 Task: Add the science museum you find fascinating in Chicago to your saved locations and also explore the gallery of the museum.
Action: Mouse moved to (182, 68)
Screenshot: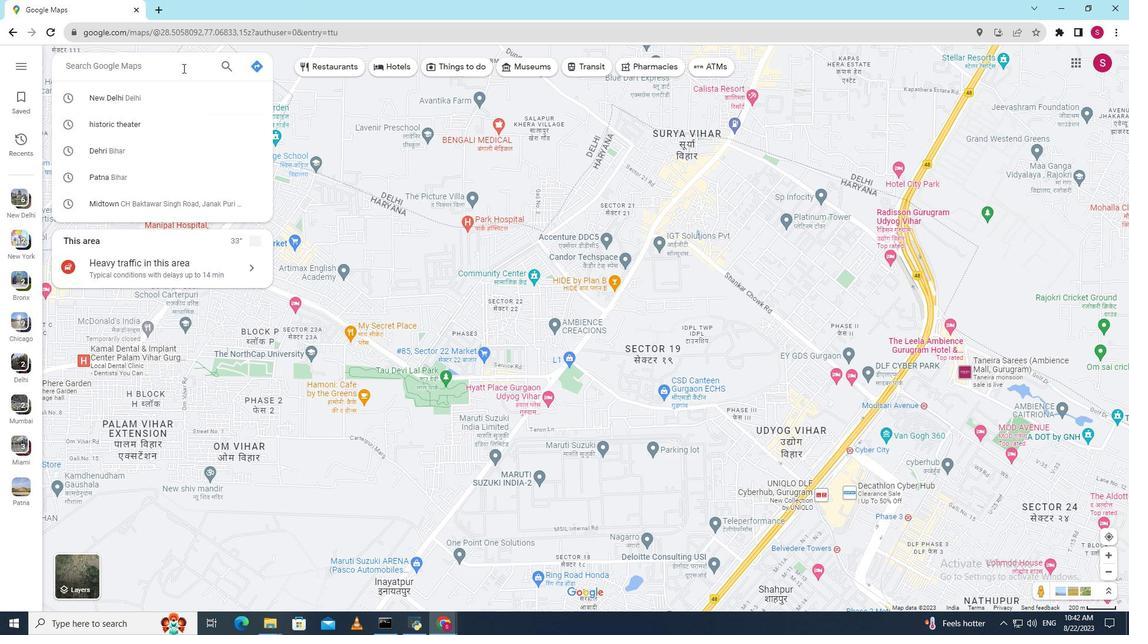 
Action: Mouse pressed left at (182, 68)
Screenshot: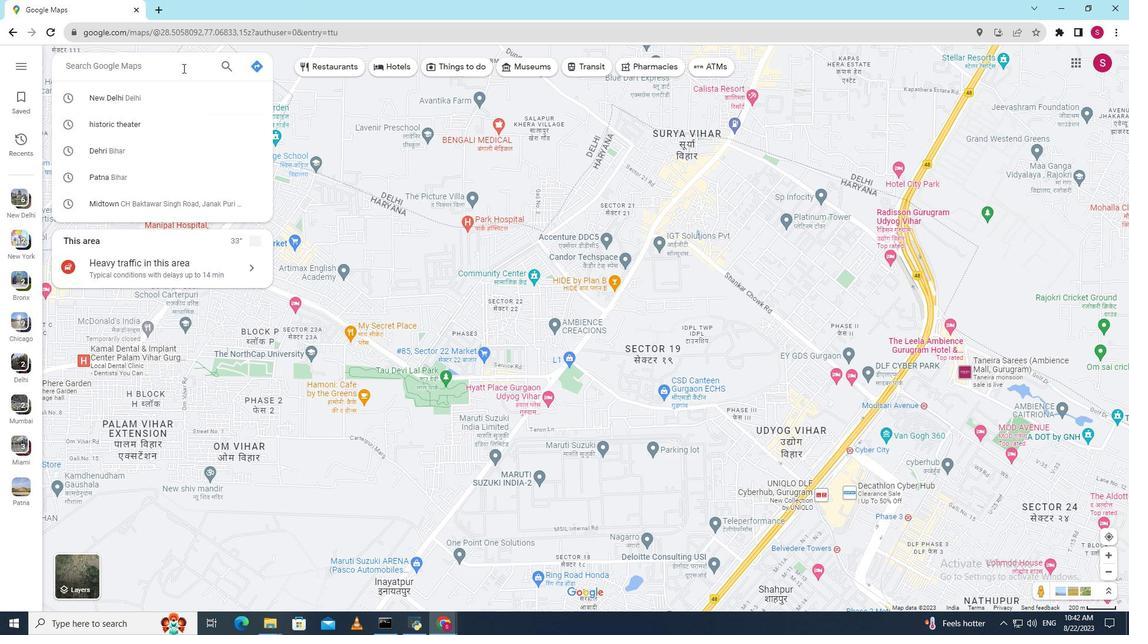 
Action: Key pressed <Key.shift>Science<Key.space><Key.shift><Key.shift><Key.shift><Key.shift><Key.shift><Key.shift><Key.shift><Key.shift>Museum<Key.space><Key.shift><Key.shift><Key.shift><Key.shift><Key.shift><Key.shift><Key.shift><Key.shift><Key.shift><Key.shift><Key.shift><Key.shift><Key.shift><Key.shift><Key.shift><Key.shift><Key.shift>in<Key.space><Key.shift>Chicago
Screenshot: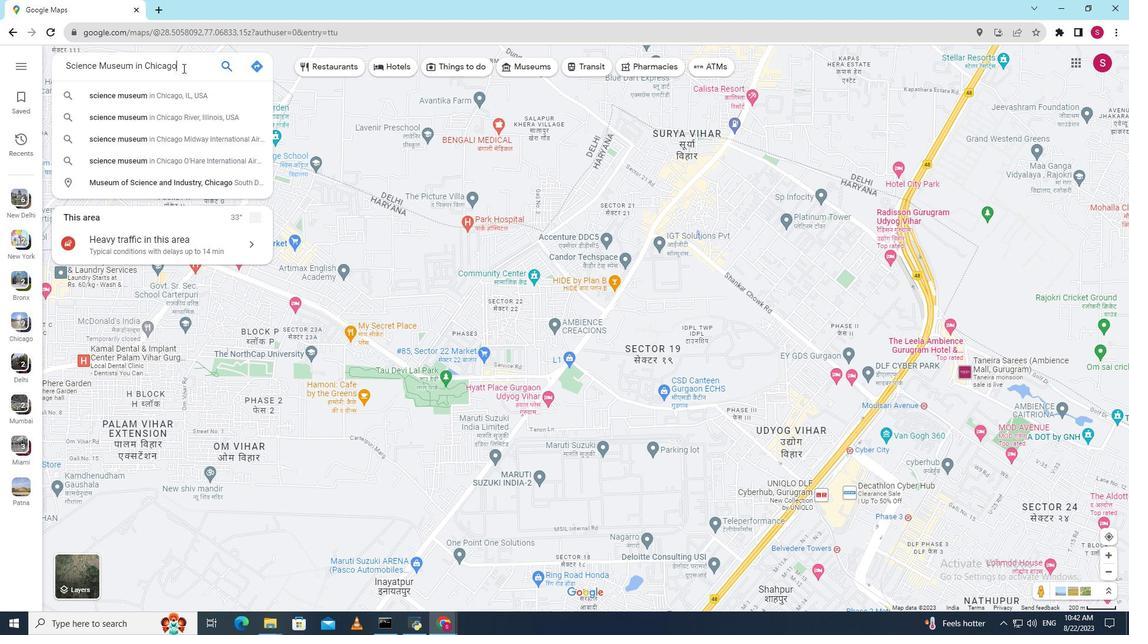 
Action: Mouse moved to (224, 65)
Screenshot: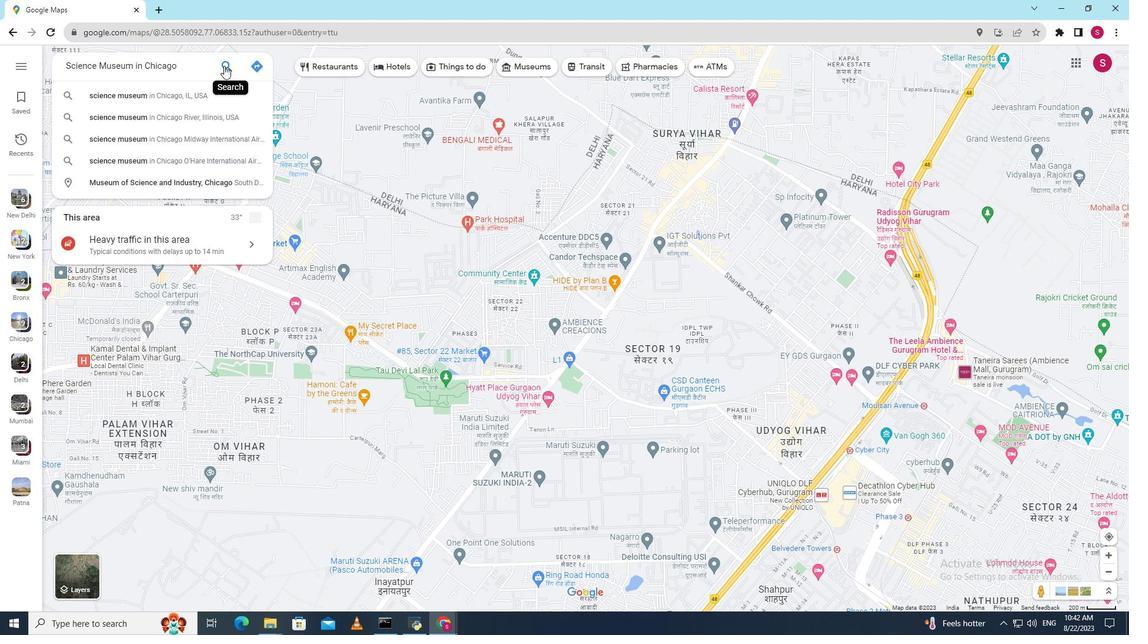
Action: Mouse pressed left at (224, 65)
Screenshot: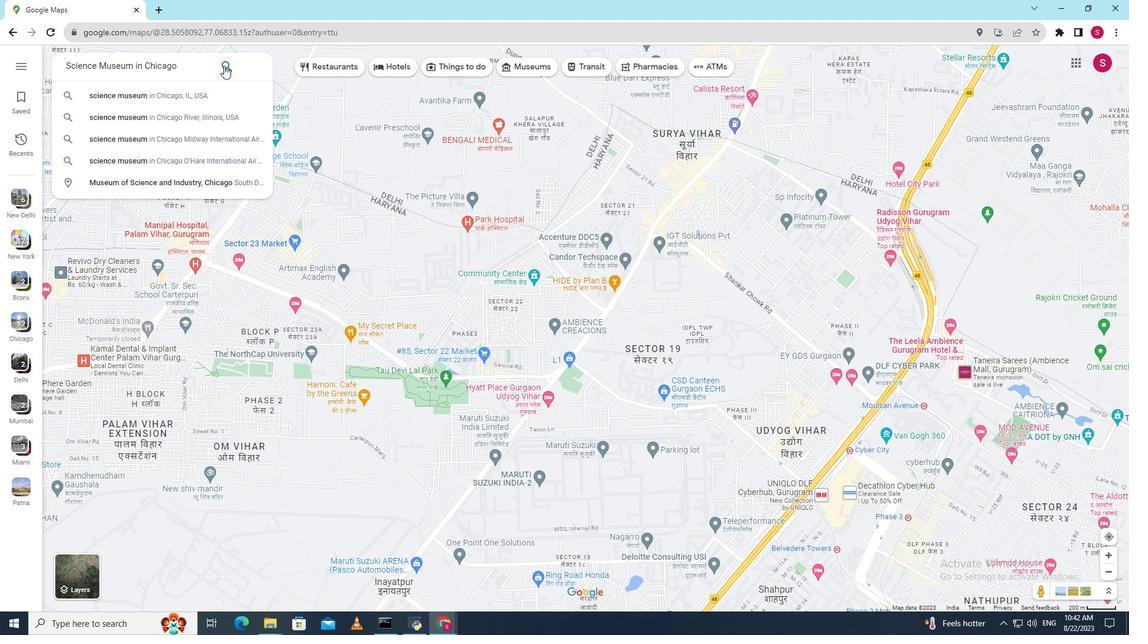 
Action: Mouse moved to (164, 392)
Screenshot: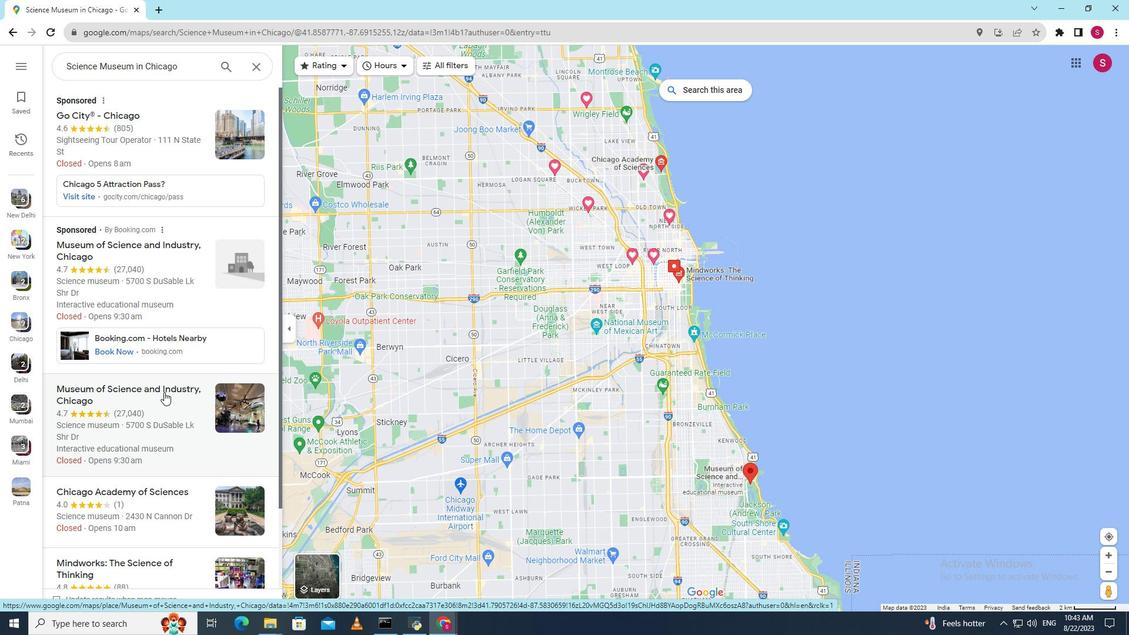 
Action: Mouse pressed left at (164, 392)
Screenshot: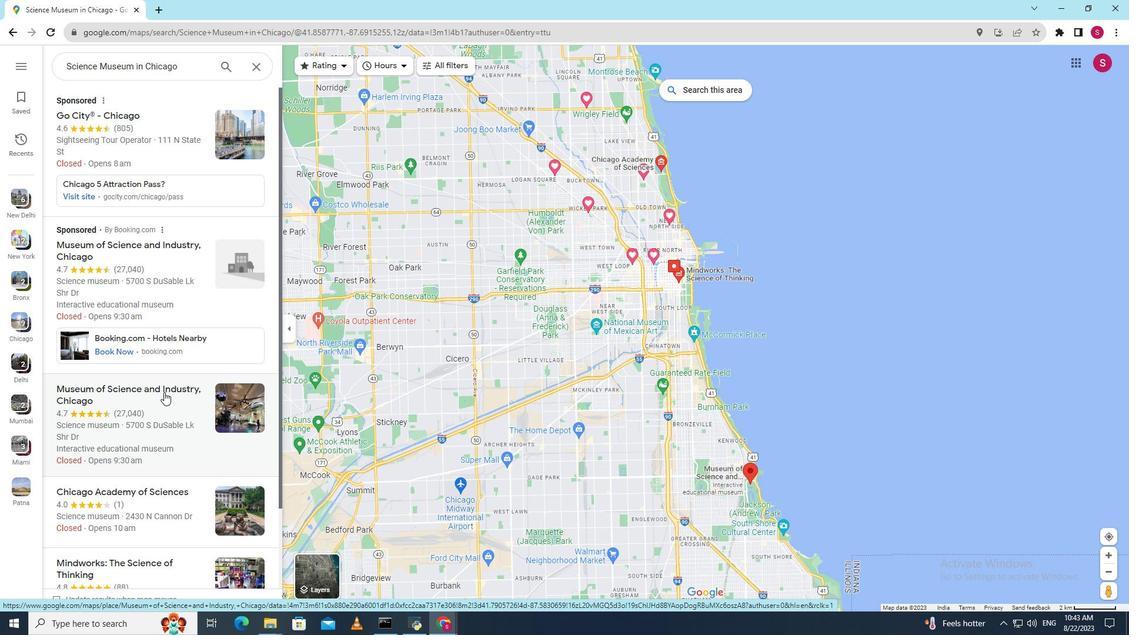 
Action: Mouse moved to (428, 181)
Screenshot: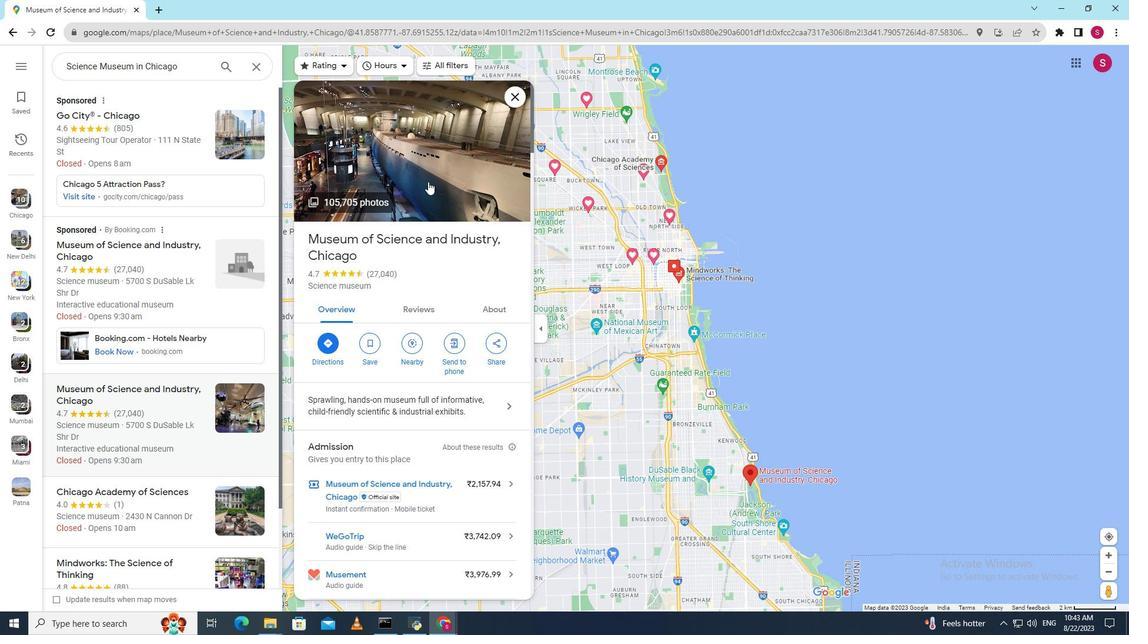 
Action: Mouse pressed left at (428, 181)
Screenshot: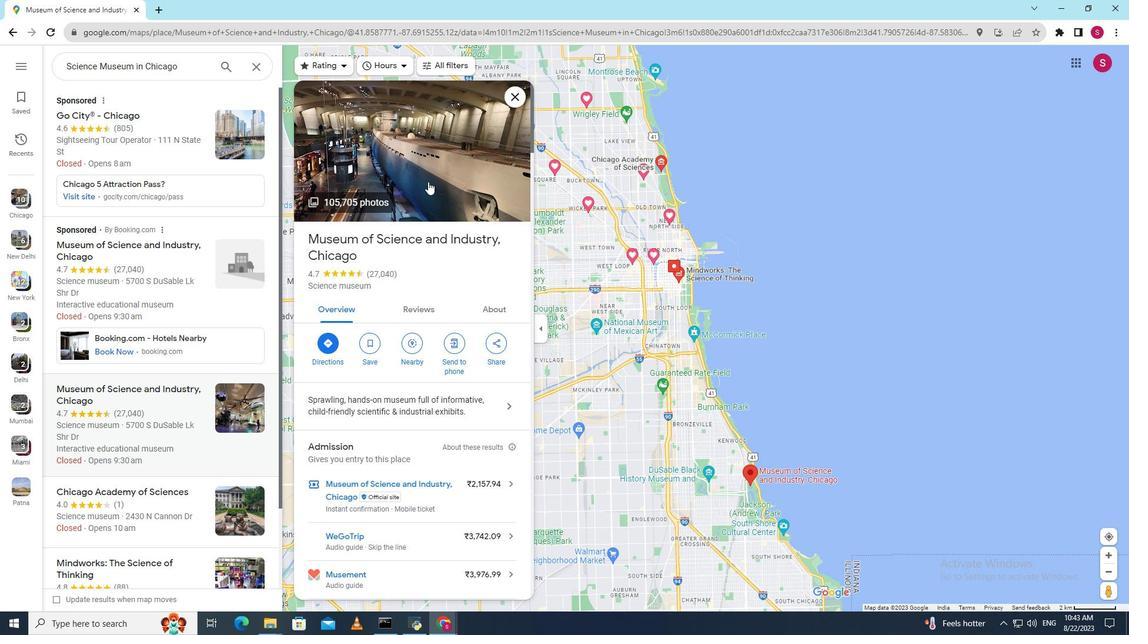 
Action: Mouse moved to (721, 523)
Screenshot: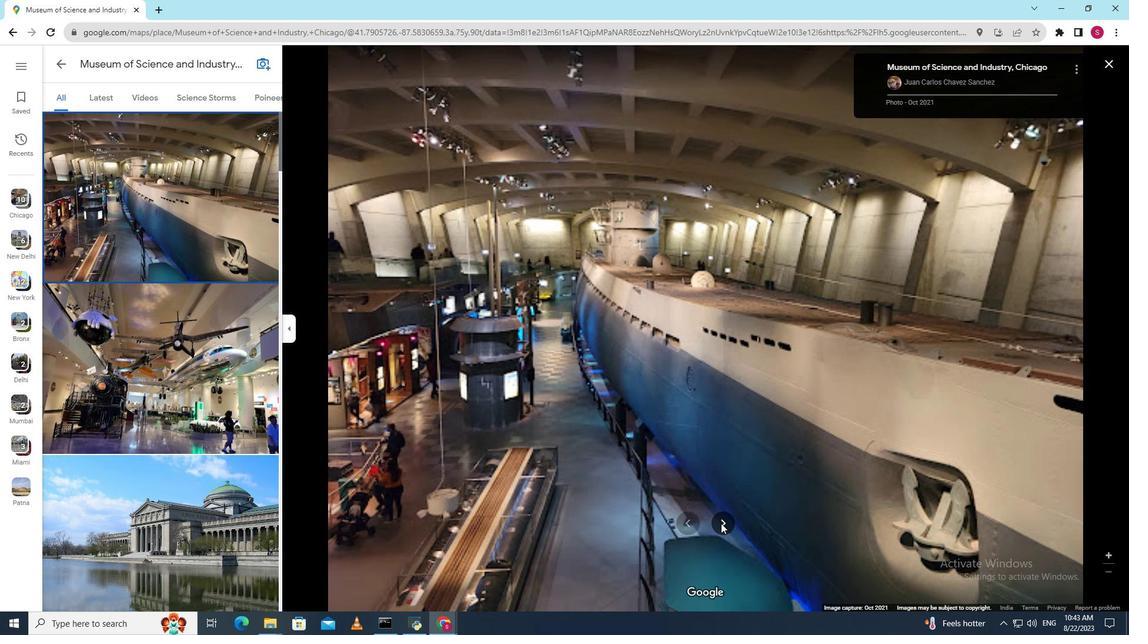 
Action: Mouse pressed left at (721, 523)
Screenshot: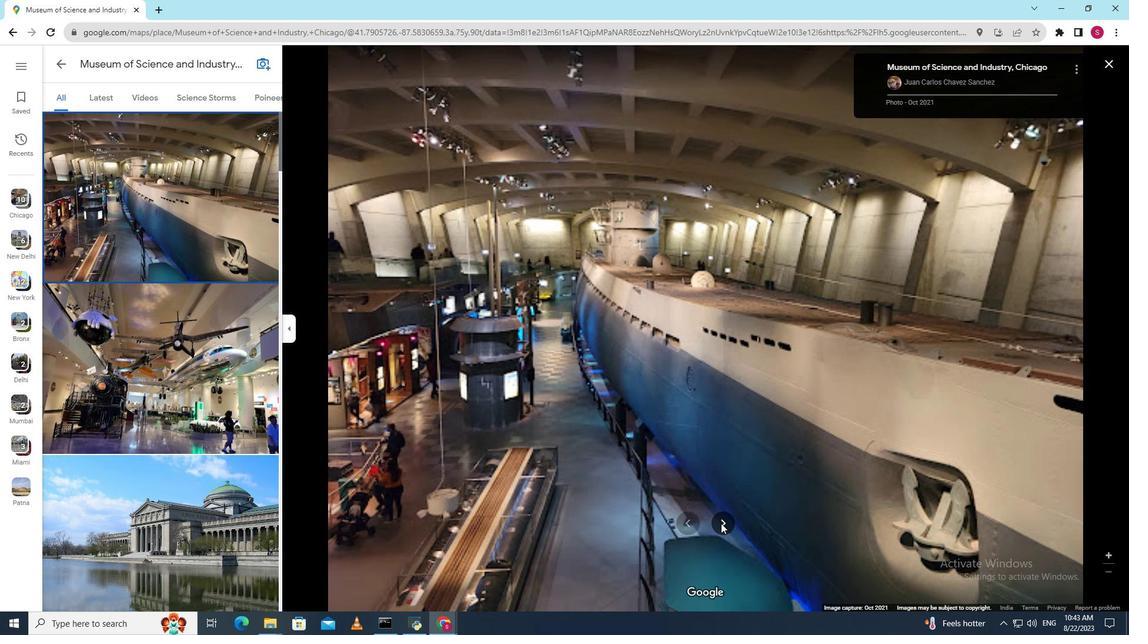 
Action: Mouse pressed left at (721, 523)
Screenshot: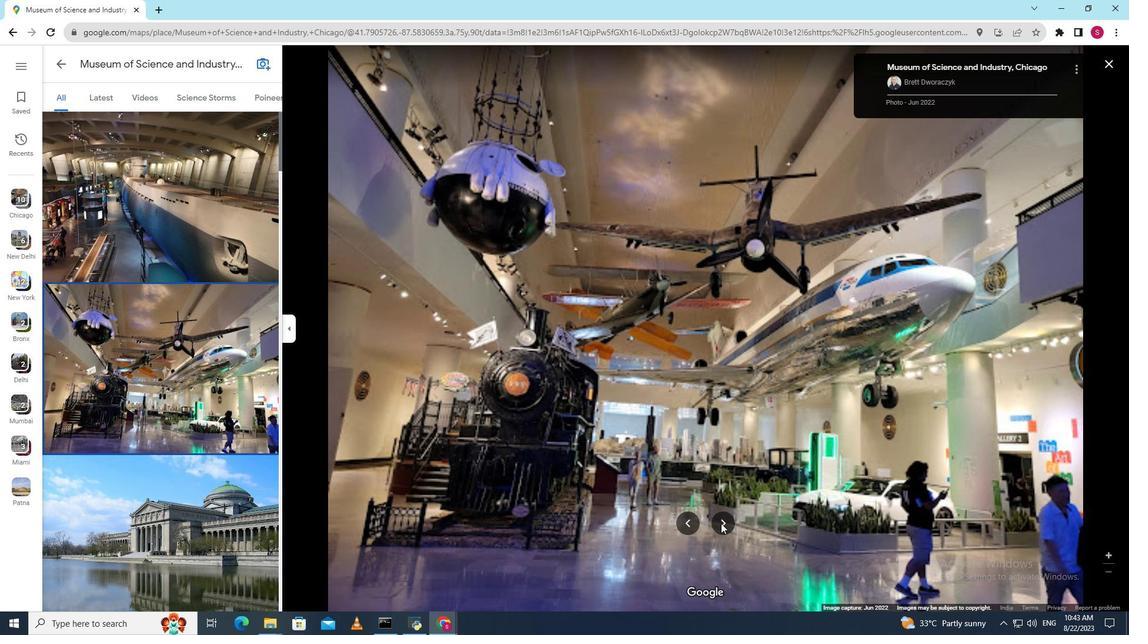 
Action: Mouse pressed left at (721, 523)
Screenshot: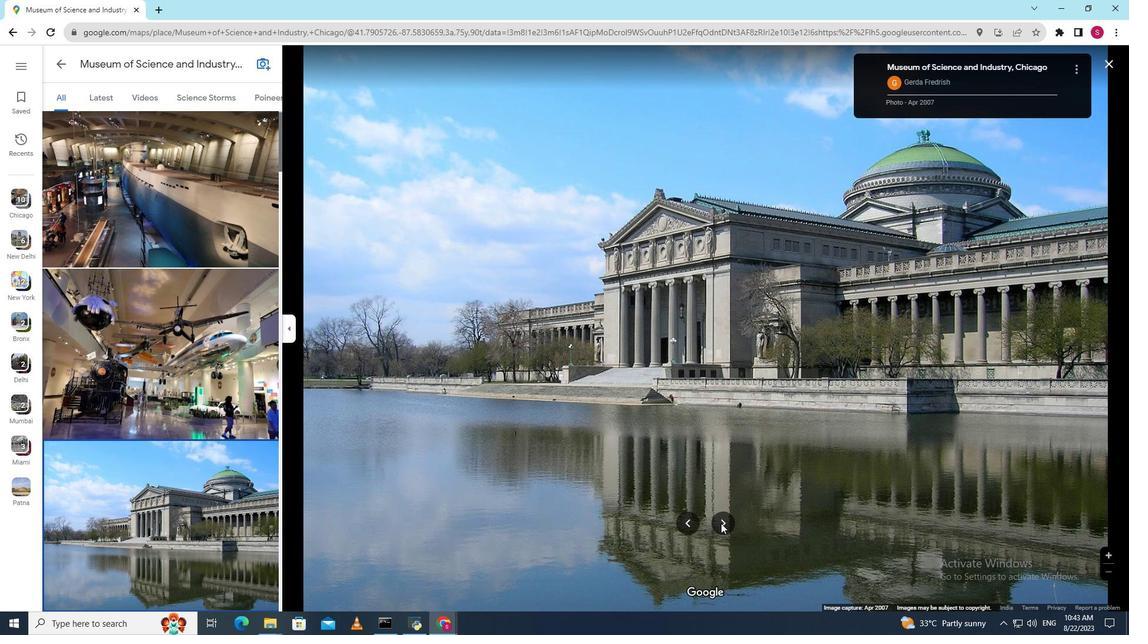
Action: Mouse pressed left at (721, 523)
Screenshot: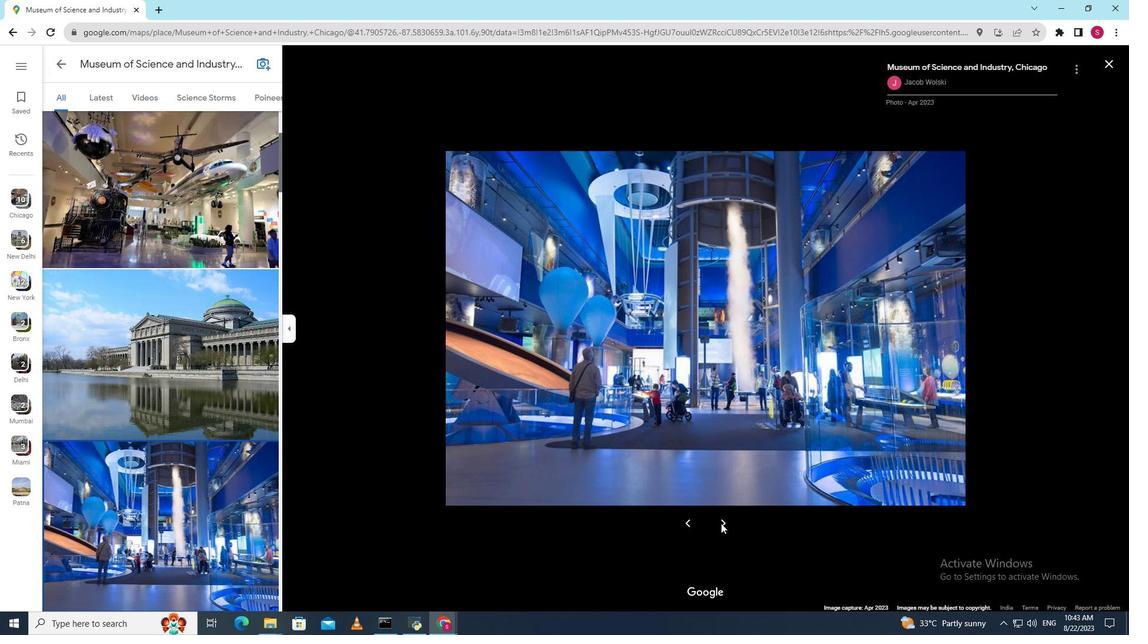 
Action: Mouse pressed left at (721, 523)
Screenshot: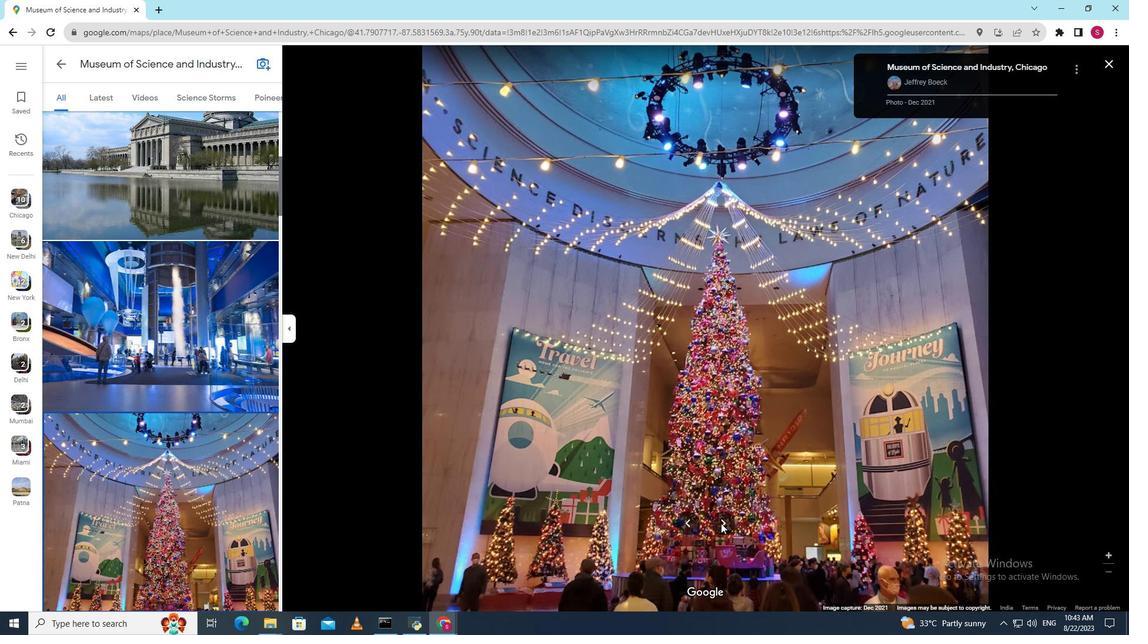 
Action: Mouse pressed left at (721, 523)
Screenshot: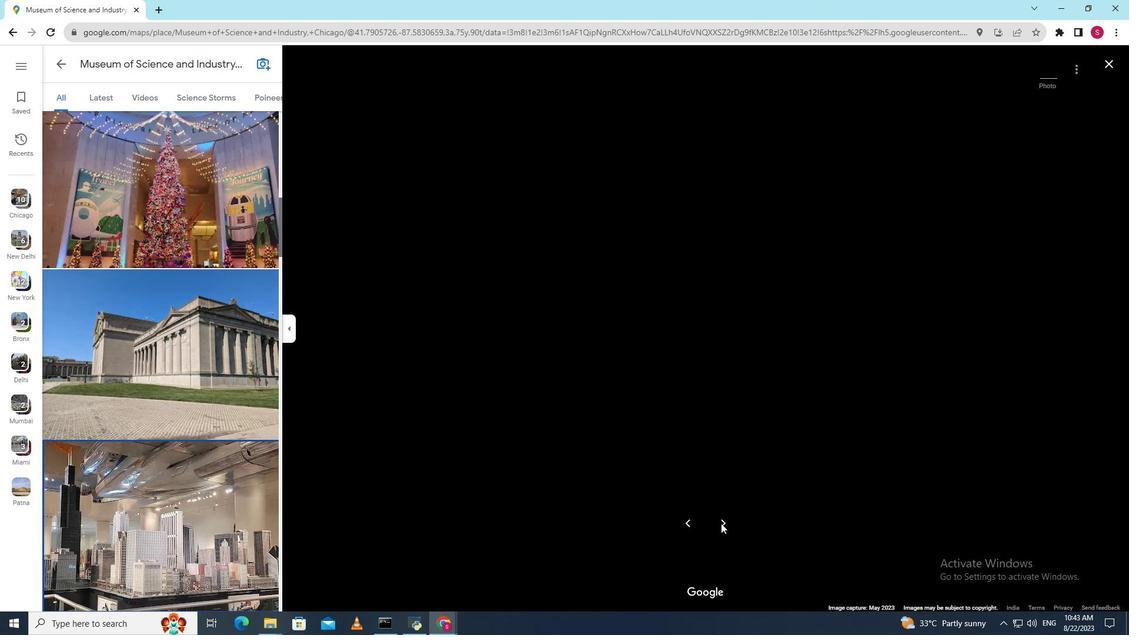 
Action: Mouse pressed left at (721, 523)
Screenshot: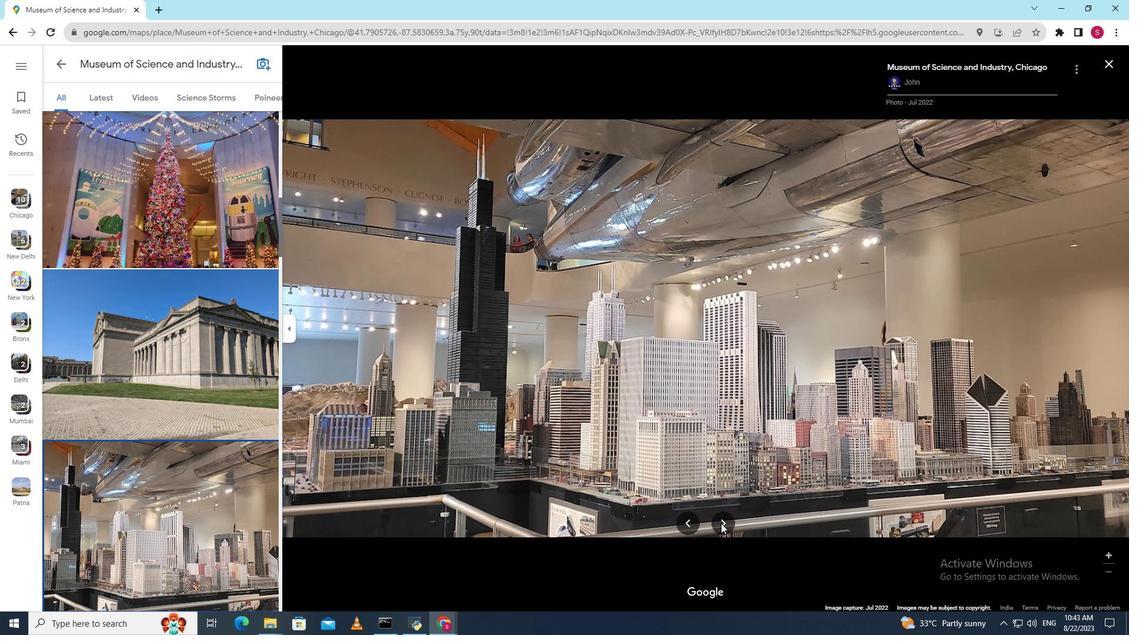 
Action: Mouse pressed left at (721, 523)
Screenshot: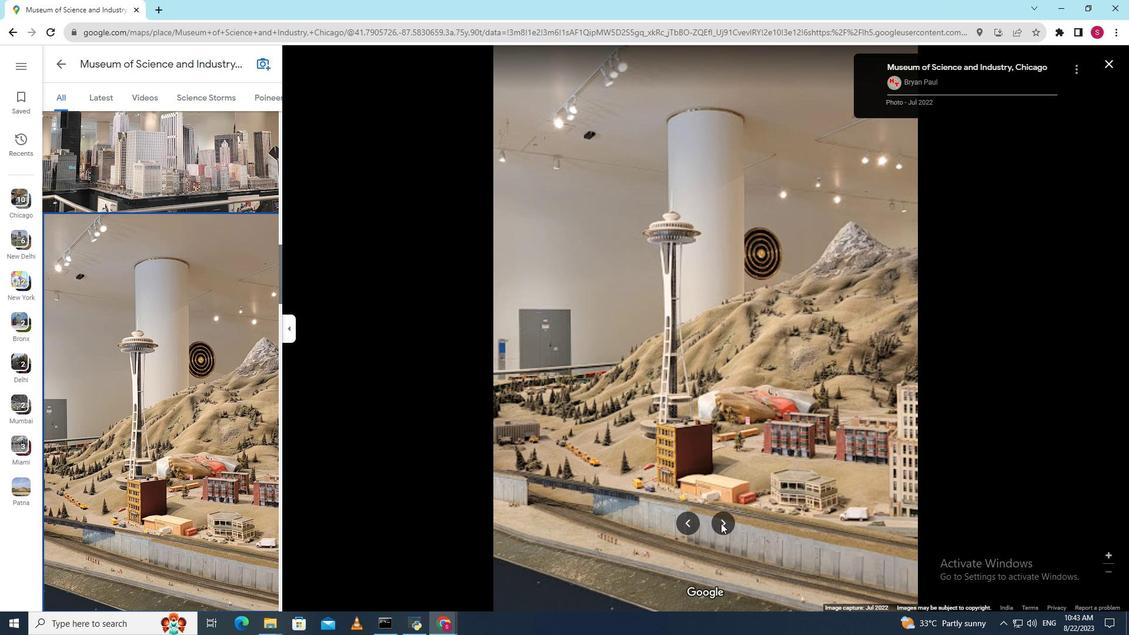 
Action: Mouse pressed left at (721, 523)
Screenshot: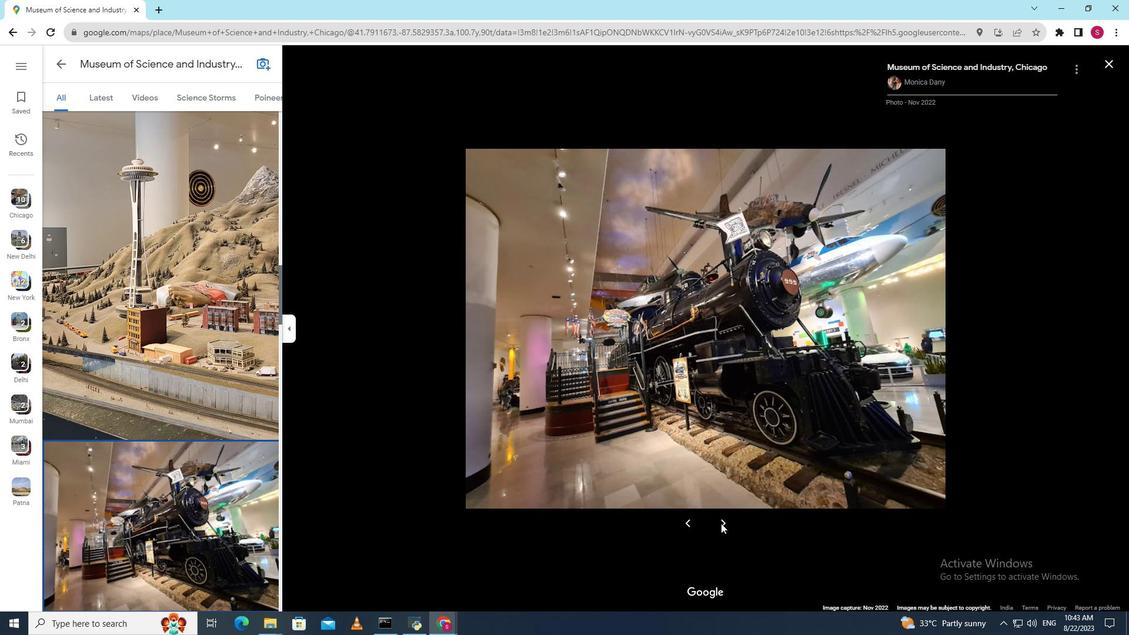 
Action: Mouse moved to (722, 522)
Screenshot: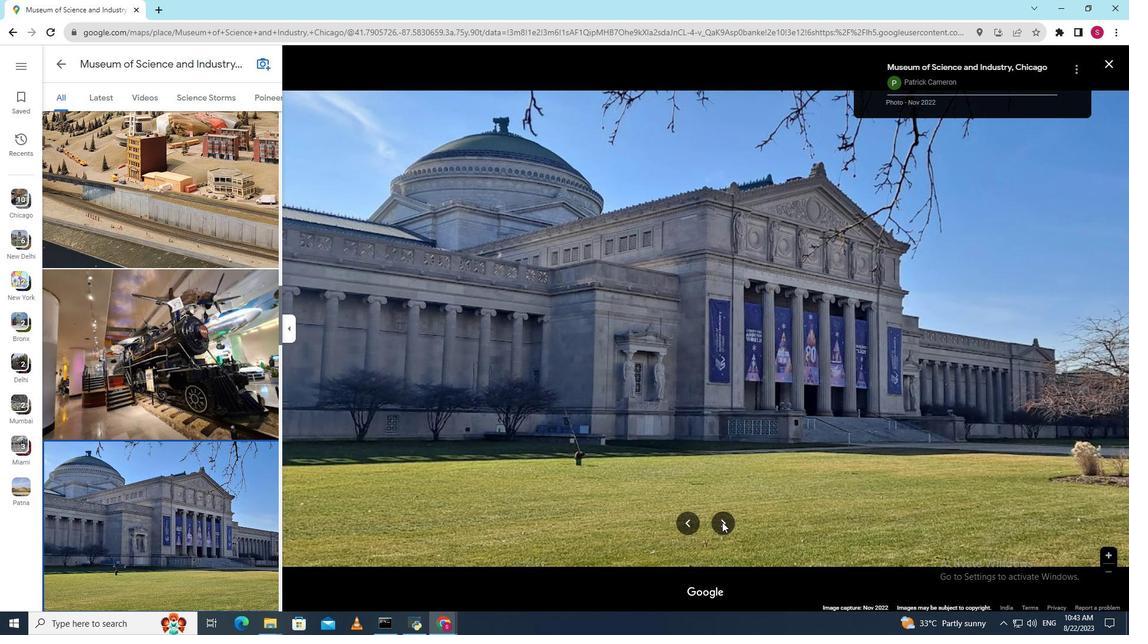 
Action: Mouse pressed left at (722, 522)
Screenshot: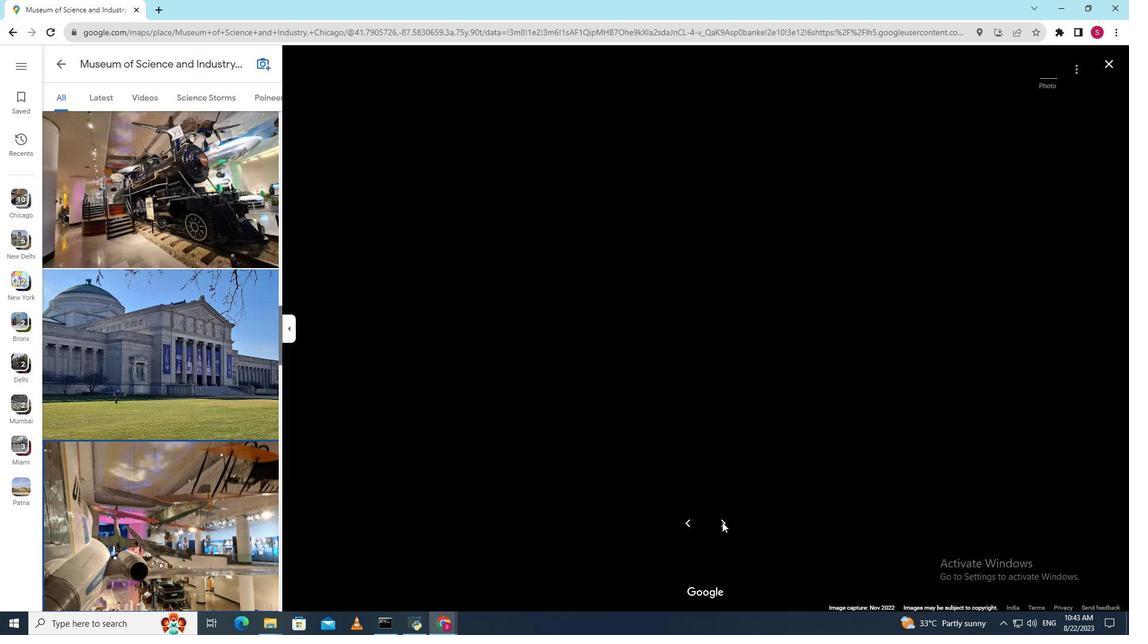 
Action: Mouse pressed left at (722, 522)
Screenshot: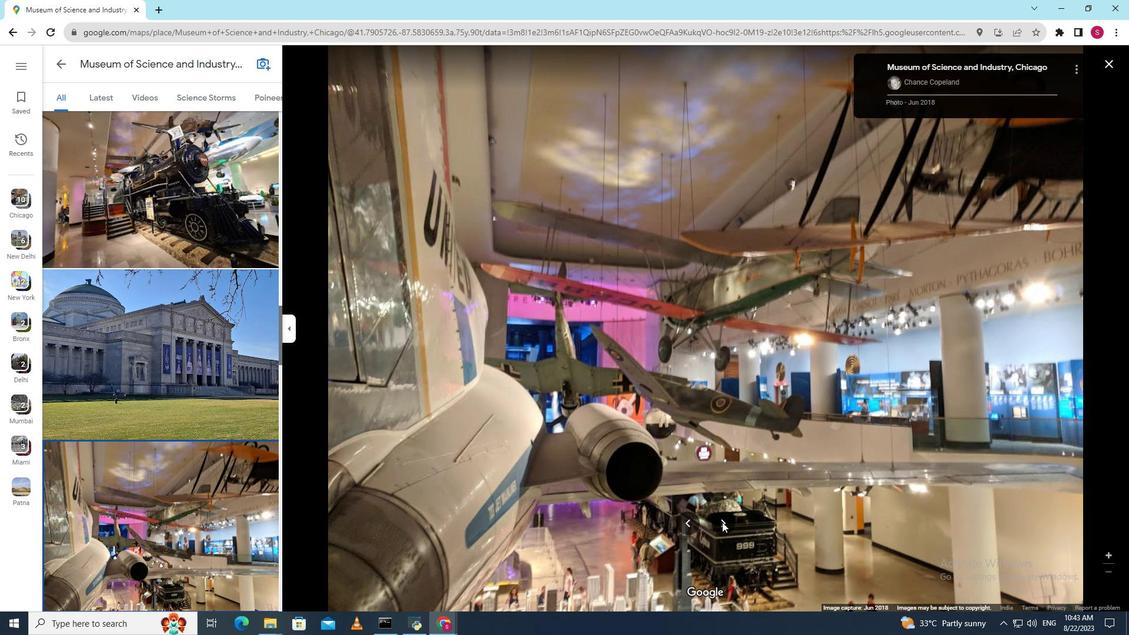 
Action: Mouse pressed left at (722, 522)
Screenshot: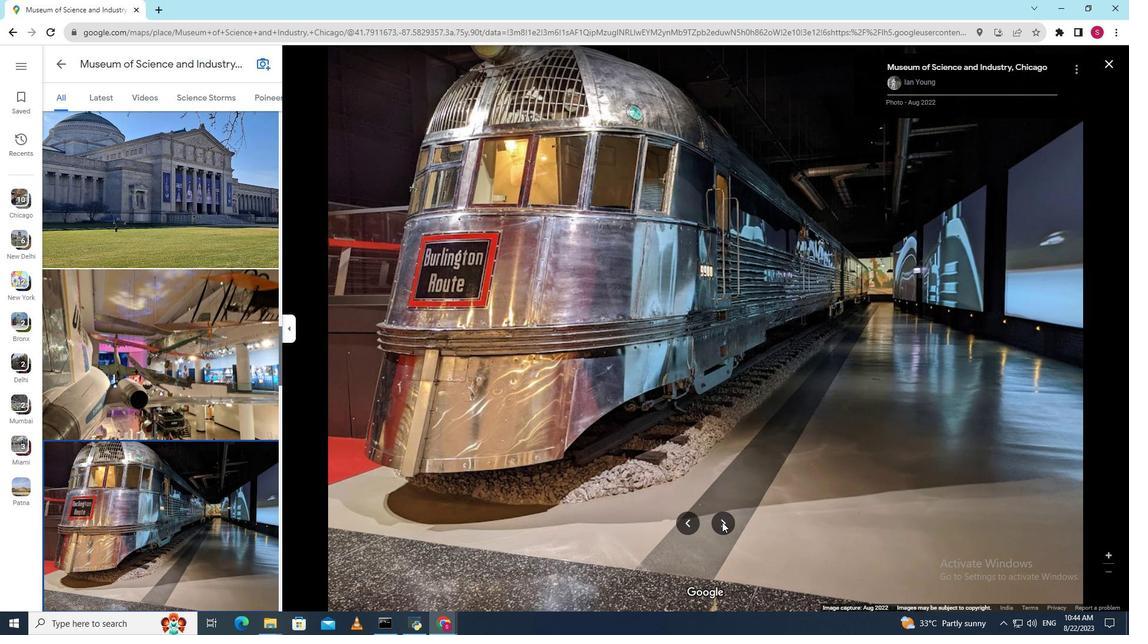 
Action: Mouse pressed left at (722, 522)
Screenshot: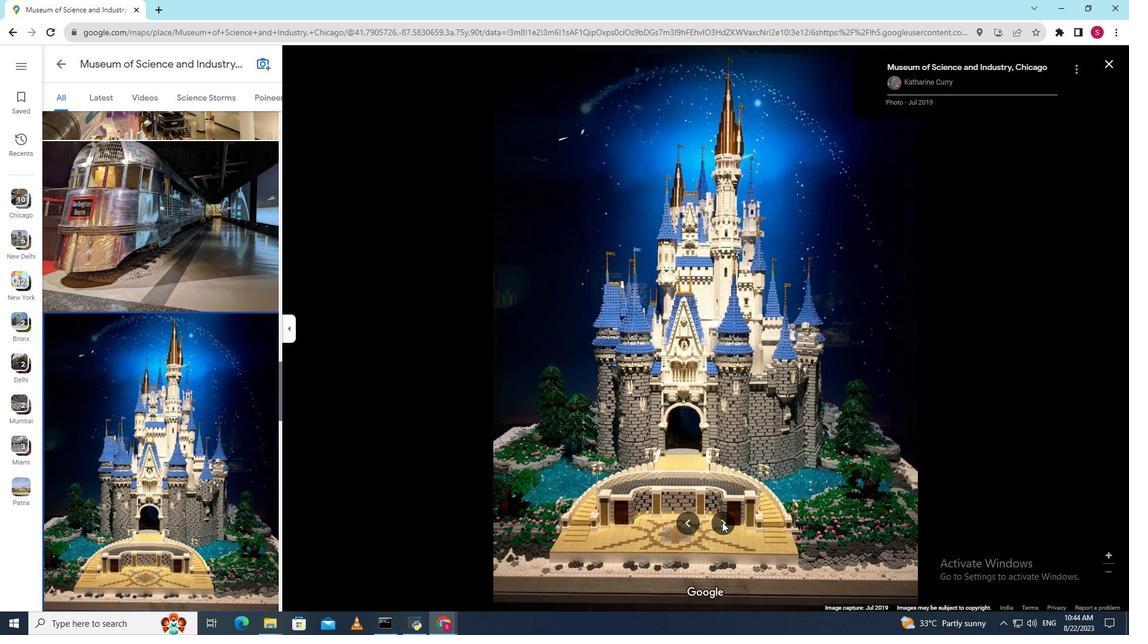 
Action: Mouse pressed left at (722, 522)
Screenshot: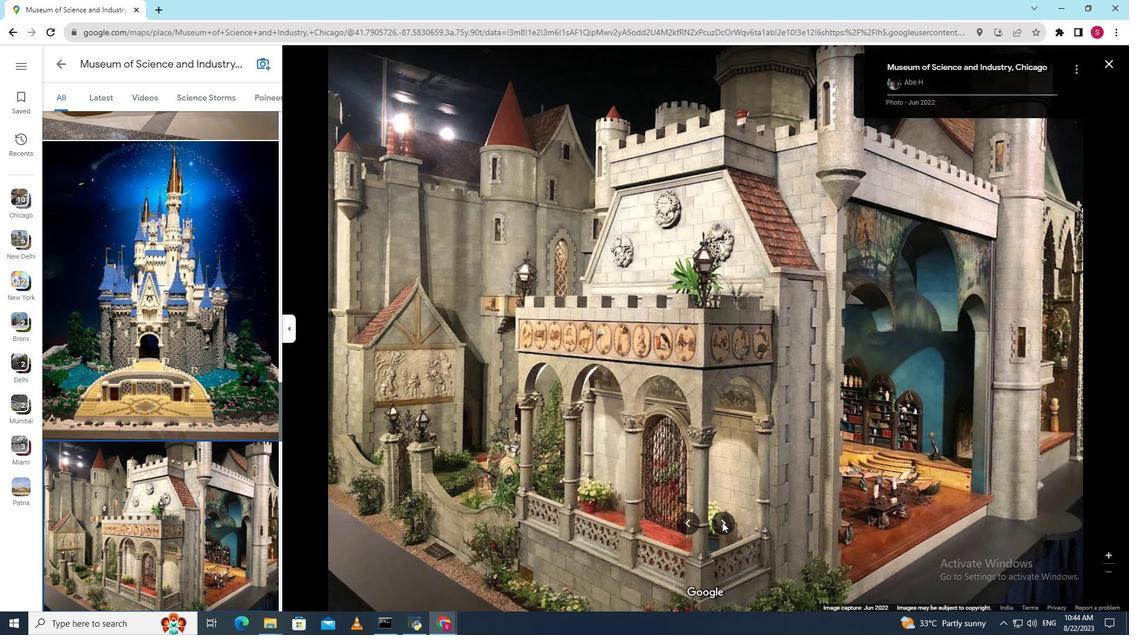 
Action: Mouse pressed left at (722, 522)
Screenshot: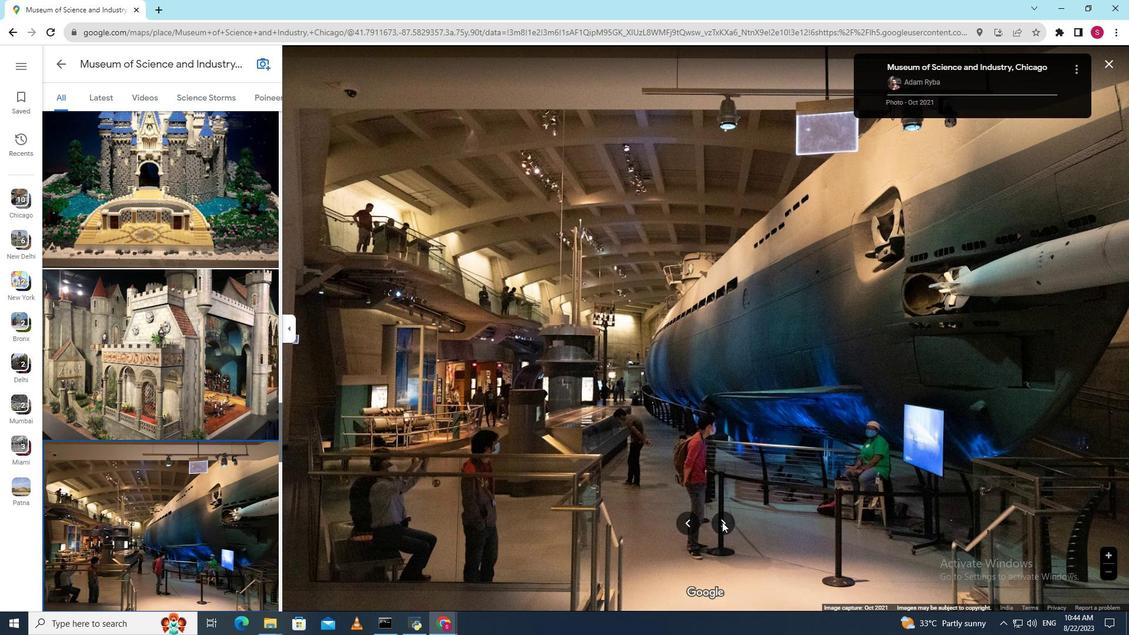 
Action: Mouse pressed left at (722, 522)
Screenshot: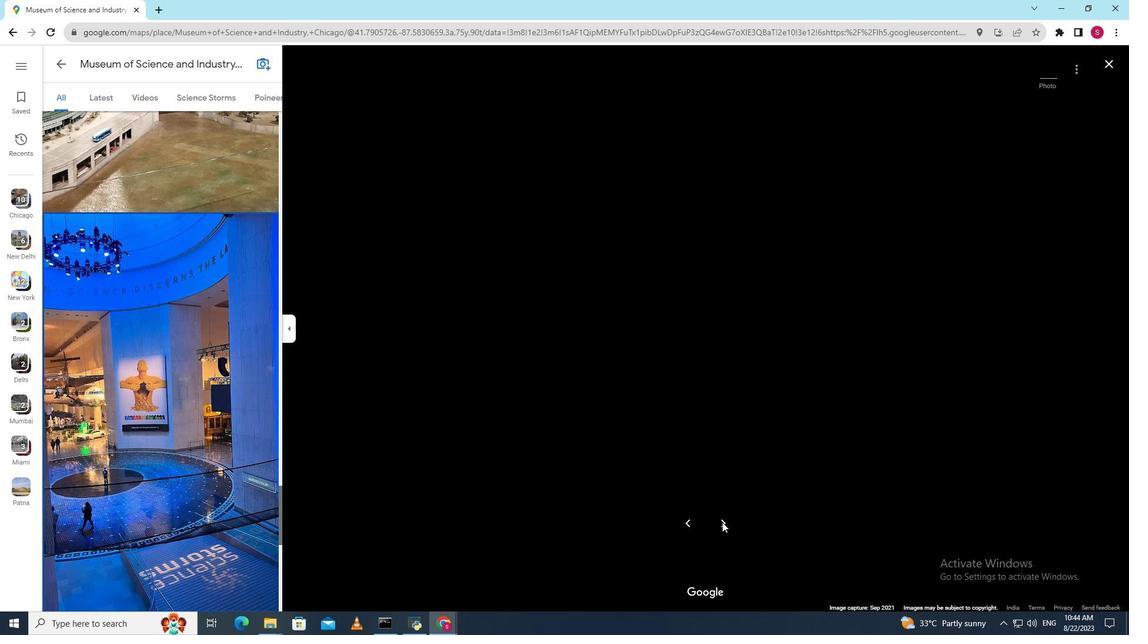 
Action: Mouse pressed left at (722, 522)
Screenshot: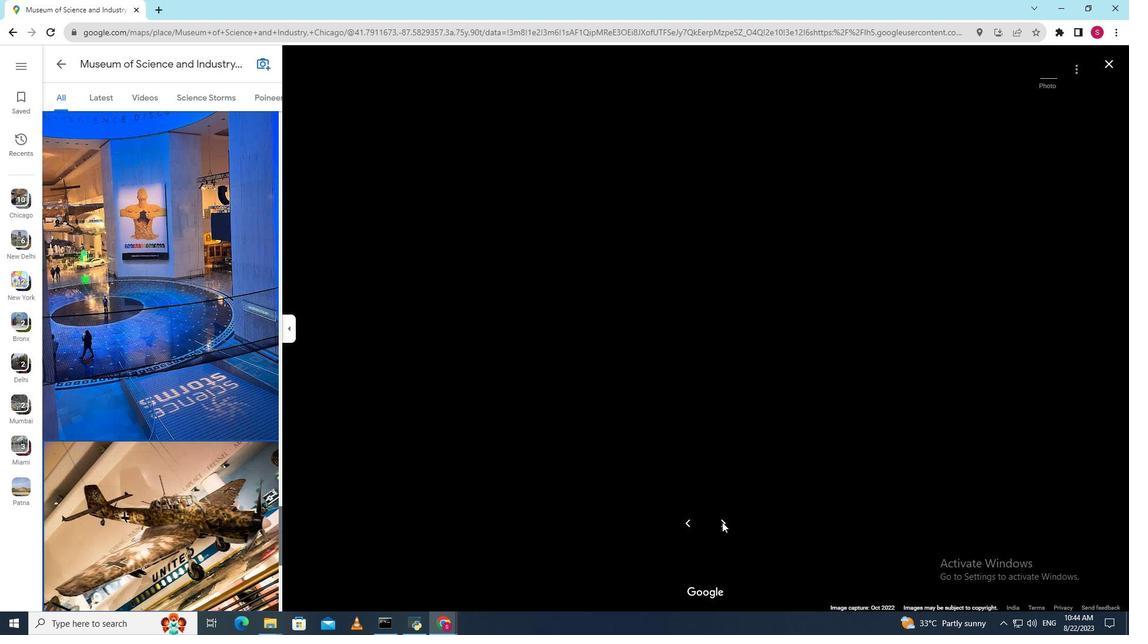 
Action: Mouse pressed left at (722, 522)
Screenshot: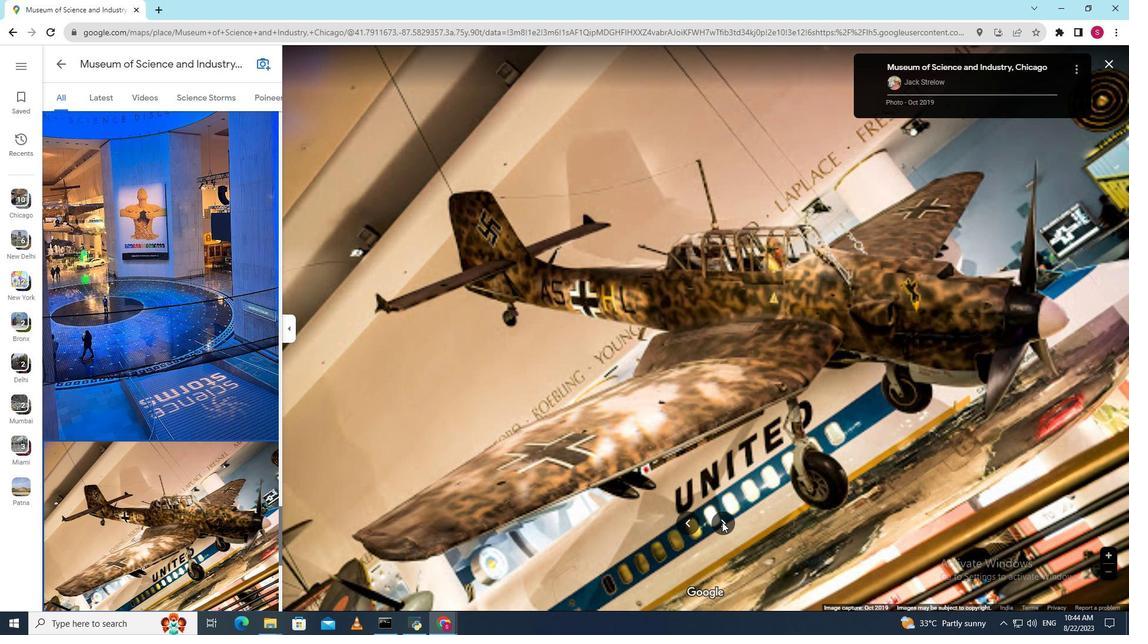 
Action: Mouse pressed left at (722, 522)
Screenshot: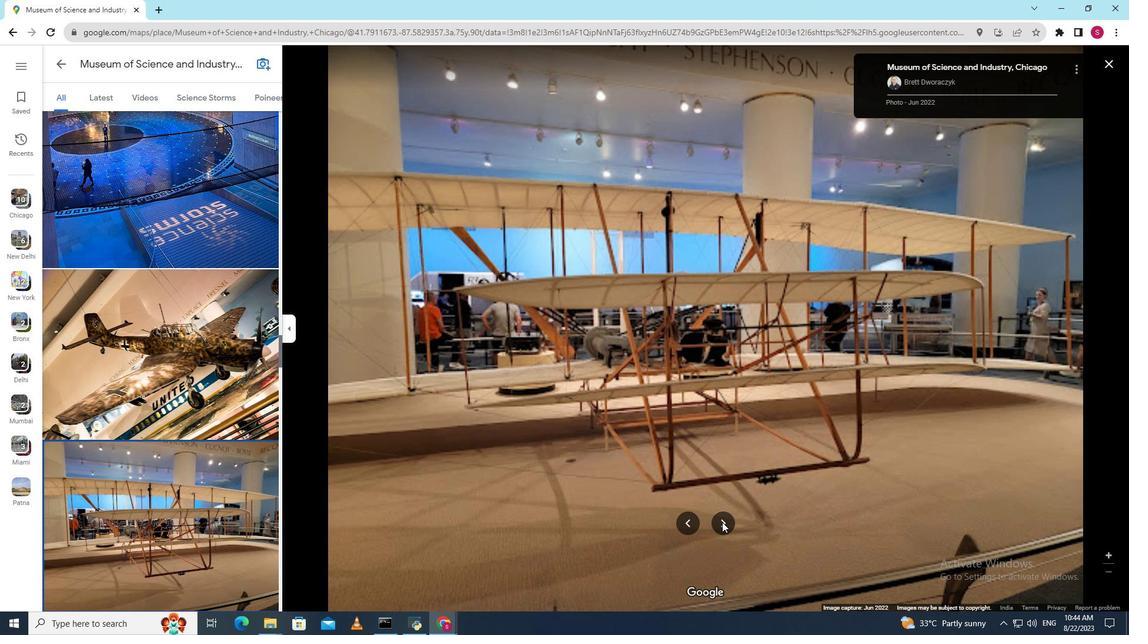 
Action: Mouse pressed left at (722, 522)
Screenshot: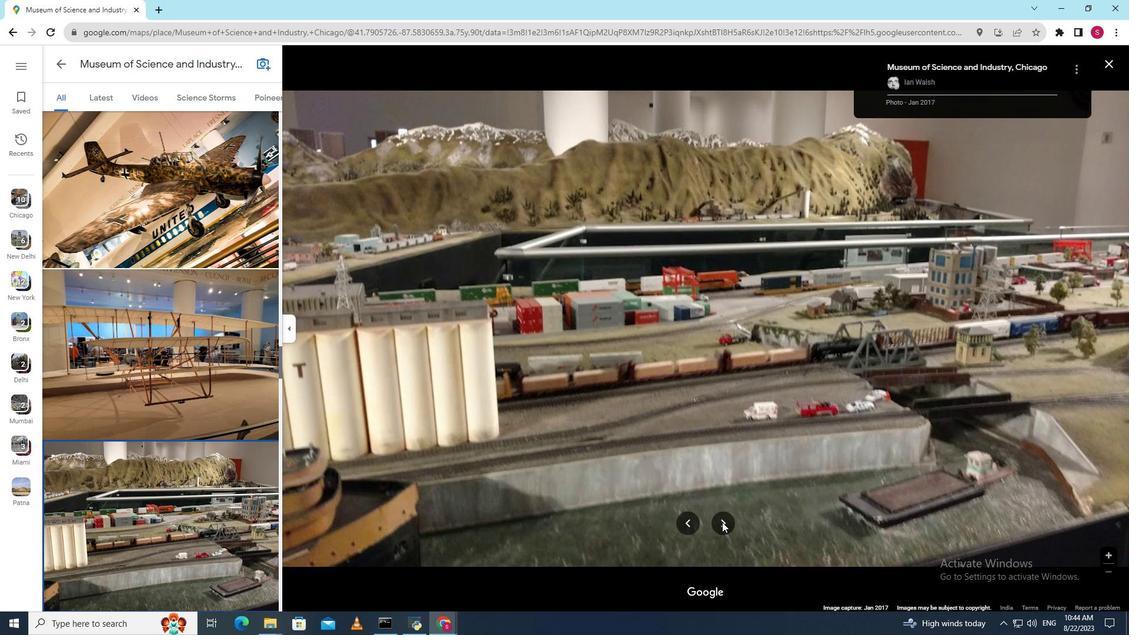 
Action: Mouse pressed left at (722, 522)
Screenshot: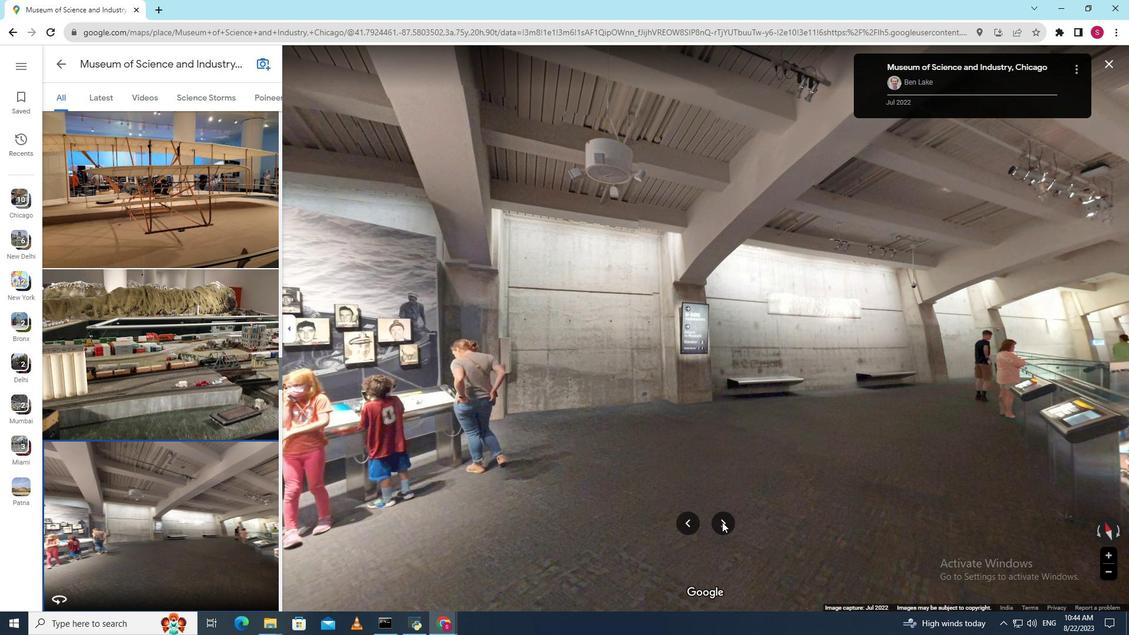 
Action: Mouse pressed left at (722, 522)
Screenshot: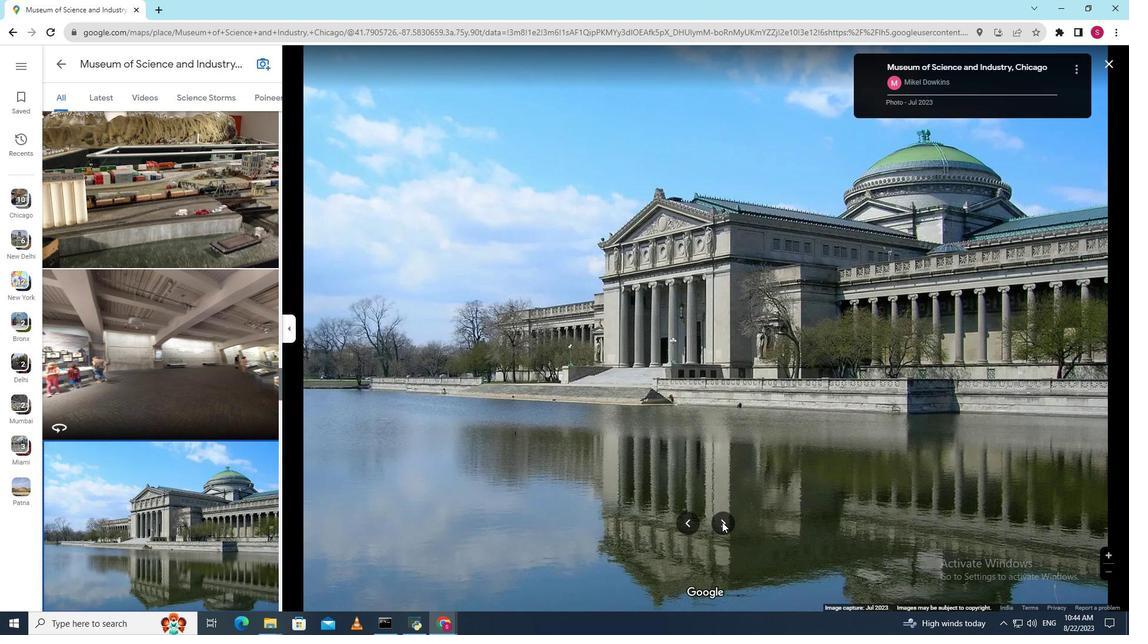 
Action: Mouse pressed left at (722, 522)
Screenshot: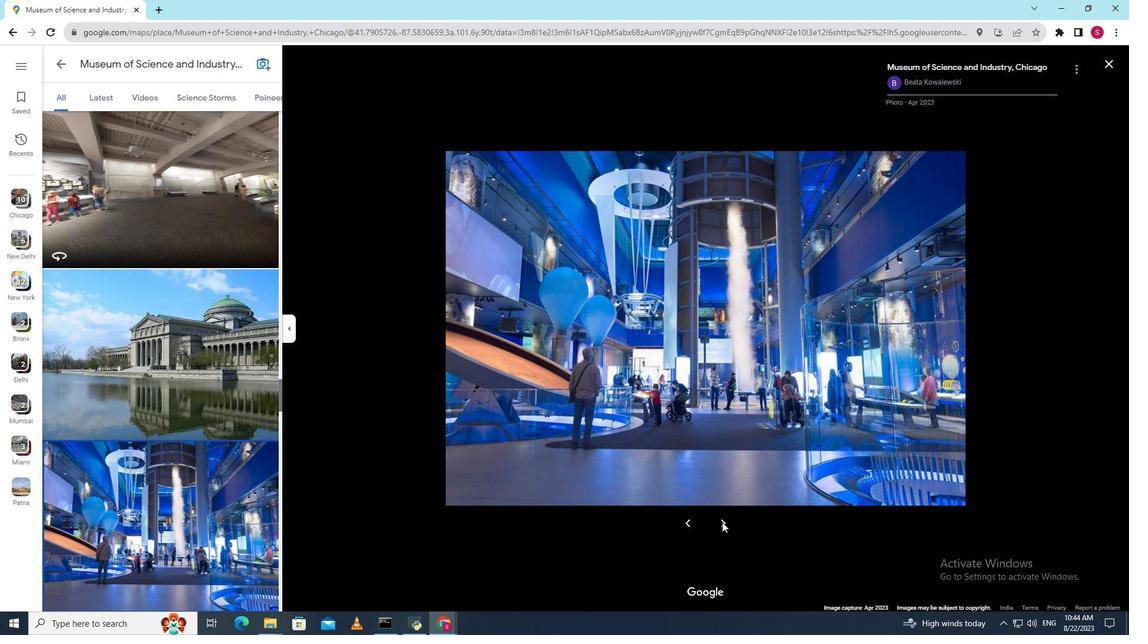 
Action: Mouse pressed left at (722, 522)
Screenshot: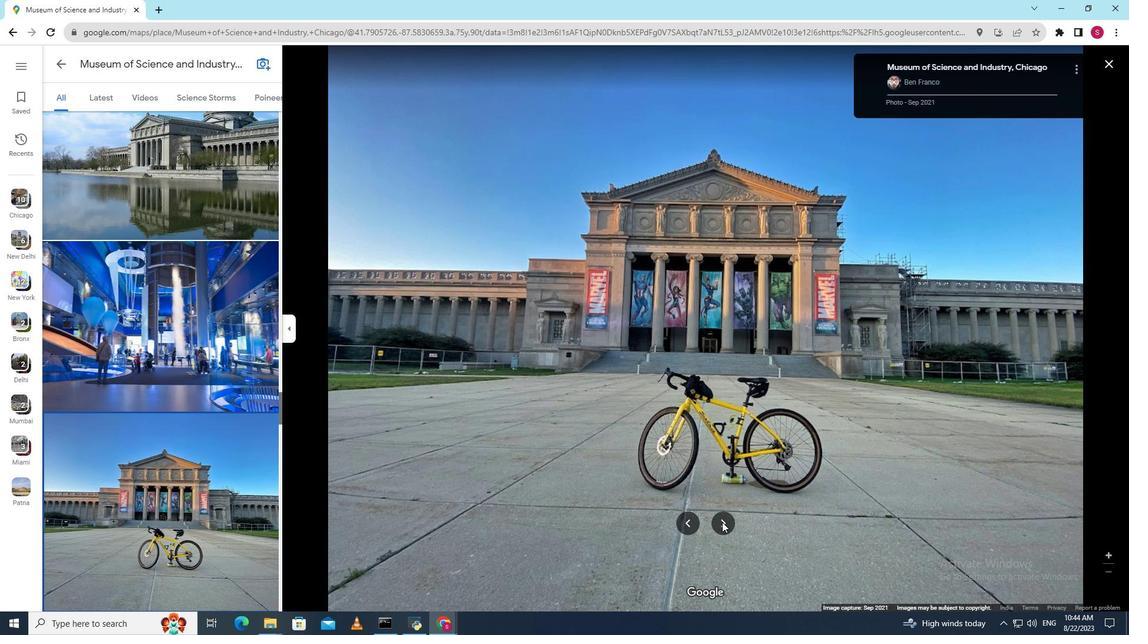 
Action: Mouse moved to (687, 522)
Screenshot: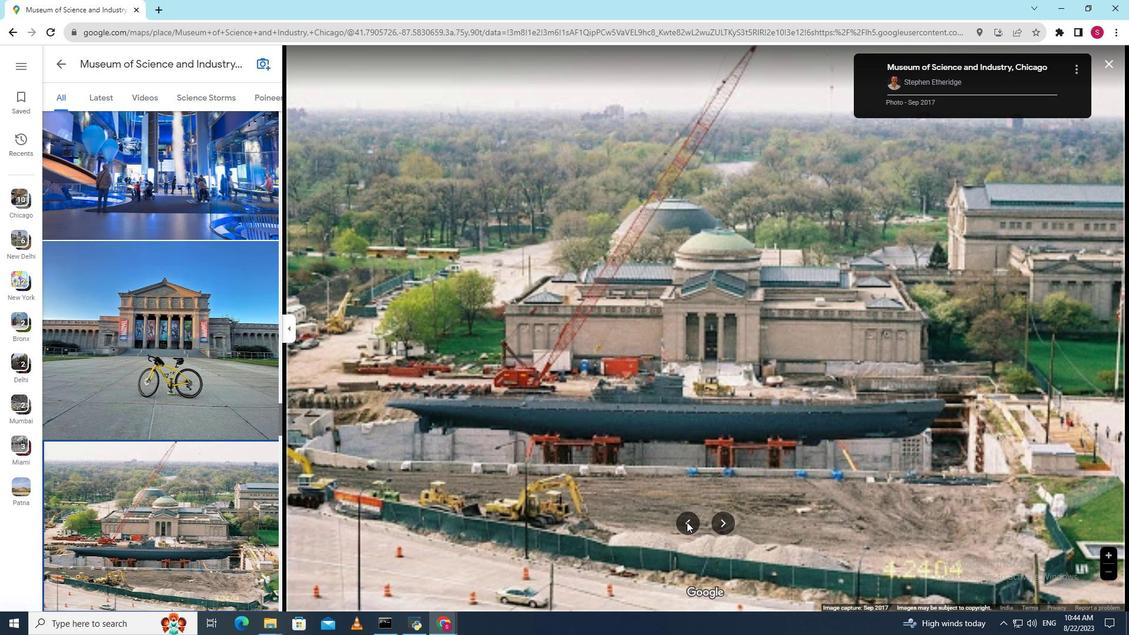 
Action: Mouse pressed left at (687, 522)
Screenshot: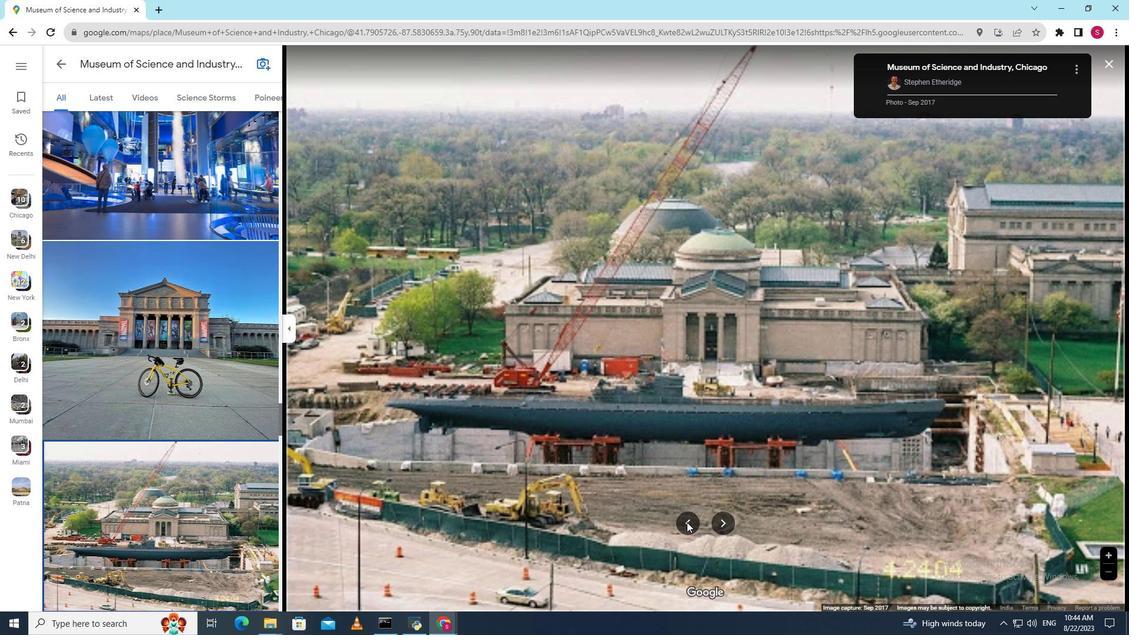 
Action: Mouse moved to (669, 399)
Screenshot: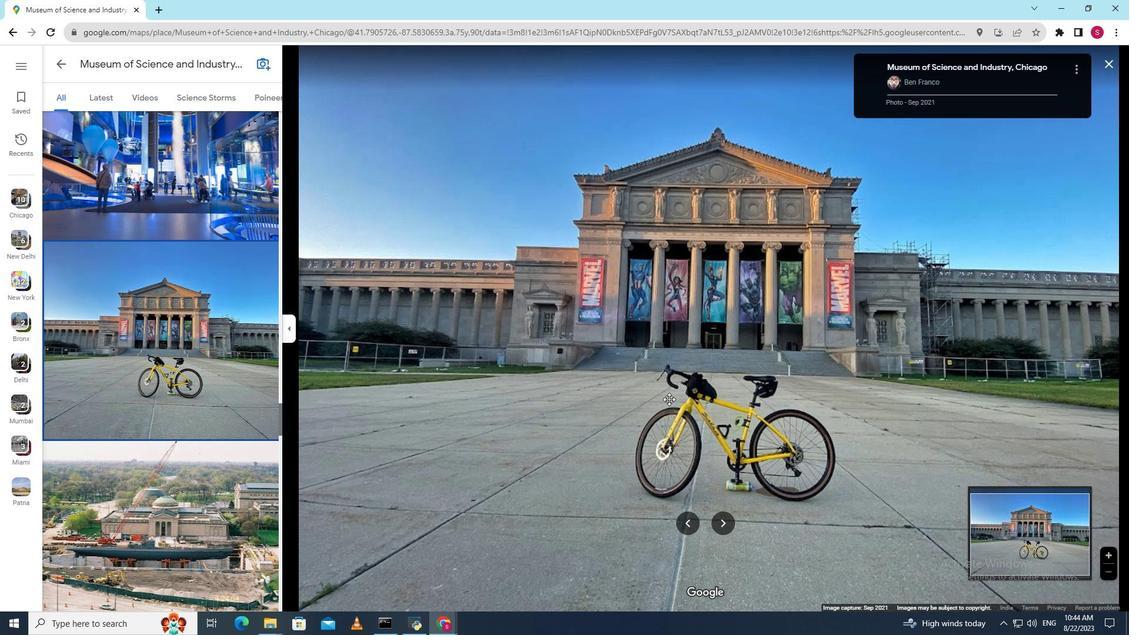 
Action: Mouse scrolled (669, 400) with delta (0, 0)
Screenshot: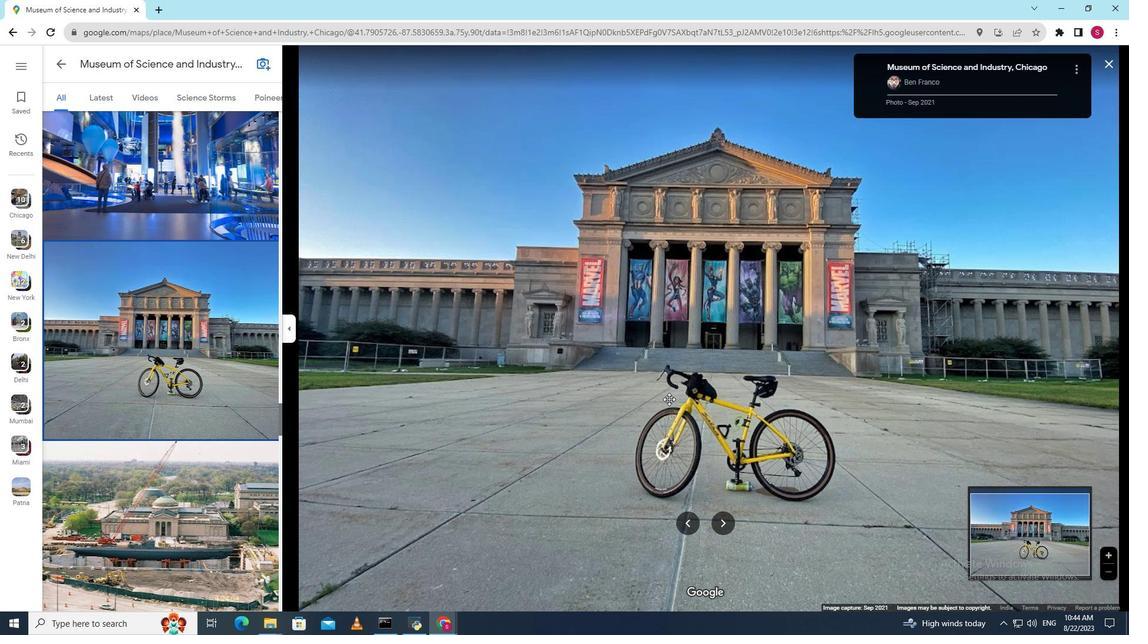 
Action: Mouse scrolled (669, 400) with delta (0, 0)
Screenshot: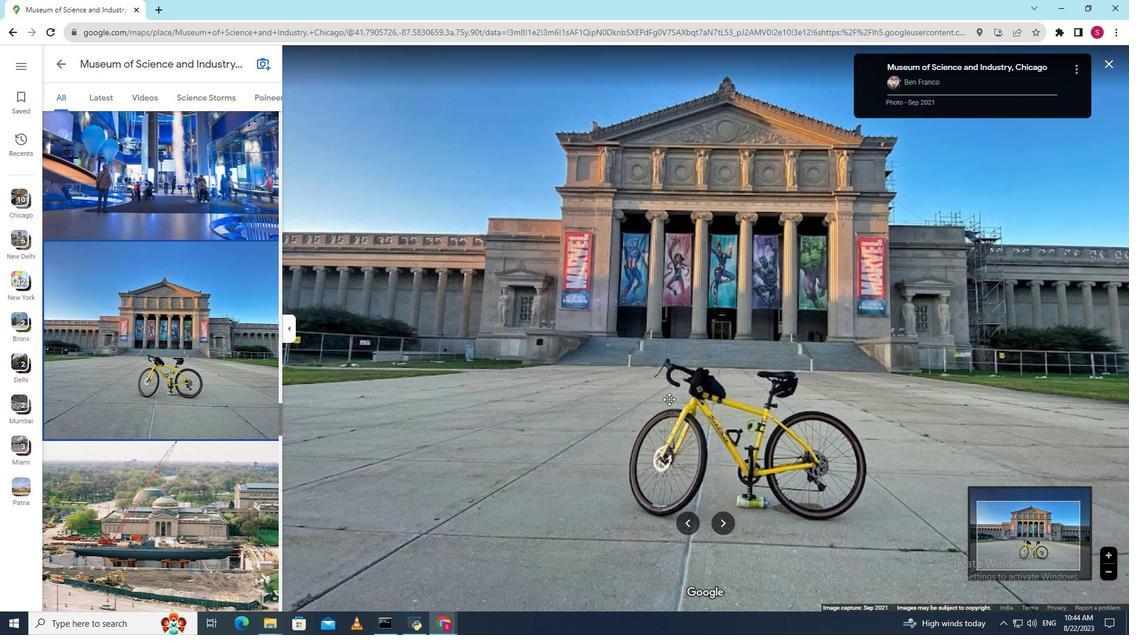 
Action: Mouse scrolled (669, 400) with delta (0, 0)
Screenshot: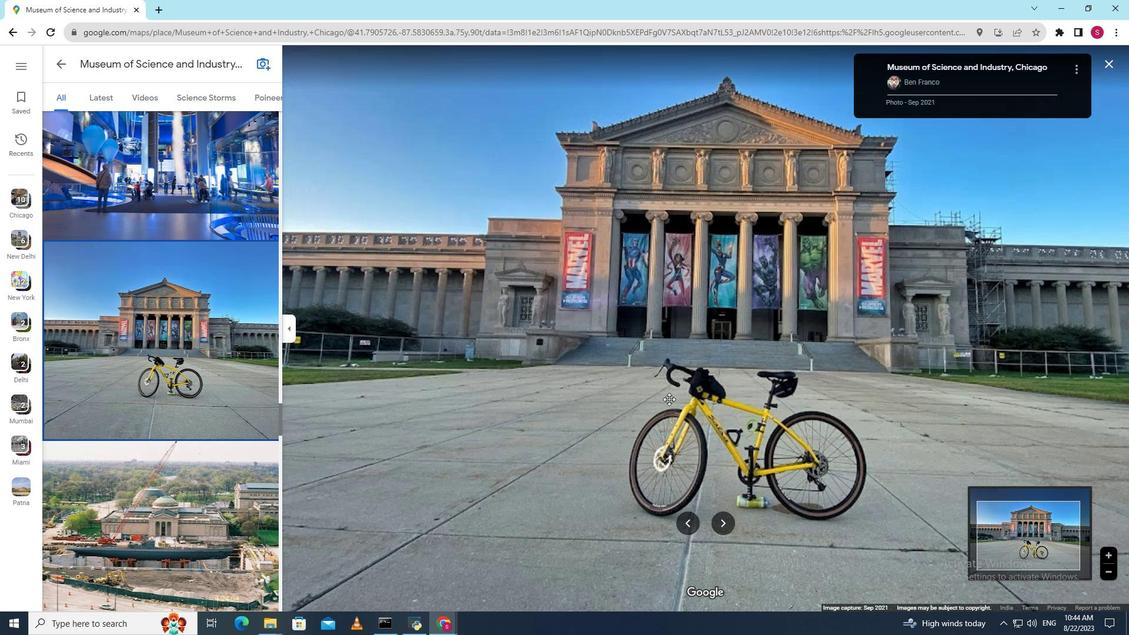 
Action: Mouse scrolled (669, 400) with delta (0, 0)
Screenshot: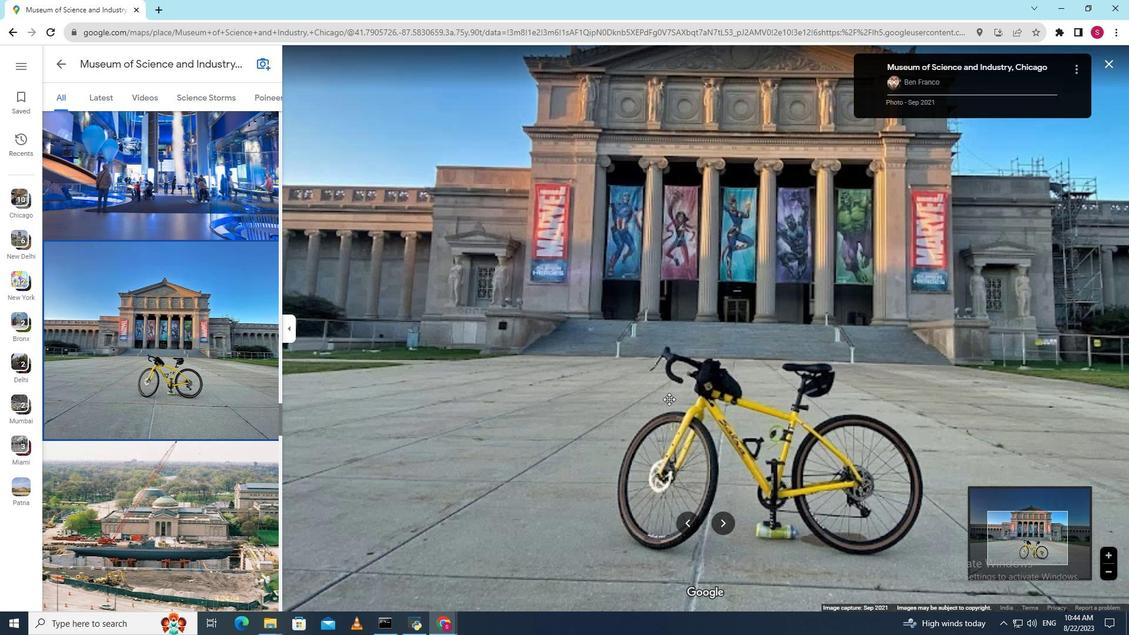 
Action: Mouse scrolled (669, 398) with delta (0, 0)
Screenshot: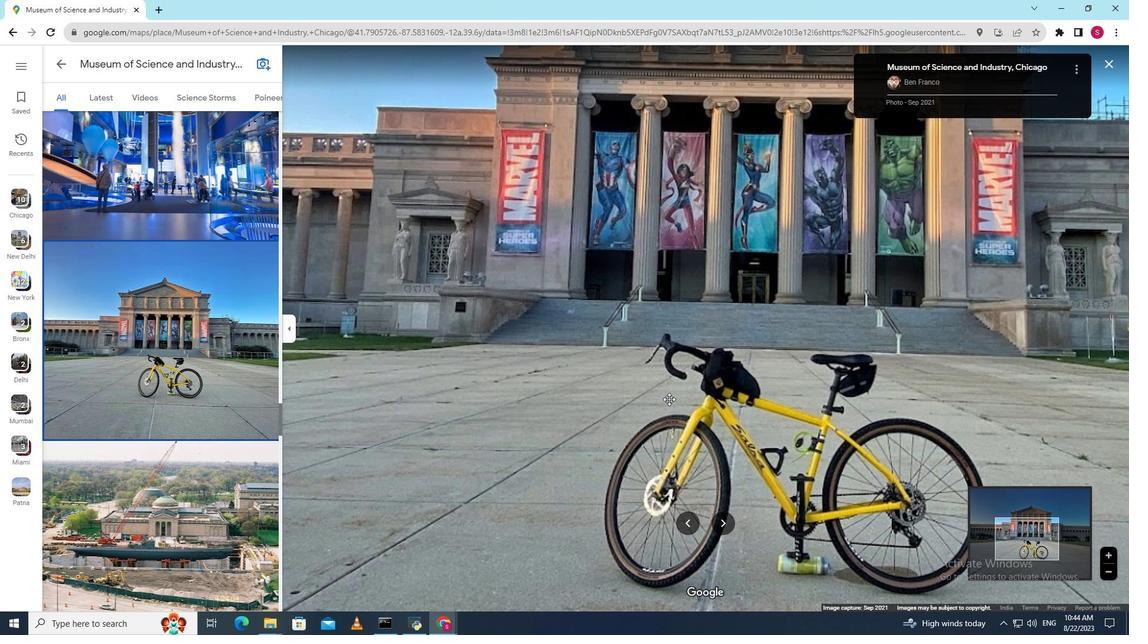 
Action: Mouse scrolled (669, 398) with delta (0, 0)
Screenshot: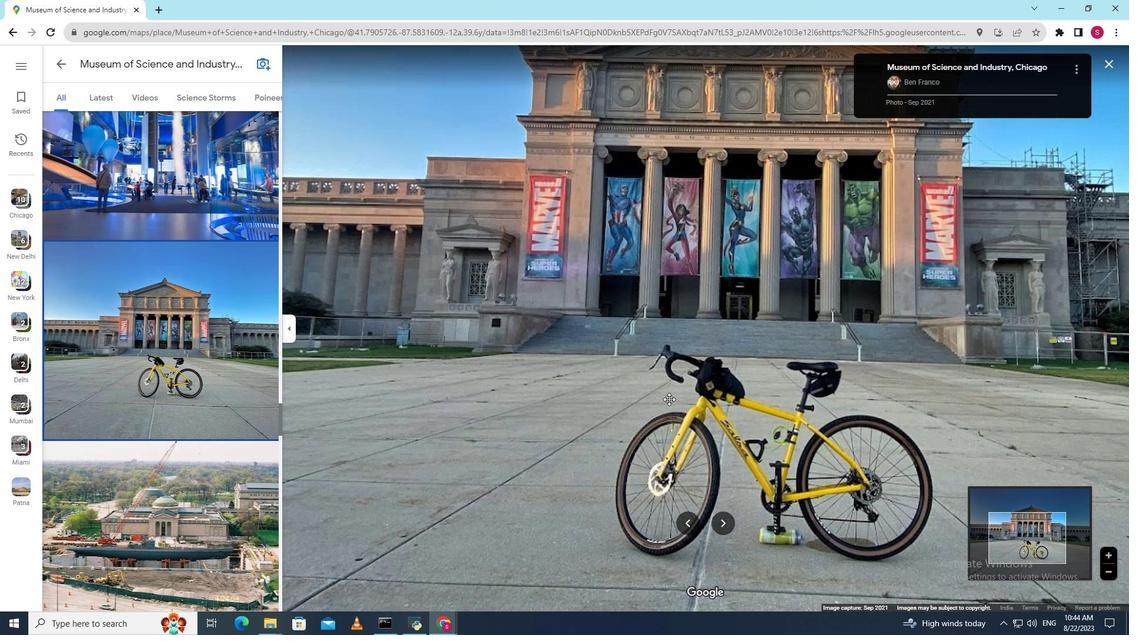 
Action: Mouse scrolled (669, 398) with delta (0, 0)
Screenshot: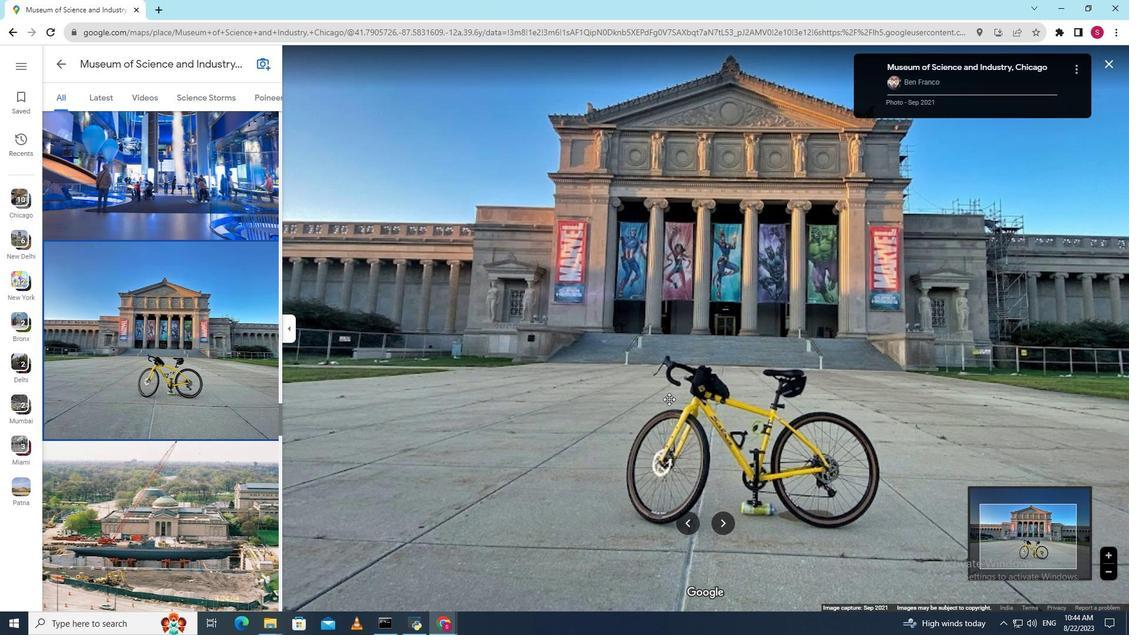 
Action: Mouse scrolled (669, 398) with delta (0, 0)
Screenshot: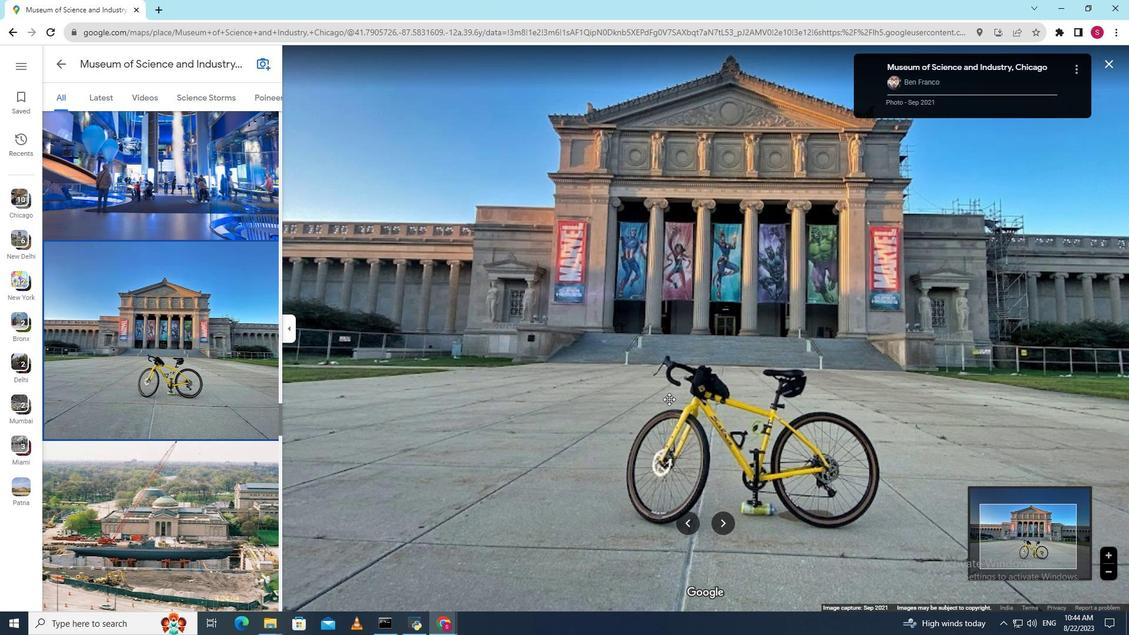 
Action: Mouse moved to (722, 522)
Screenshot: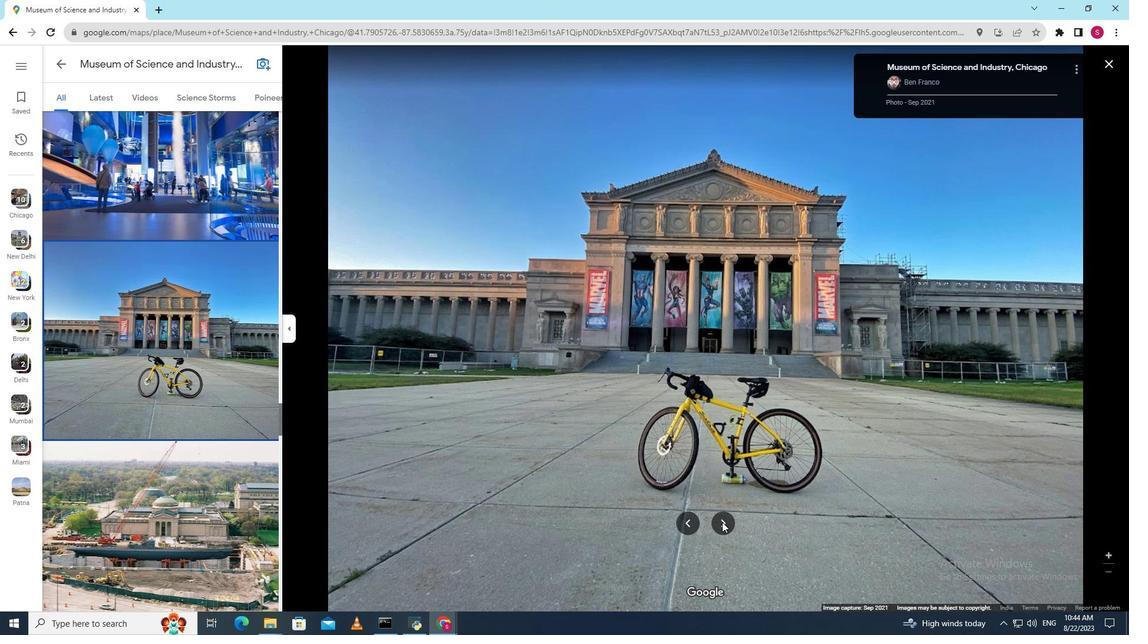 
Action: Mouse pressed left at (722, 522)
Screenshot: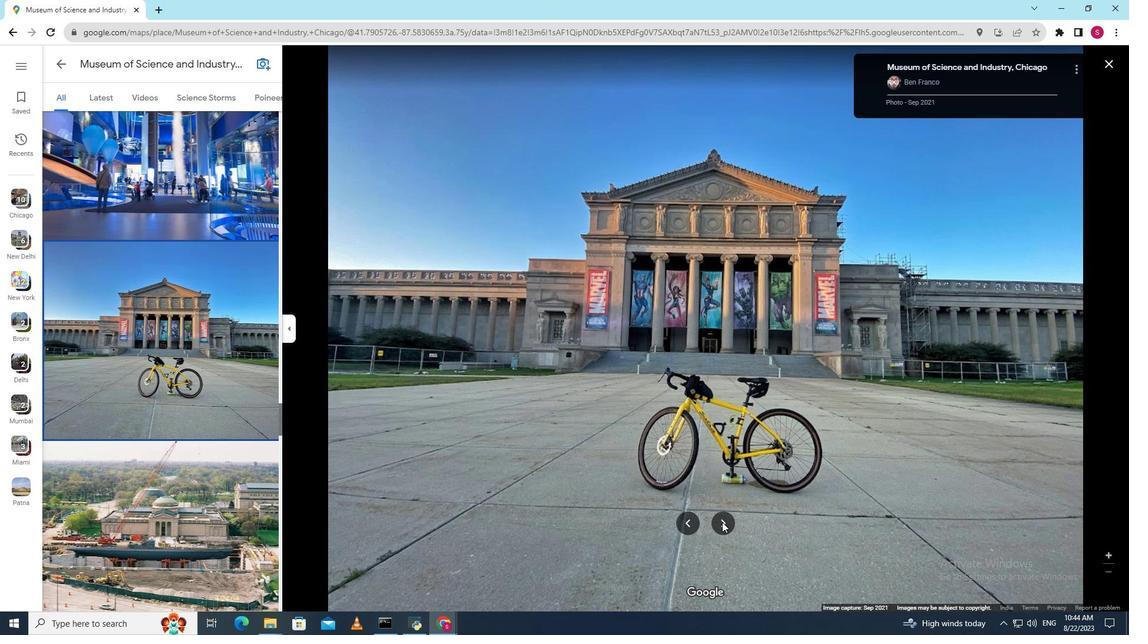 
Action: Mouse pressed left at (722, 522)
Screenshot: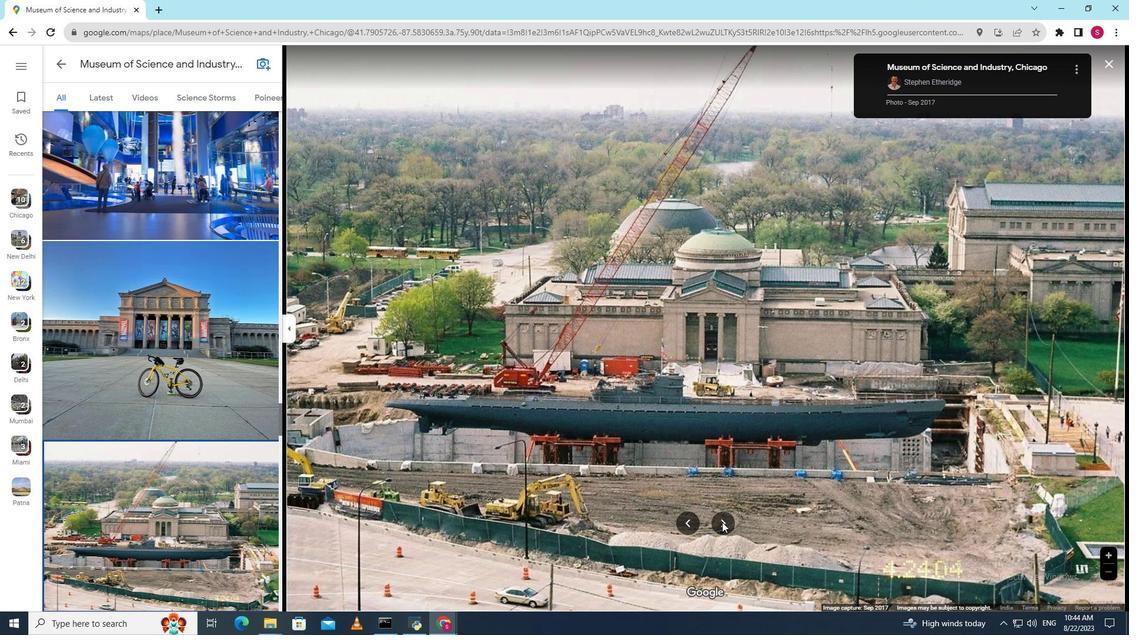 
Action: Mouse pressed left at (722, 522)
Screenshot: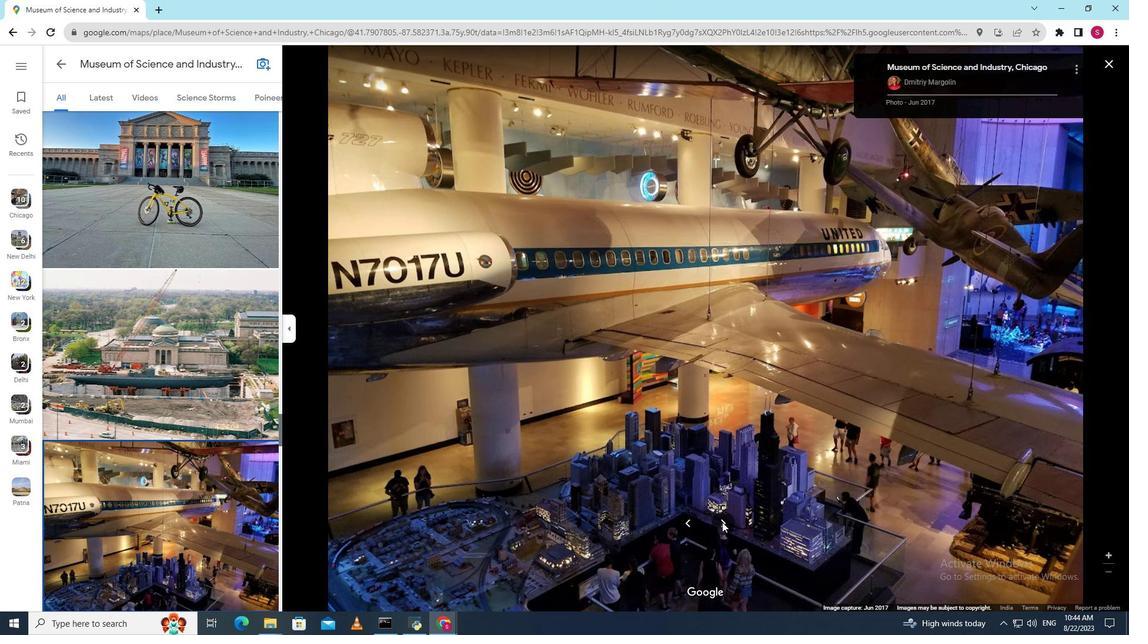 
Action: Mouse moved to (724, 521)
Screenshot: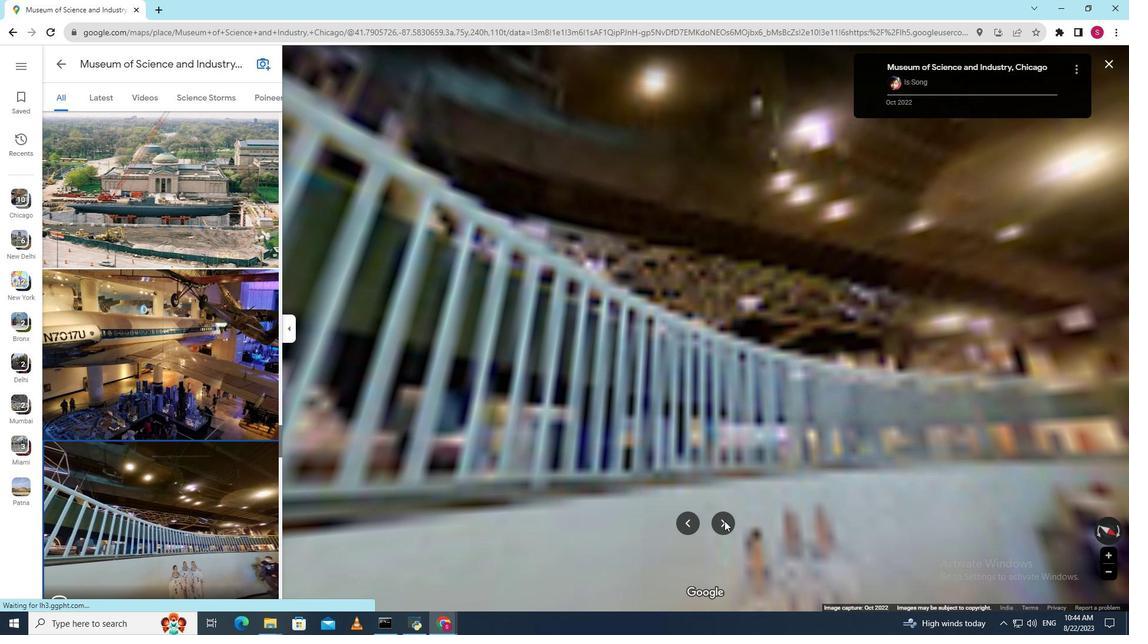 
Action: Mouse pressed left at (724, 521)
Screenshot: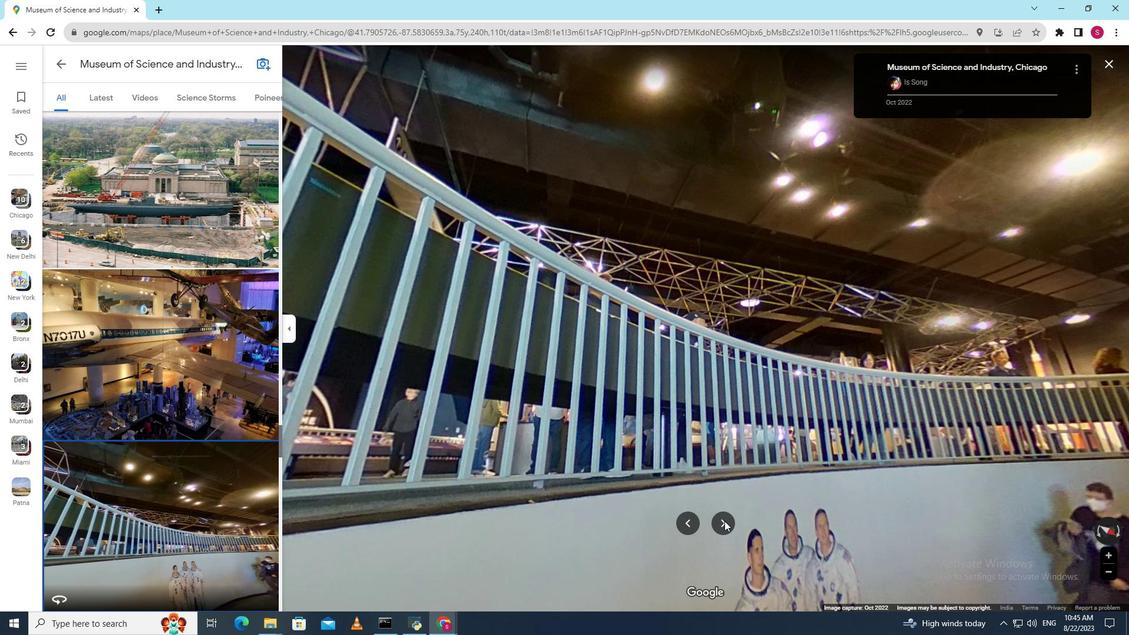
Action: Mouse pressed left at (724, 521)
Screenshot: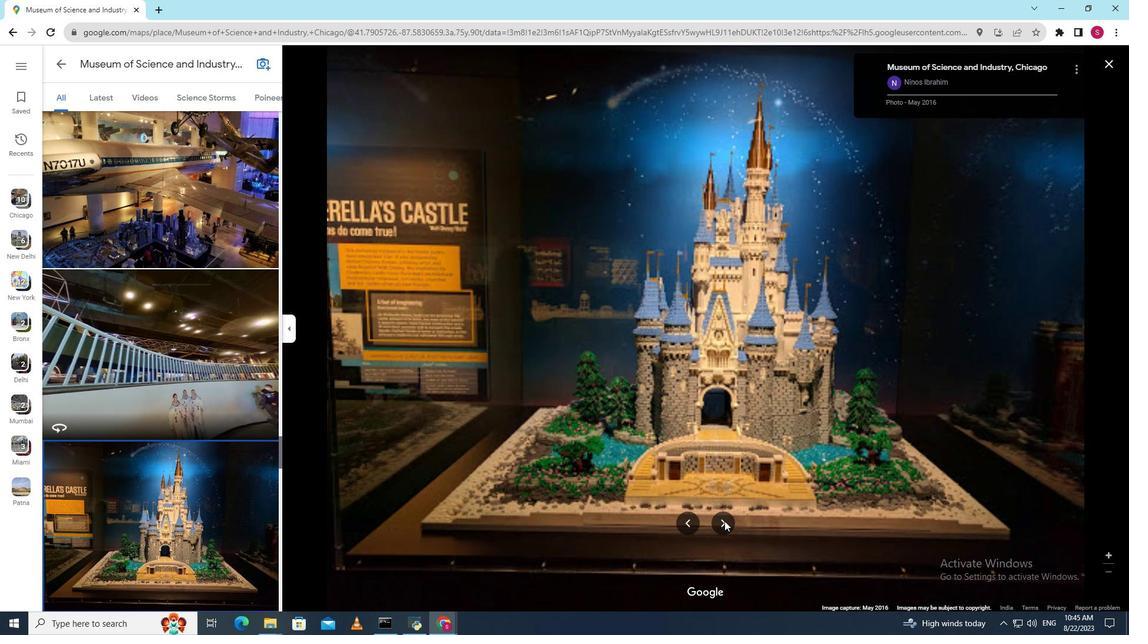 
Action: Mouse pressed left at (724, 521)
Screenshot: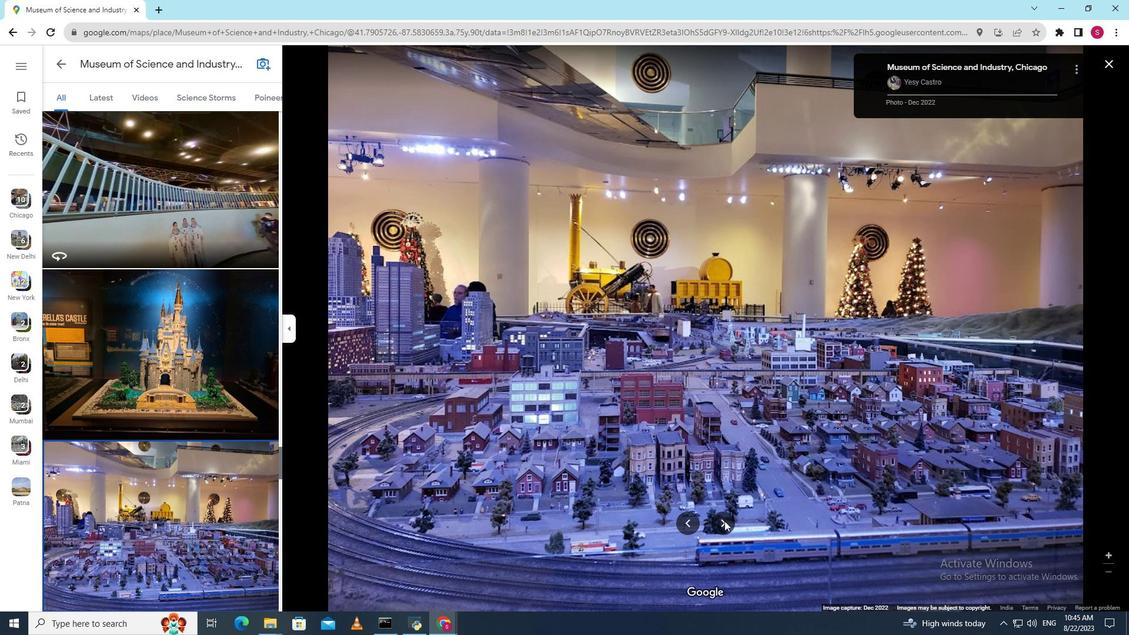 
Action: Mouse pressed left at (724, 521)
Screenshot: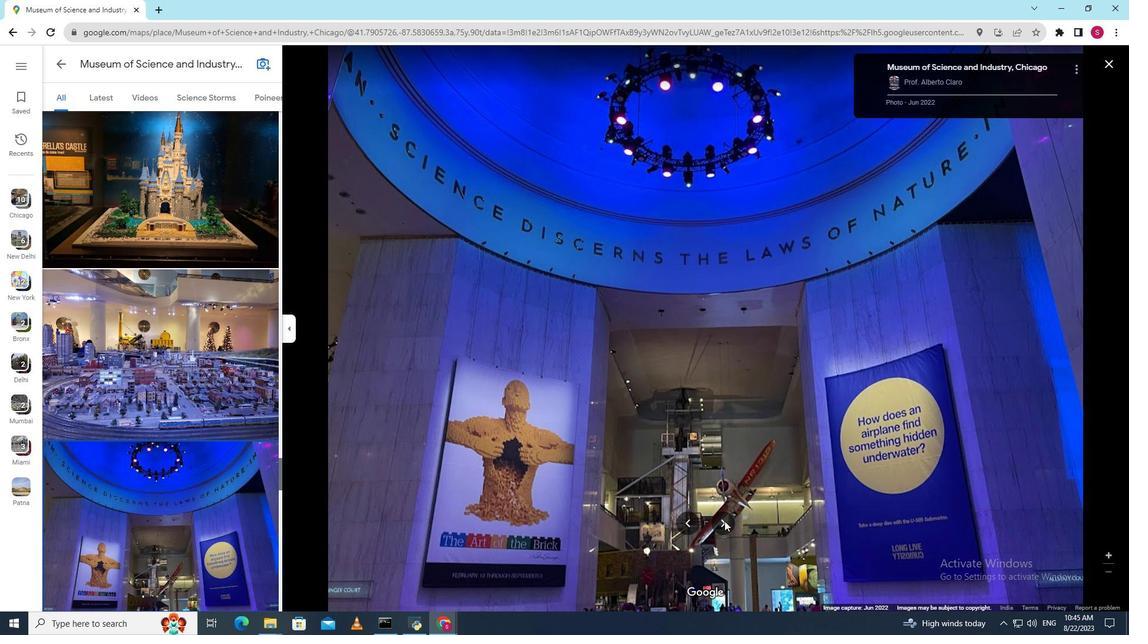 
Action: Mouse moved to (721, 521)
Screenshot: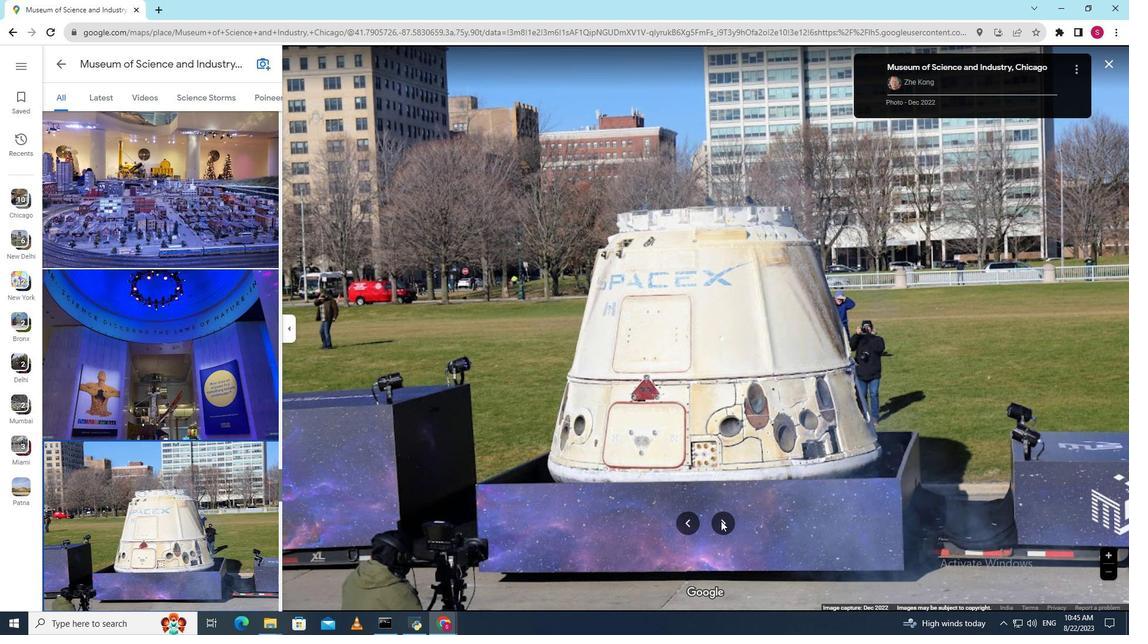 
Action: Mouse pressed left at (721, 521)
Screenshot: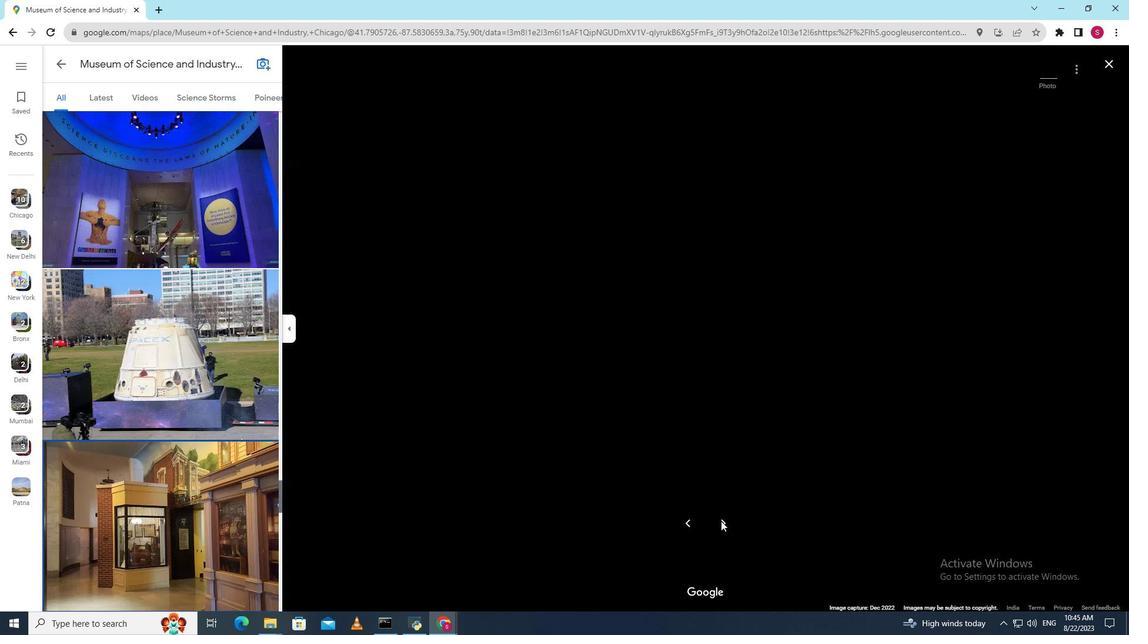 
Action: Mouse pressed left at (721, 521)
Screenshot: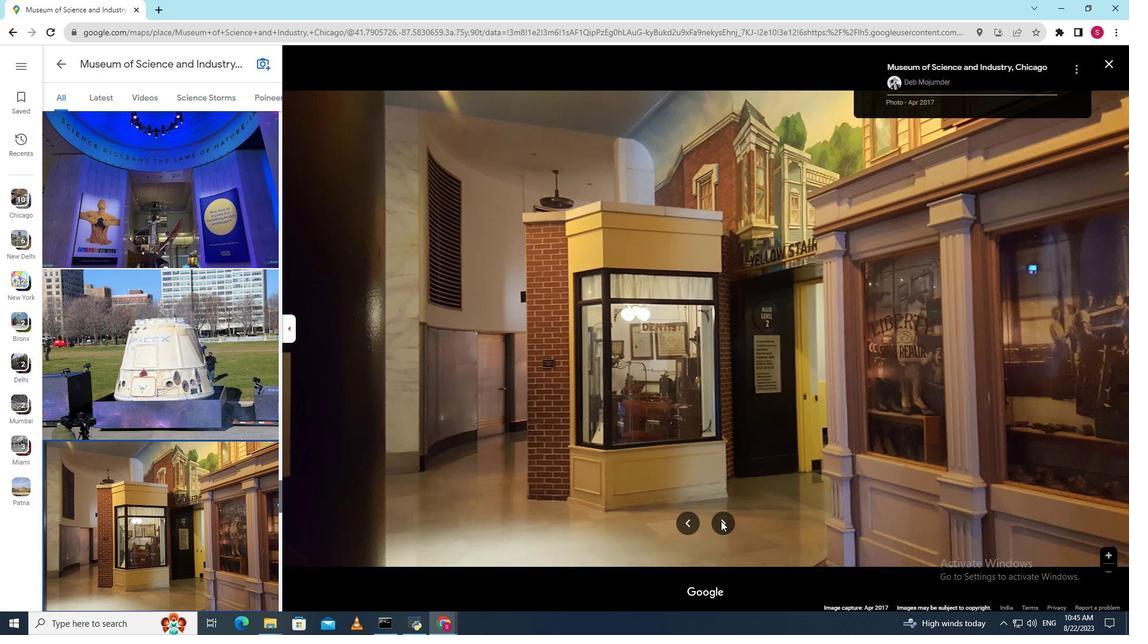 
Action: Mouse pressed left at (721, 521)
Screenshot: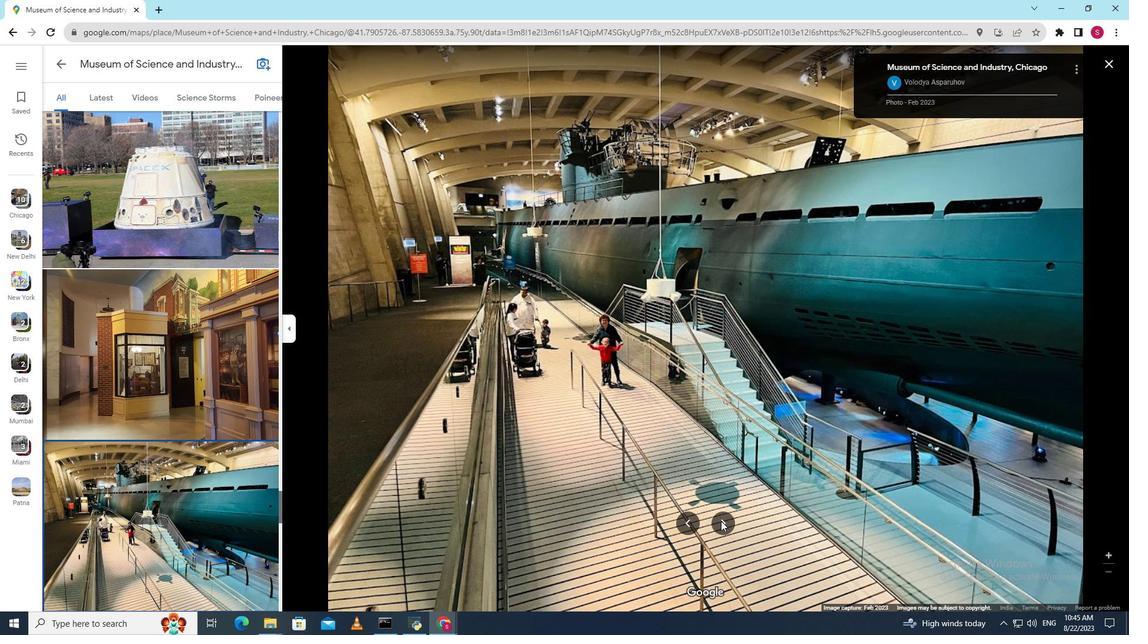 
Action: Mouse pressed left at (721, 521)
Screenshot: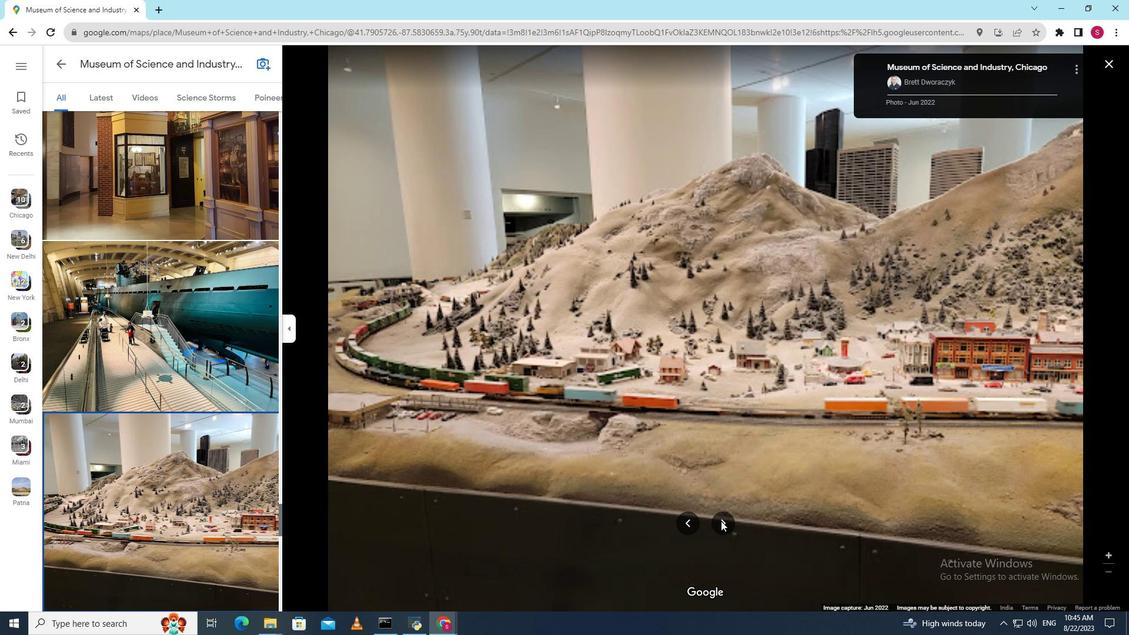 
Action: Mouse pressed left at (721, 521)
Screenshot: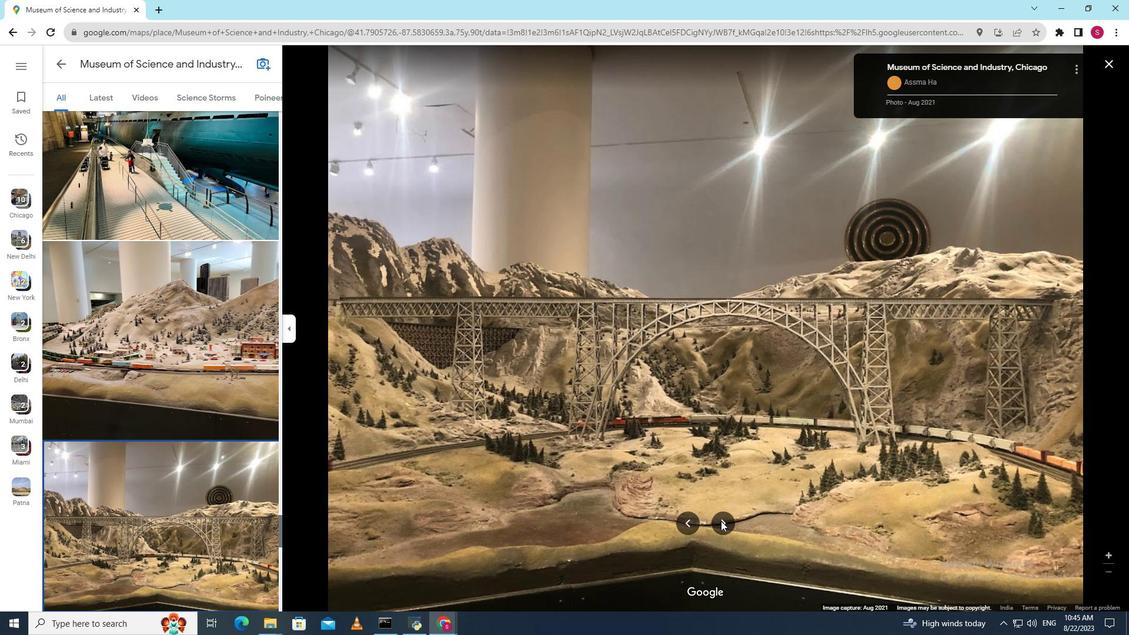
Action: Mouse pressed left at (721, 521)
Screenshot: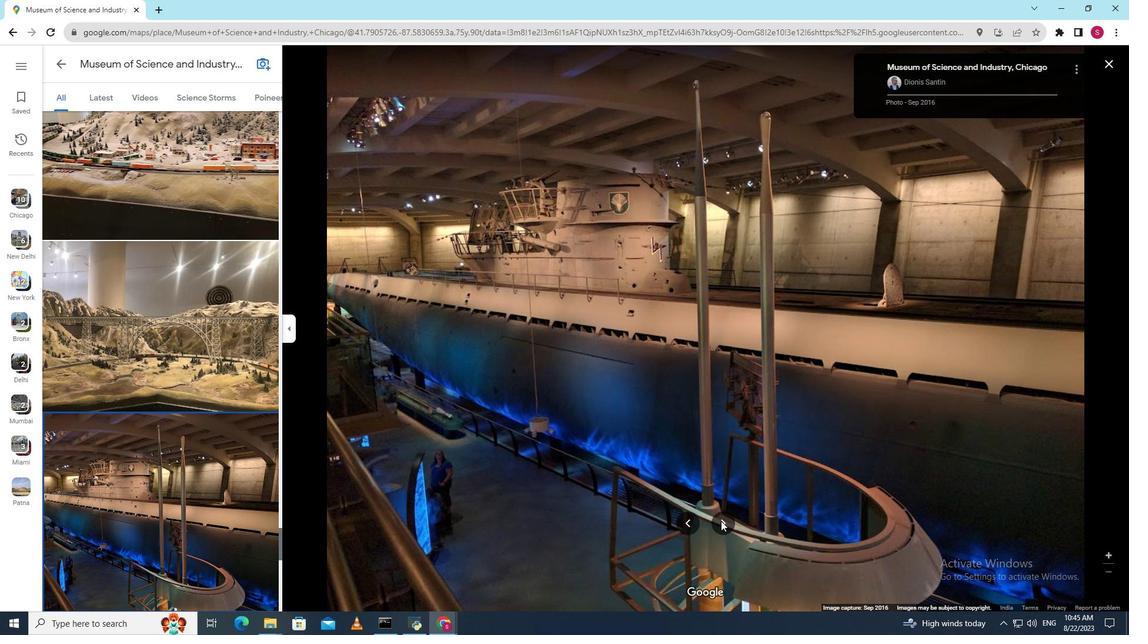 
Action: Mouse pressed left at (721, 521)
Screenshot: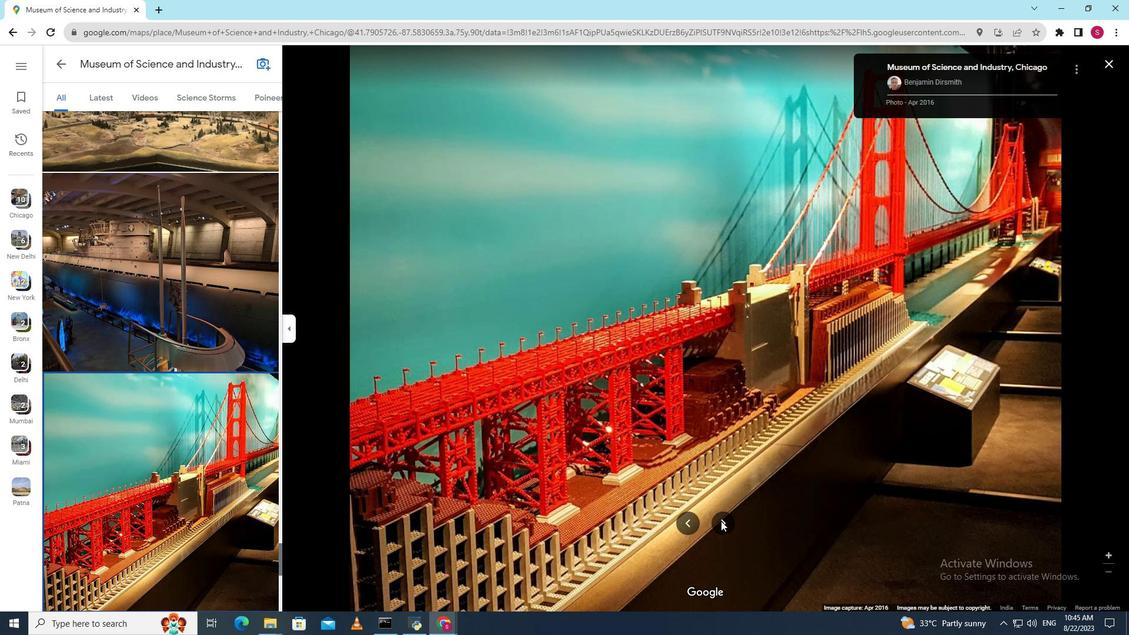 
Action: Mouse pressed left at (721, 521)
Screenshot: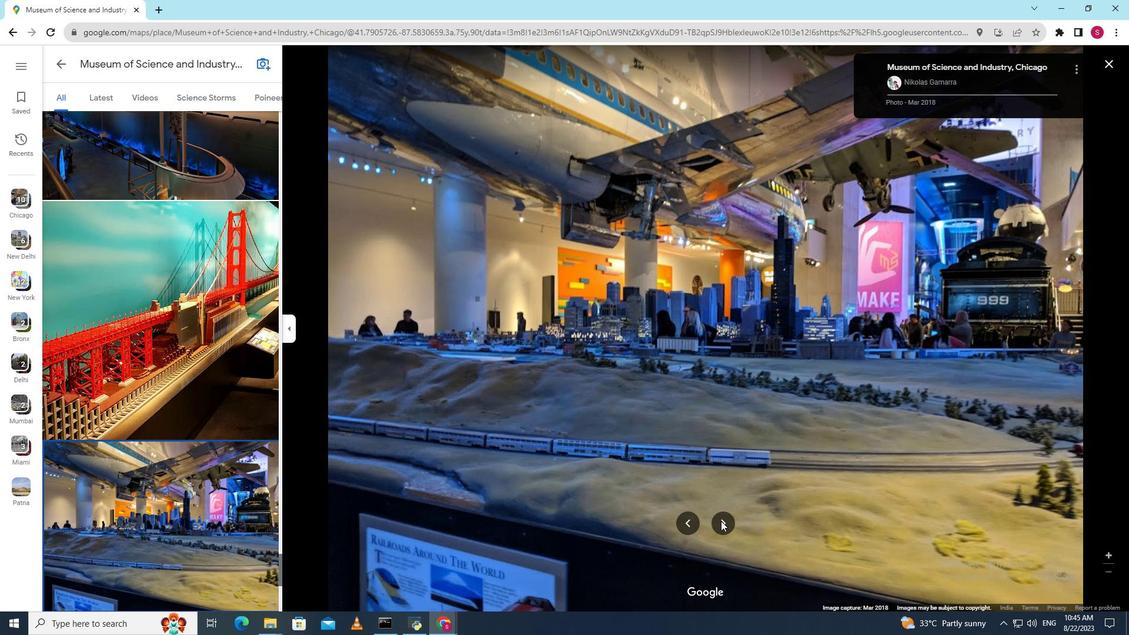 
Action: Mouse pressed left at (721, 521)
Screenshot: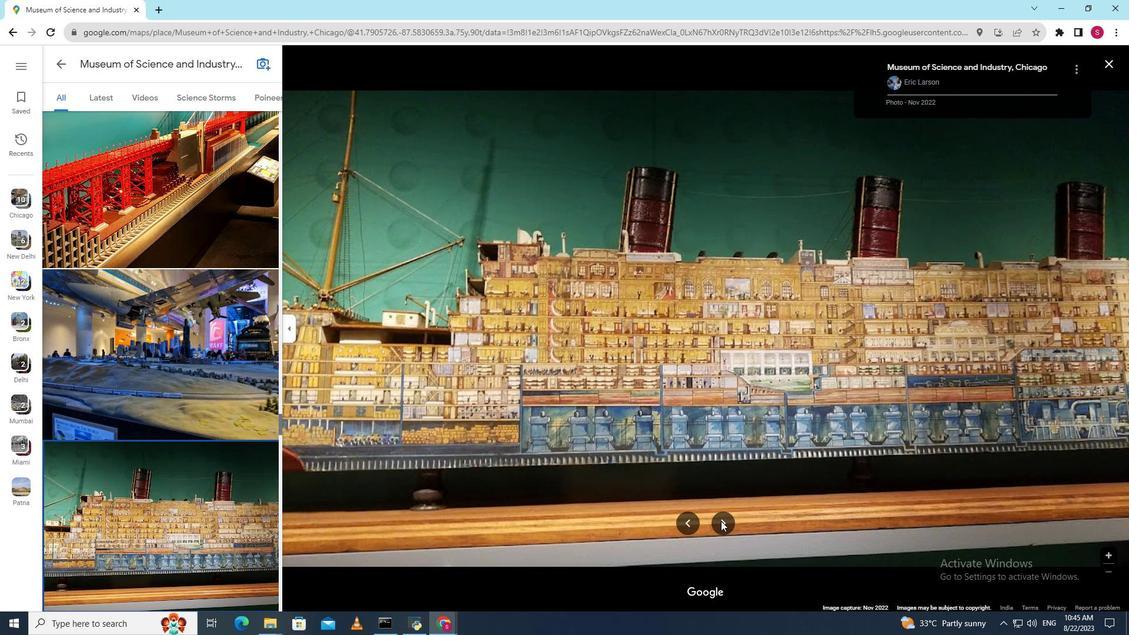 
Action: Mouse pressed left at (721, 521)
Screenshot: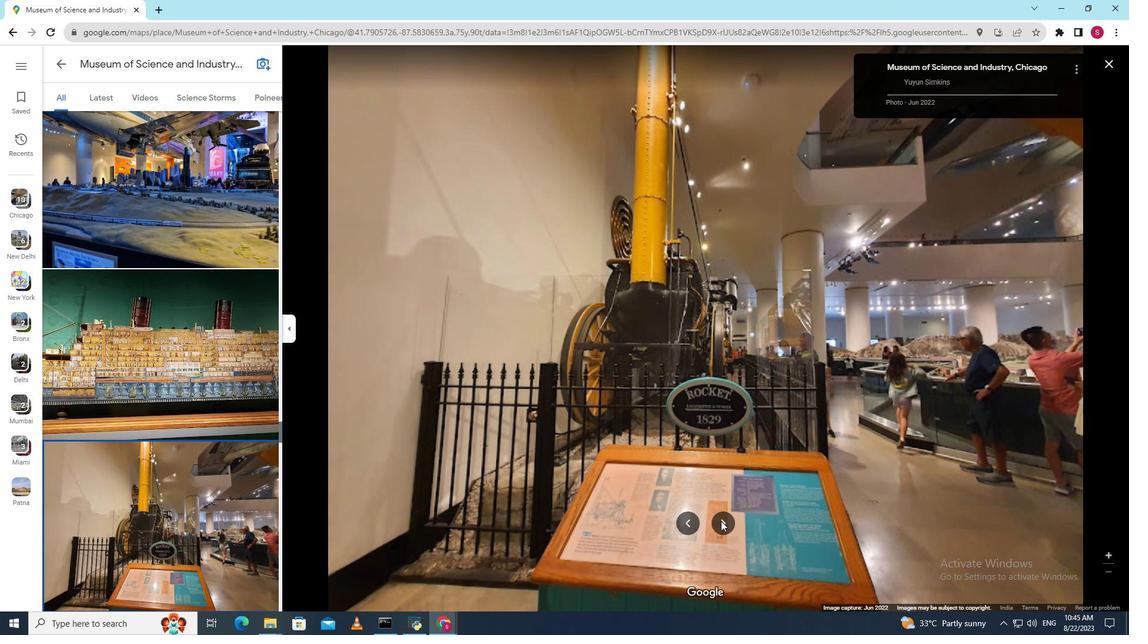 
Action: Mouse pressed left at (721, 521)
Screenshot: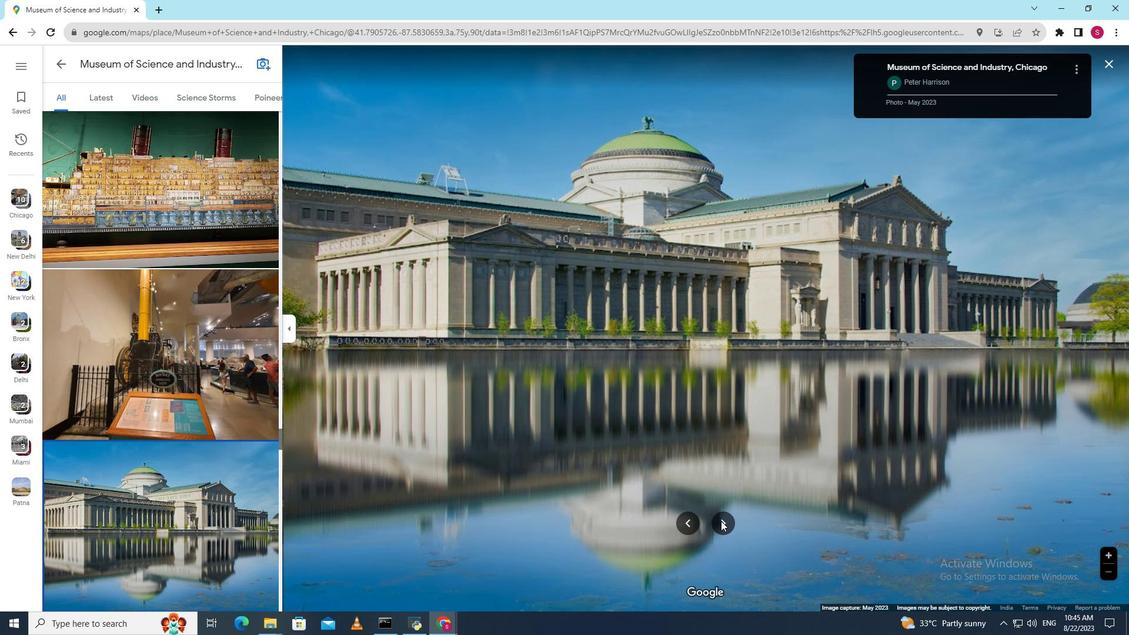 
Action: Mouse pressed left at (721, 521)
Screenshot: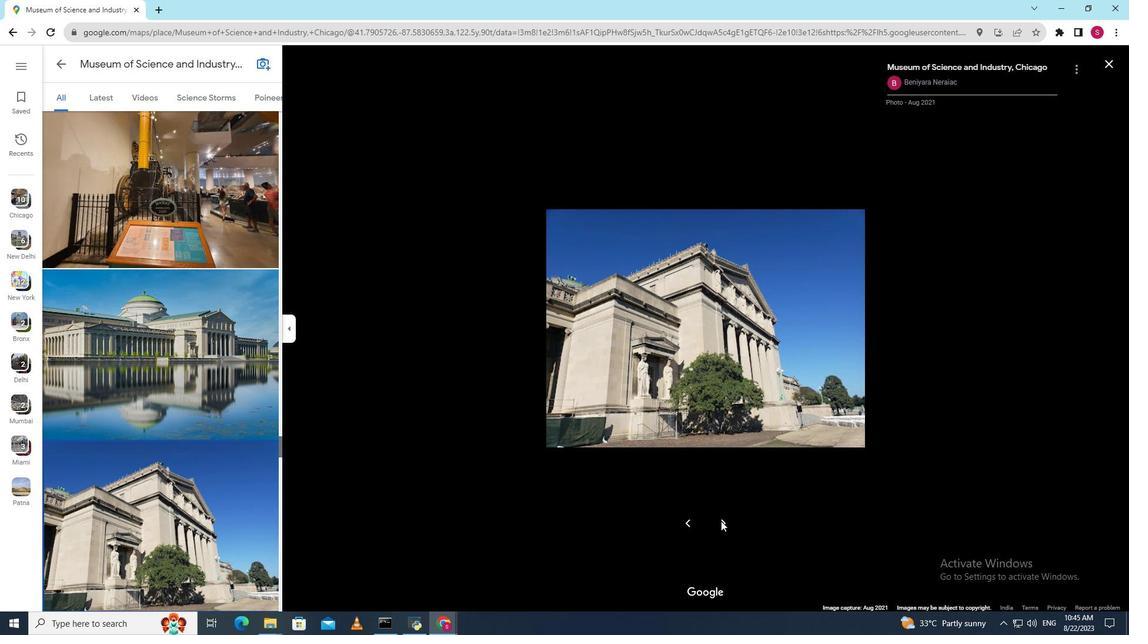 
Action: Mouse pressed left at (721, 521)
Screenshot: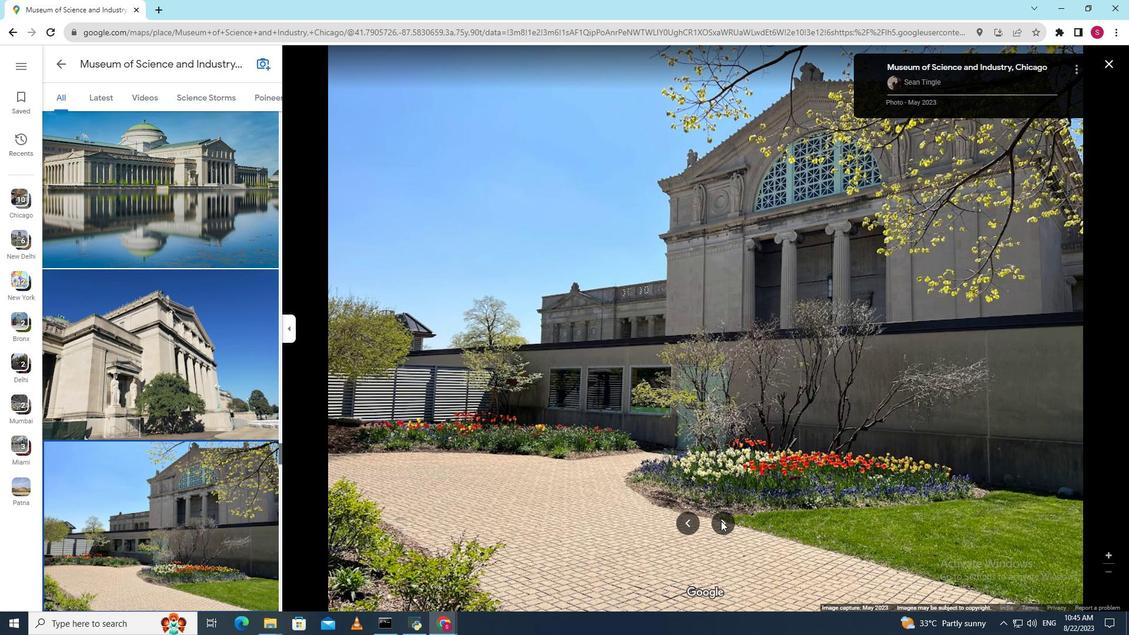 
Action: Mouse pressed left at (721, 521)
Screenshot: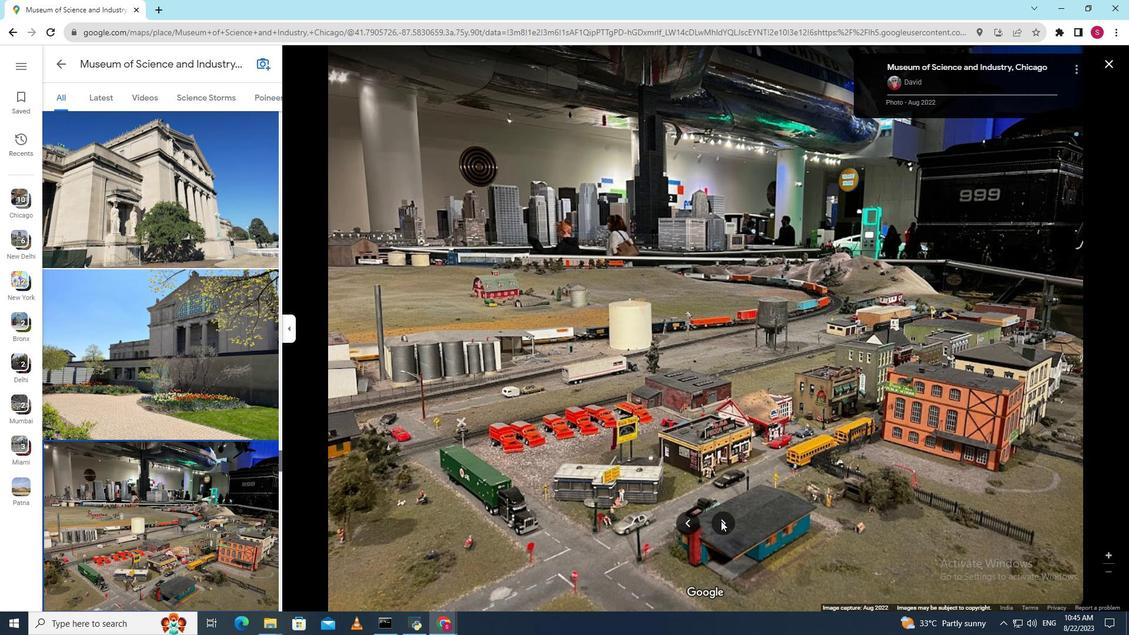 
Action: Mouse pressed left at (721, 521)
Screenshot: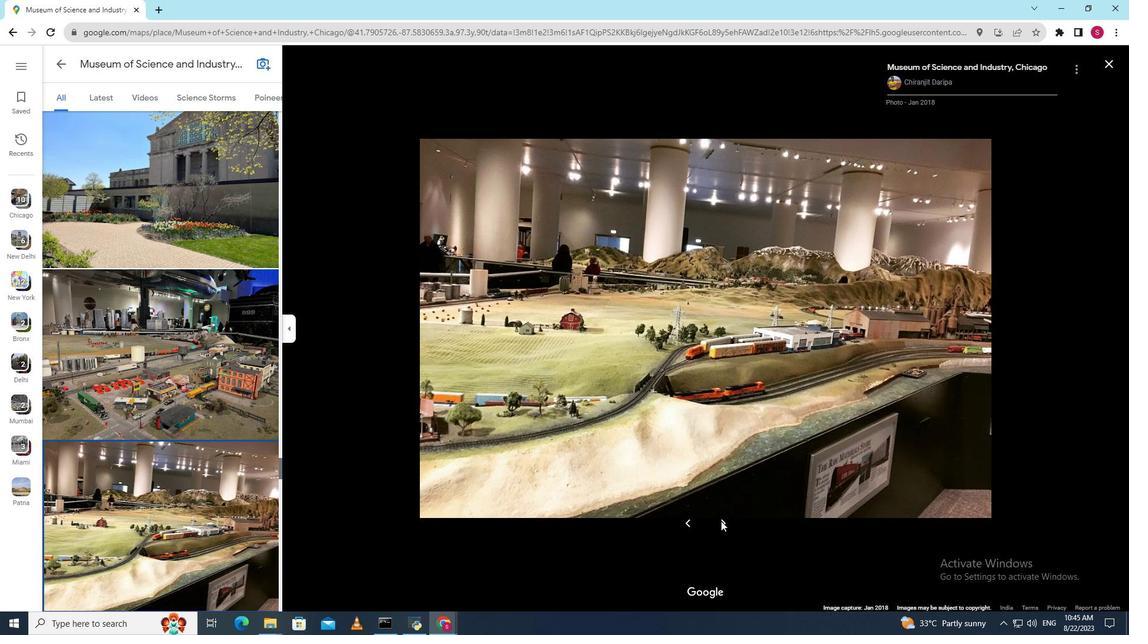 
Action: Mouse moved to (723, 521)
Screenshot: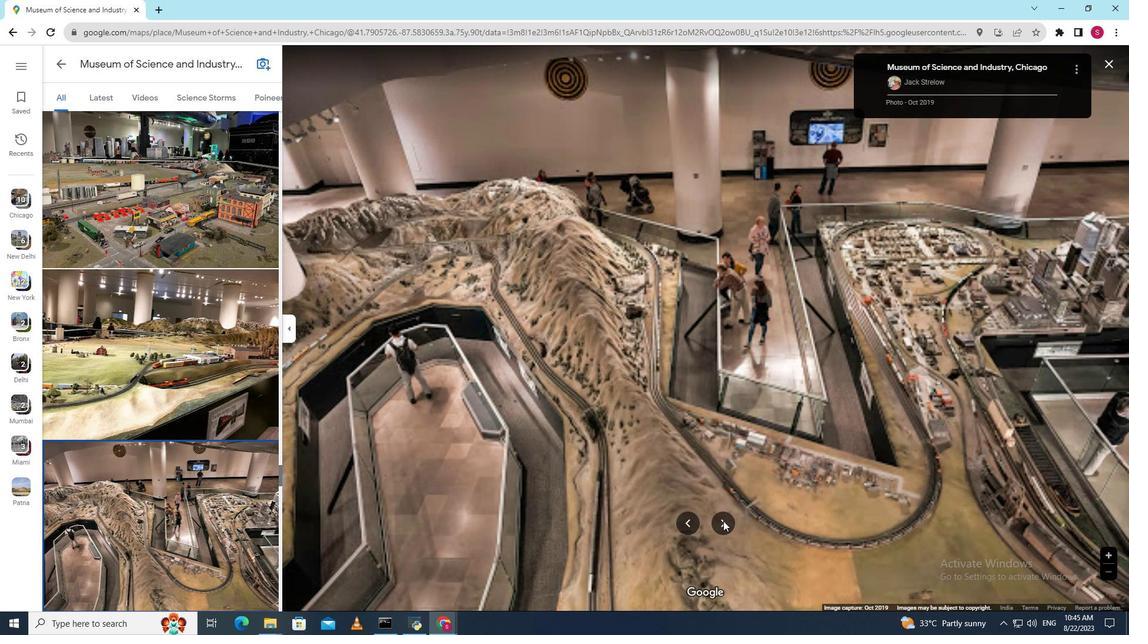 
Action: Mouse pressed left at (723, 521)
Screenshot: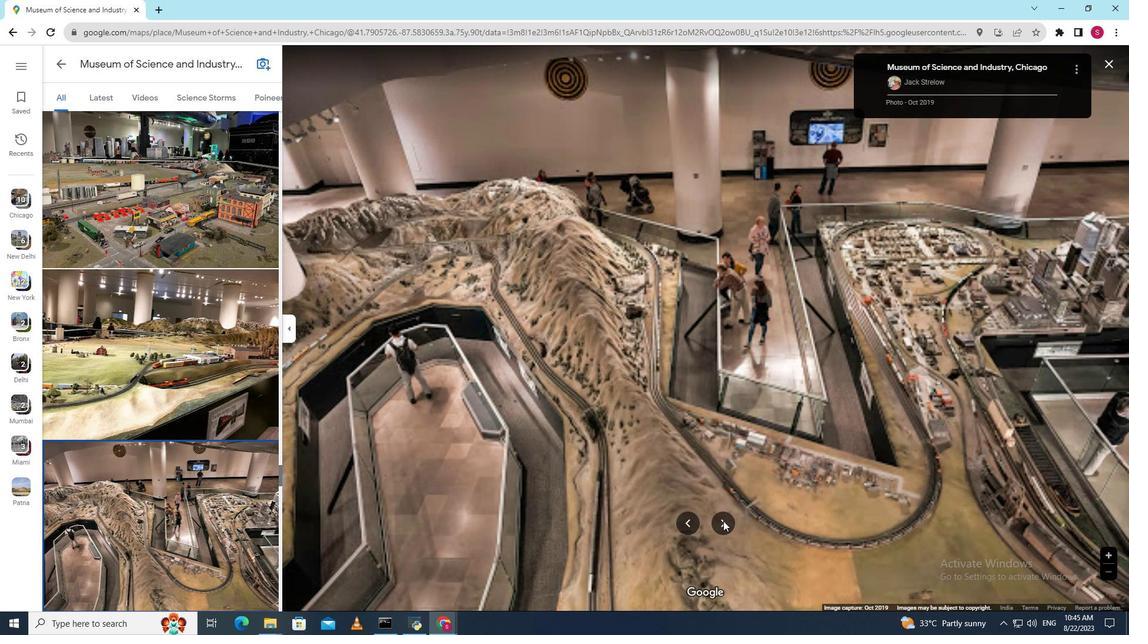 
Action: Mouse pressed left at (723, 521)
Screenshot: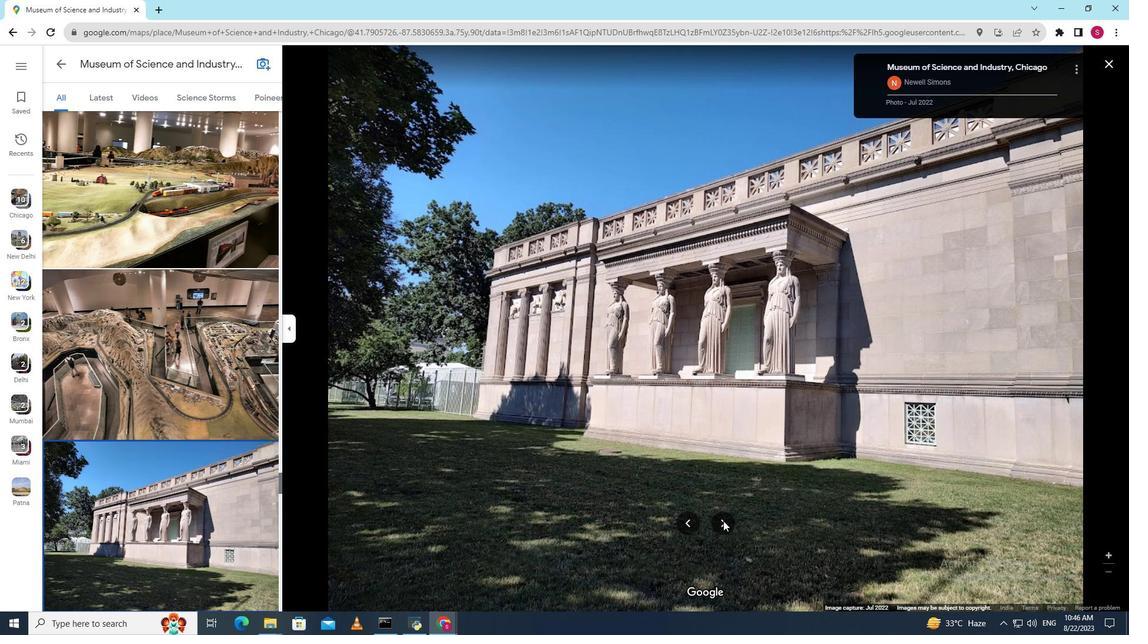 
Action: Mouse pressed left at (723, 521)
Screenshot: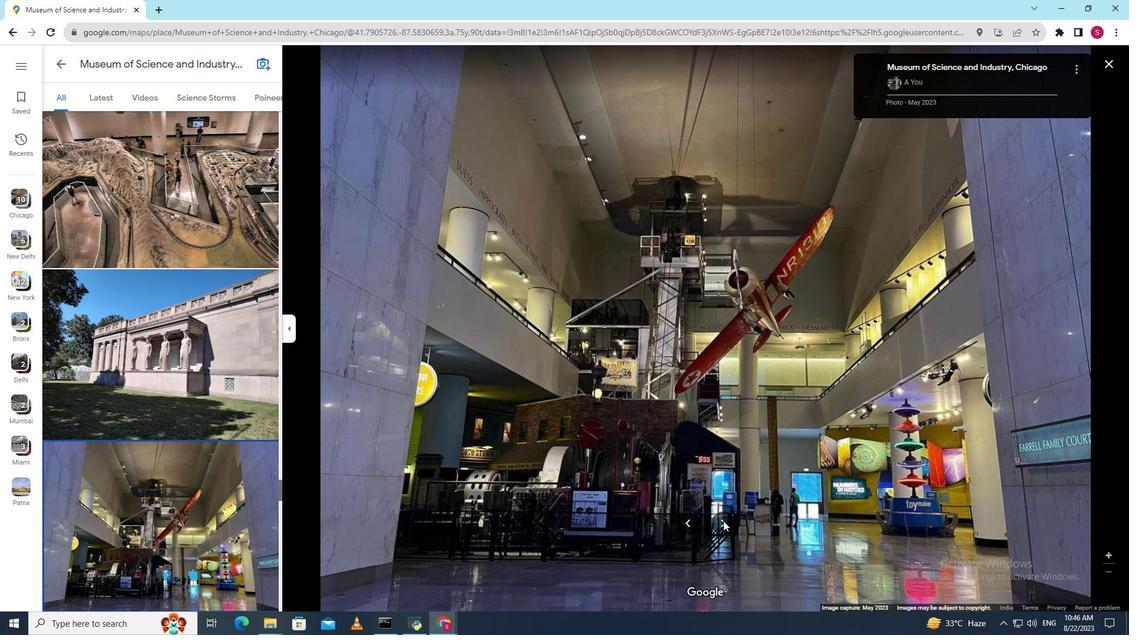 
Action: Mouse pressed left at (723, 521)
Screenshot: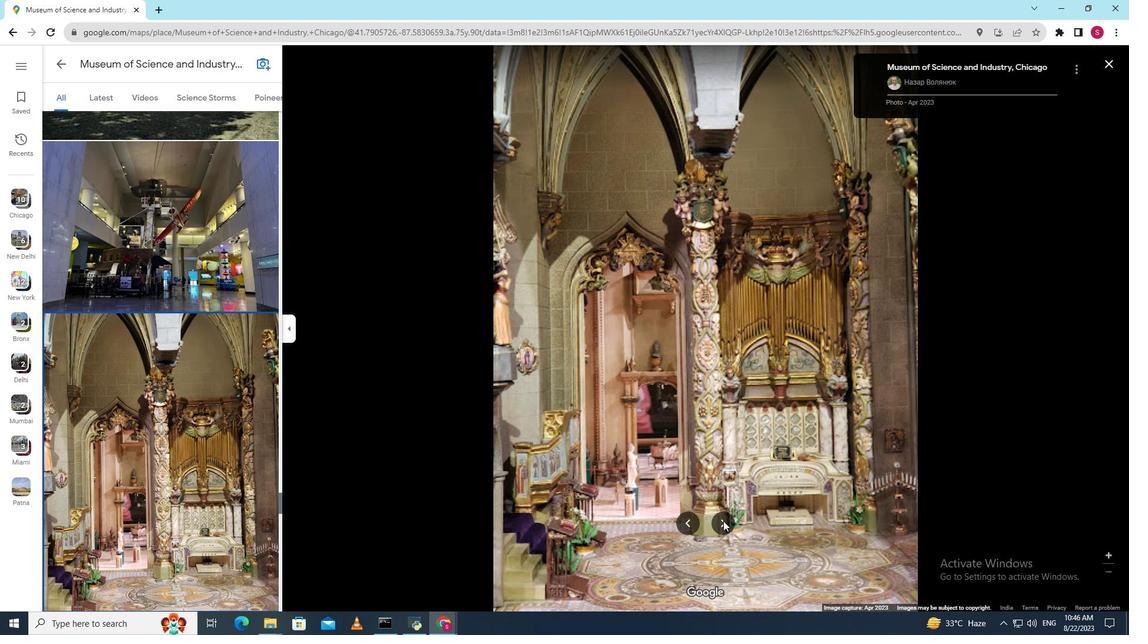 
Action: Mouse pressed left at (723, 521)
Screenshot: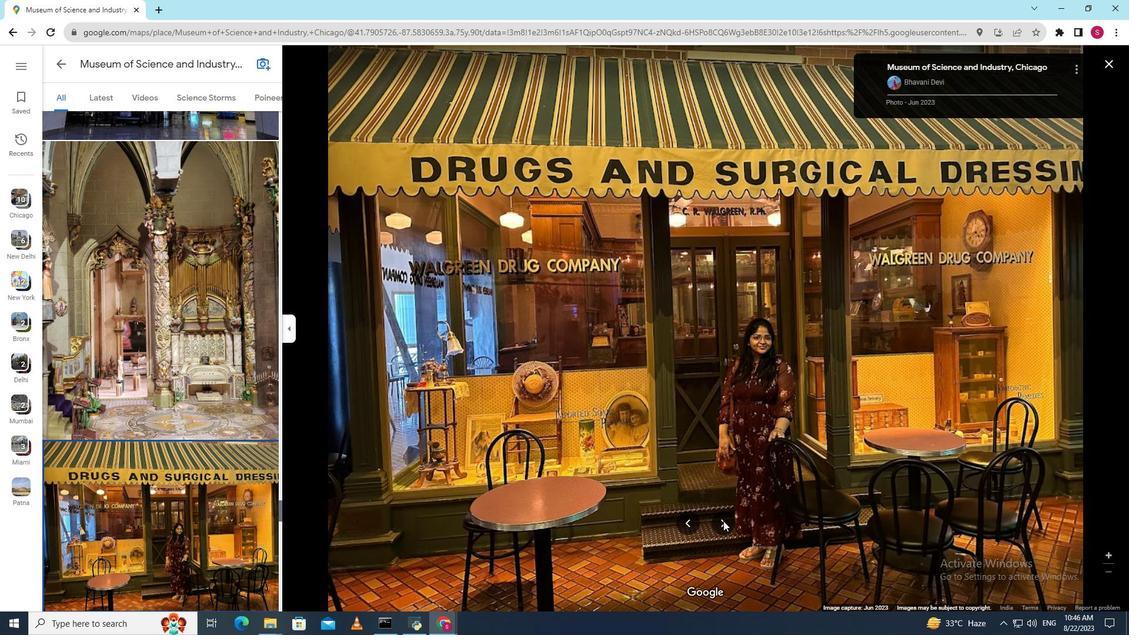 
Action: Mouse moved to (691, 521)
Screenshot: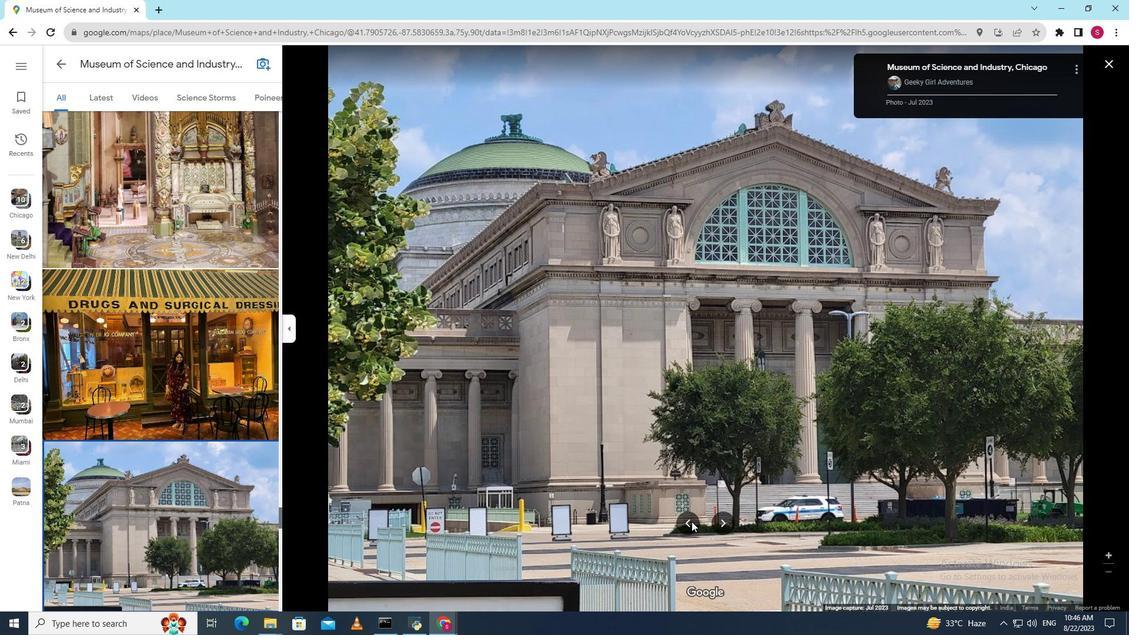 
Action: Mouse pressed left at (691, 521)
Screenshot: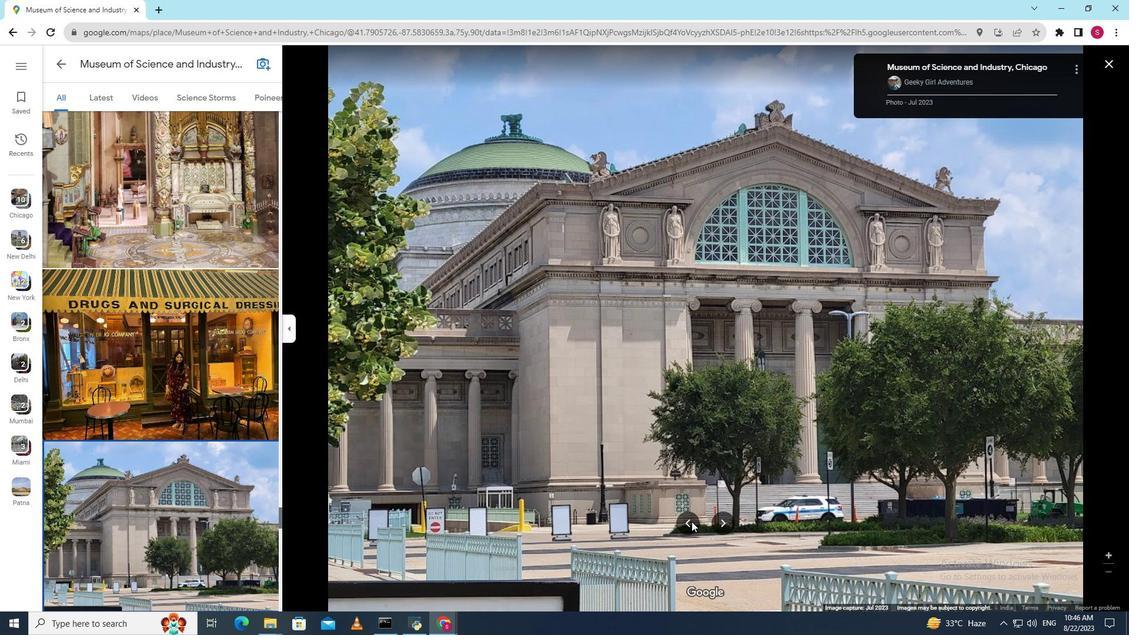
Action: Mouse moved to (724, 521)
Screenshot: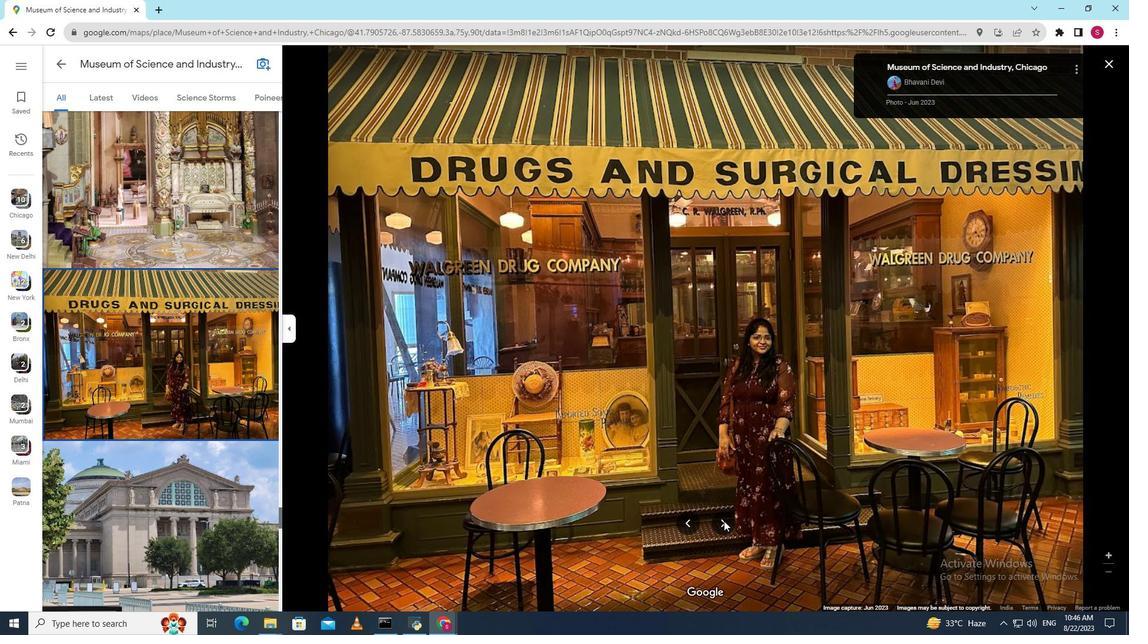 
Action: Mouse pressed left at (724, 521)
Screenshot: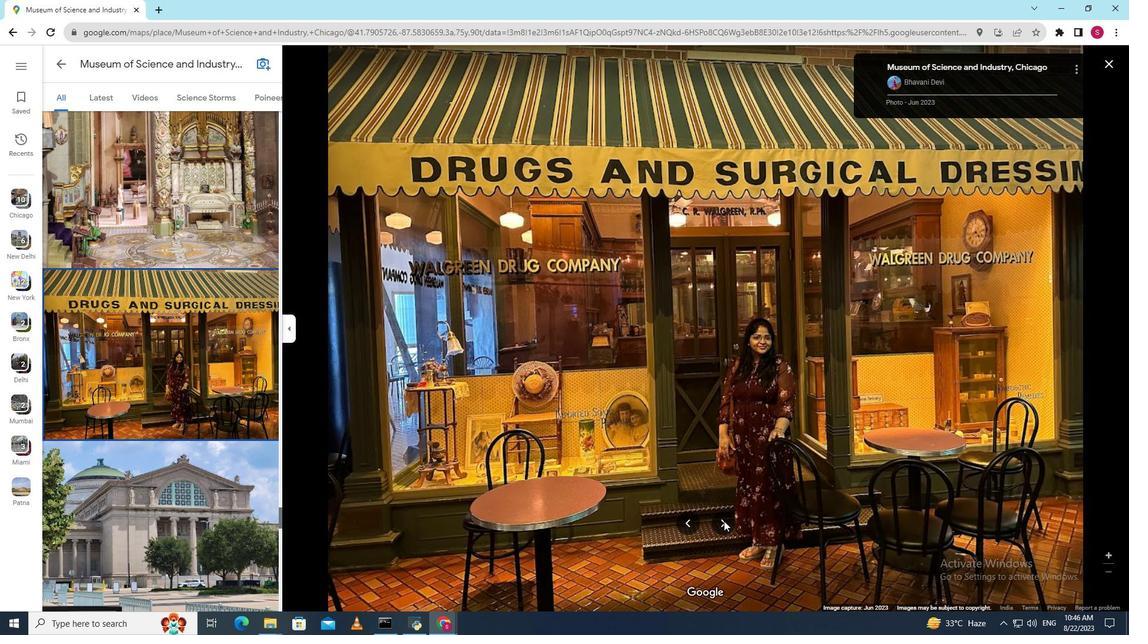 
Action: Mouse pressed left at (724, 521)
Screenshot: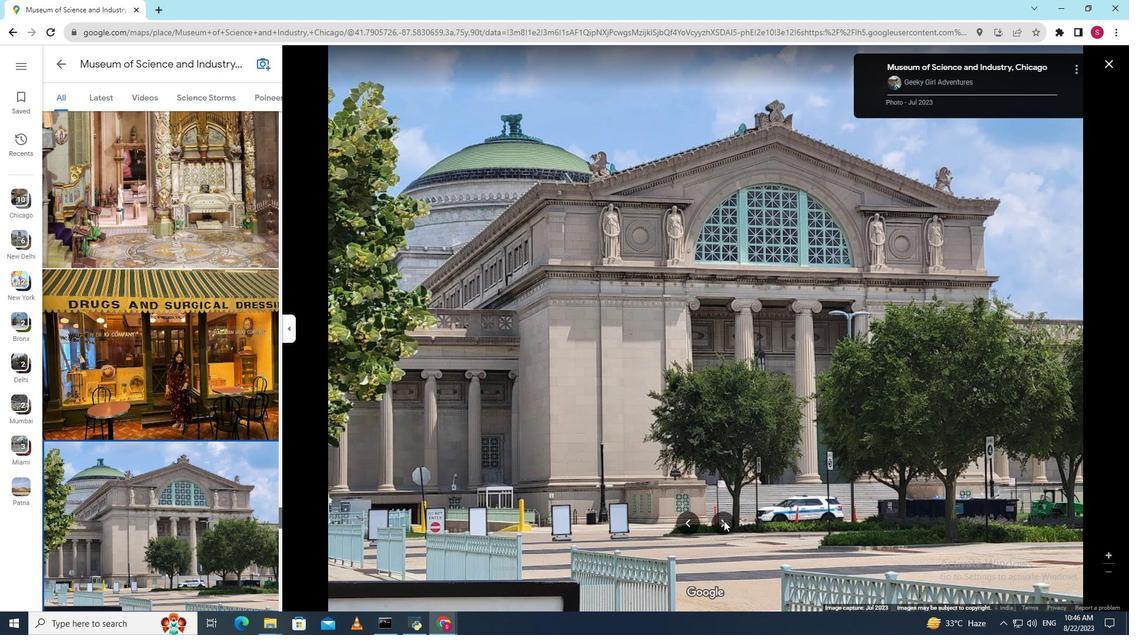 
Action: Mouse pressed left at (724, 521)
Screenshot: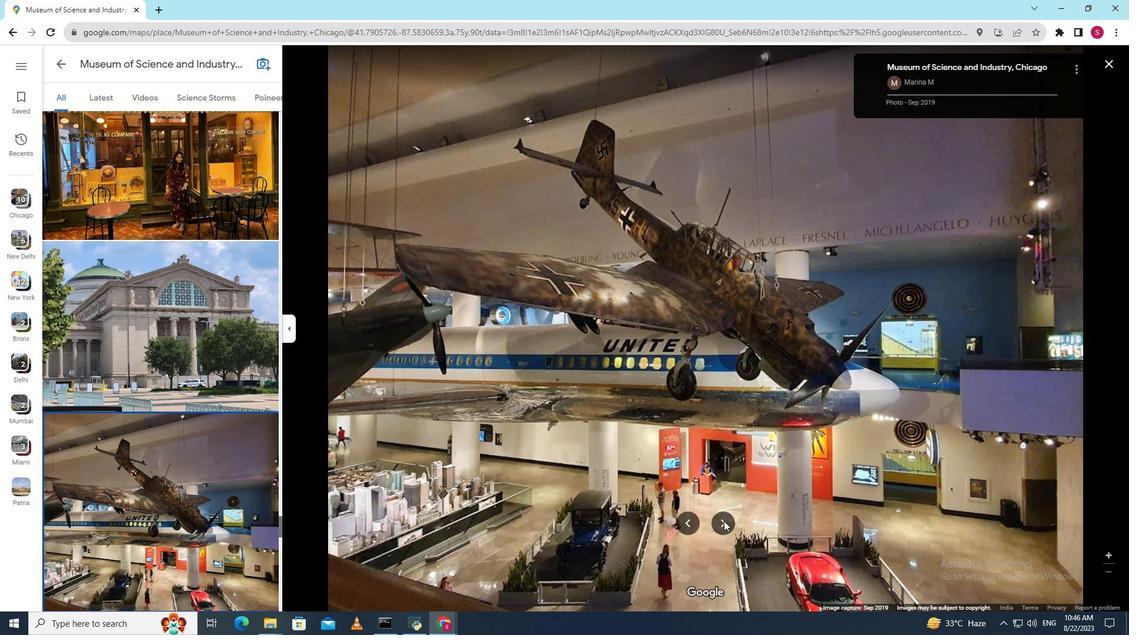 
Action: Mouse pressed left at (724, 521)
Screenshot: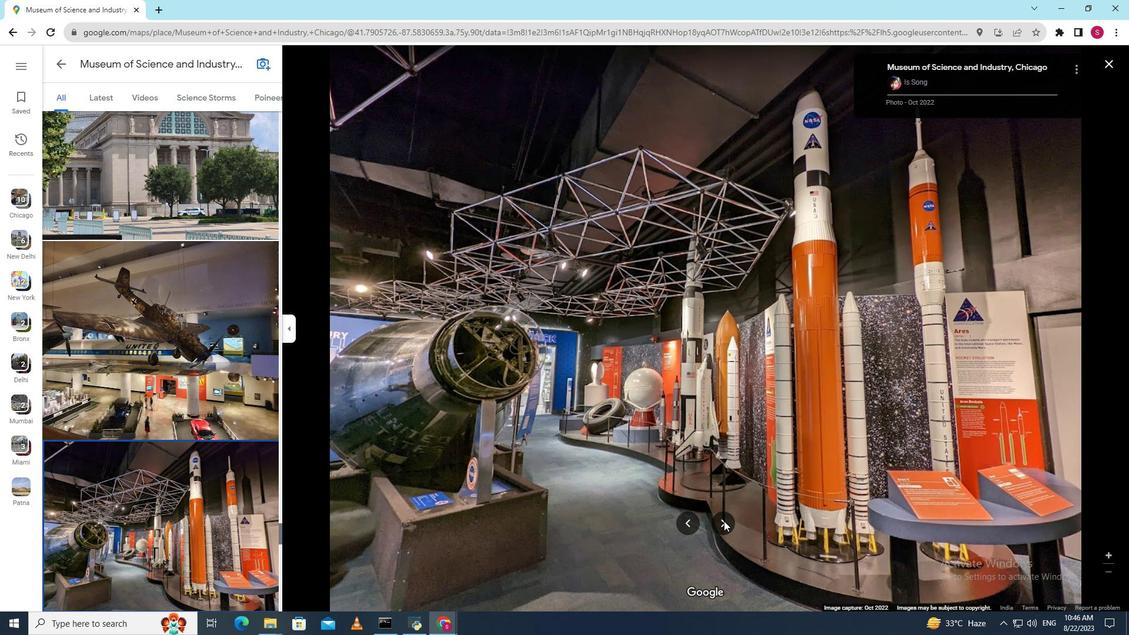 
Action: Mouse pressed left at (724, 521)
Screenshot: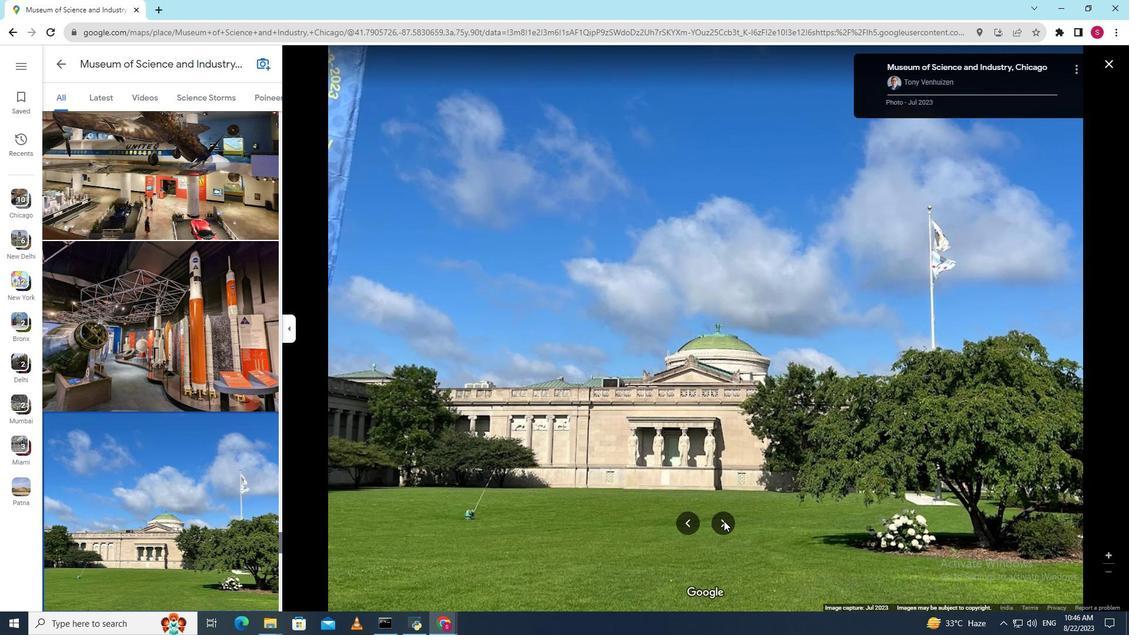 
Action: Mouse moved to (726, 520)
Screenshot: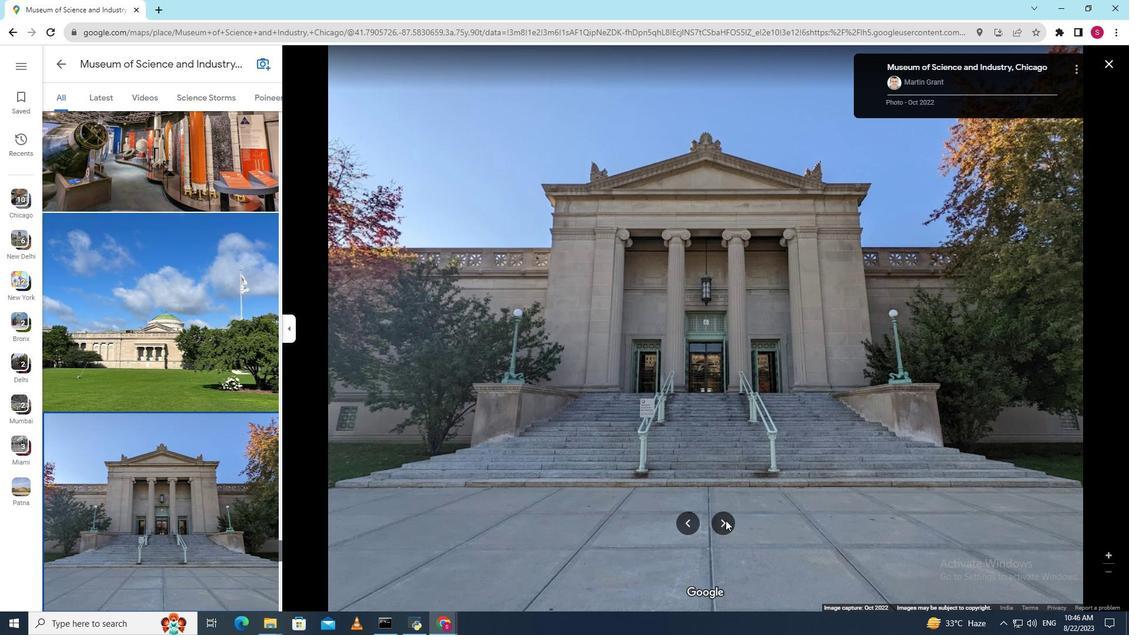 
Action: Mouse pressed left at (726, 520)
Screenshot: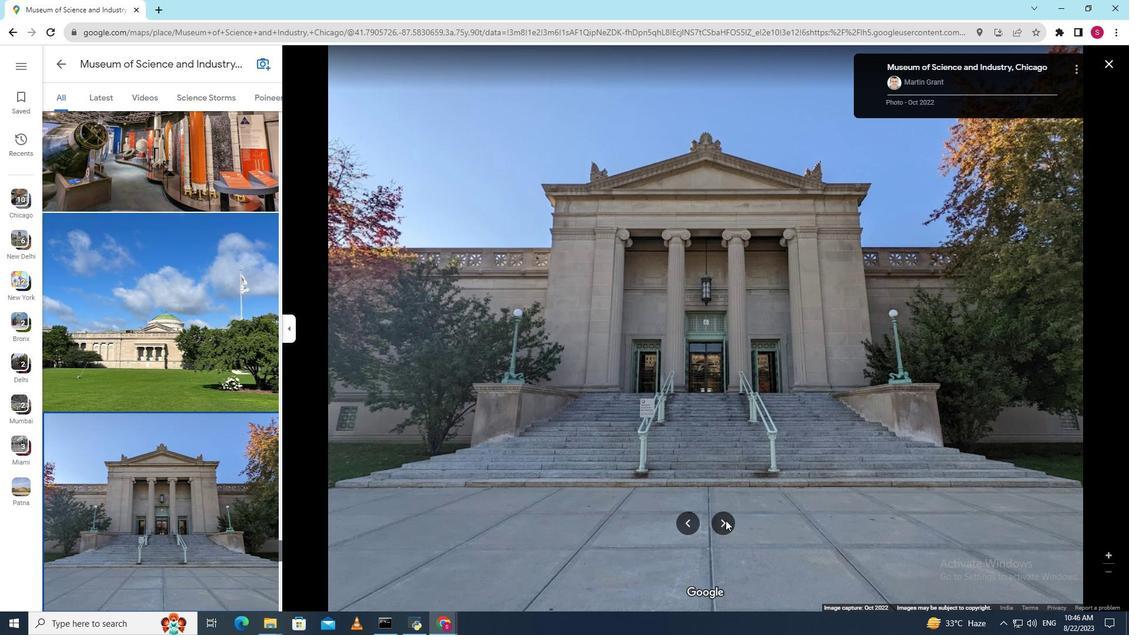 
Action: Mouse pressed left at (726, 520)
Screenshot: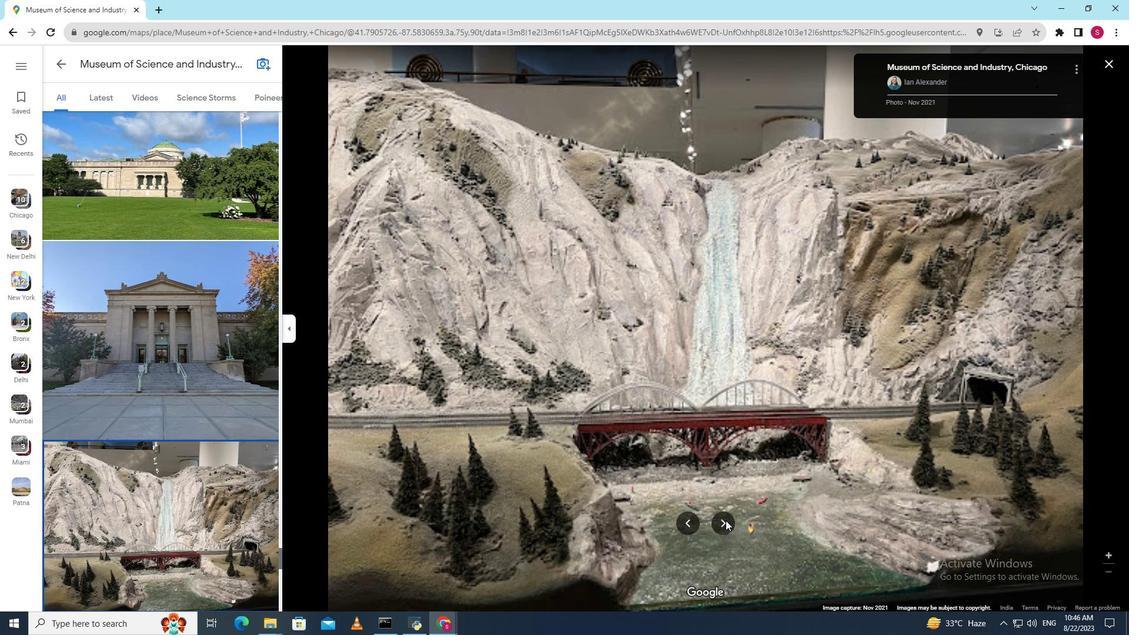 
Action: Mouse pressed left at (726, 520)
Screenshot: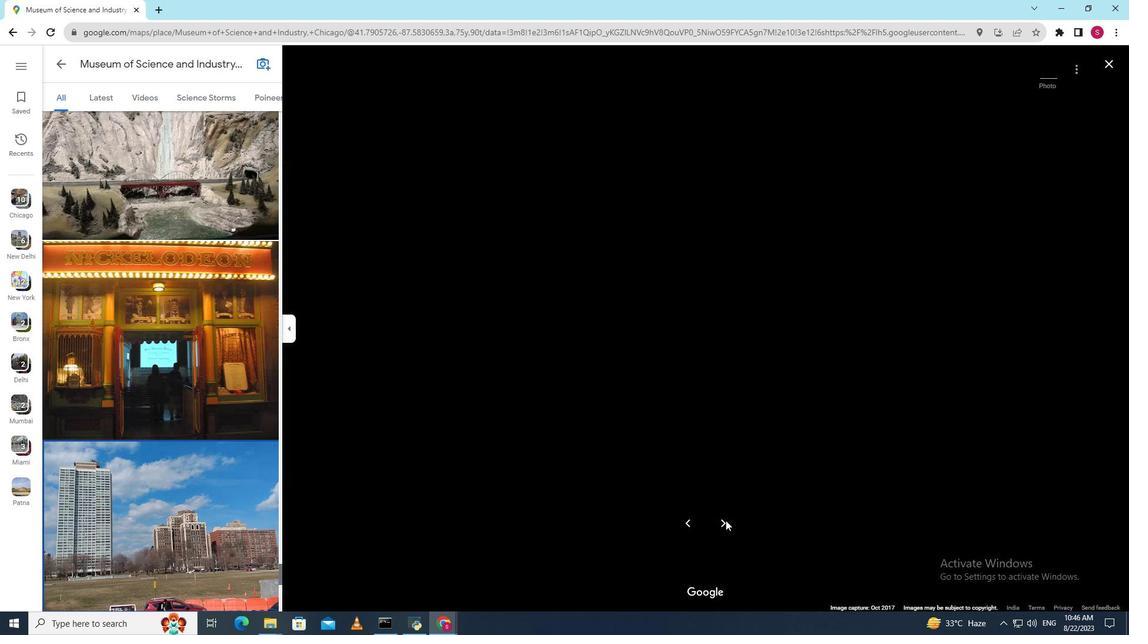 
Action: Mouse pressed left at (726, 520)
Screenshot: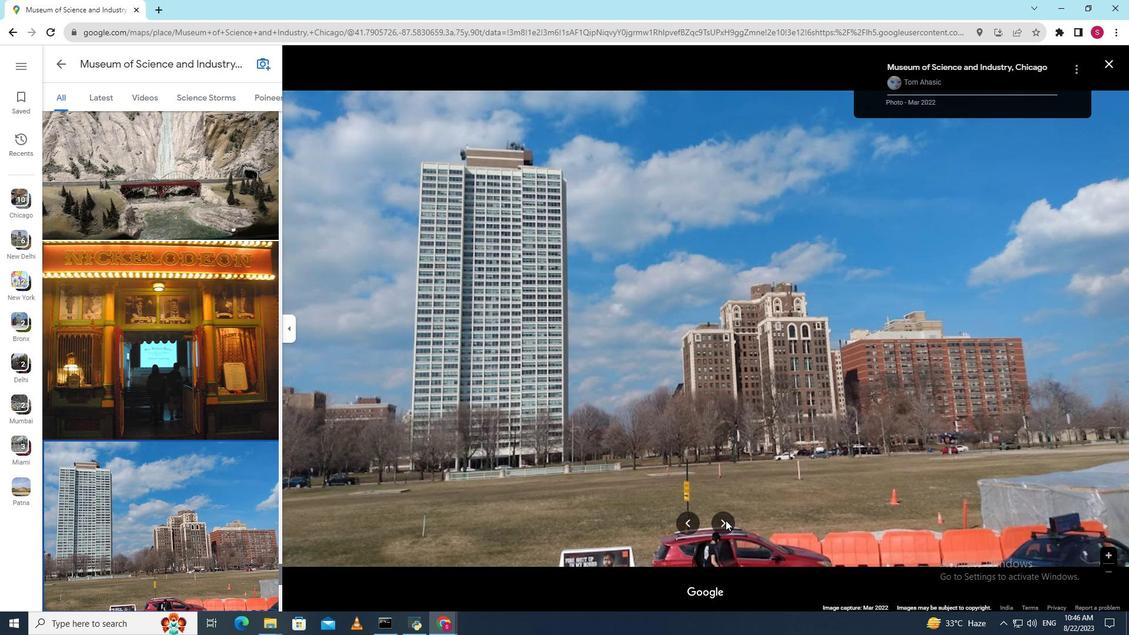 
Action: Mouse pressed left at (726, 520)
Screenshot: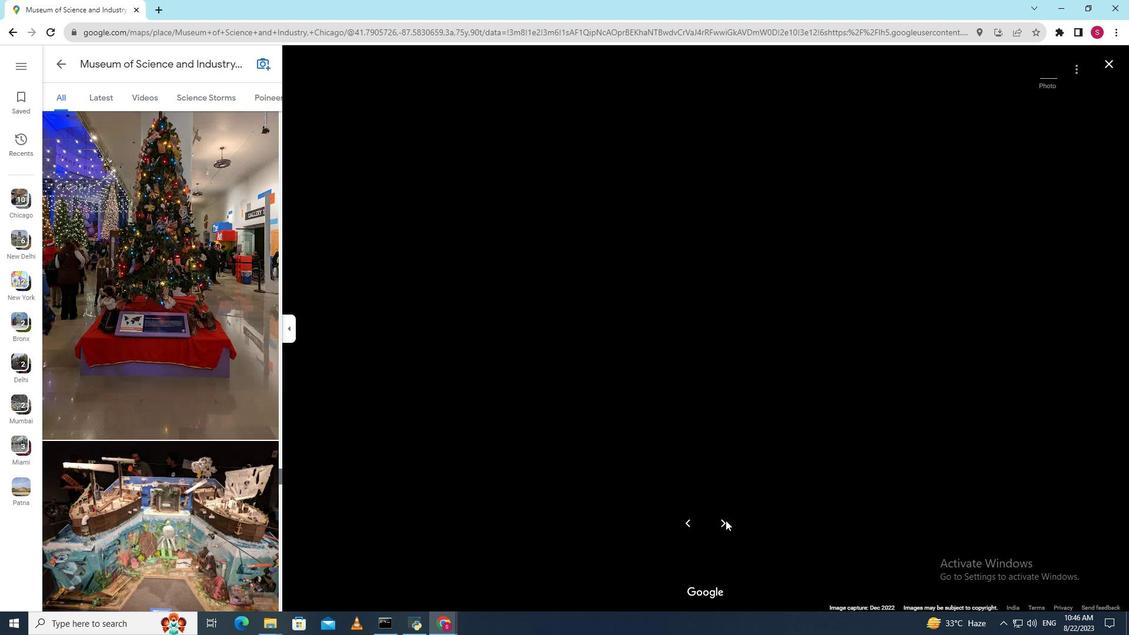 
Action: Mouse pressed left at (726, 520)
Screenshot: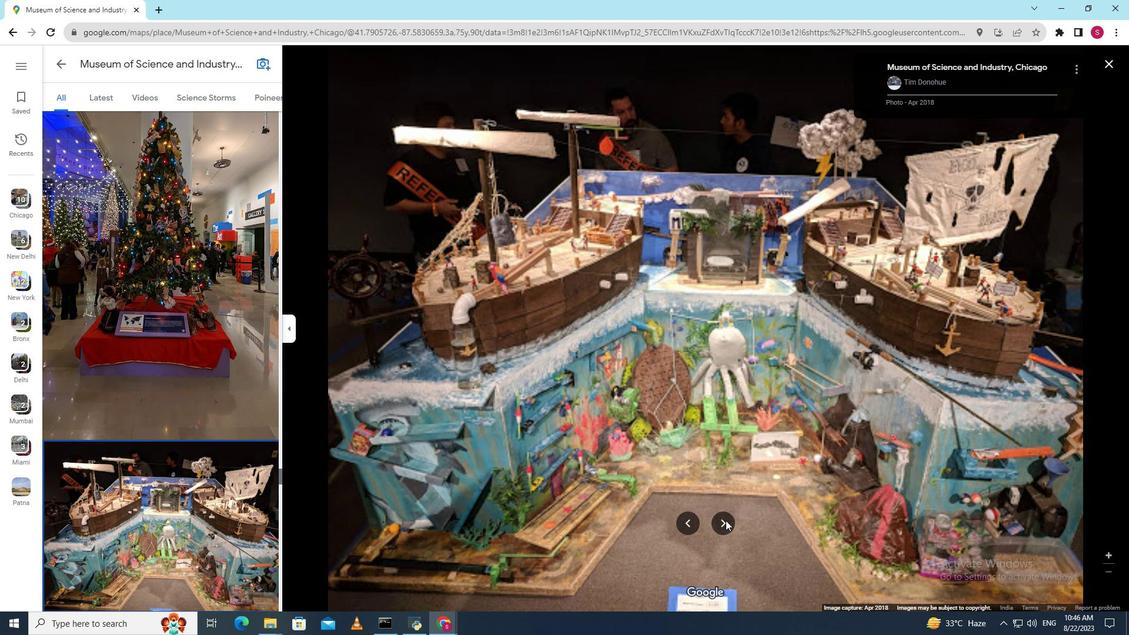 
Action: Mouse pressed left at (726, 520)
Screenshot: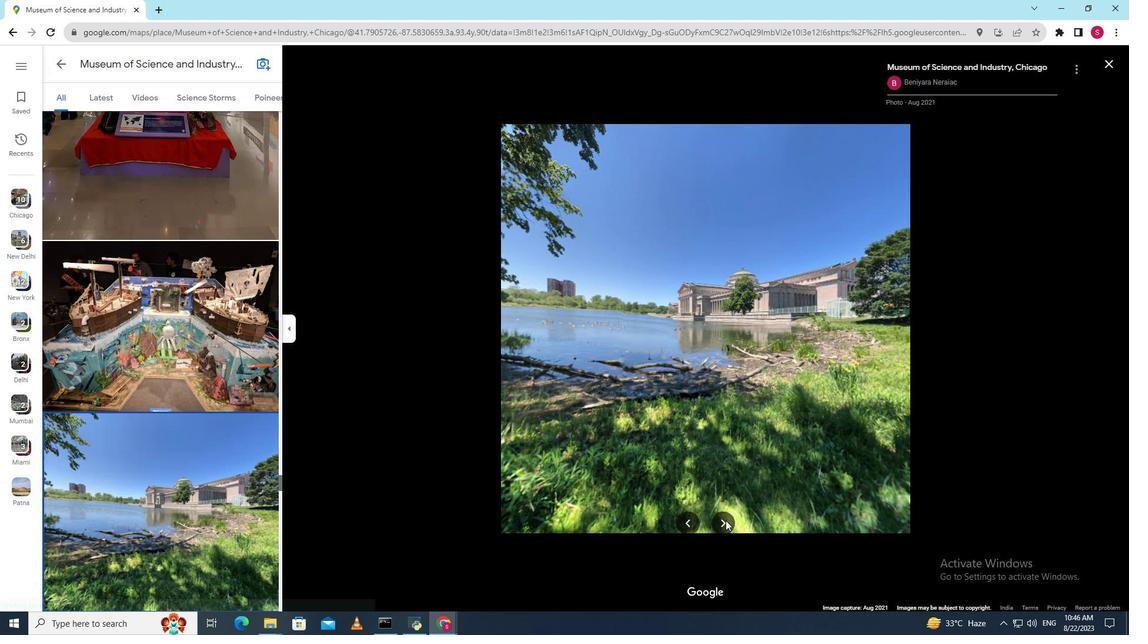 
Action: Mouse pressed left at (726, 520)
Screenshot: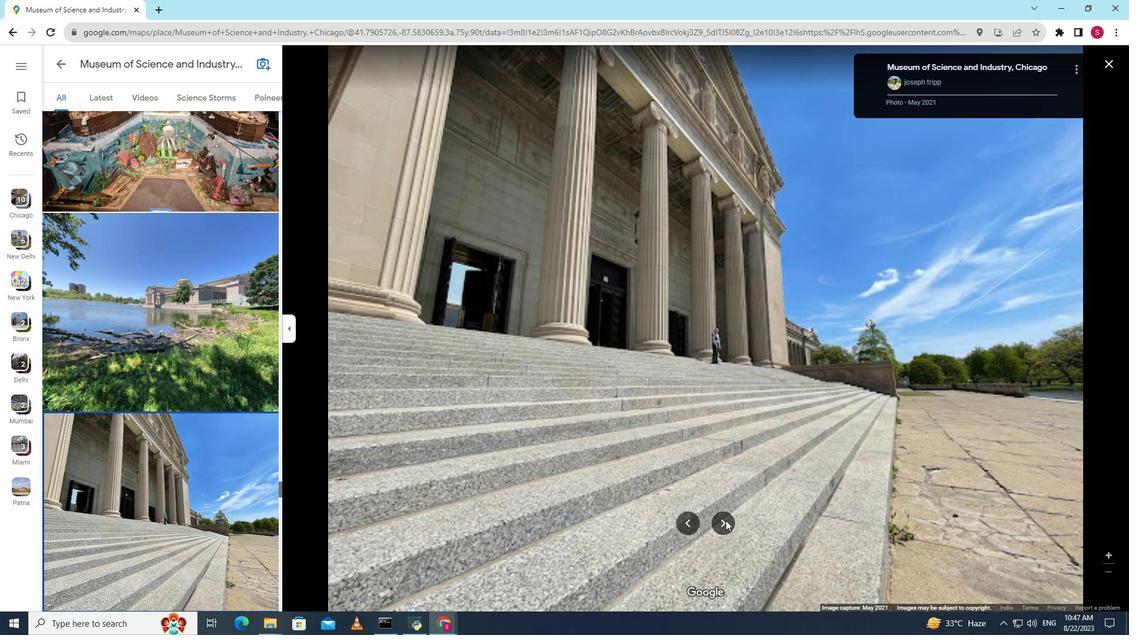 
Action: Mouse pressed left at (726, 520)
Screenshot: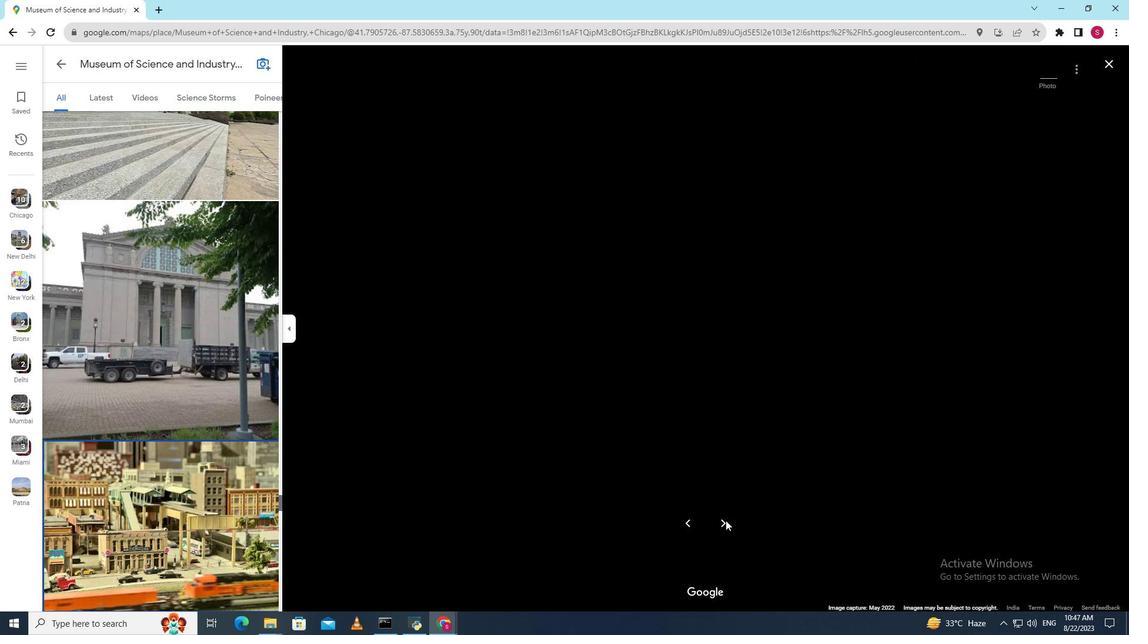 
Action: Mouse pressed left at (726, 520)
Screenshot: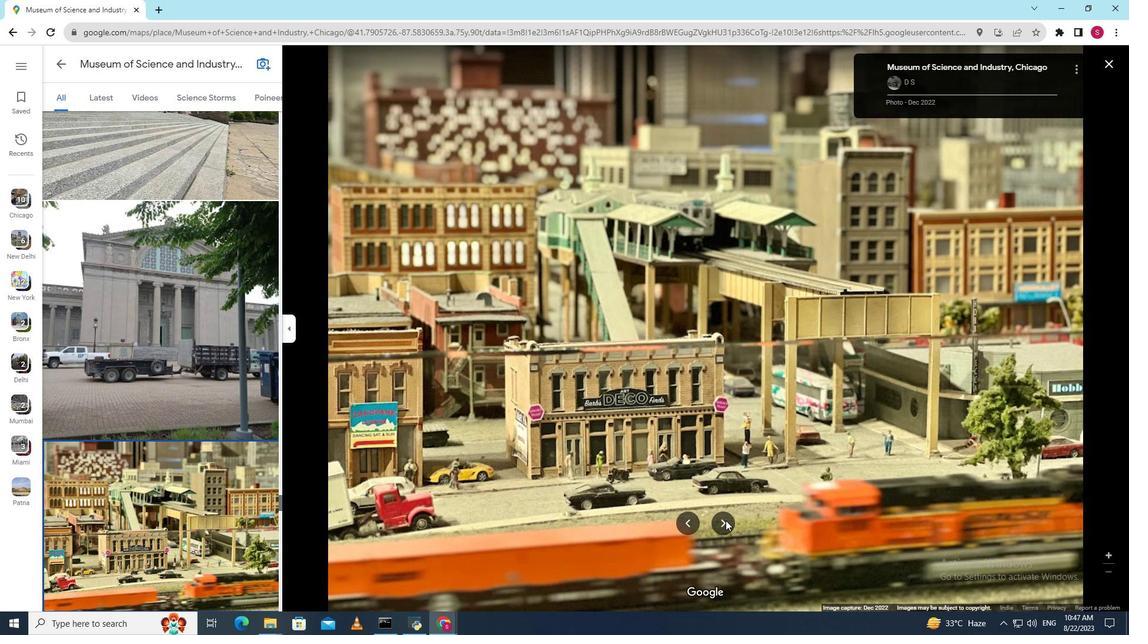 
Action: Mouse pressed left at (726, 520)
Screenshot: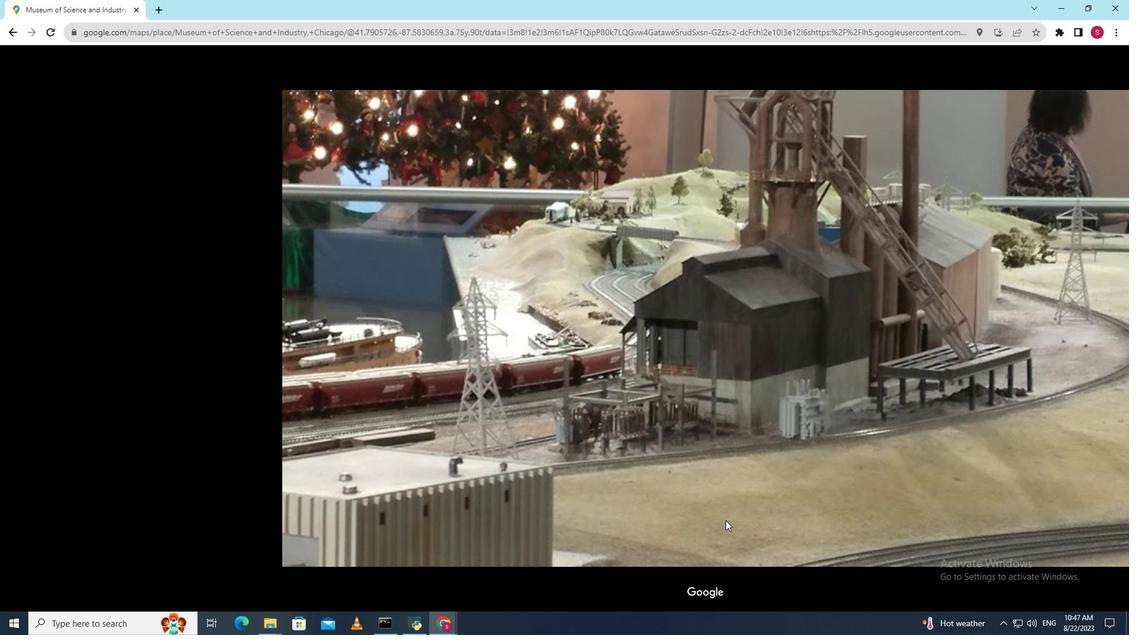 
Action: Mouse pressed left at (726, 520)
Screenshot: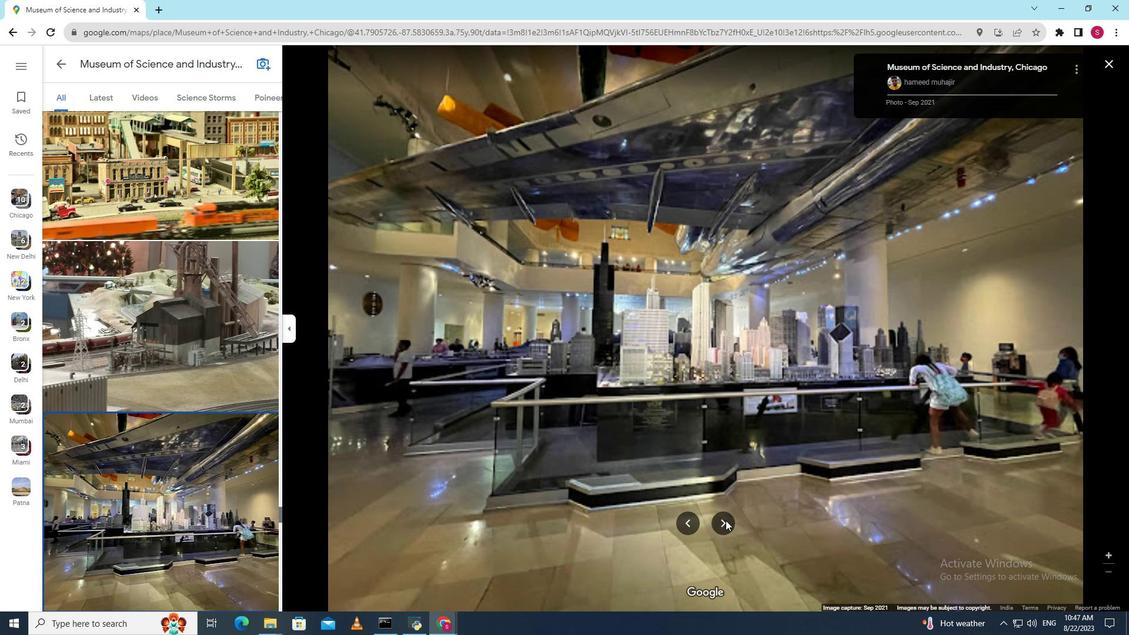 
Action: Mouse moved to (725, 522)
Screenshot: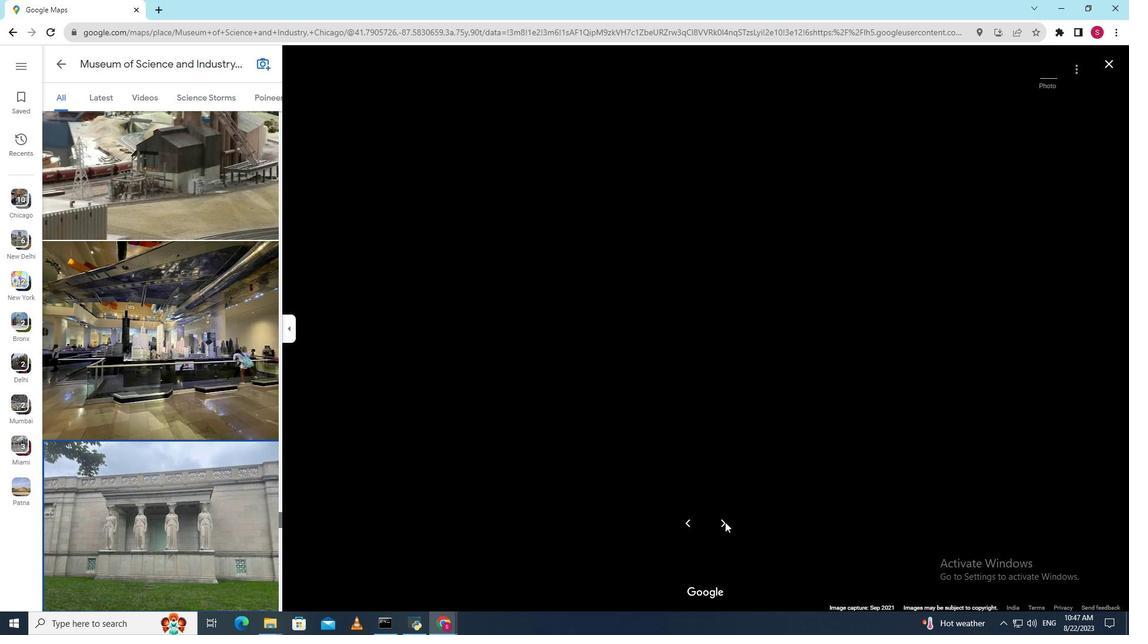 
Action: Mouse pressed left at (725, 522)
Screenshot: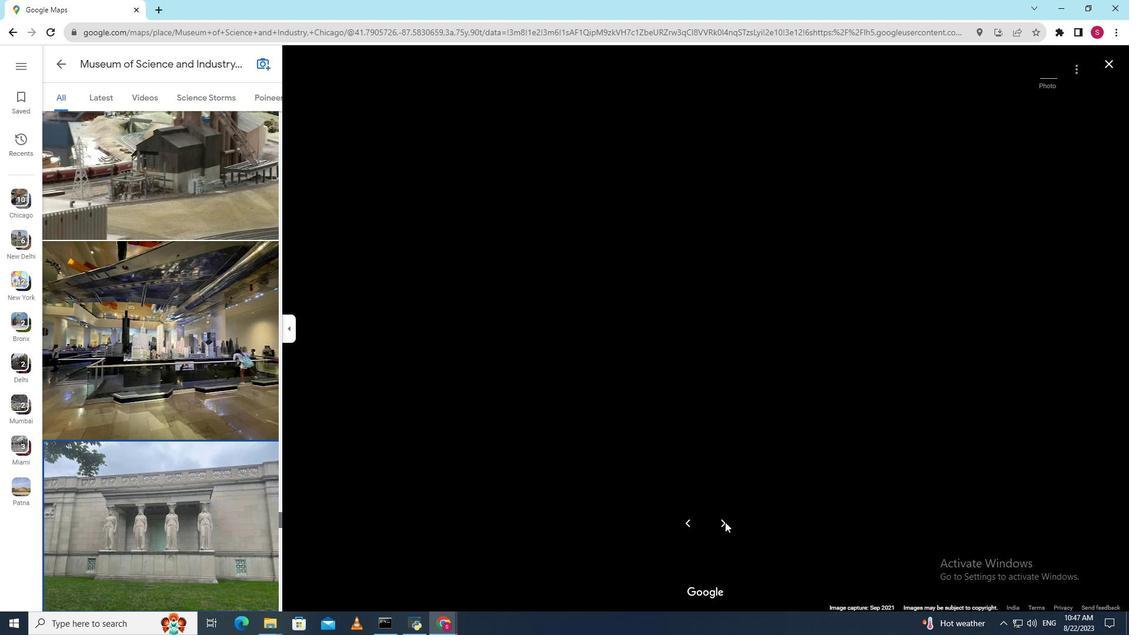 
Action: Mouse moved to (690, 525)
Screenshot: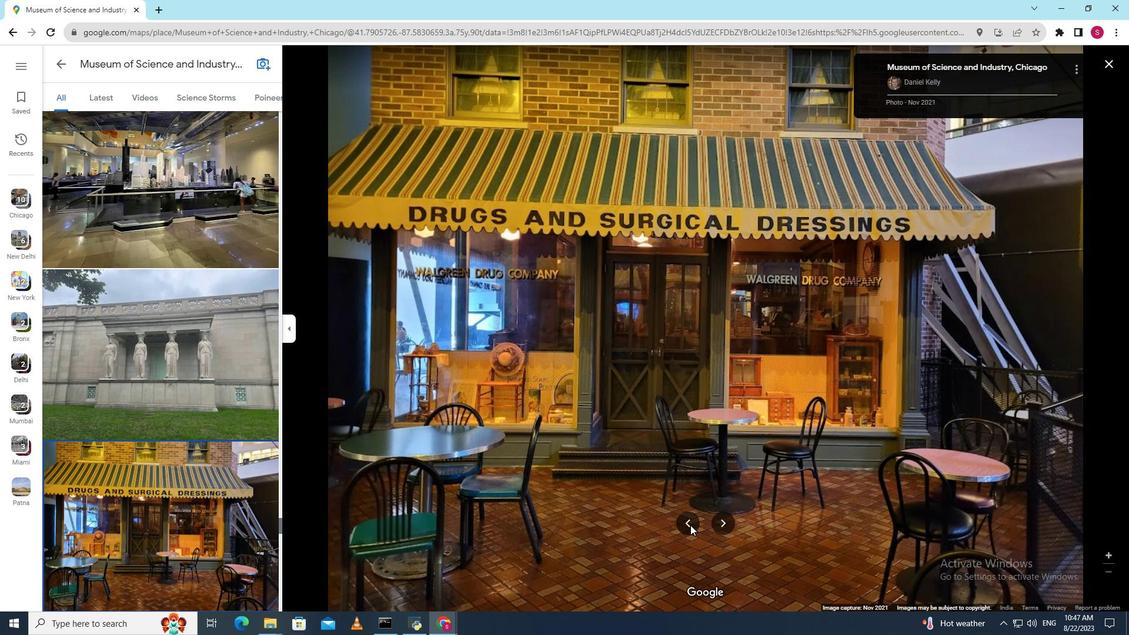 
Action: Mouse pressed left at (690, 525)
Screenshot: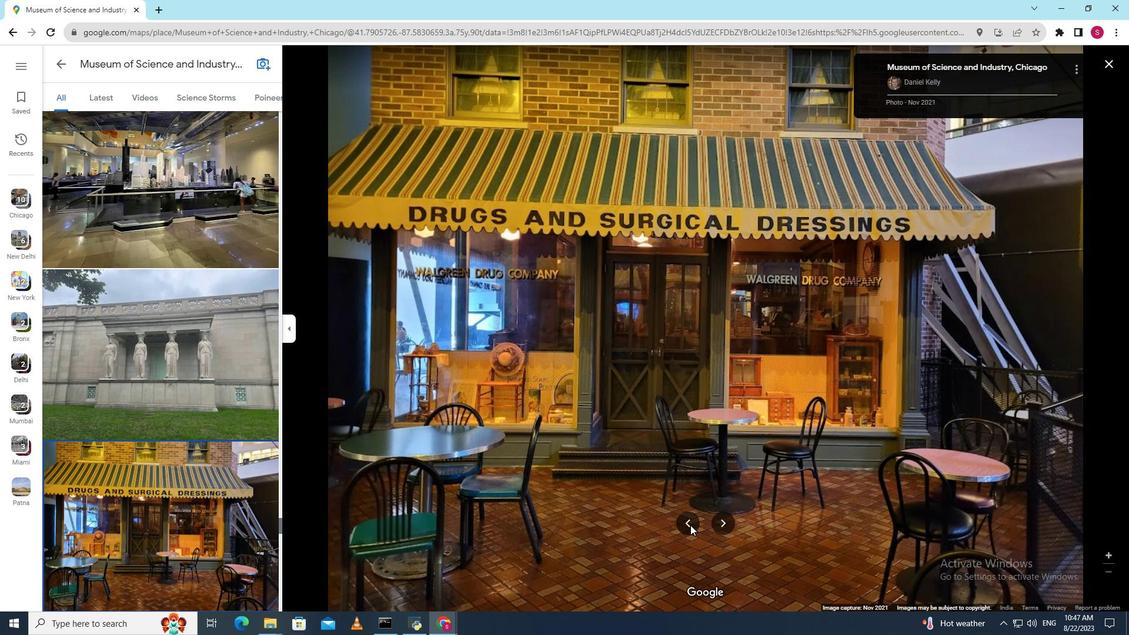 
Action: Mouse moved to (728, 523)
Screenshot: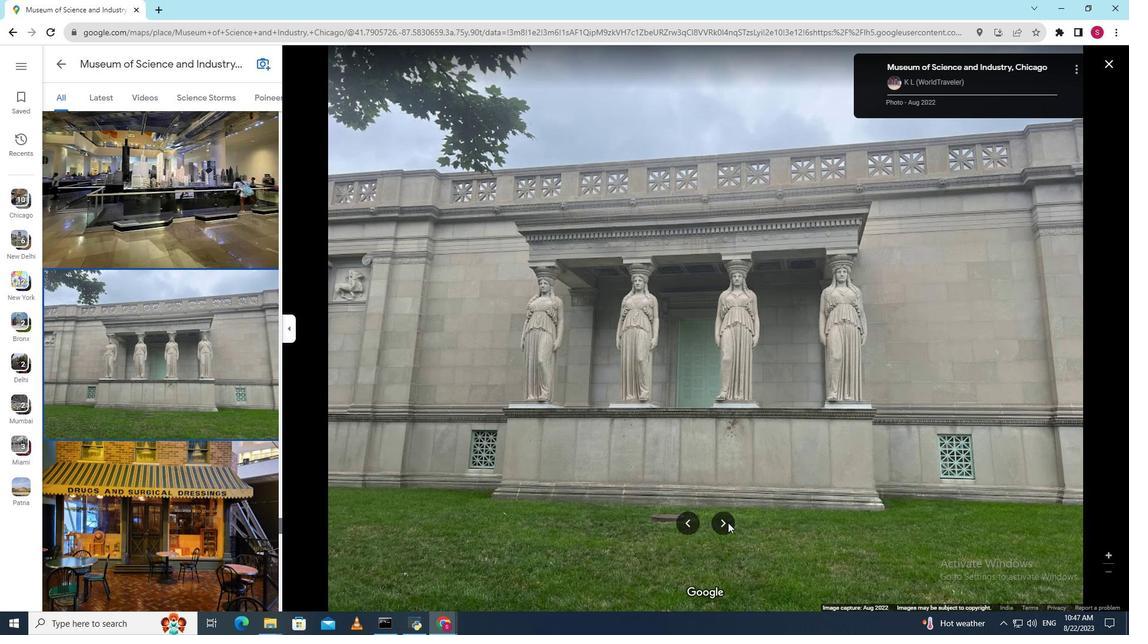 
Action: Mouse pressed left at (728, 523)
Screenshot: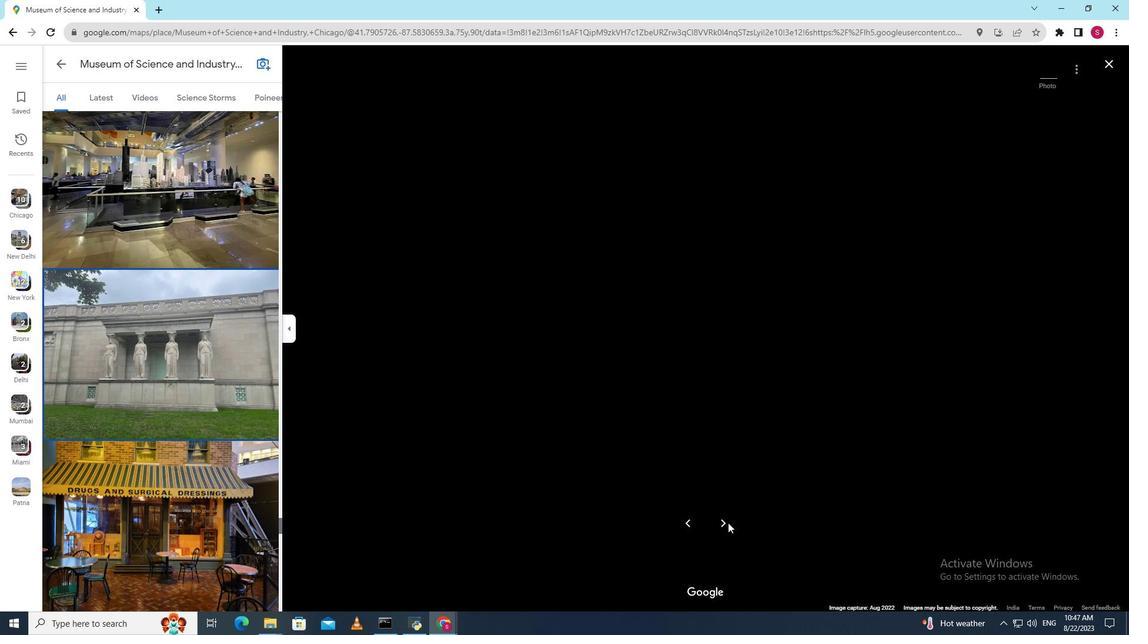 
Action: Mouse pressed left at (728, 523)
Screenshot: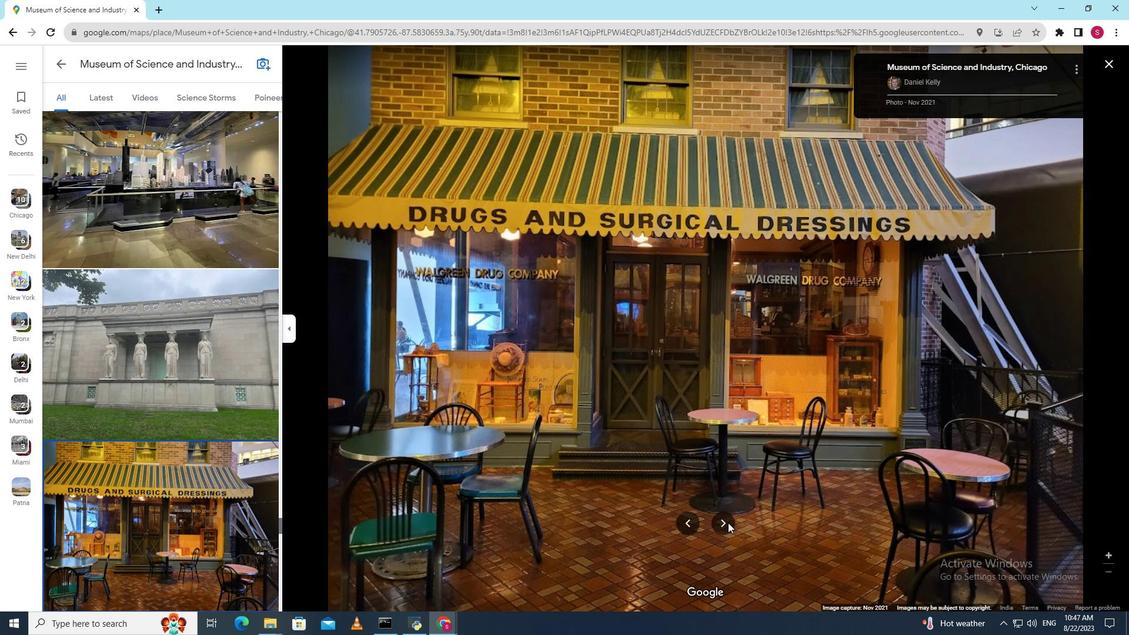 
Action: Mouse moved to (725, 522)
Screenshot: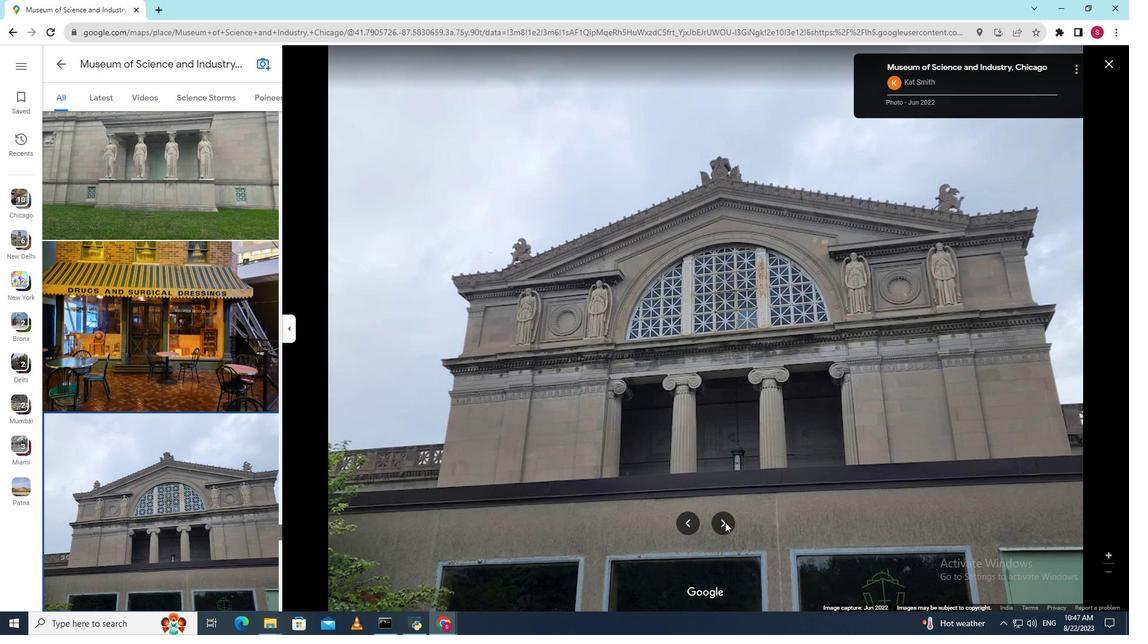 
Action: Mouse pressed left at (725, 522)
Screenshot: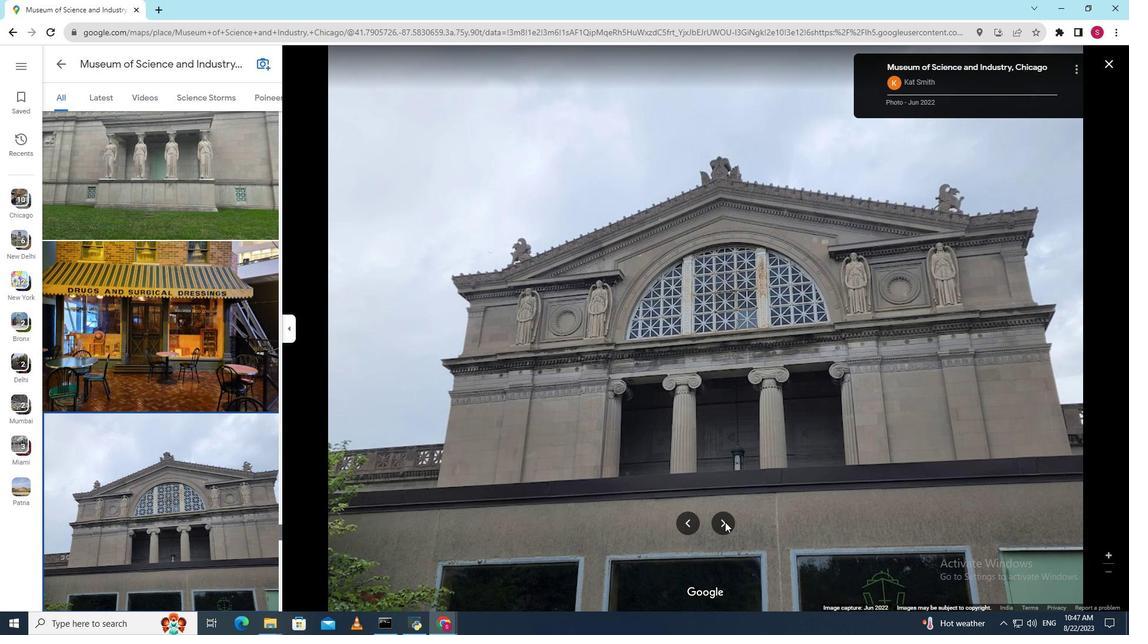 
Action: Mouse pressed left at (725, 522)
Screenshot: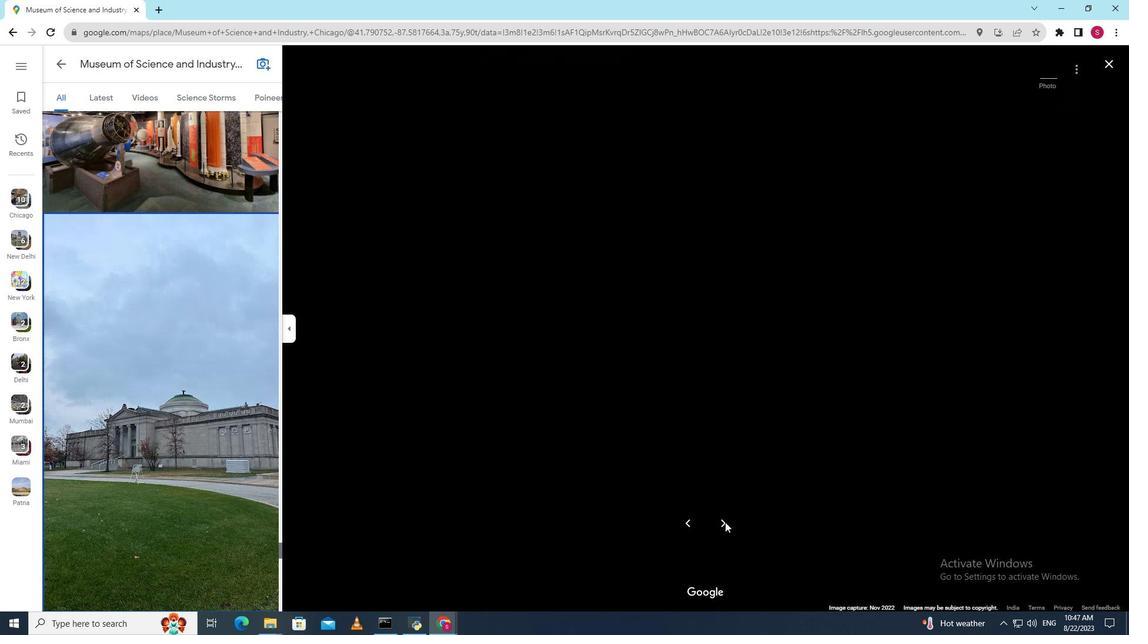 
Action: Mouse pressed left at (725, 522)
Screenshot: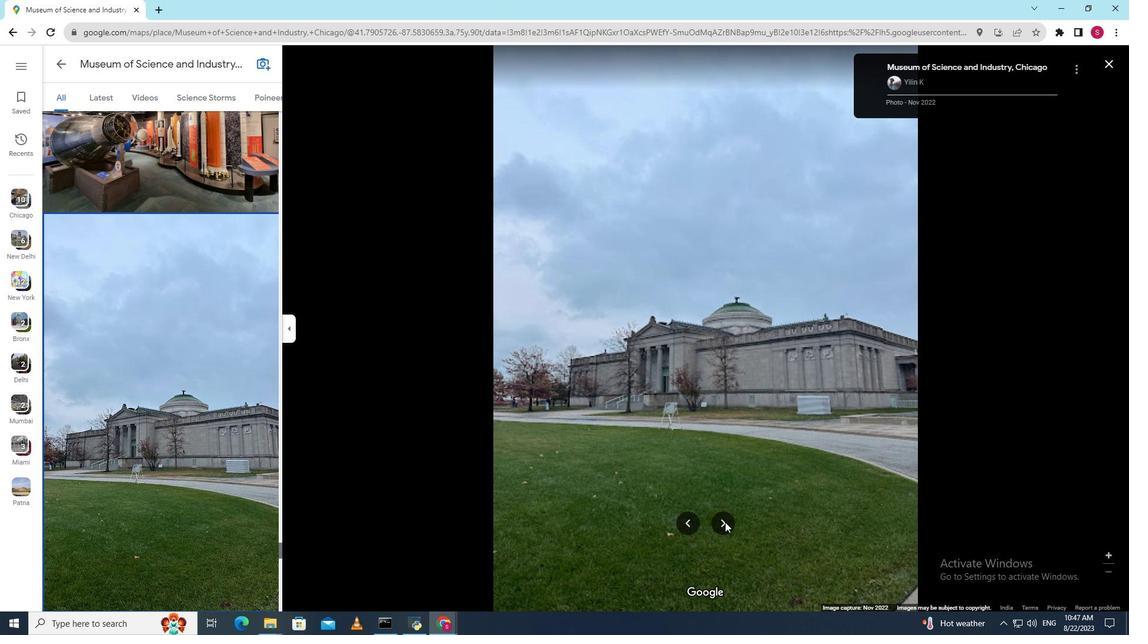 
Action: Mouse pressed left at (725, 522)
Screenshot: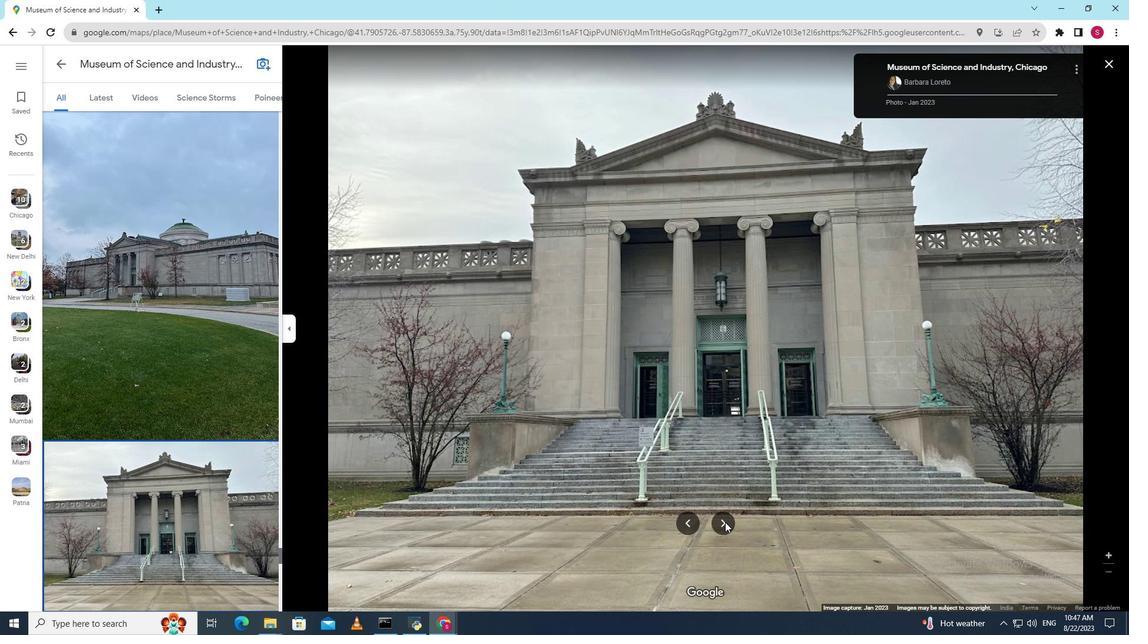 
Action: Mouse moved to (723, 522)
Screenshot: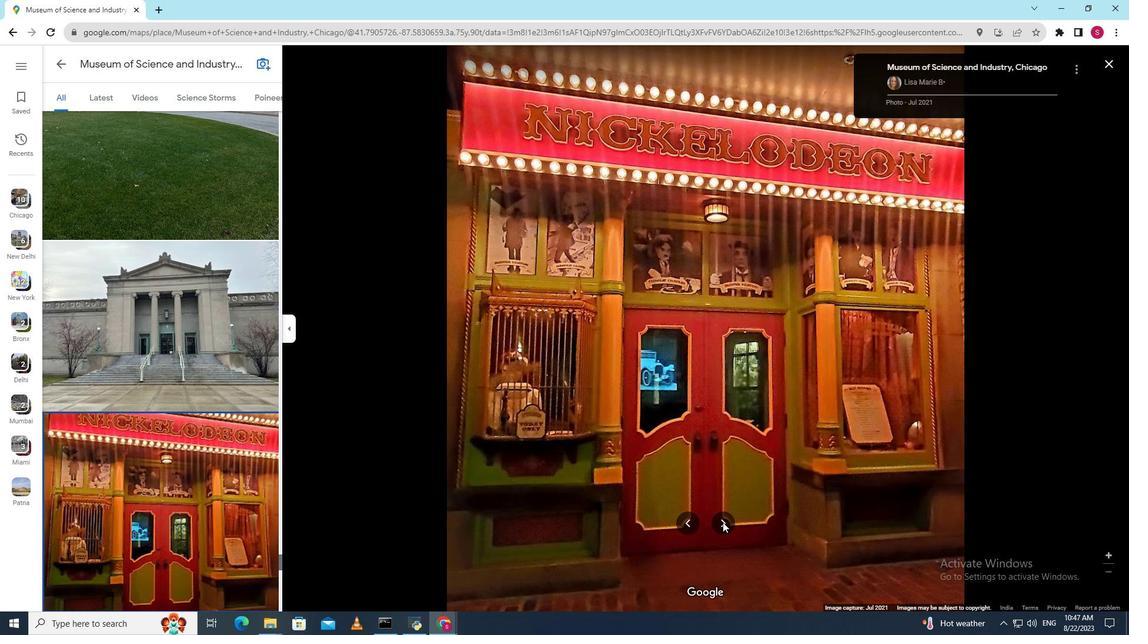 
Action: Mouse pressed left at (723, 522)
Screenshot: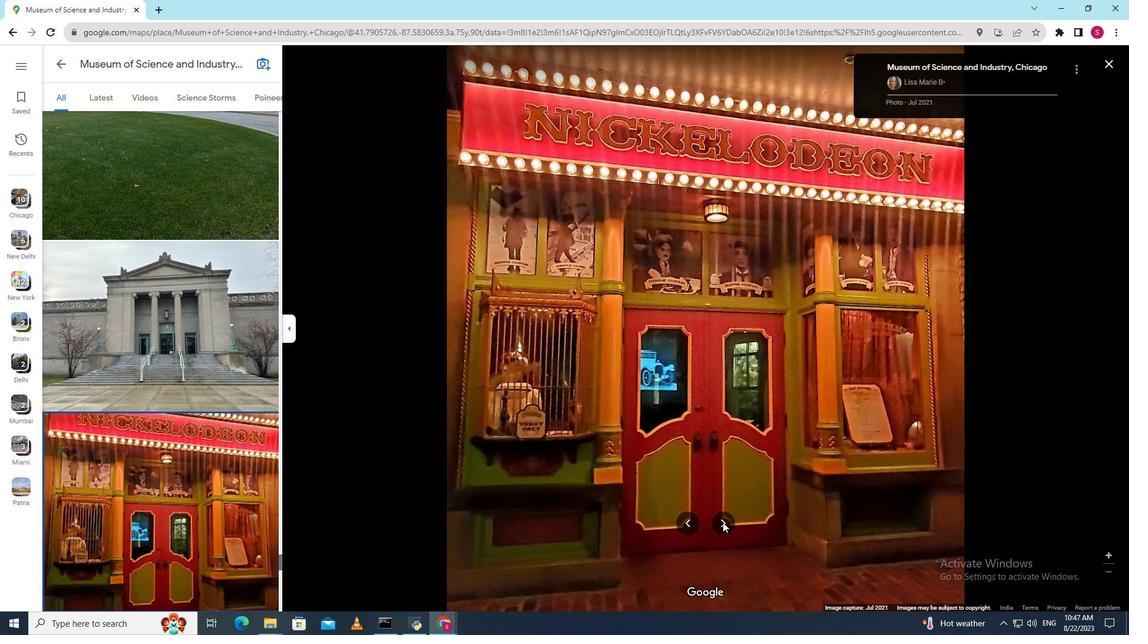 
Action: Mouse pressed left at (723, 522)
Screenshot: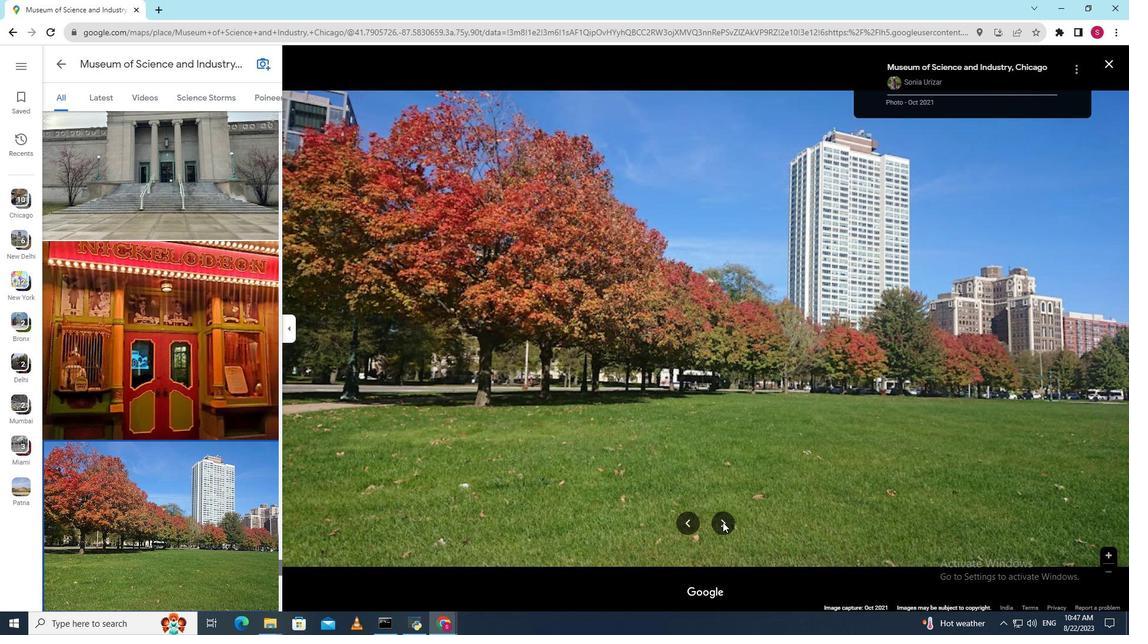 
Action: Mouse pressed left at (723, 522)
Screenshot: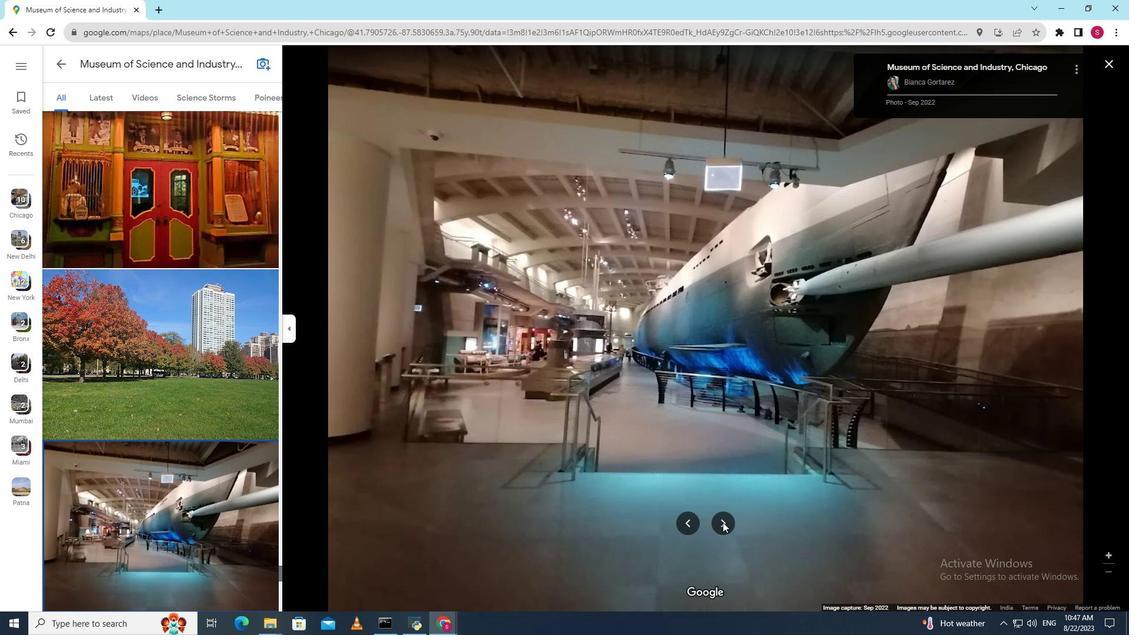 
Action: Mouse pressed left at (723, 522)
Screenshot: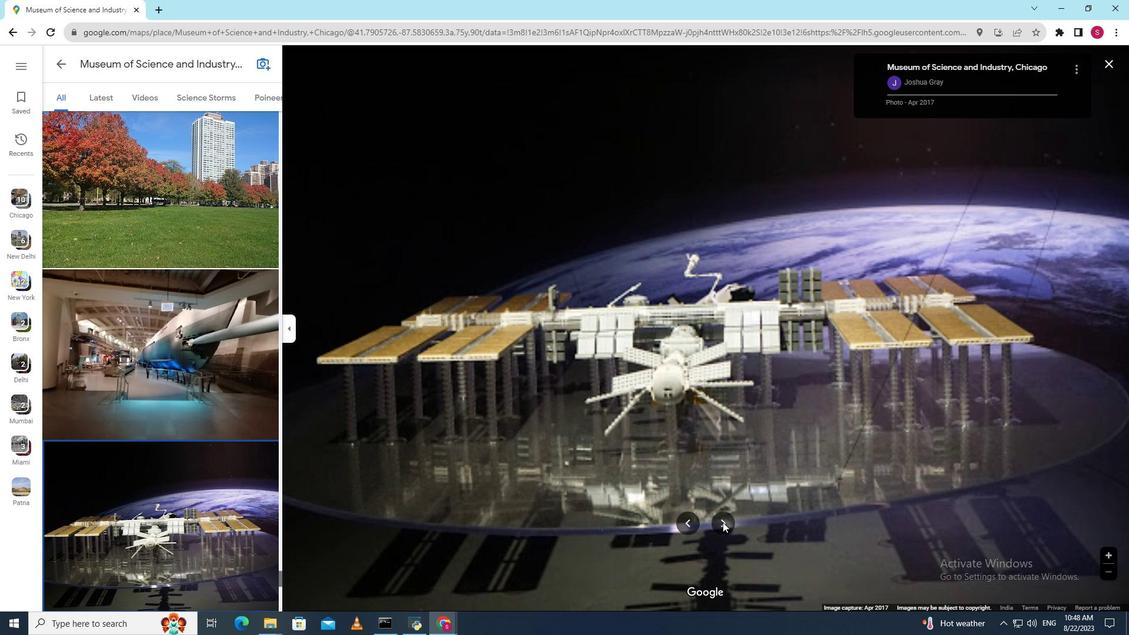 
Action: Mouse pressed left at (723, 522)
Screenshot: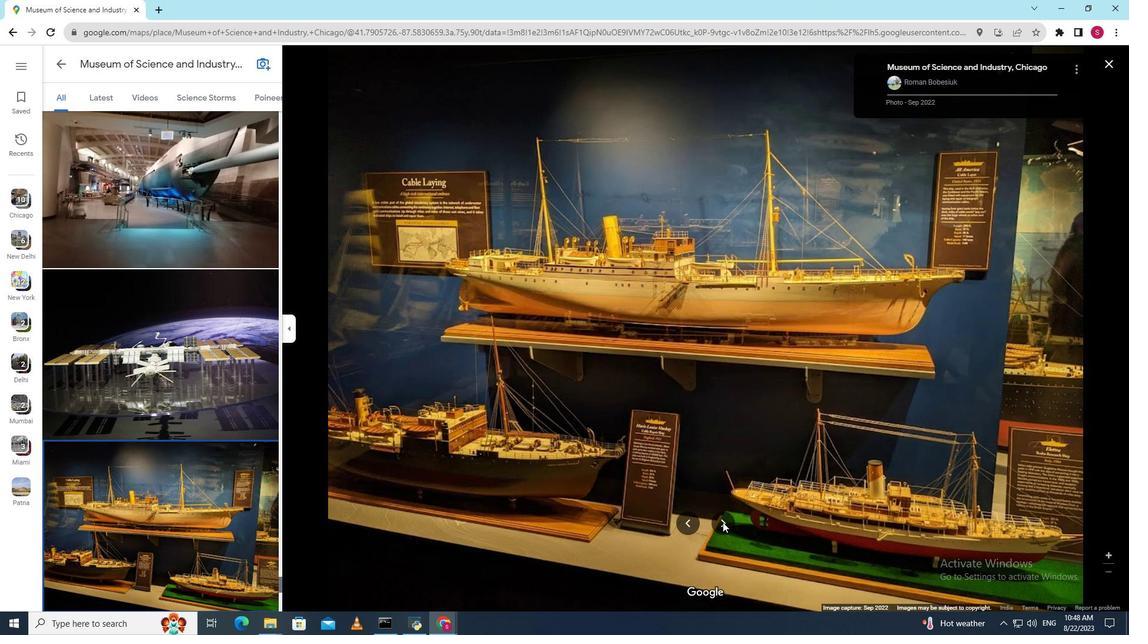 
Action: Mouse pressed left at (723, 522)
Screenshot: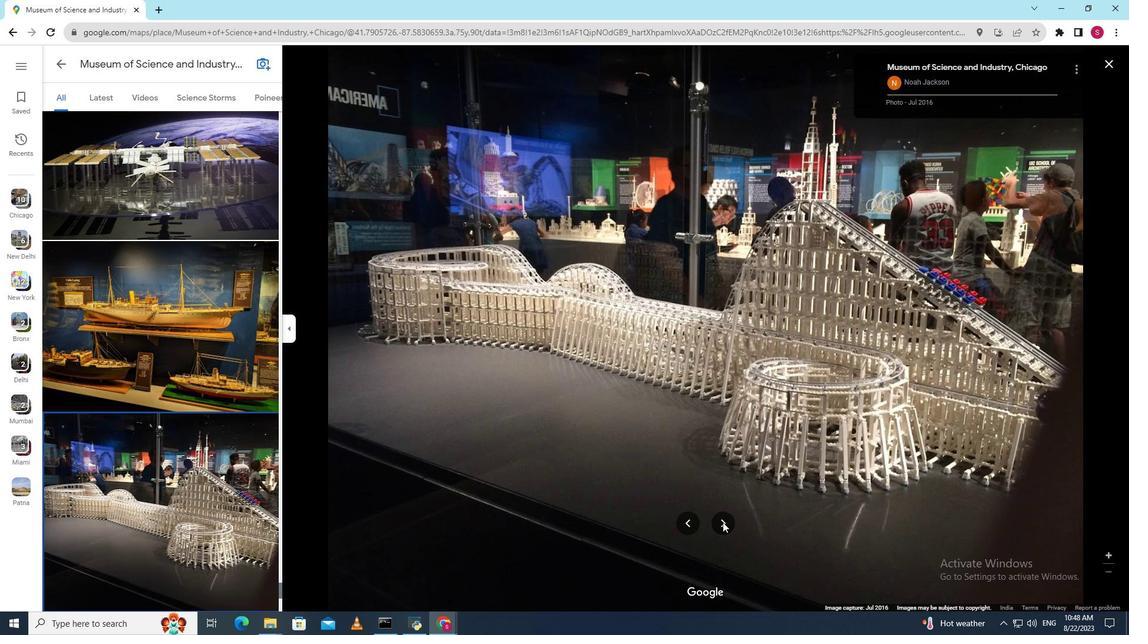 
Action: Mouse pressed left at (723, 522)
Screenshot: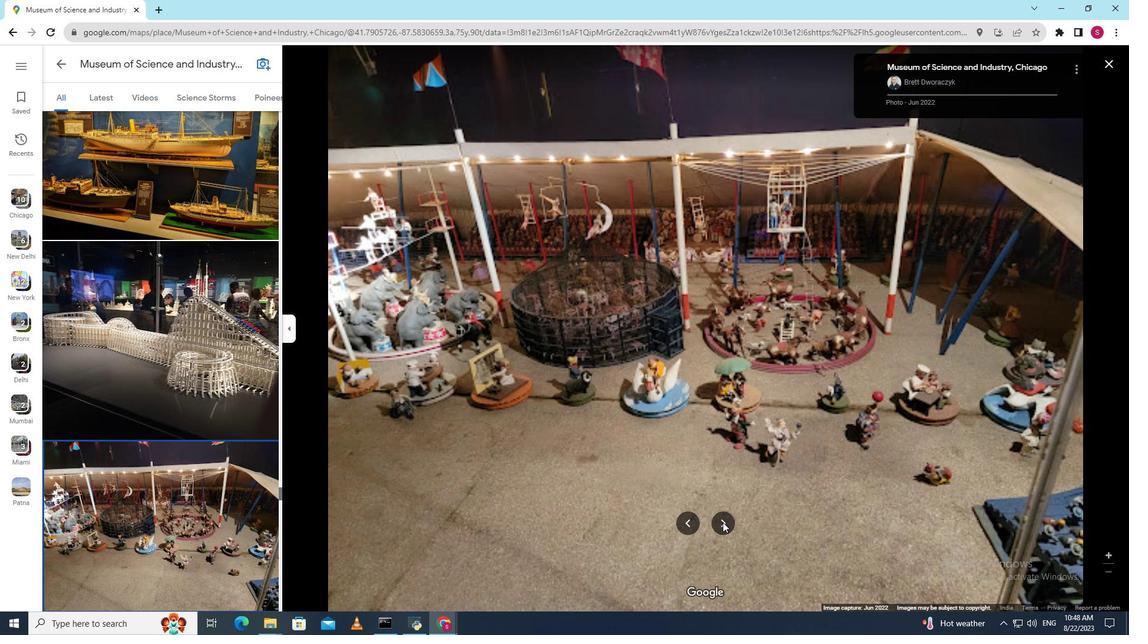 
Action: Mouse pressed left at (723, 522)
Screenshot: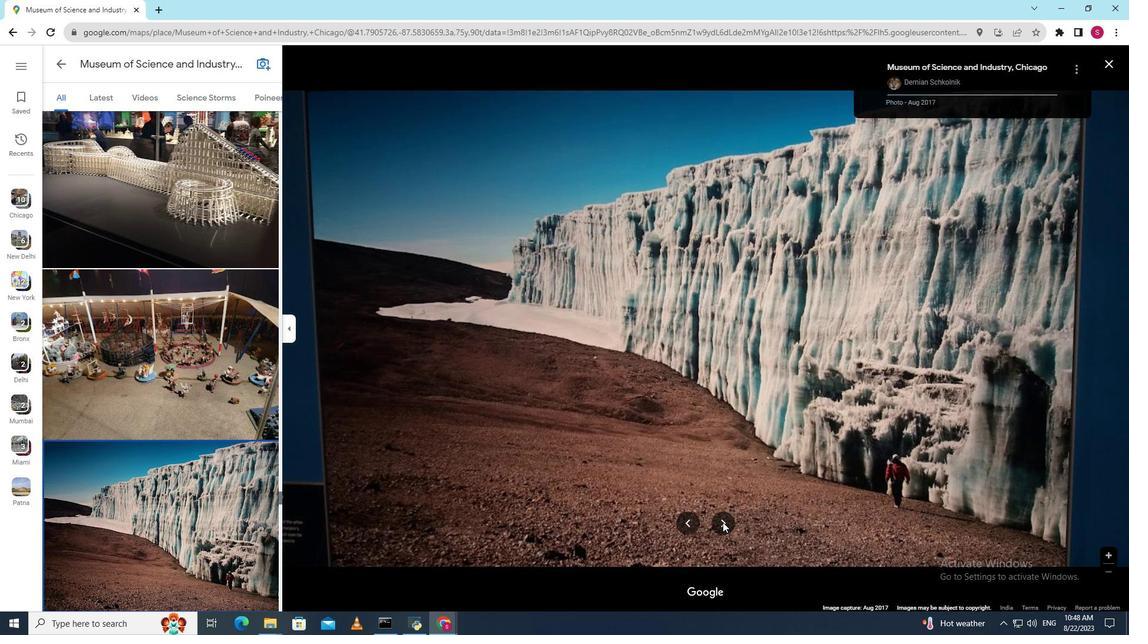 
Action: Mouse pressed left at (723, 522)
Screenshot: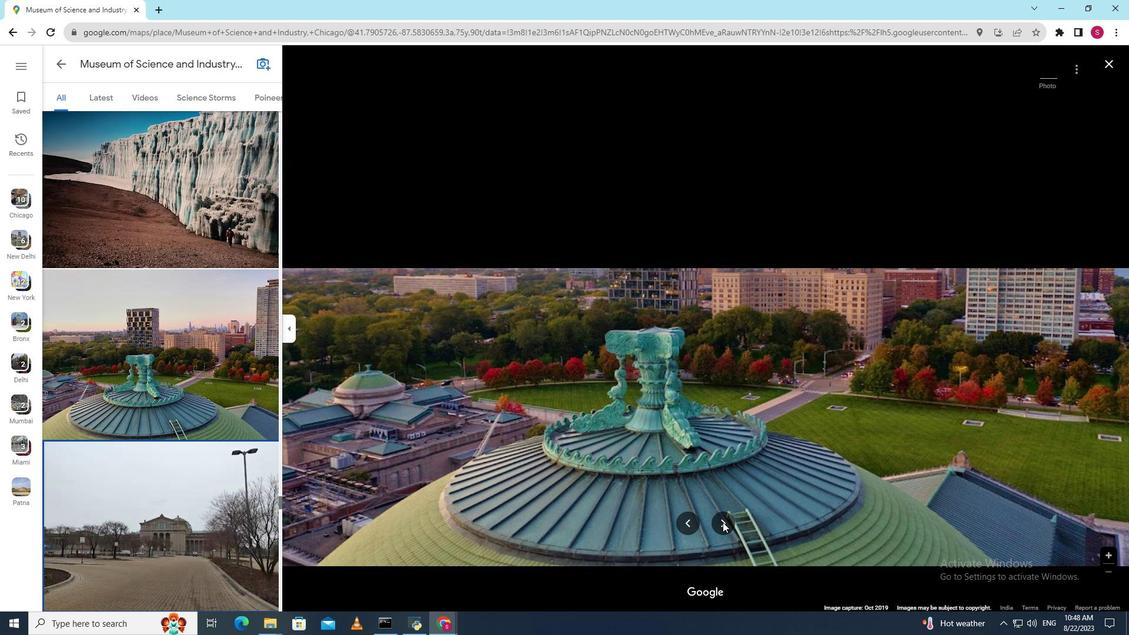 
Action: Mouse pressed left at (723, 522)
Screenshot: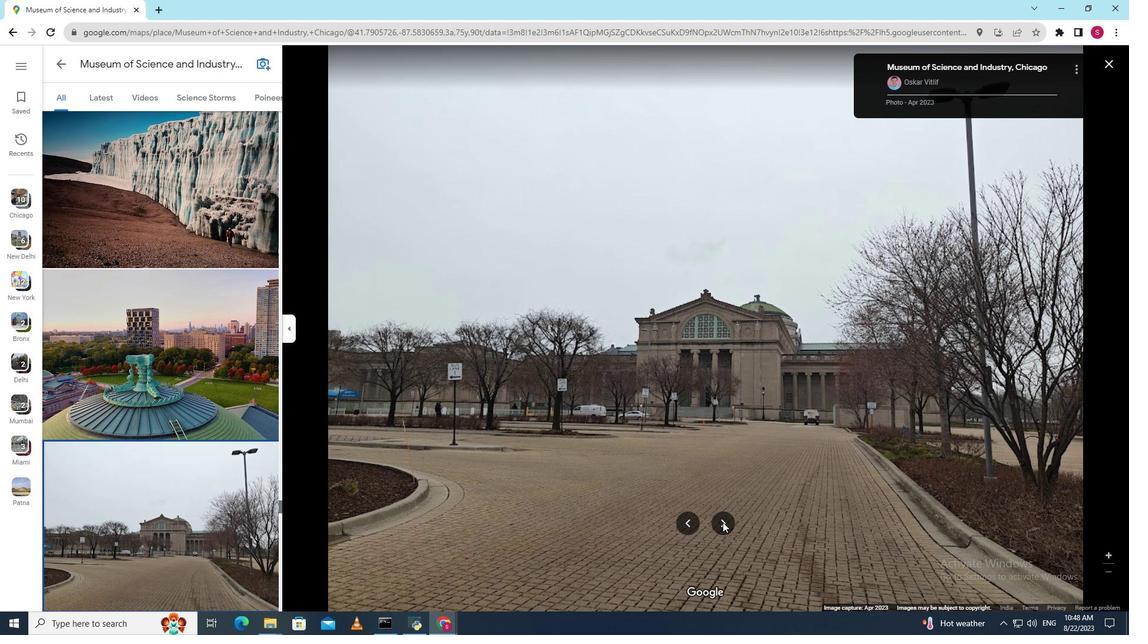 
Action: Mouse pressed left at (723, 522)
Screenshot: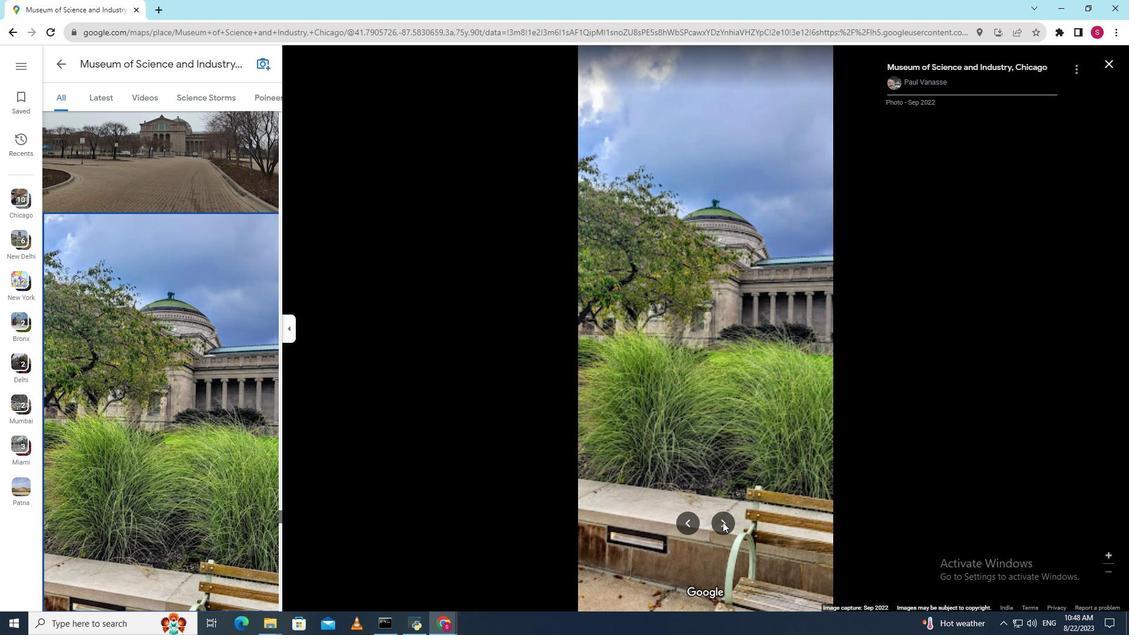 
Action: Mouse pressed left at (723, 522)
Screenshot: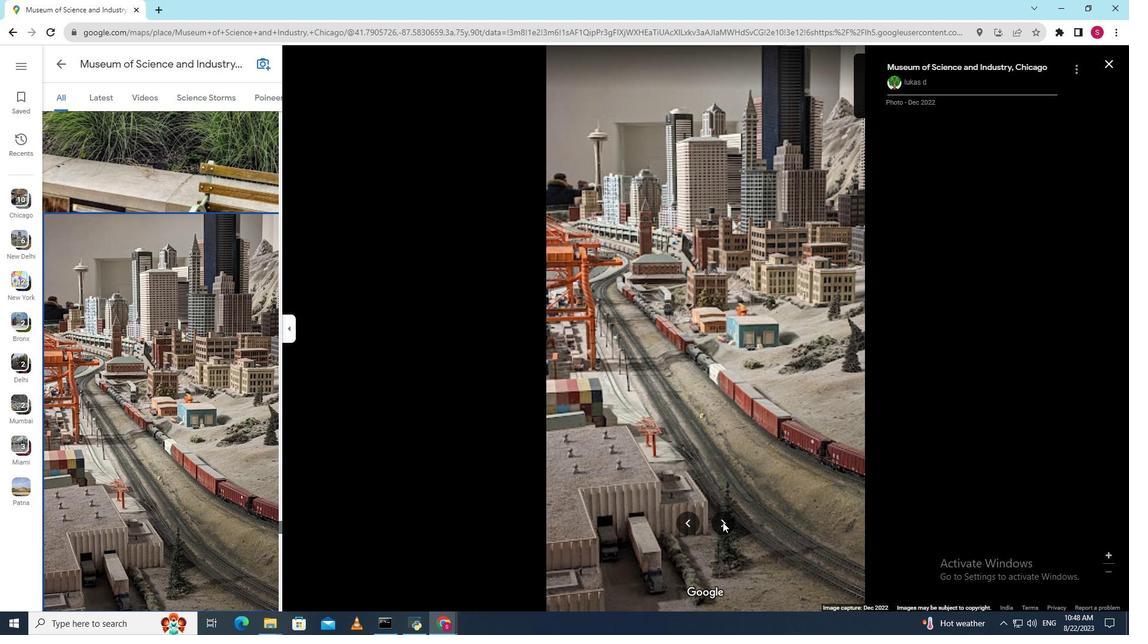 
Action: Mouse pressed left at (723, 522)
Screenshot: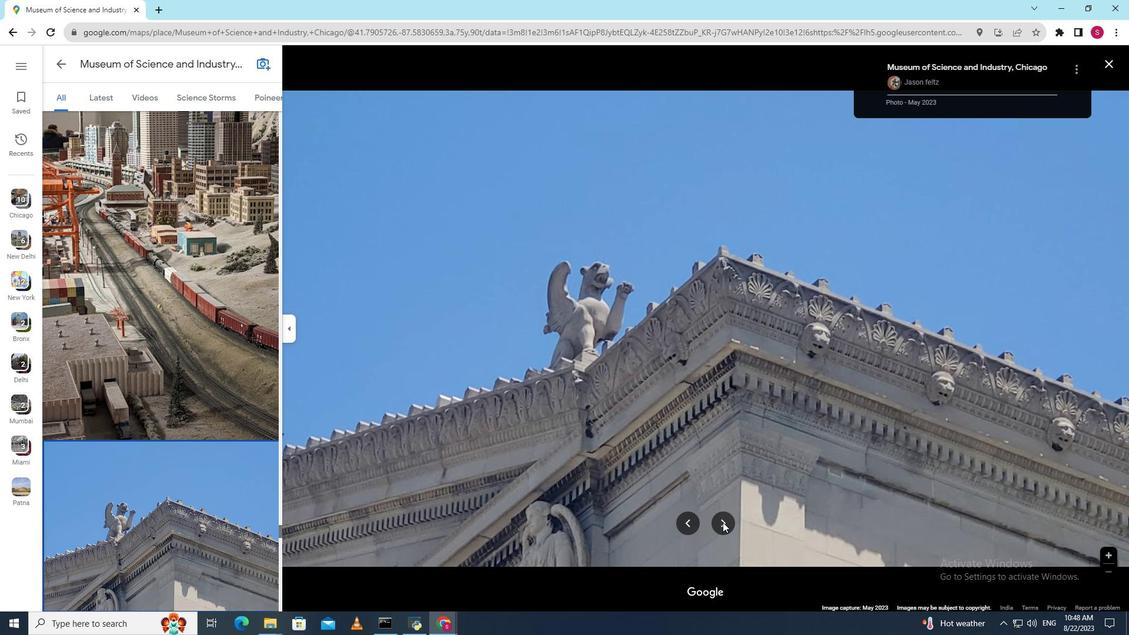 
Action: Mouse pressed left at (723, 522)
Screenshot: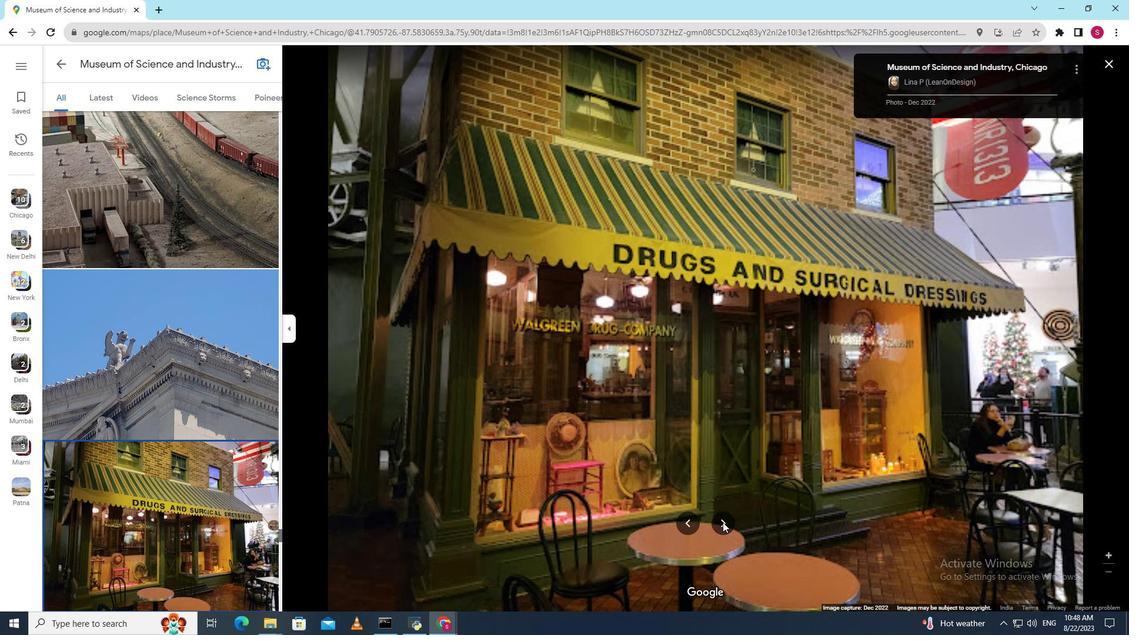 
Action: Mouse pressed left at (723, 522)
Screenshot: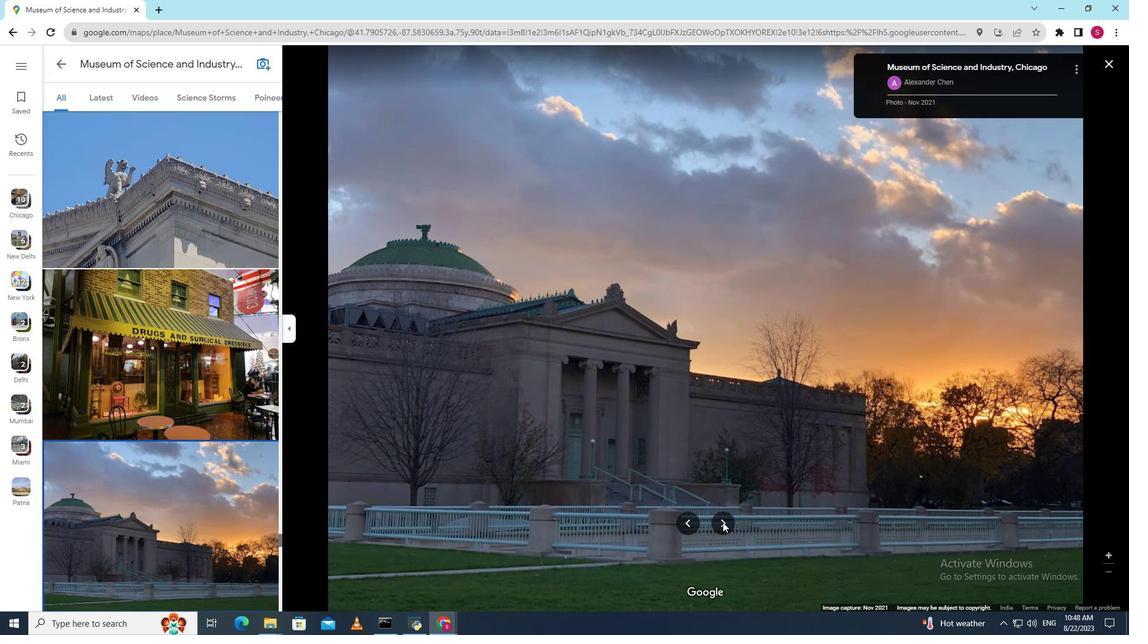 
Action: Mouse pressed left at (723, 522)
Screenshot: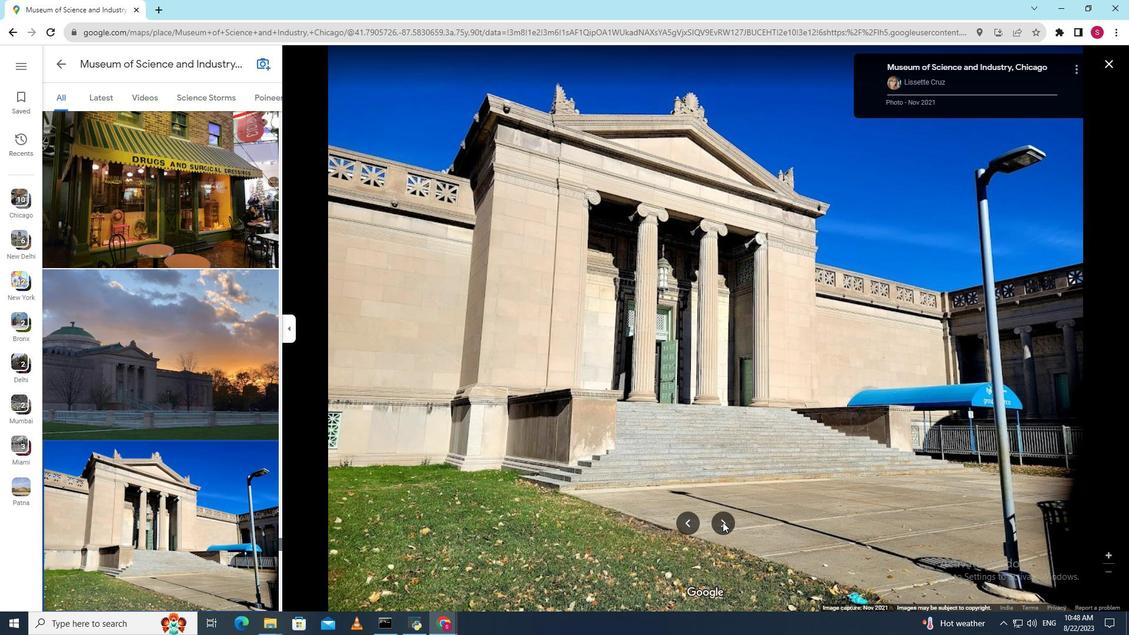 
Action: Mouse moved to (722, 523)
Screenshot: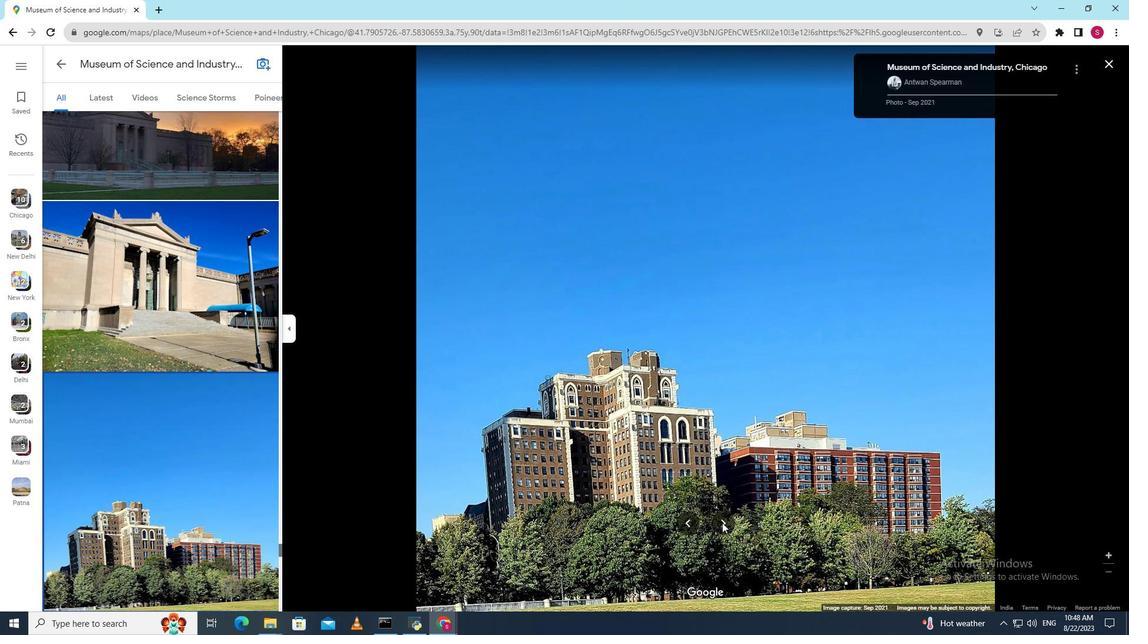 
Action: Mouse pressed left at (722, 523)
Screenshot: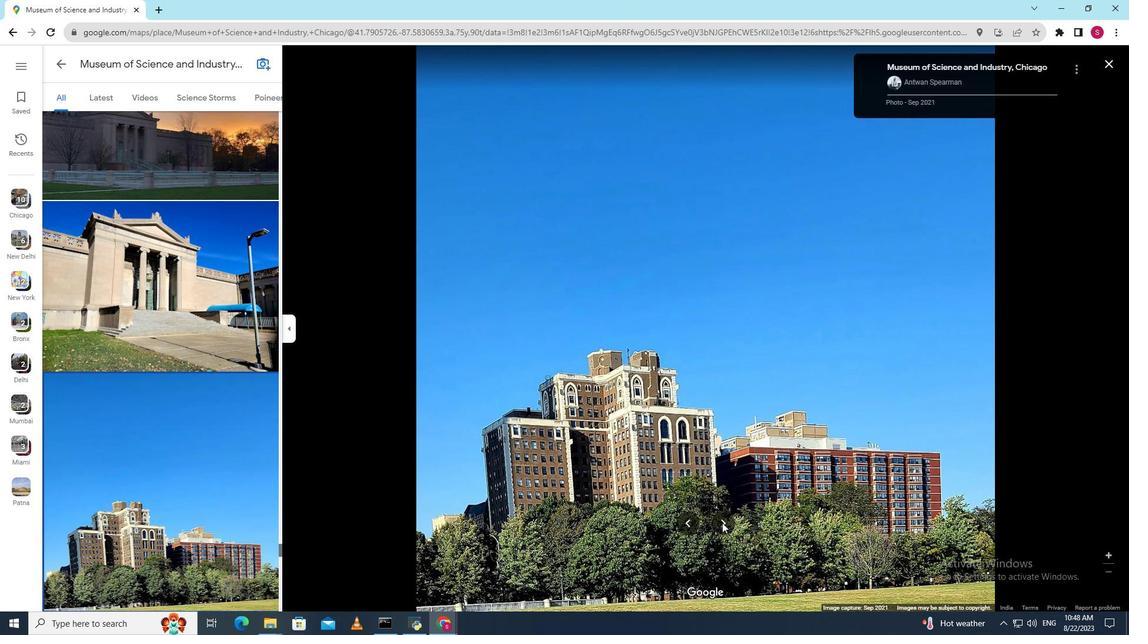 
Action: Mouse moved to (693, 524)
Screenshot: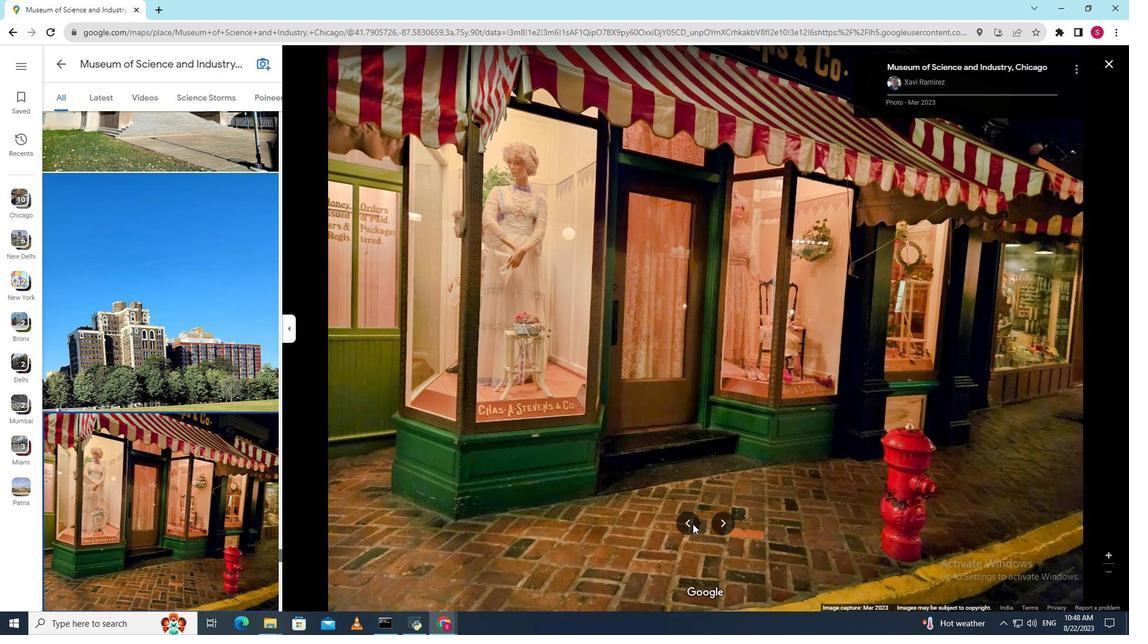 
Action: Mouse pressed left at (693, 524)
Screenshot: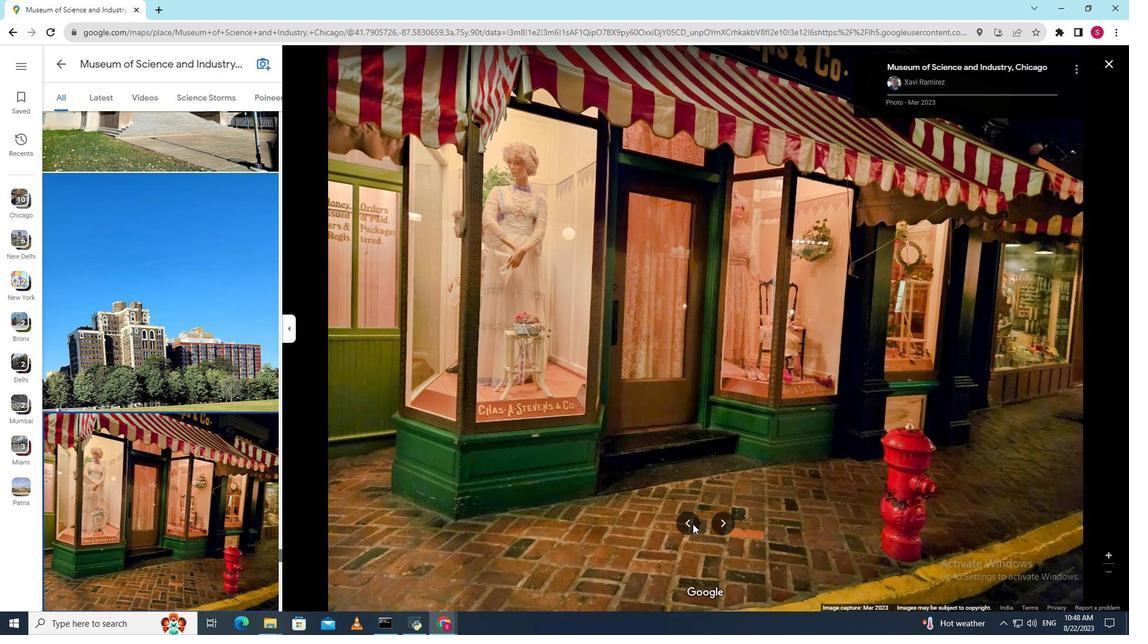 
Action: Mouse moved to (723, 521)
Screenshot: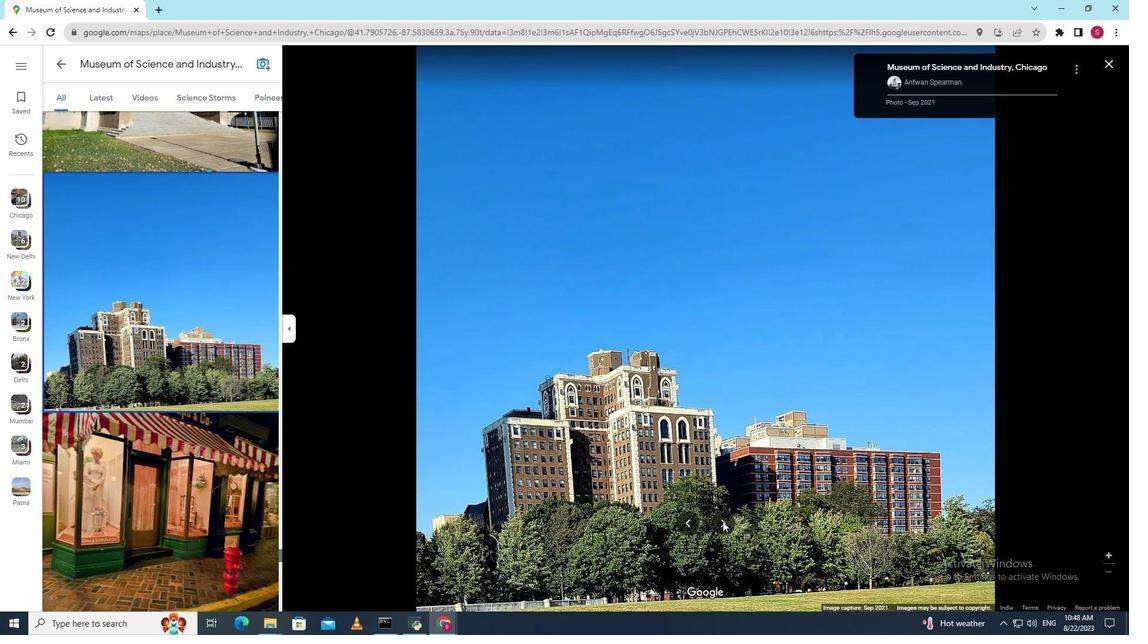 
Action: Mouse pressed left at (723, 521)
Screenshot: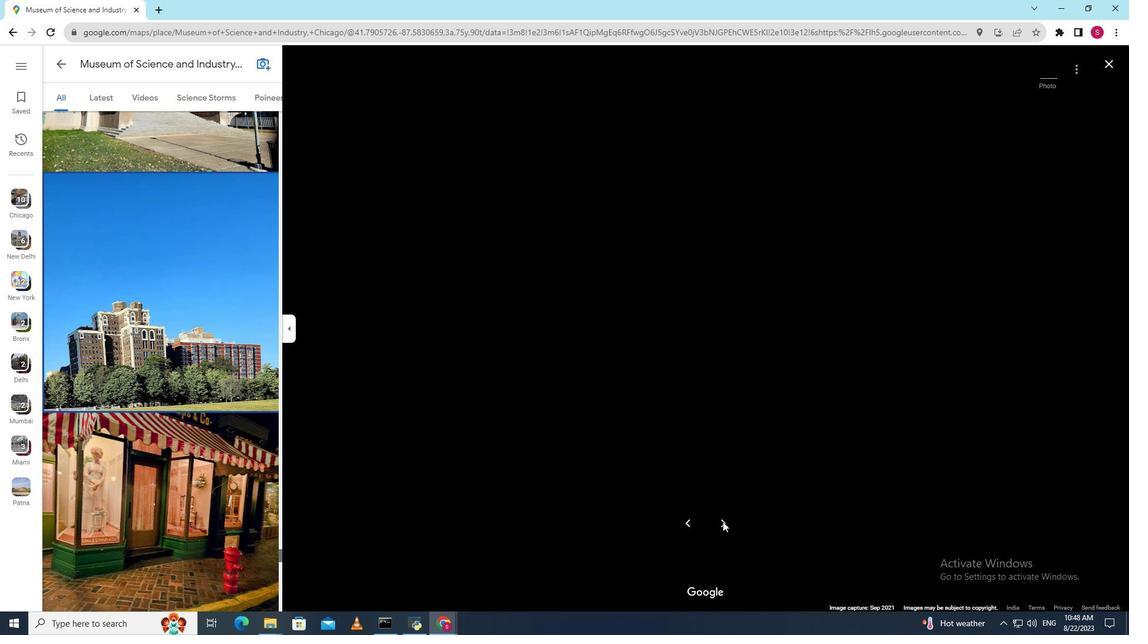 
Action: Mouse moved to (685, 524)
Screenshot: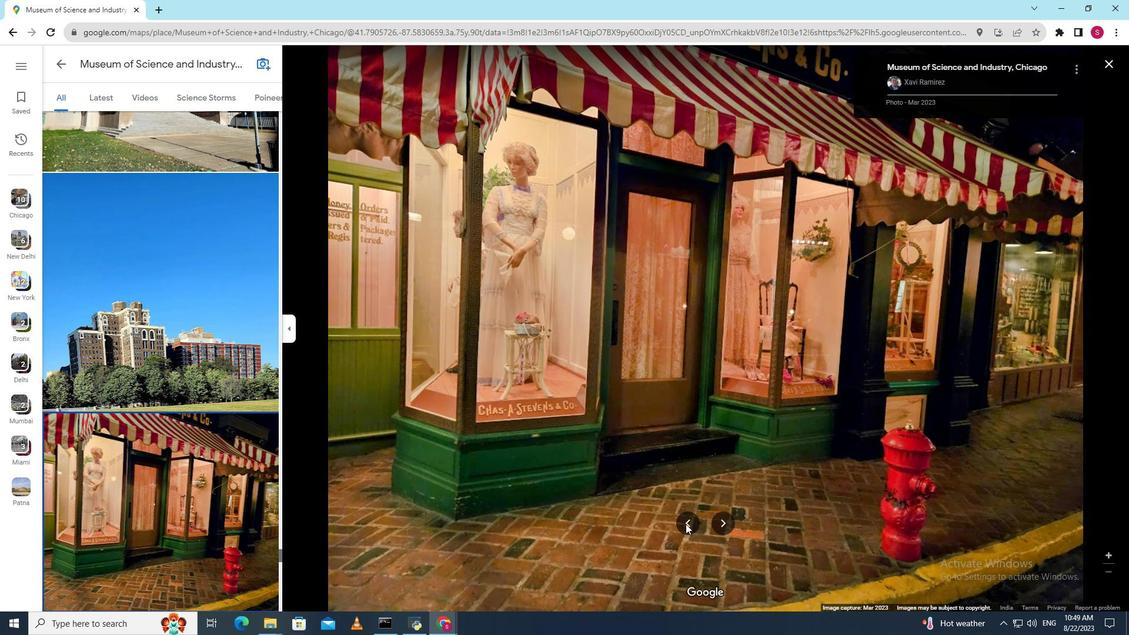 
Action: Mouse pressed left at (685, 524)
Screenshot: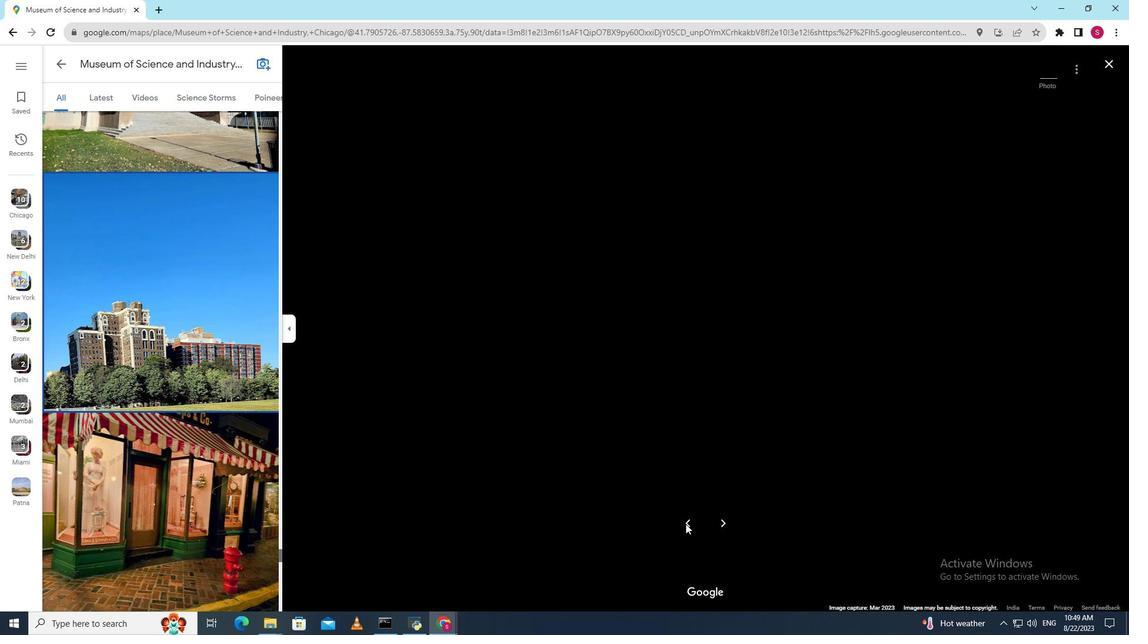 
Action: Mouse moved to (724, 522)
Screenshot: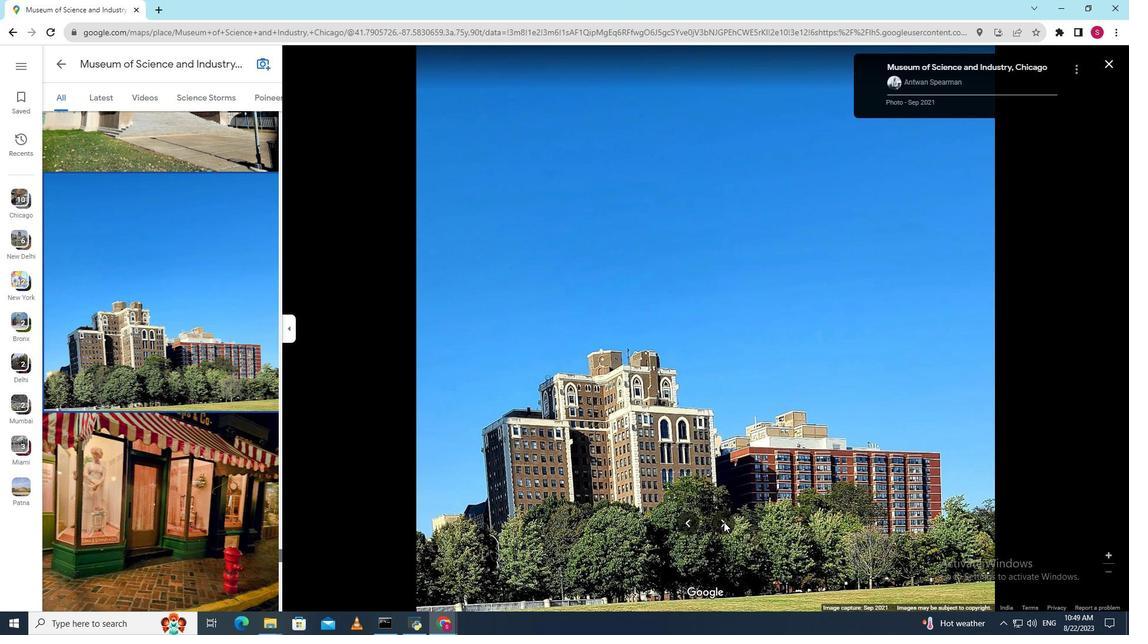 
Action: Mouse pressed left at (724, 522)
Screenshot: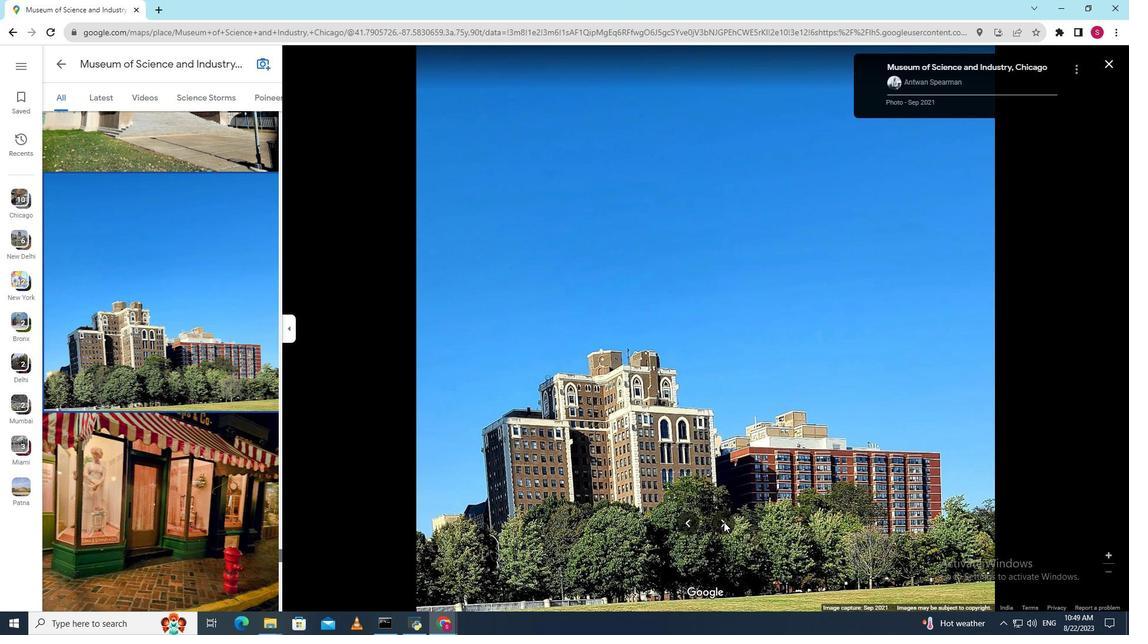 
Action: Mouse moved to (693, 520)
Screenshot: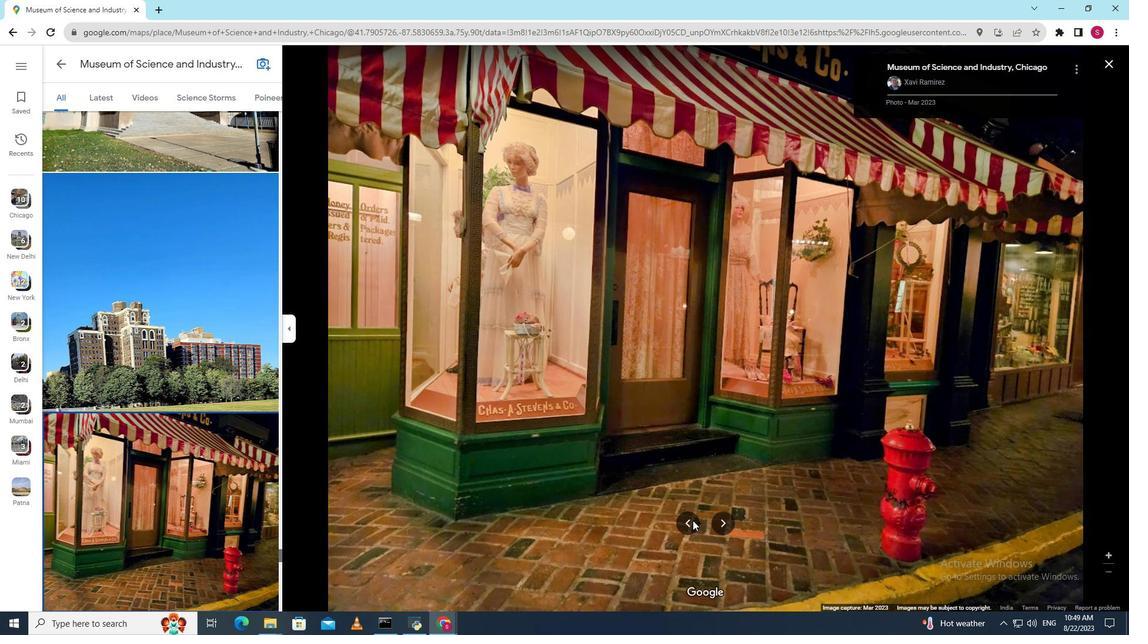 
Action: Mouse pressed left at (693, 520)
Screenshot: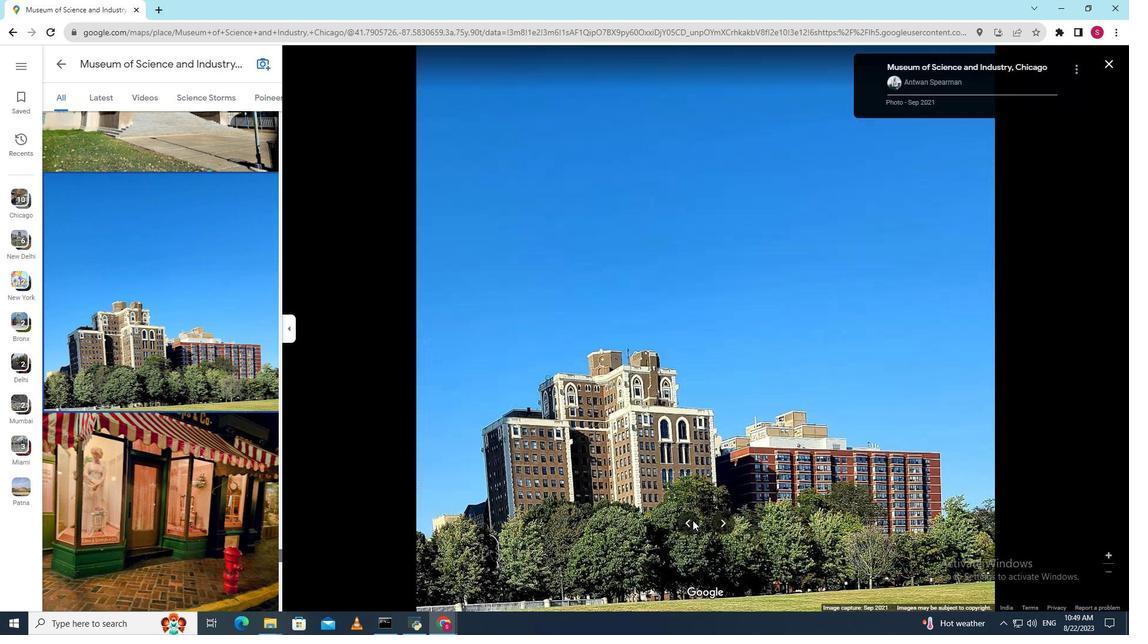
Action: Mouse moved to (723, 523)
Screenshot: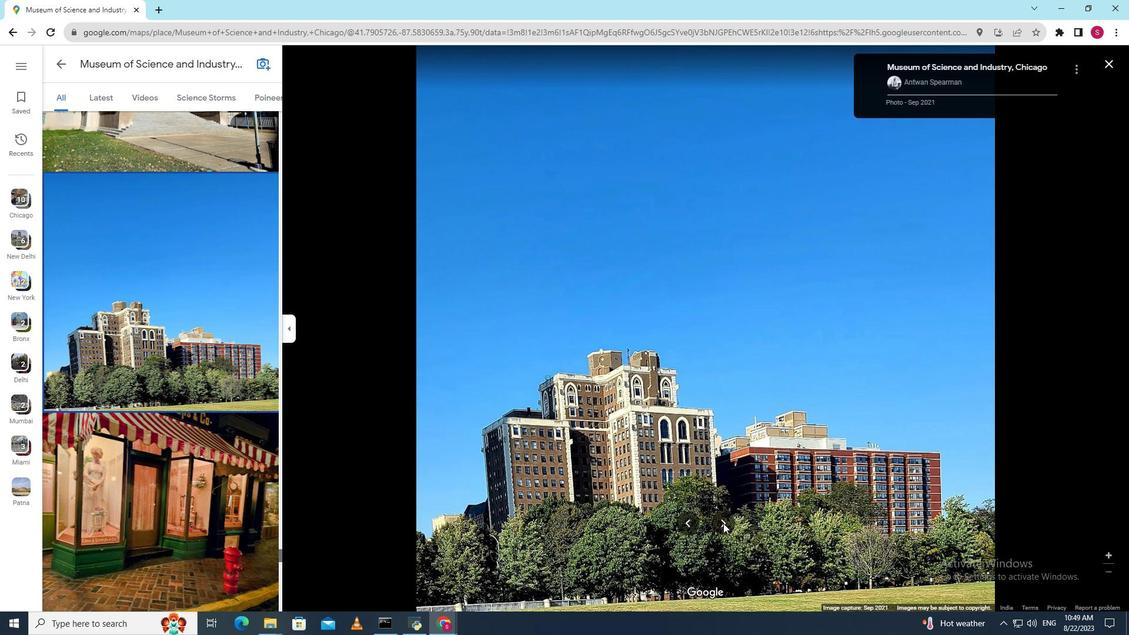 
Action: Mouse pressed left at (723, 523)
Screenshot: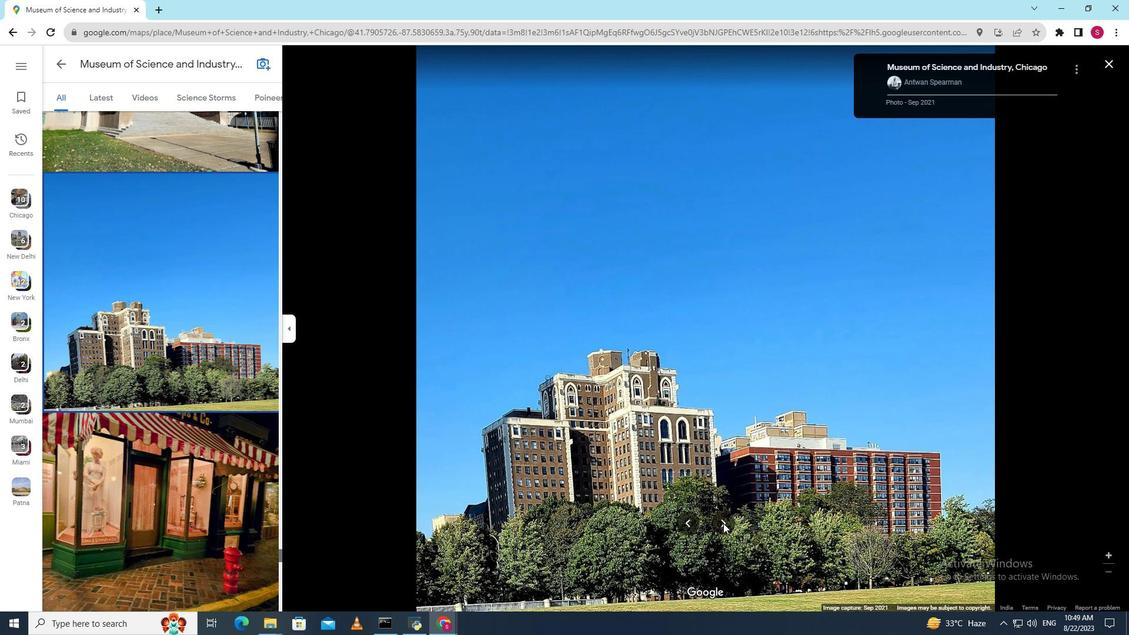 
Action: Mouse pressed left at (723, 523)
Screenshot: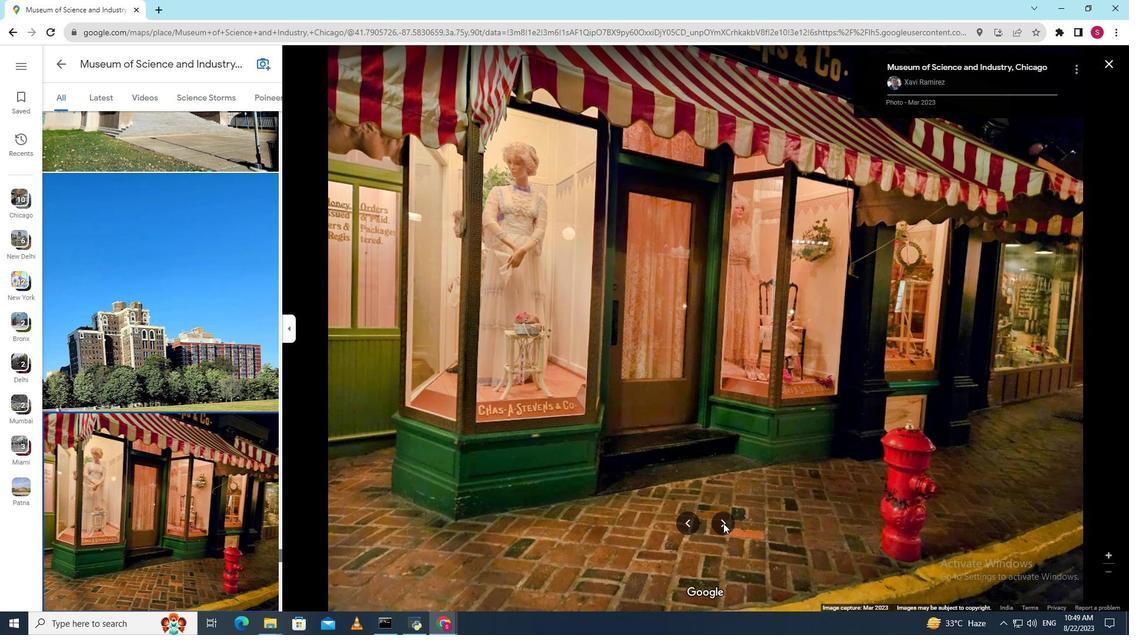 
Action: Mouse pressed left at (723, 523)
Screenshot: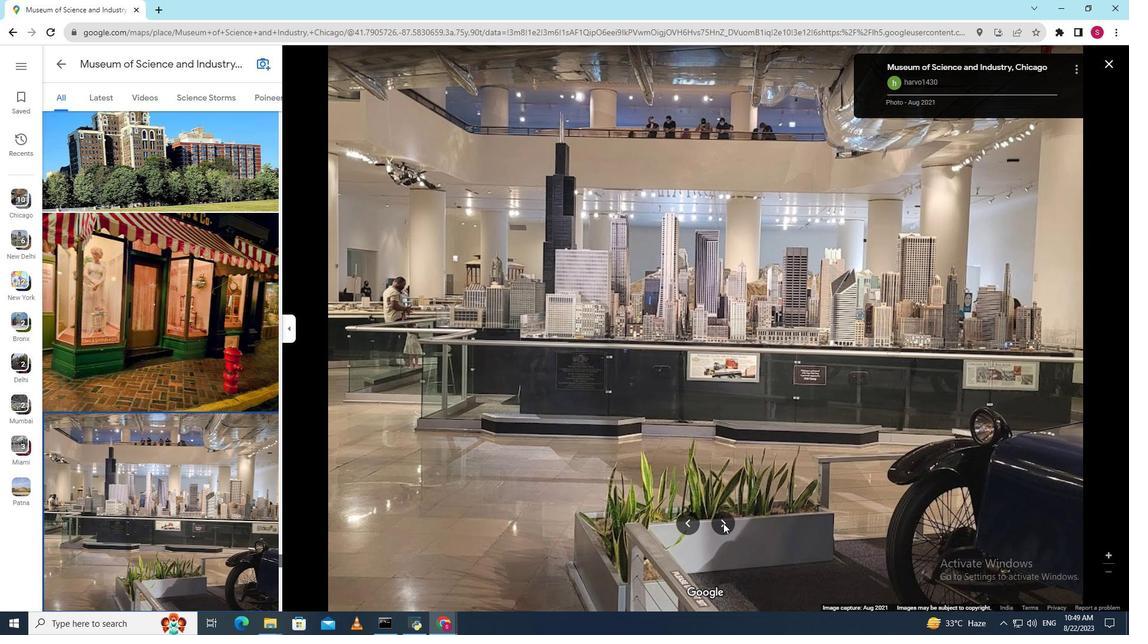 
Action: Mouse pressed left at (723, 523)
Screenshot: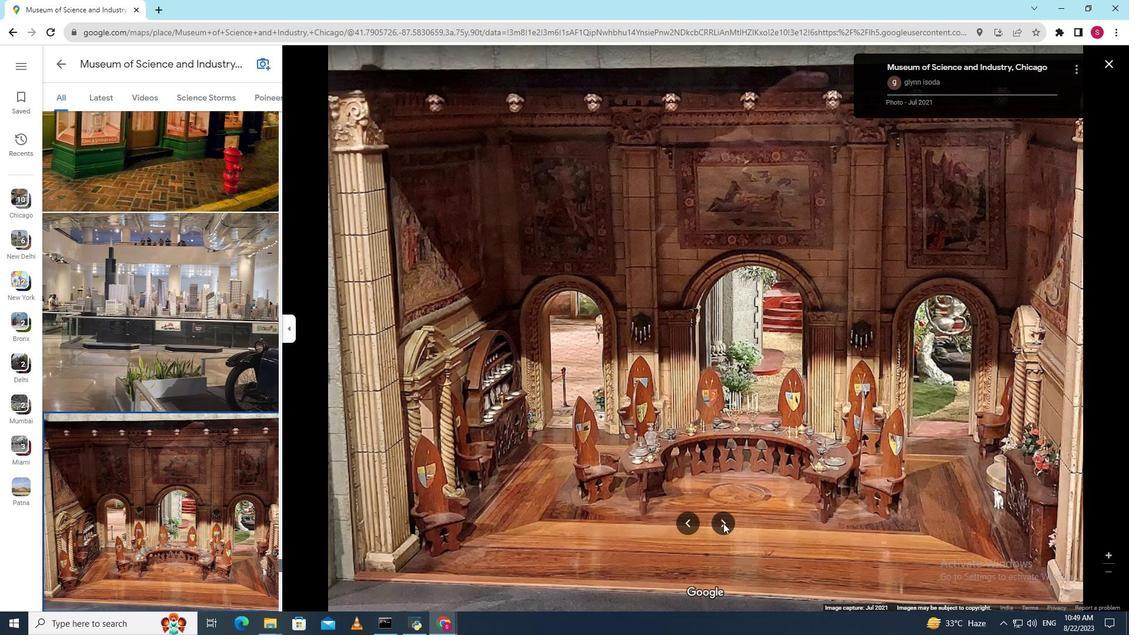 
Action: Mouse pressed left at (723, 523)
Screenshot: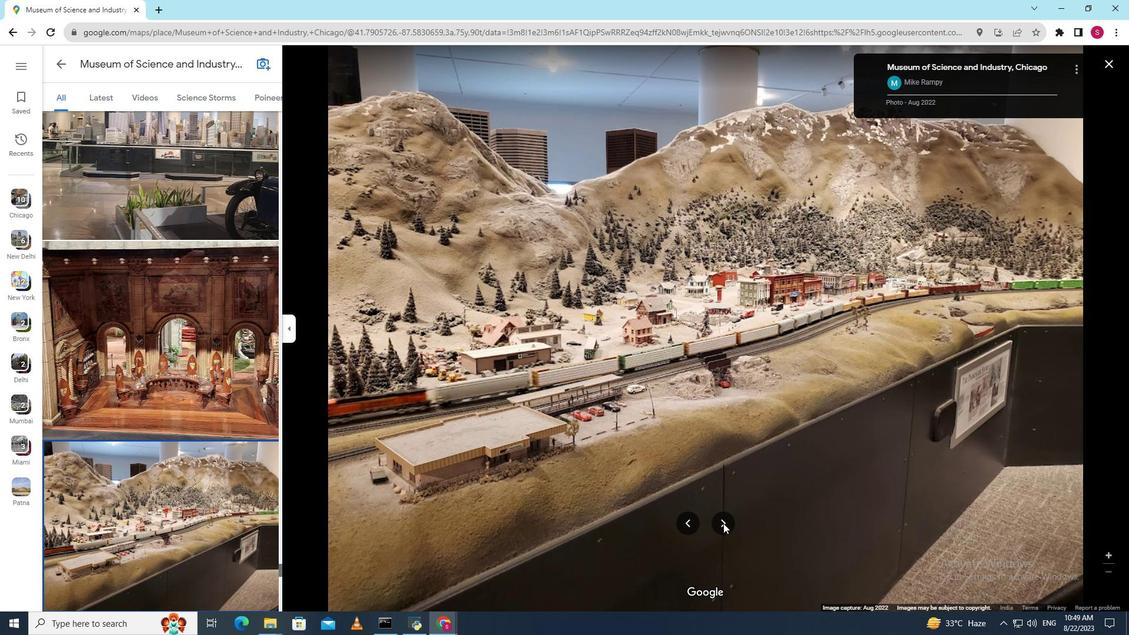 
Action: Mouse pressed left at (723, 523)
Screenshot: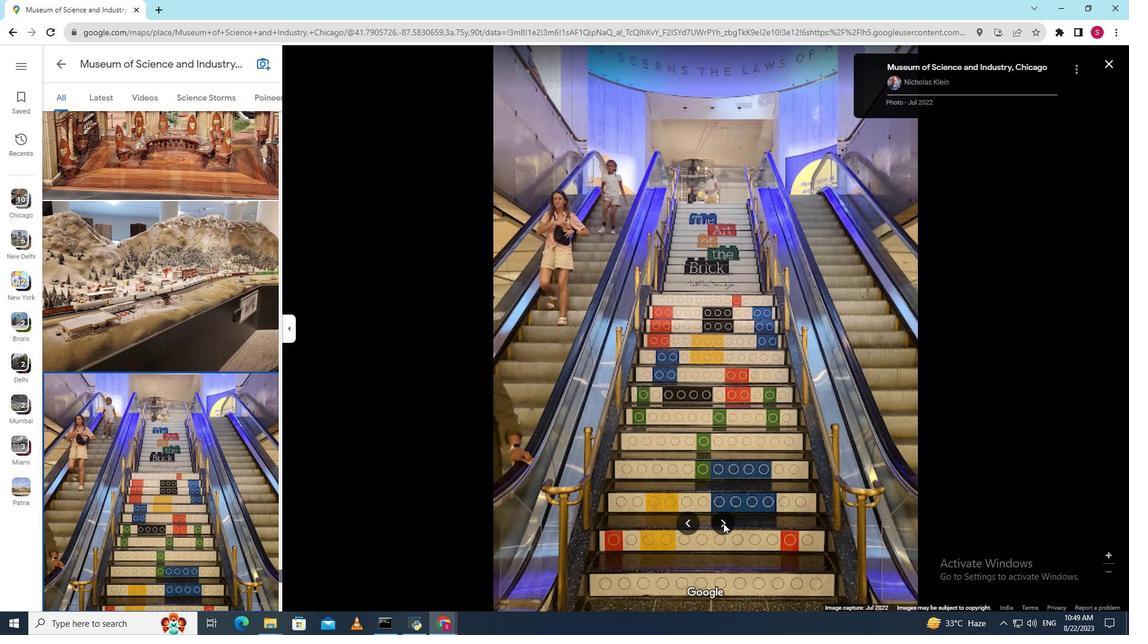 
Action: Mouse pressed left at (723, 523)
Screenshot: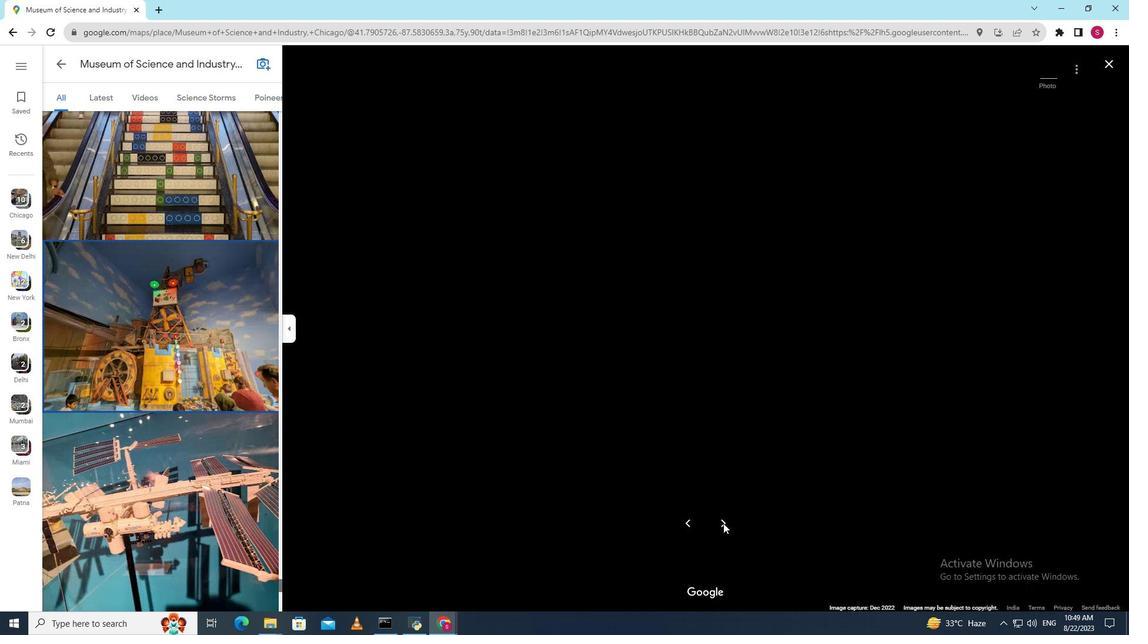 
Action: Mouse pressed left at (723, 523)
Screenshot: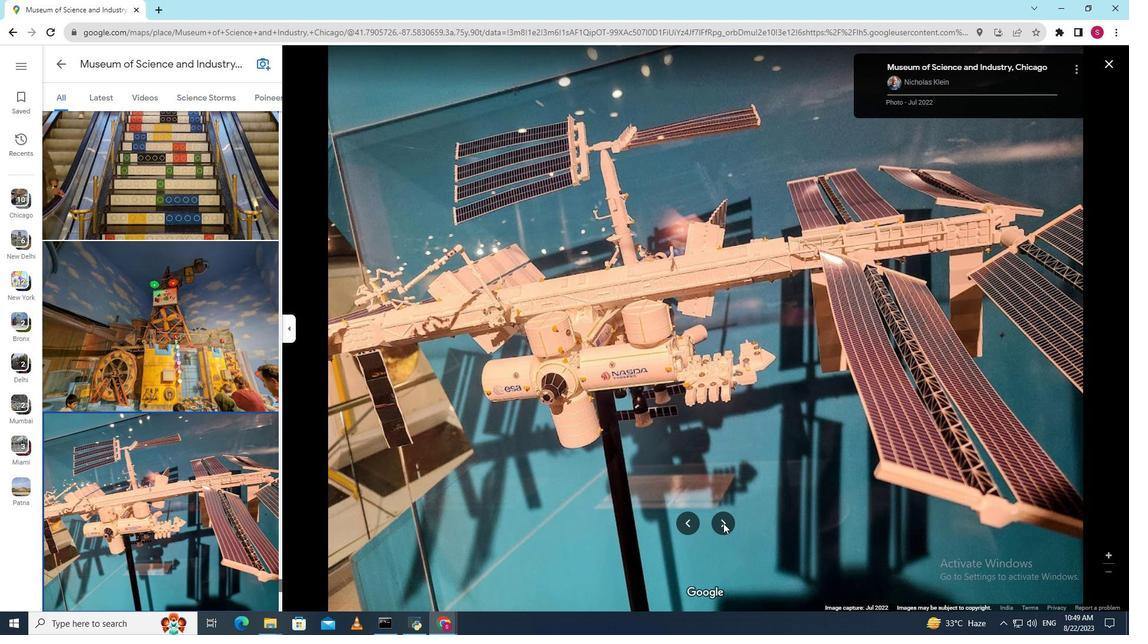 
Action: Mouse pressed left at (723, 523)
Screenshot: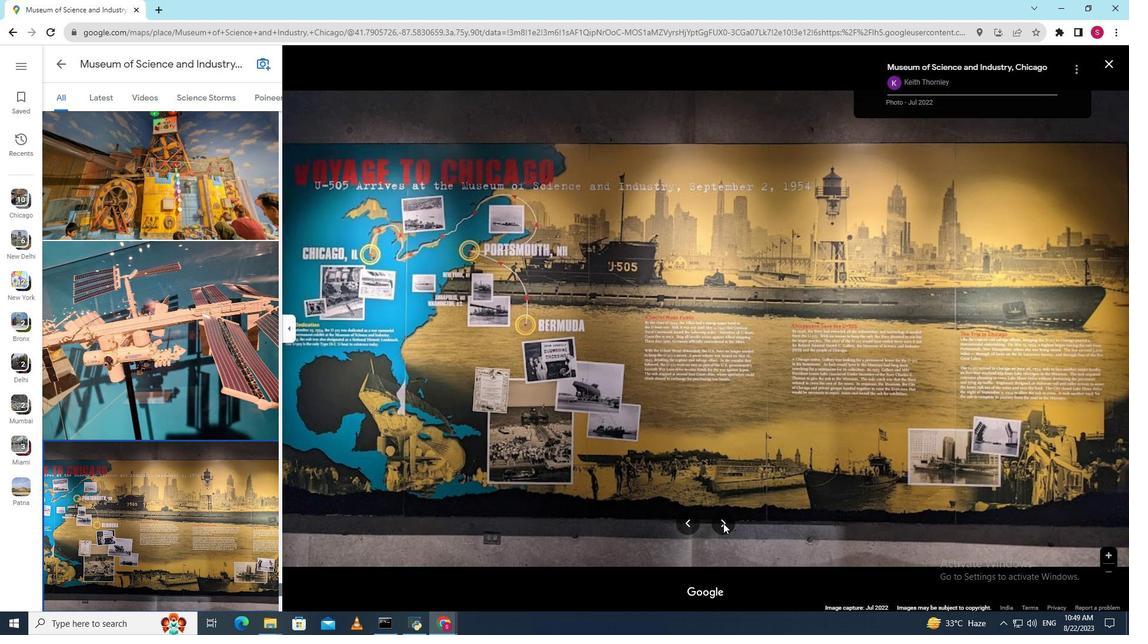 
Action: Mouse pressed left at (723, 523)
Screenshot: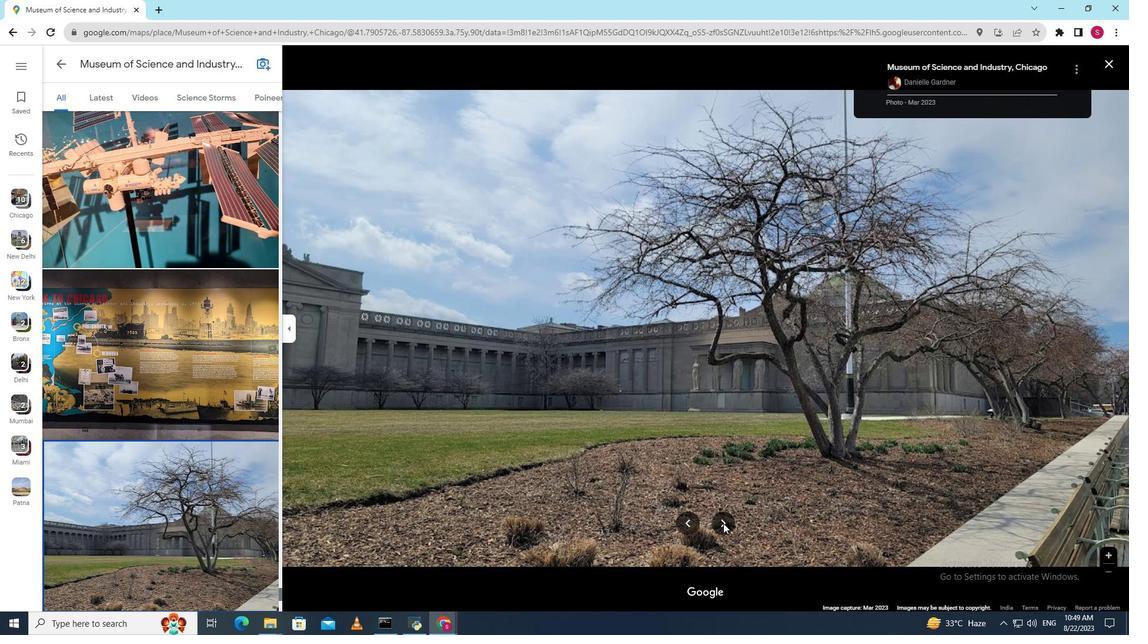 
Action: Mouse pressed left at (723, 523)
Screenshot: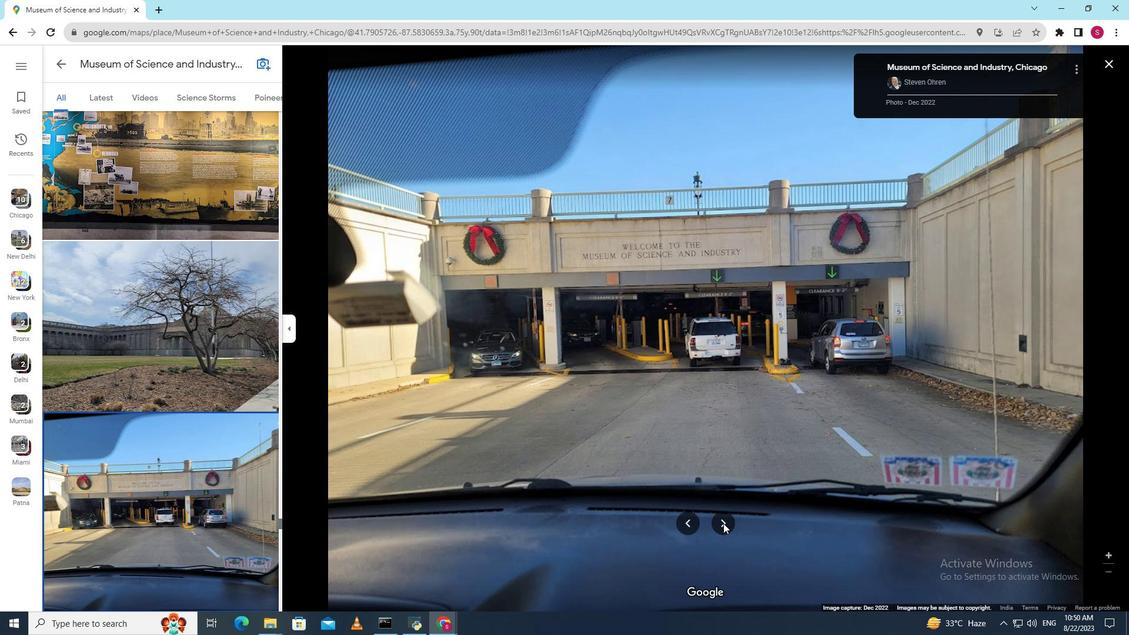
Action: Mouse pressed left at (723, 523)
Screenshot: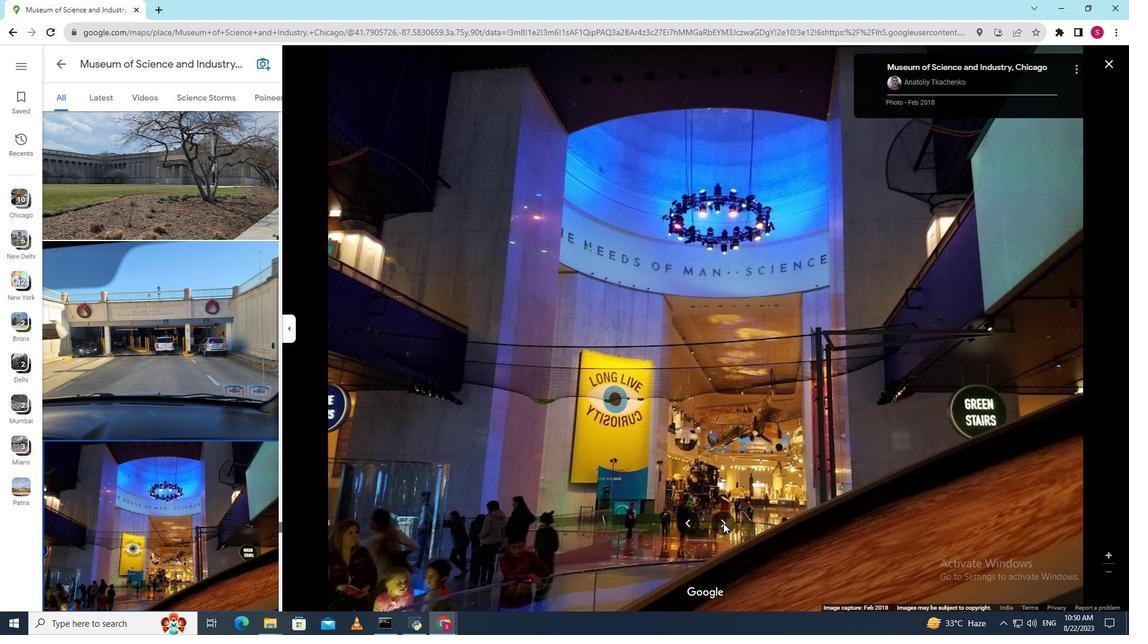 
Action: Mouse pressed left at (723, 523)
Screenshot: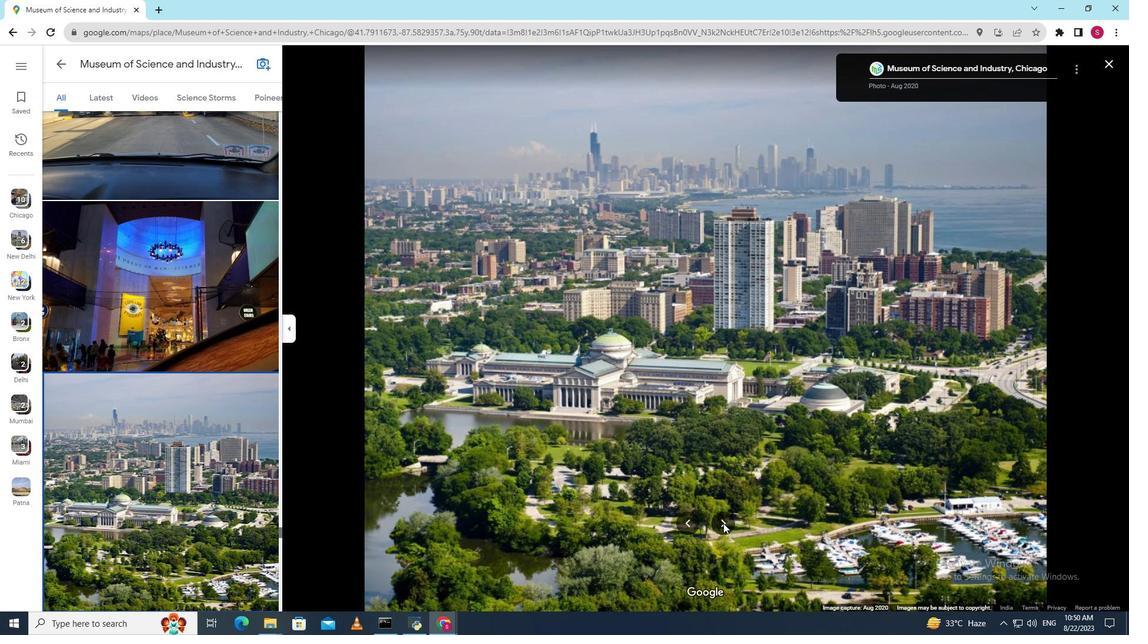 
Action: Mouse pressed left at (723, 523)
Screenshot: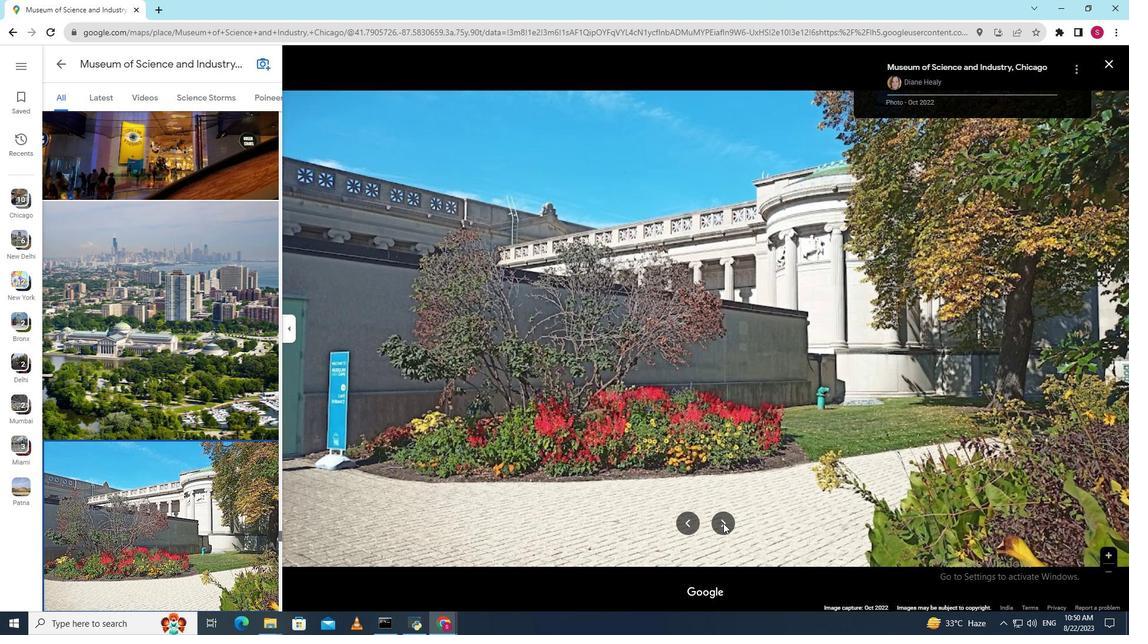 
Action: Mouse pressed left at (723, 523)
Screenshot: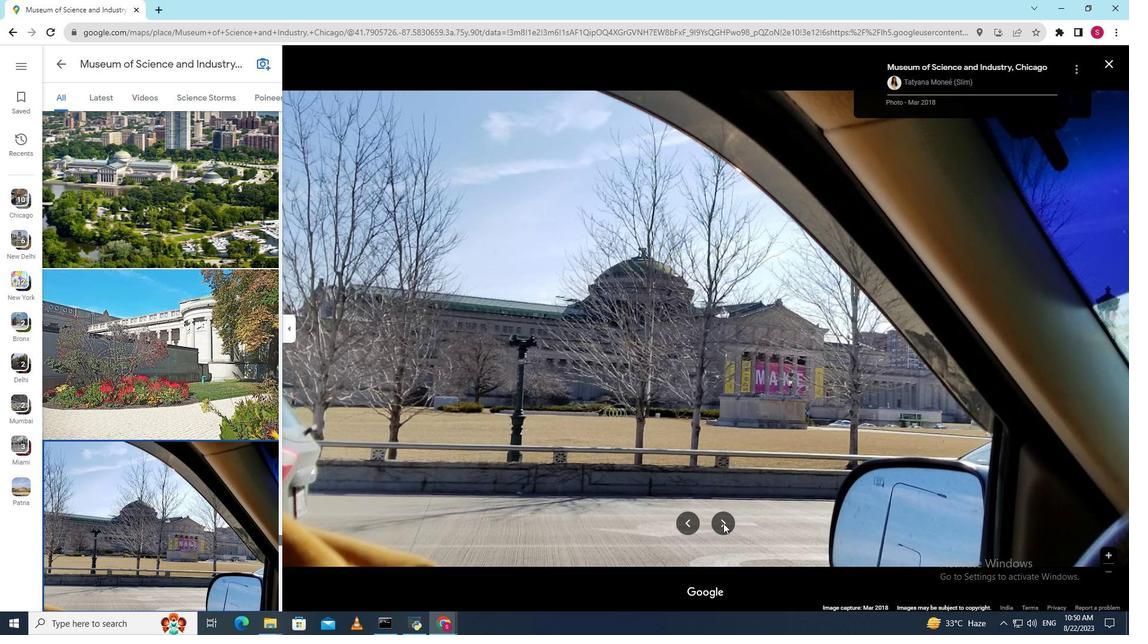 
Action: Mouse pressed left at (723, 523)
Screenshot: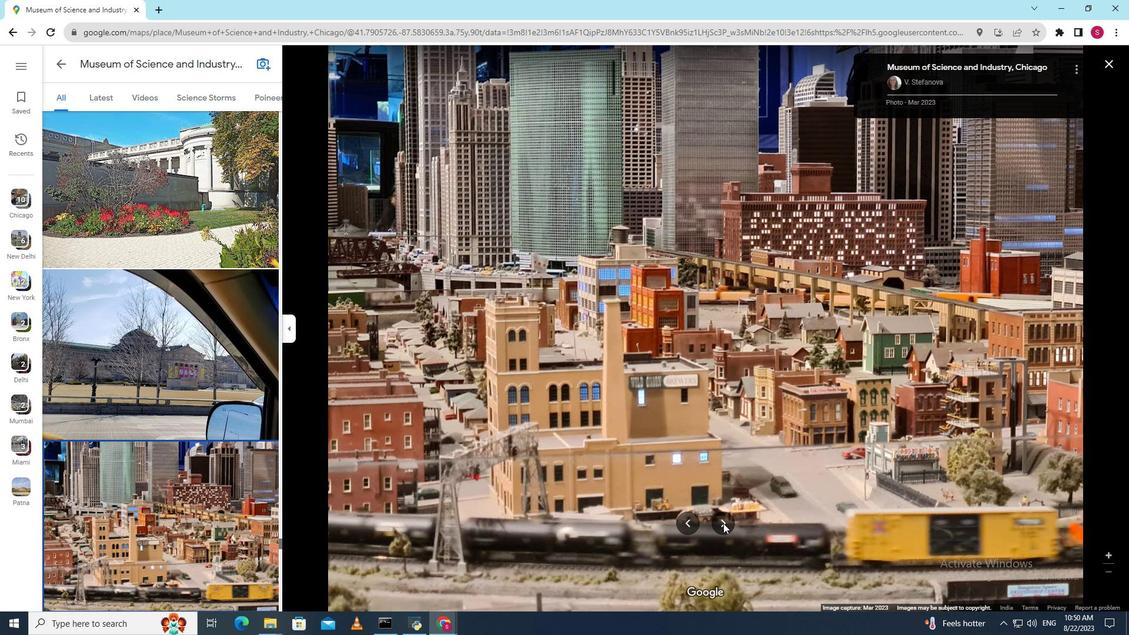 
Action: Mouse pressed left at (723, 523)
Screenshot: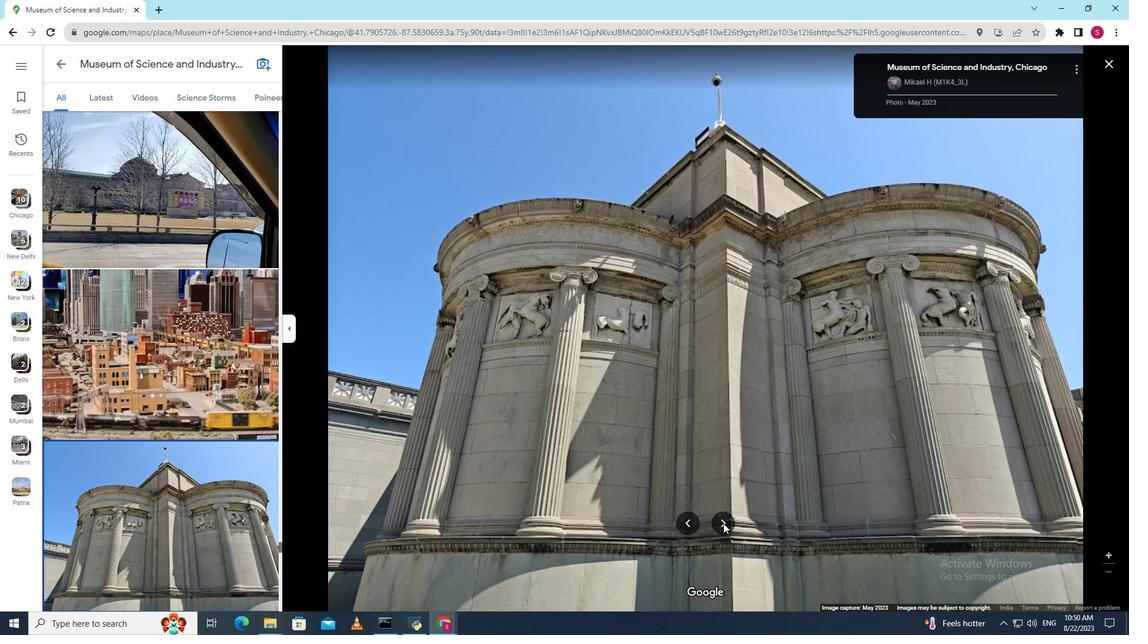 
Action: Mouse pressed left at (723, 523)
Screenshot: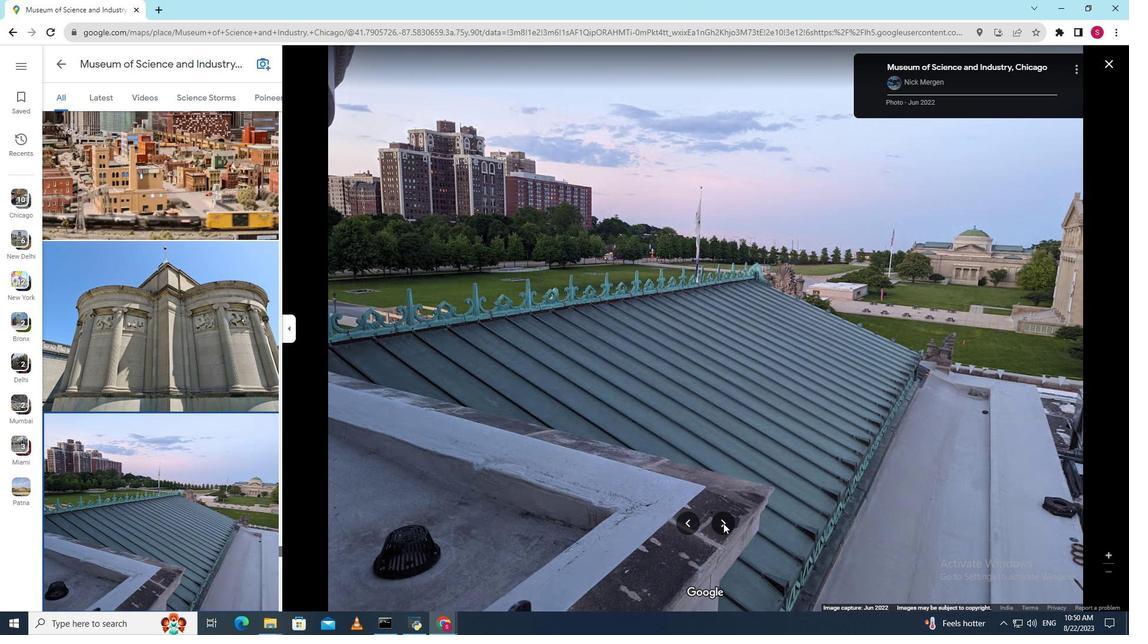 
Action: Mouse pressed left at (723, 523)
Screenshot: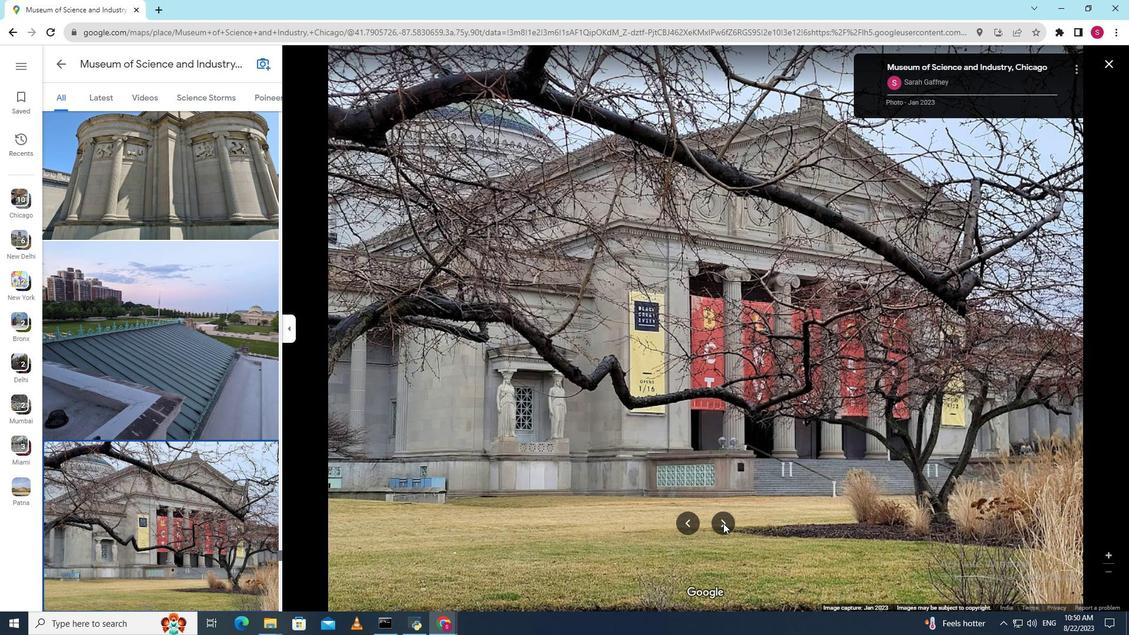 
Action: Mouse pressed left at (723, 523)
Screenshot: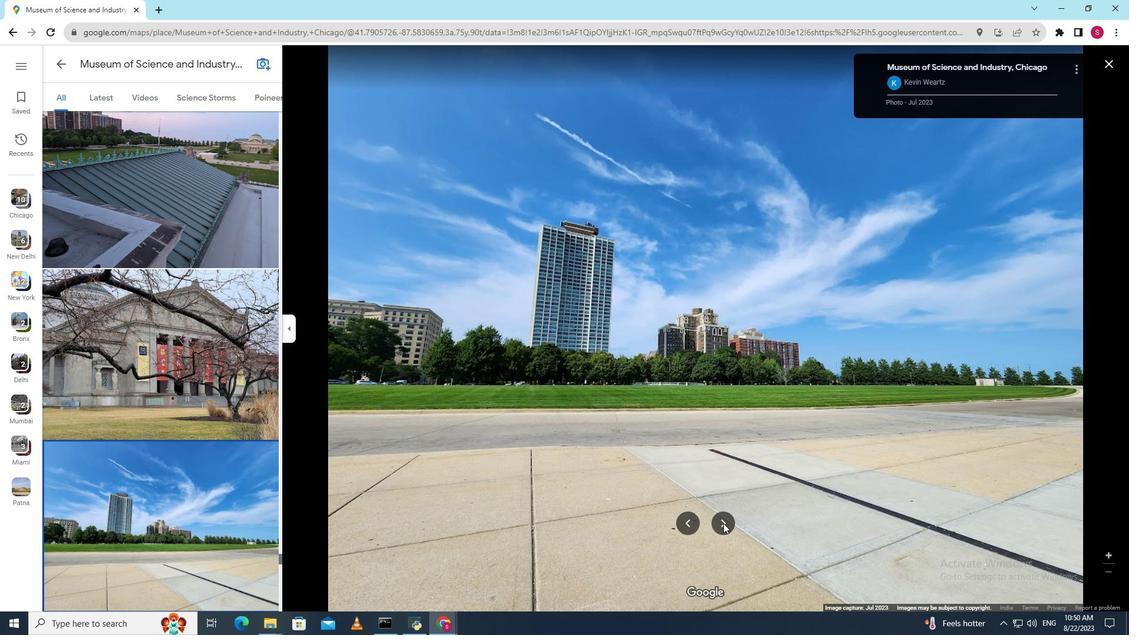 
Action: Mouse pressed left at (723, 523)
Screenshot: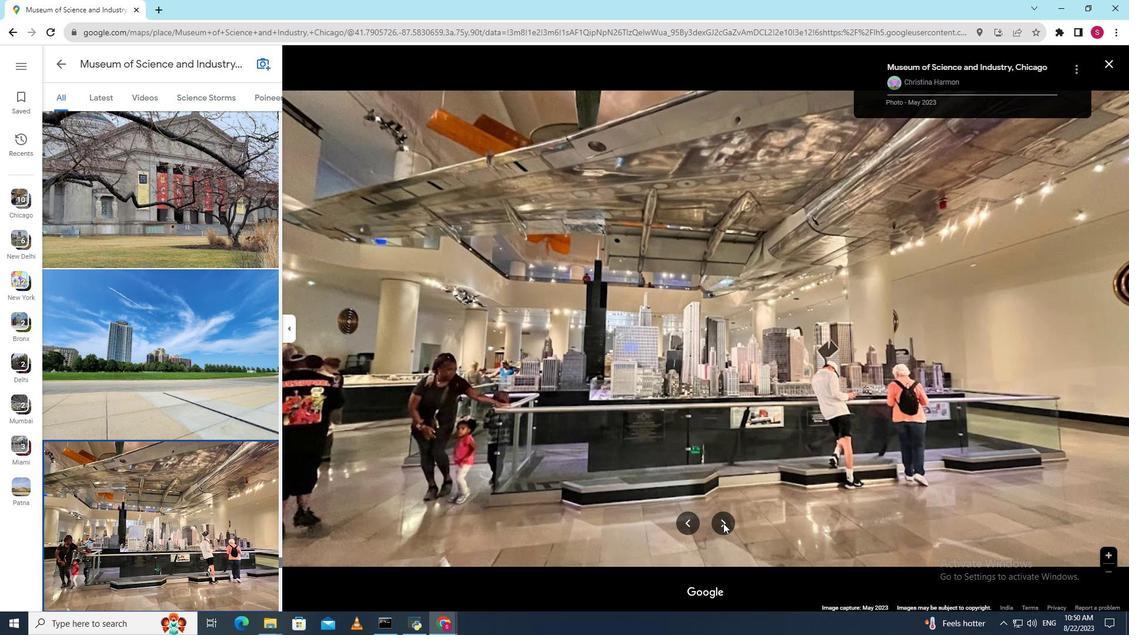 
Action: Mouse pressed left at (723, 523)
Screenshot: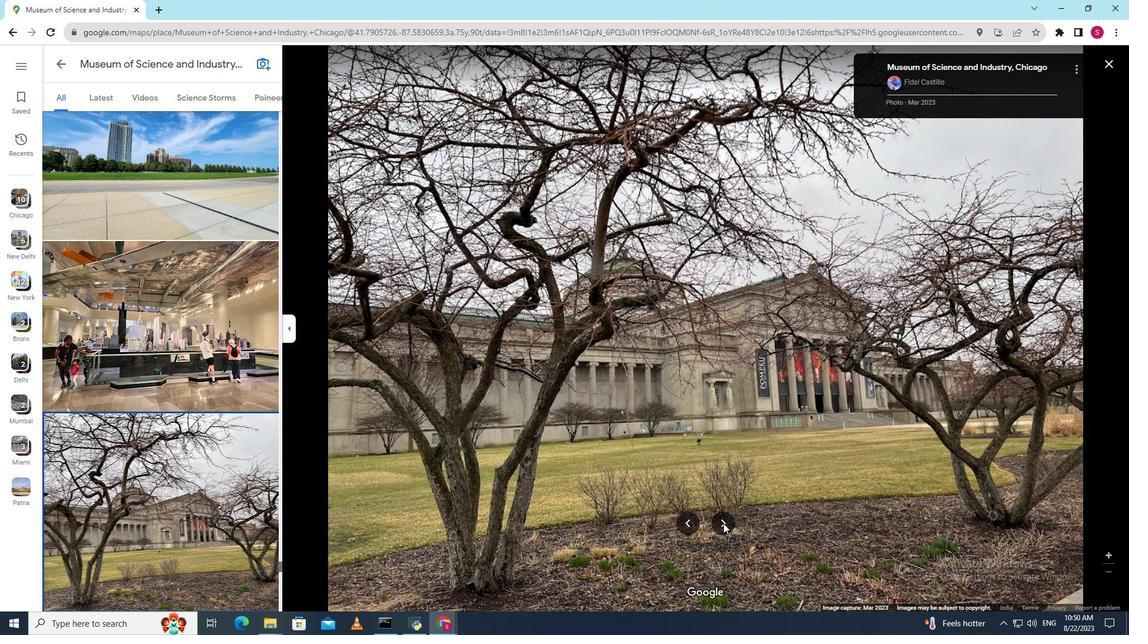
Action: Mouse pressed left at (723, 523)
Screenshot: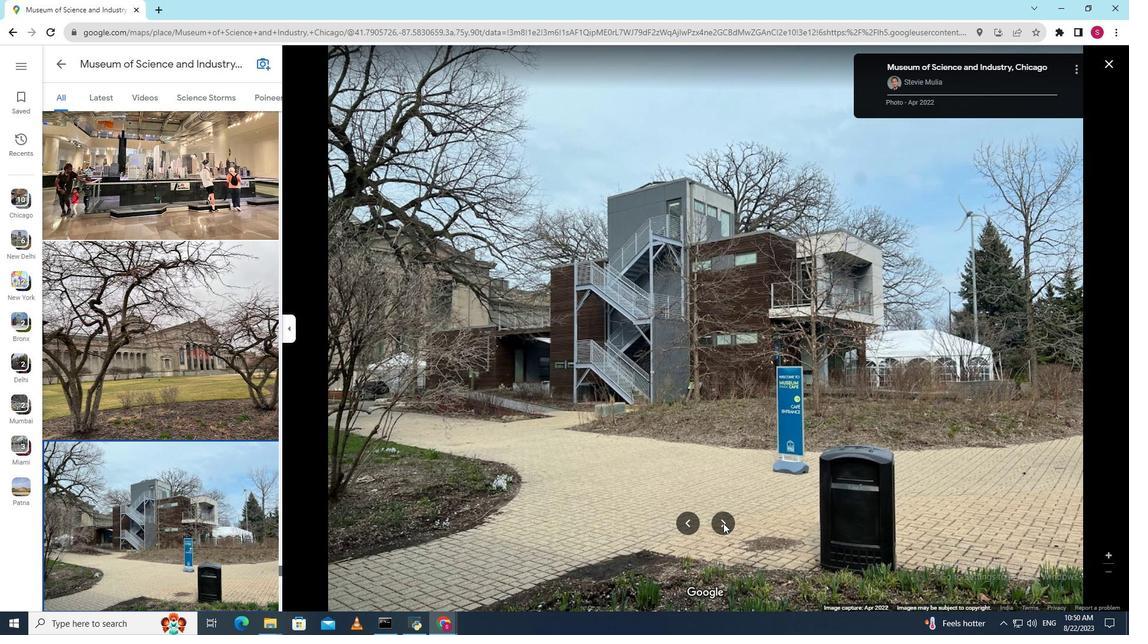 
Action: Mouse pressed left at (723, 523)
Screenshot: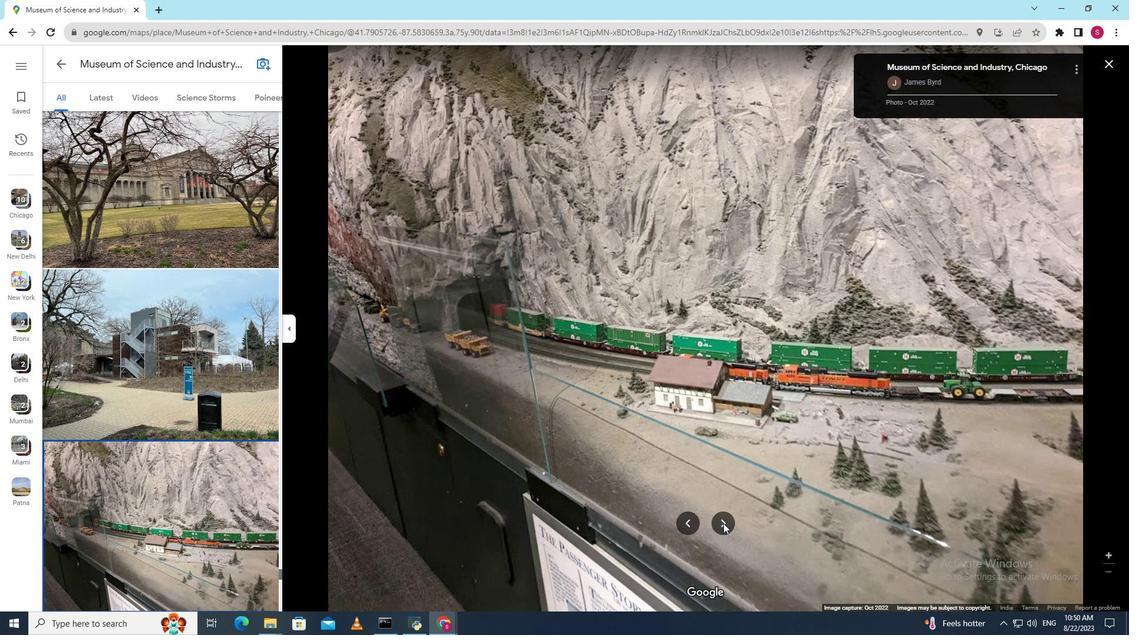 
Action: Mouse pressed left at (723, 523)
Screenshot: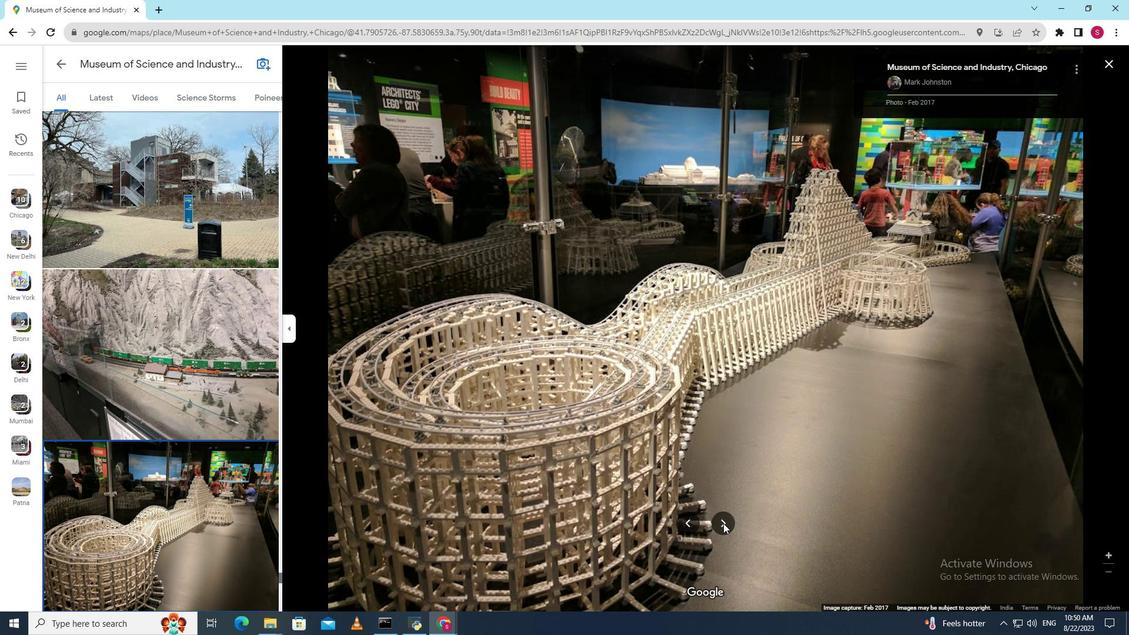 
Action: Mouse pressed left at (723, 523)
Screenshot: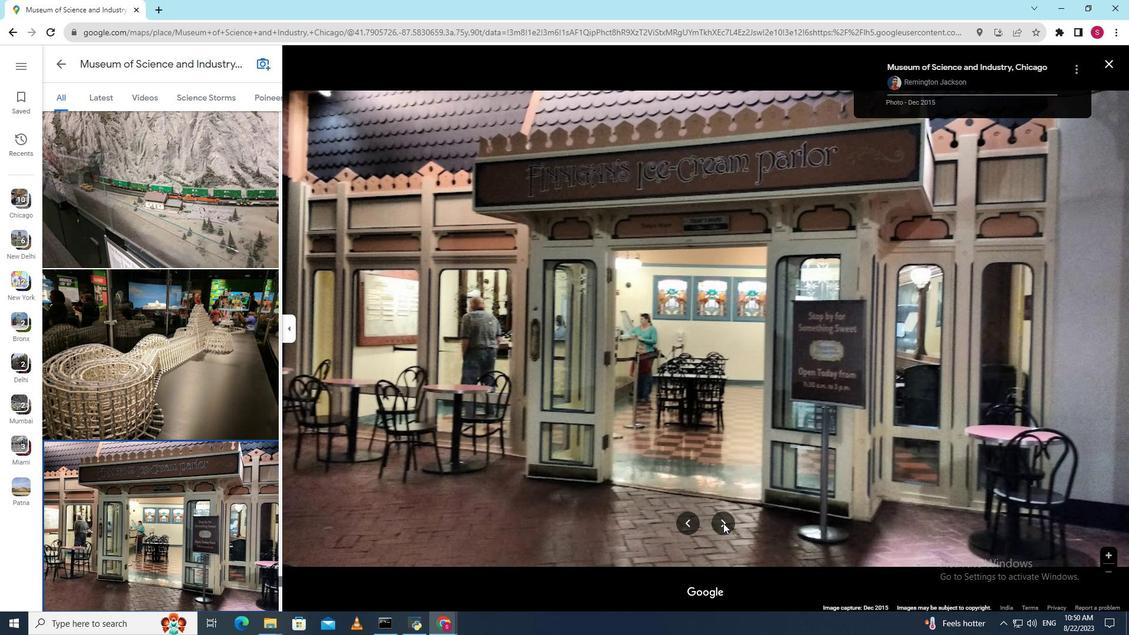 
Action: Mouse pressed left at (723, 523)
Screenshot: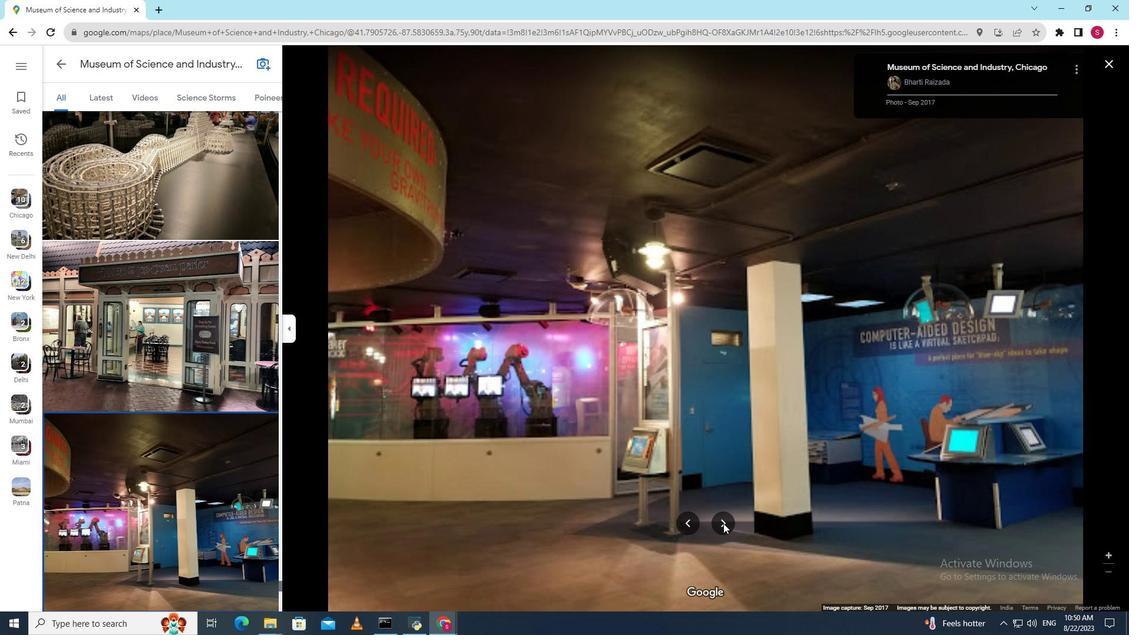 
Action: Mouse pressed left at (723, 523)
Screenshot: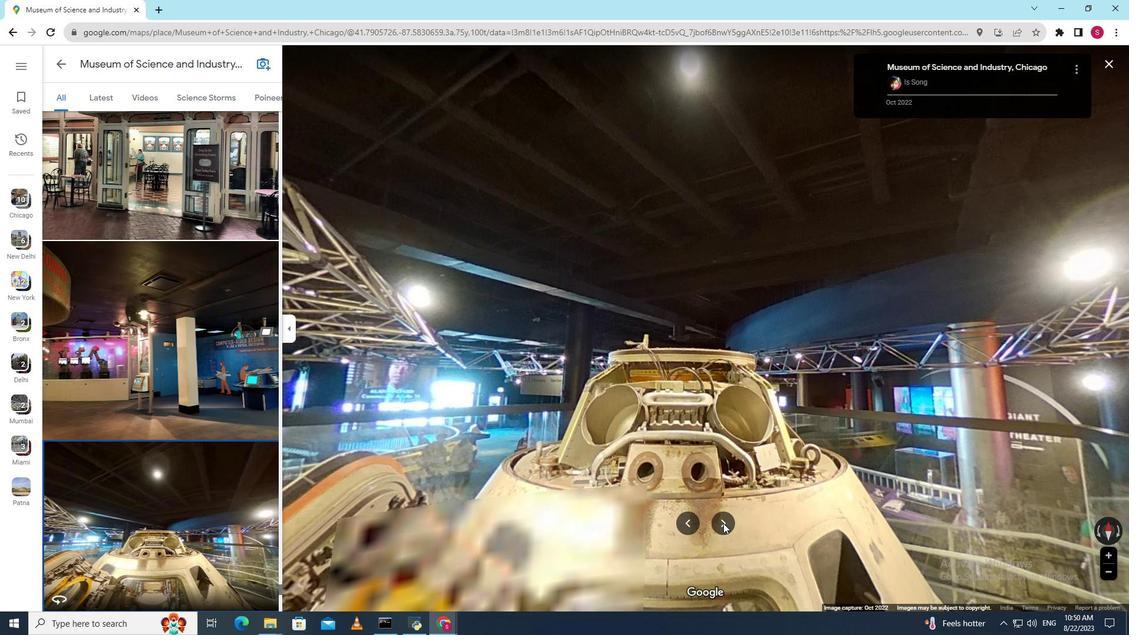 
Action: Mouse pressed left at (723, 523)
Screenshot: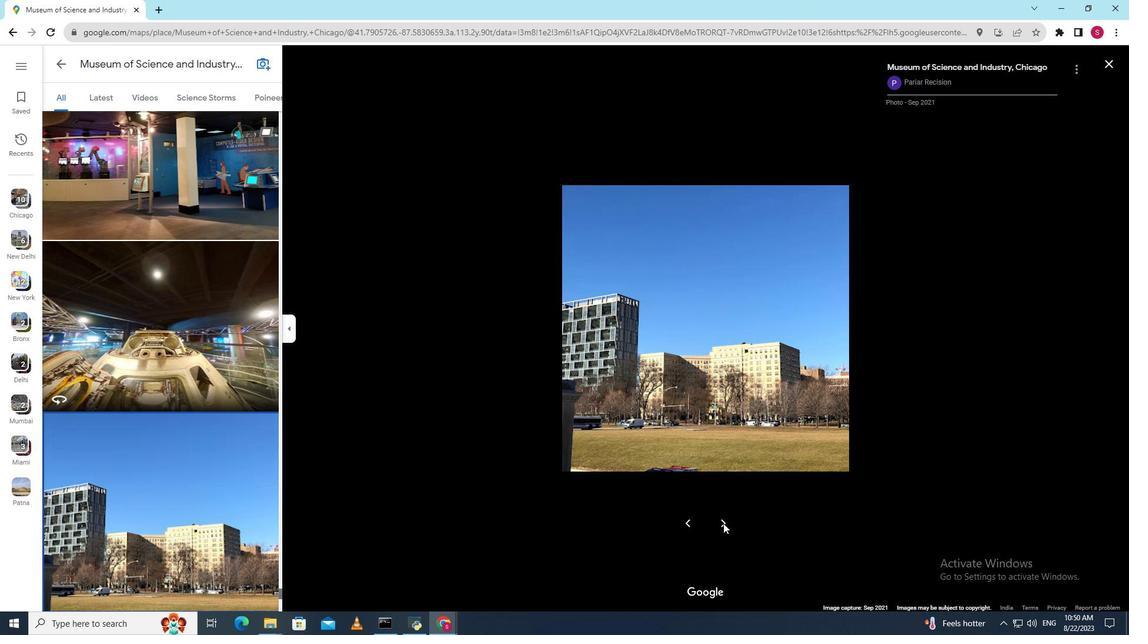 
Action: Mouse pressed left at (723, 523)
Screenshot: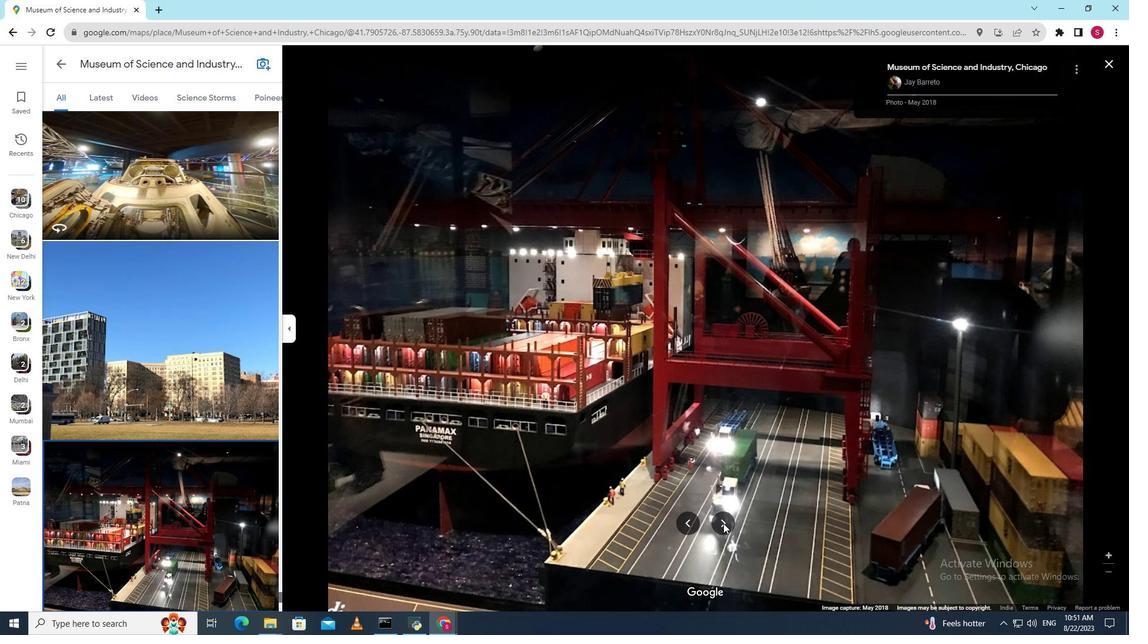 
Action: Mouse pressed left at (723, 523)
Screenshot: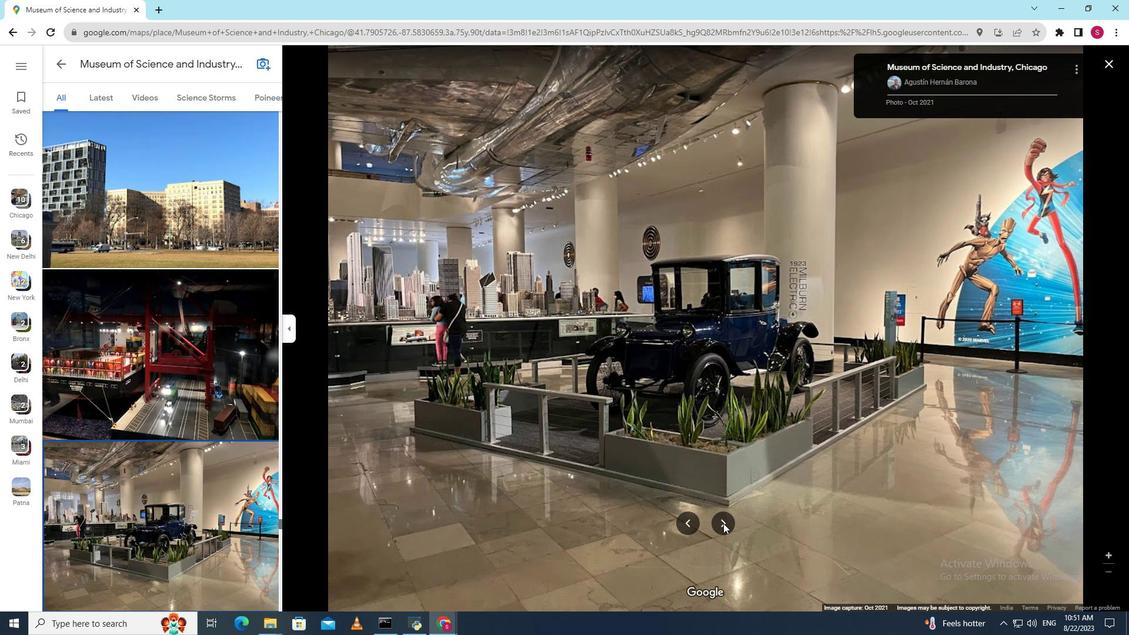 
Action: Mouse pressed left at (723, 523)
Screenshot: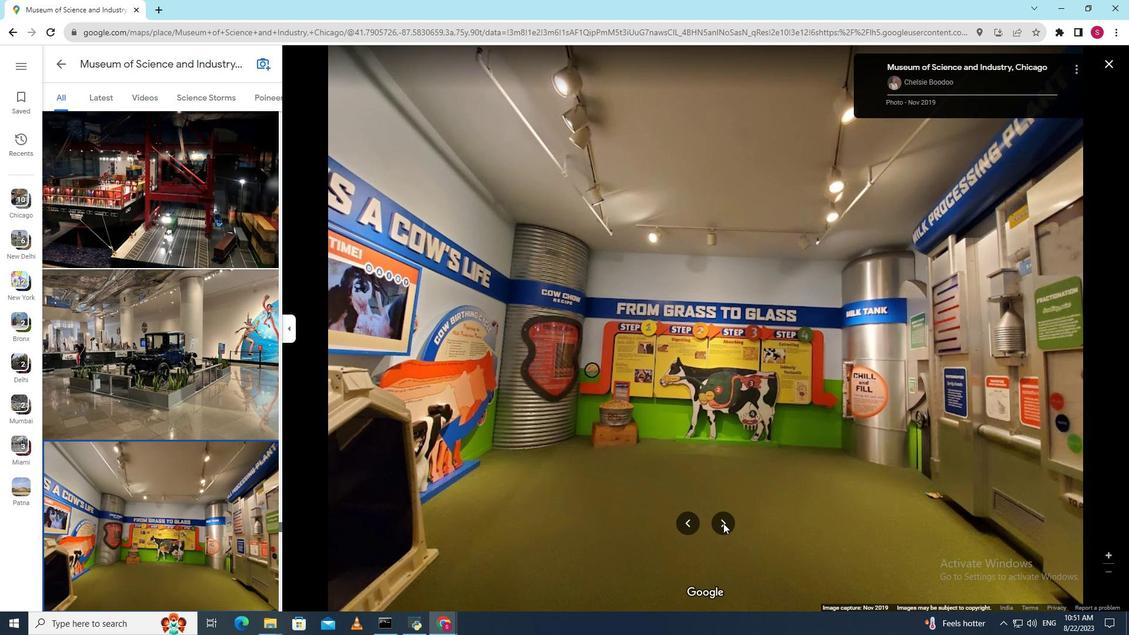 
Action: Mouse pressed left at (723, 523)
Screenshot: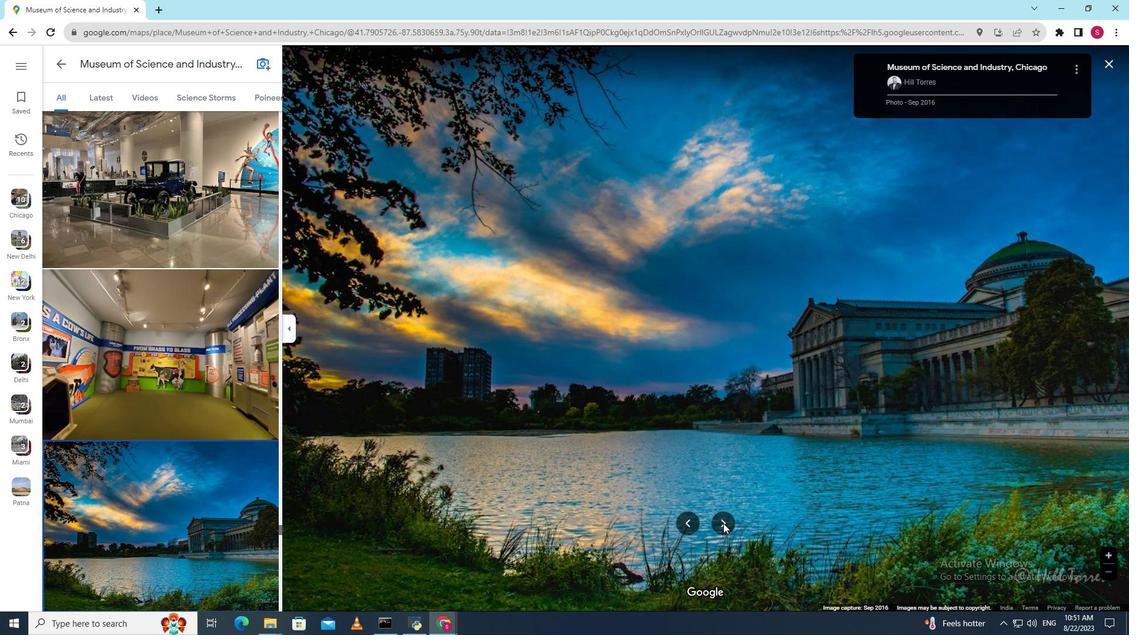 
Action: Mouse pressed left at (723, 523)
Screenshot: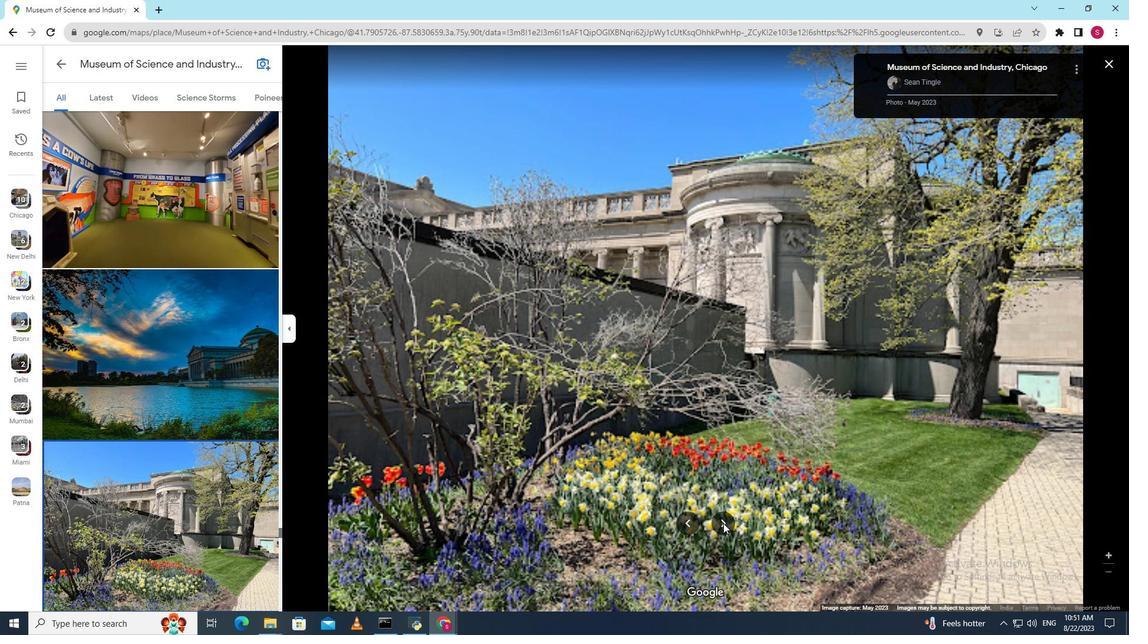 
Action: Mouse pressed left at (723, 523)
Screenshot: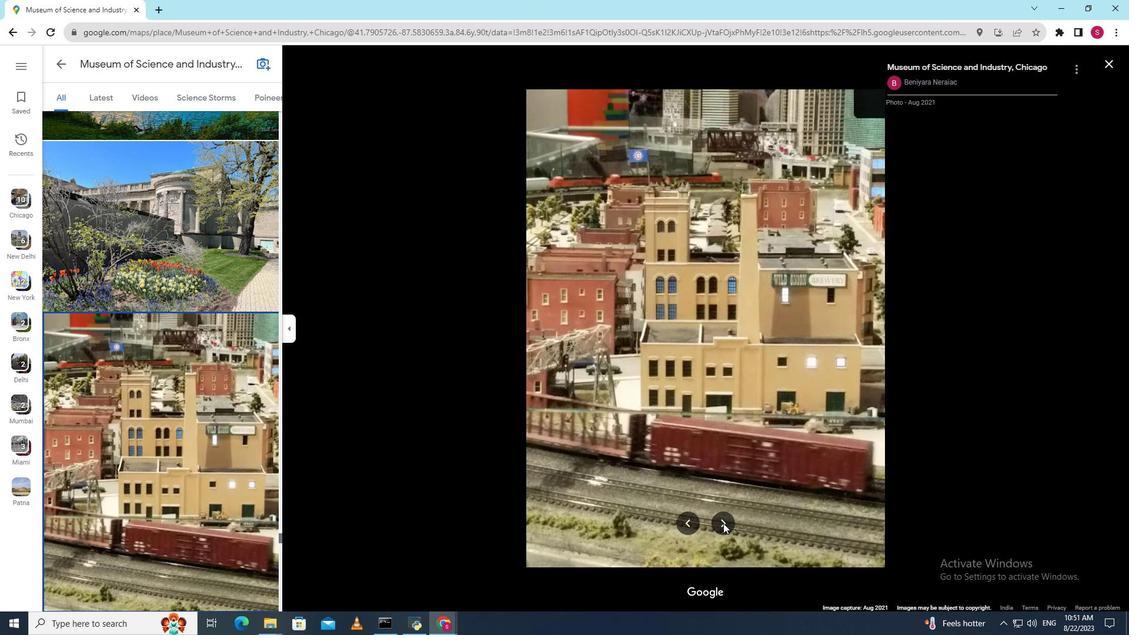 
Action: Mouse pressed left at (723, 523)
Screenshot: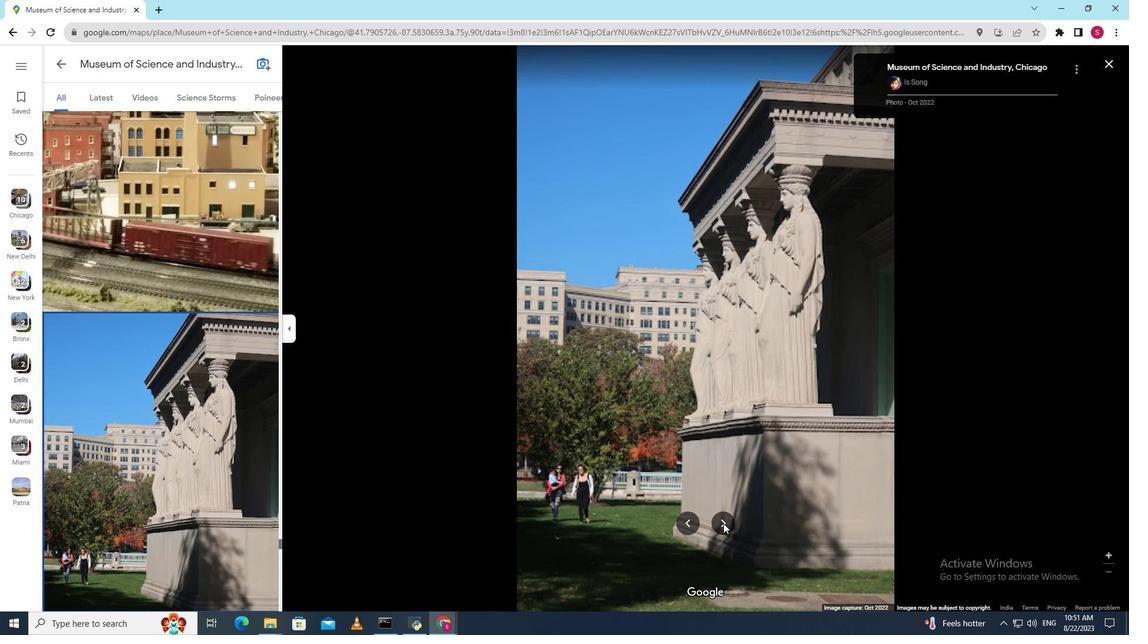 
Action: Mouse pressed left at (723, 523)
Screenshot: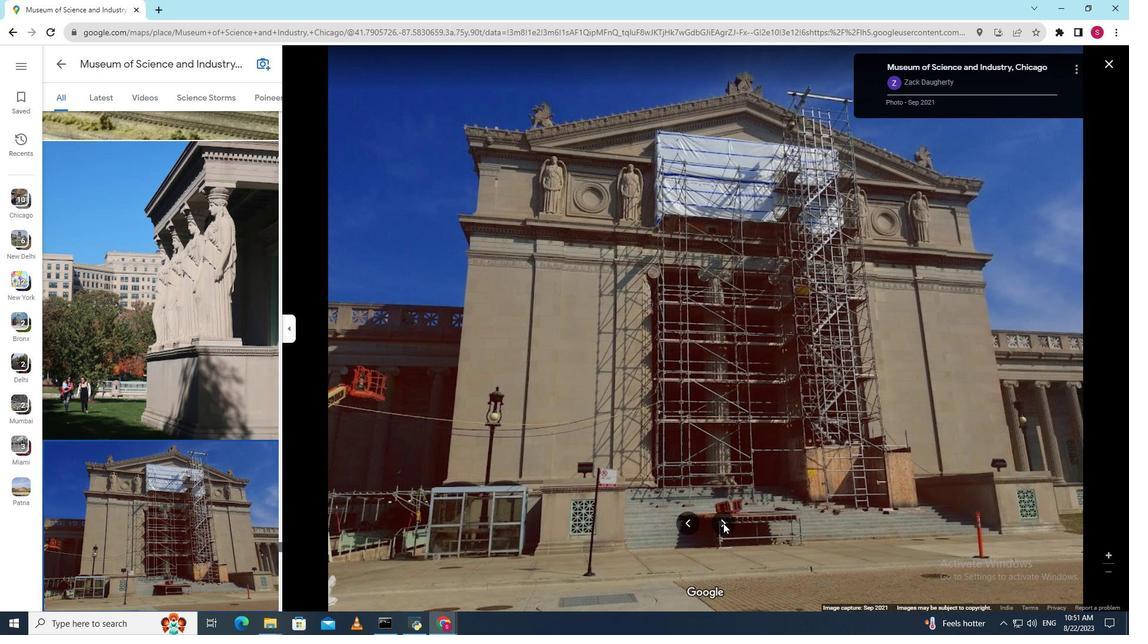 
Action: Mouse pressed left at (723, 523)
Screenshot: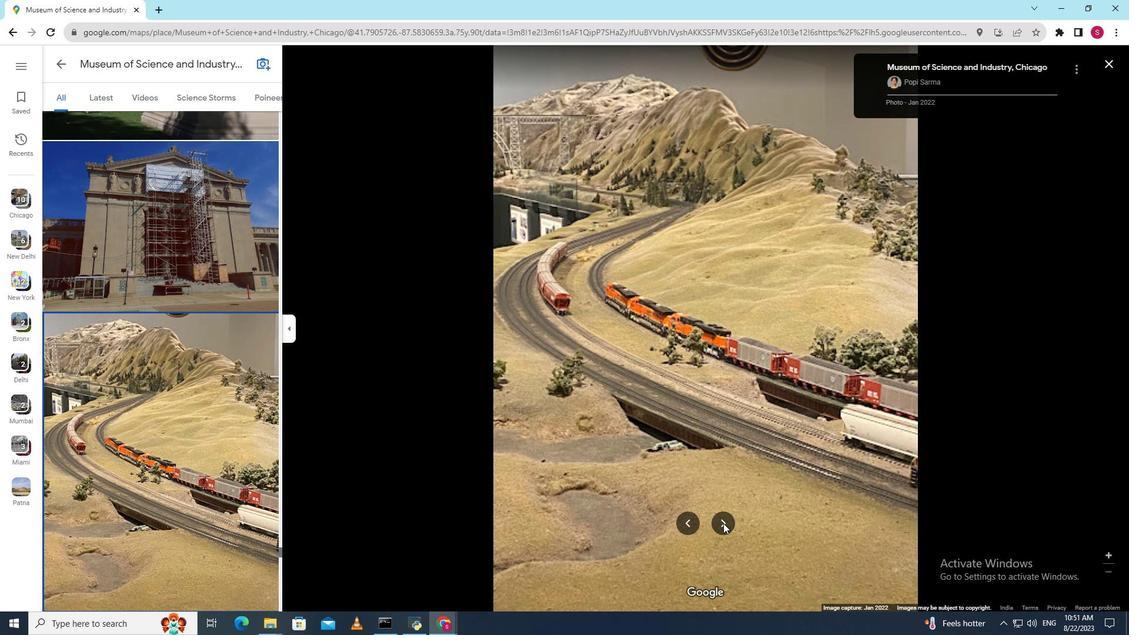 
Action: Mouse pressed left at (723, 523)
Screenshot: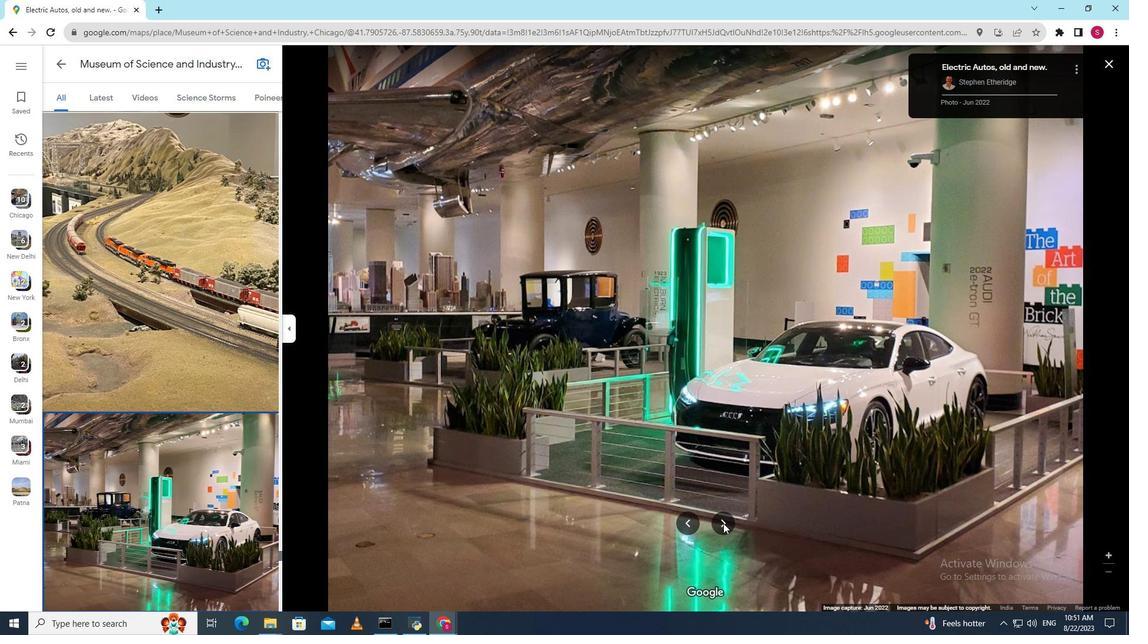 
Action: Mouse pressed left at (723, 523)
Screenshot: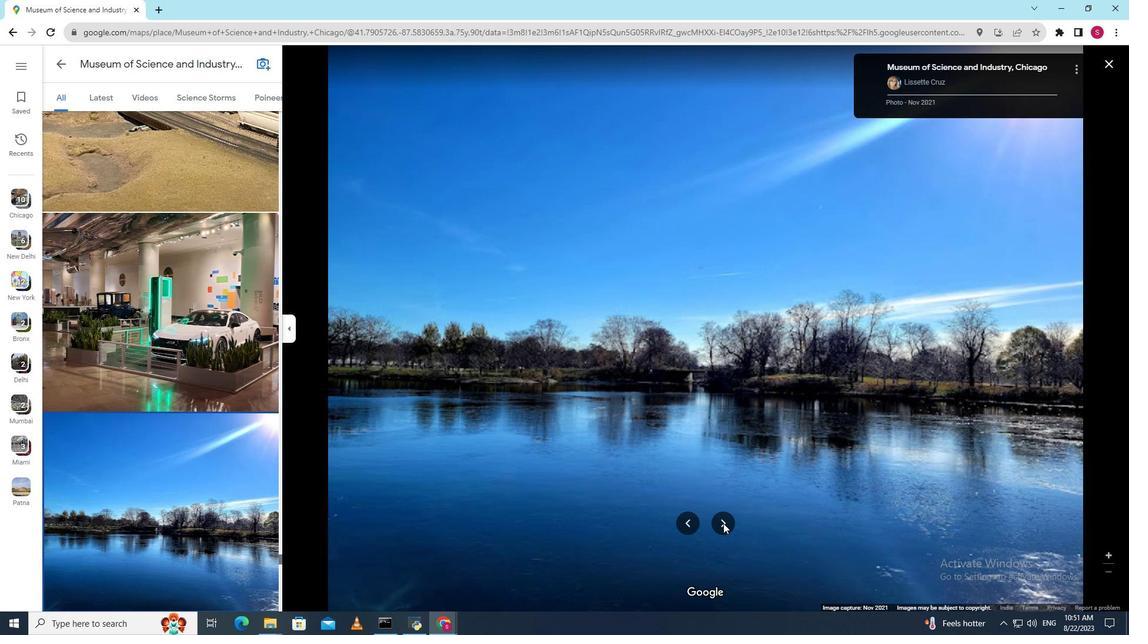 
Action: Mouse pressed left at (723, 523)
Screenshot: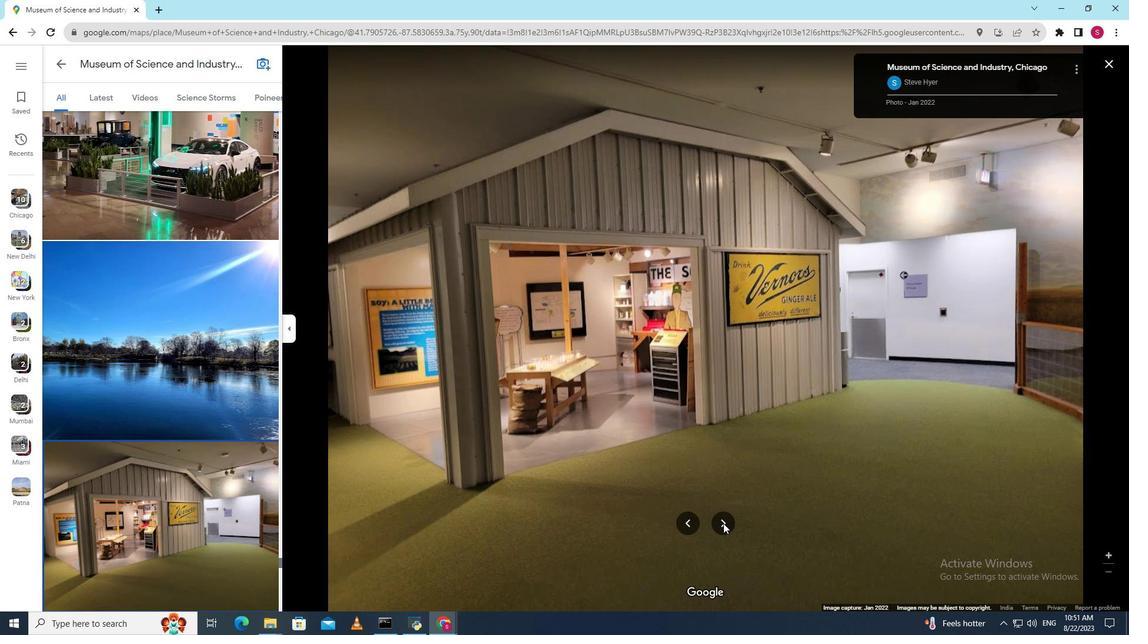 
Action: Mouse pressed left at (723, 523)
Screenshot: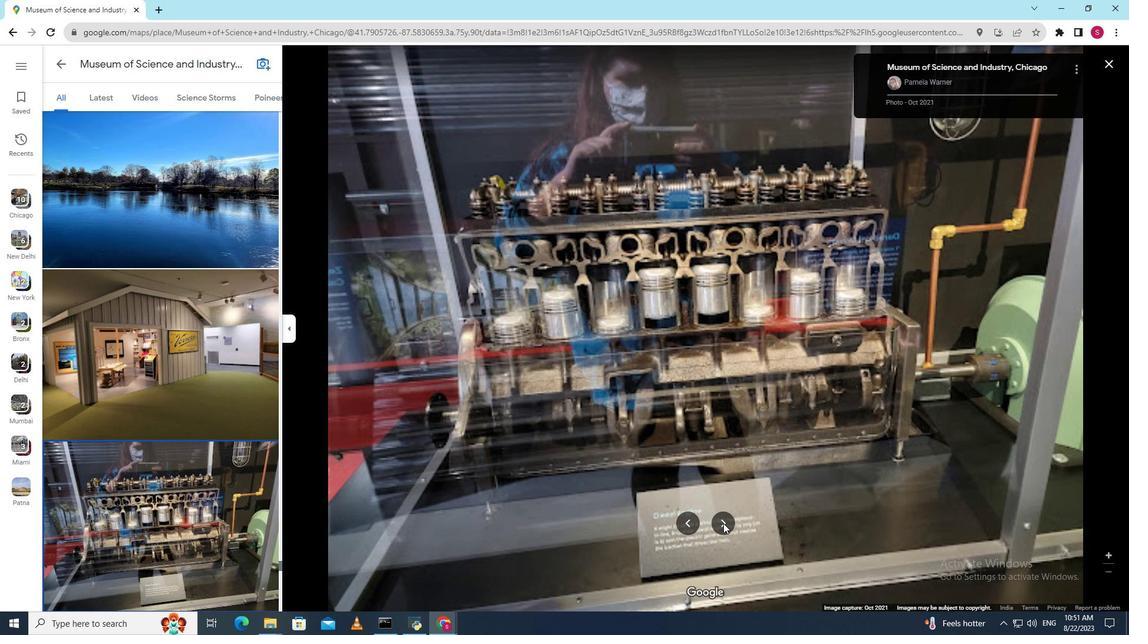 
Action: Mouse pressed left at (723, 523)
Screenshot: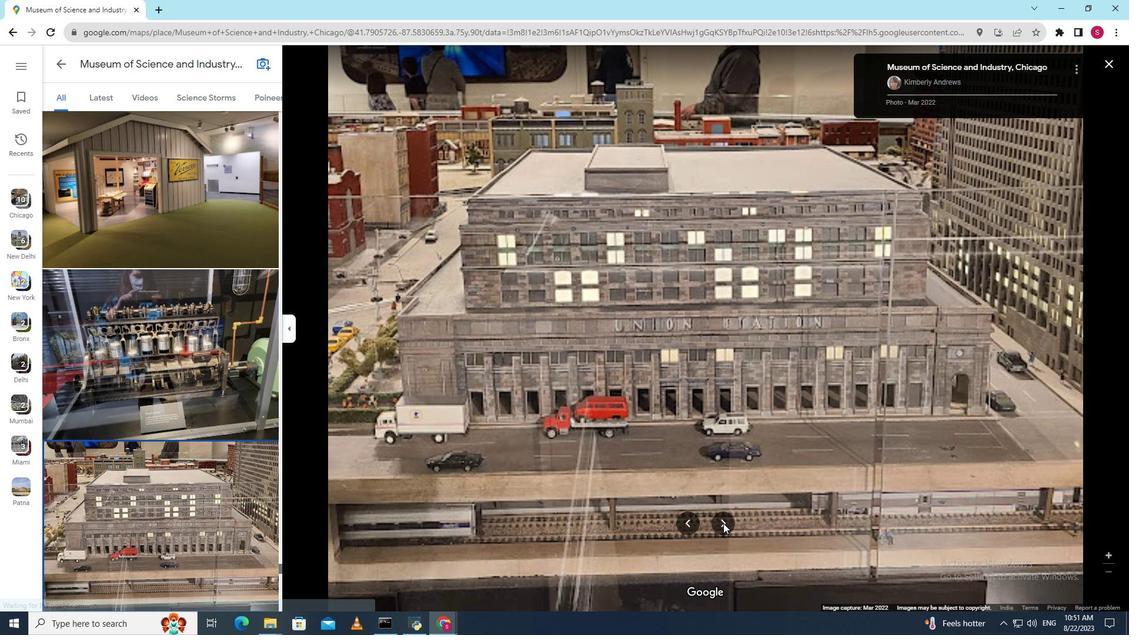 
Action: Mouse pressed left at (723, 523)
Screenshot: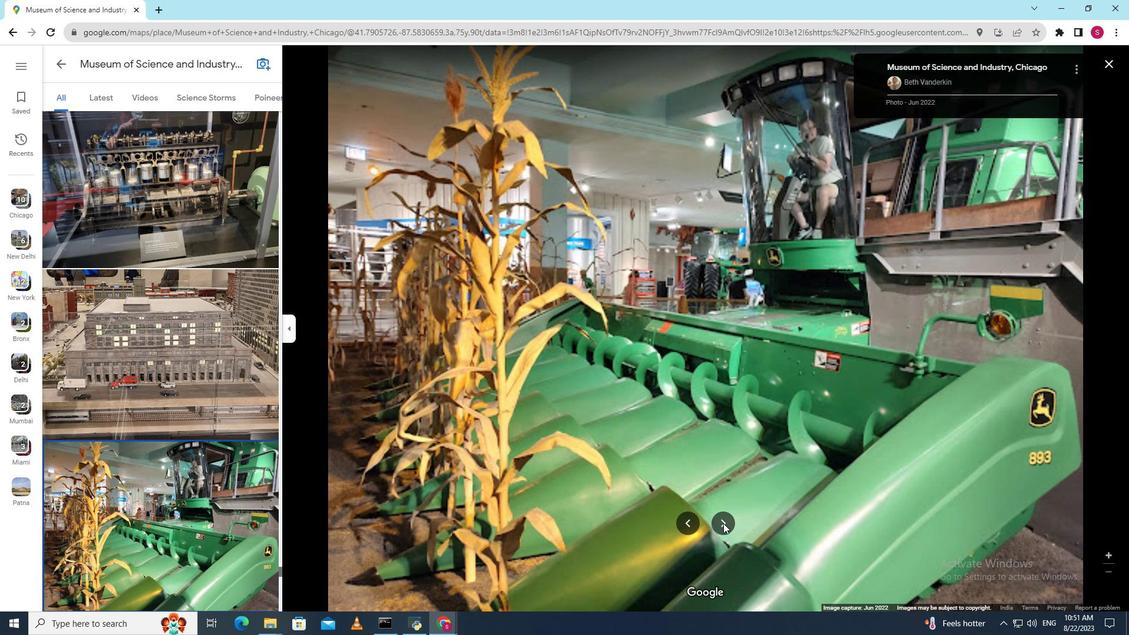
Action: Mouse pressed left at (723, 523)
Screenshot: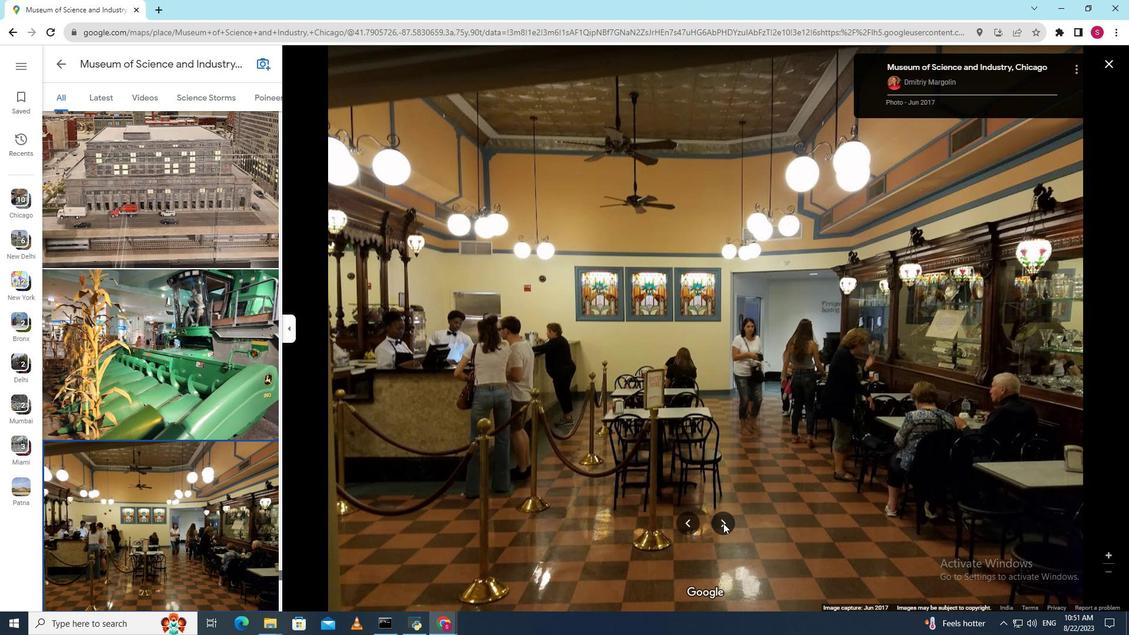 
Action: Mouse pressed left at (723, 523)
Screenshot: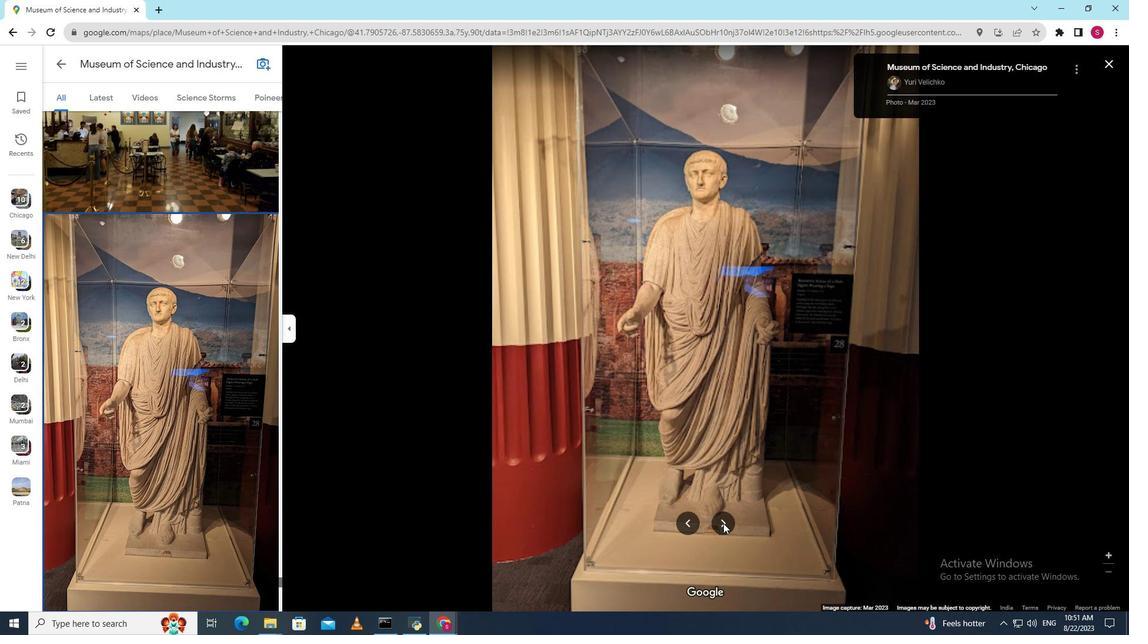 
Action: Mouse pressed left at (723, 523)
Screenshot: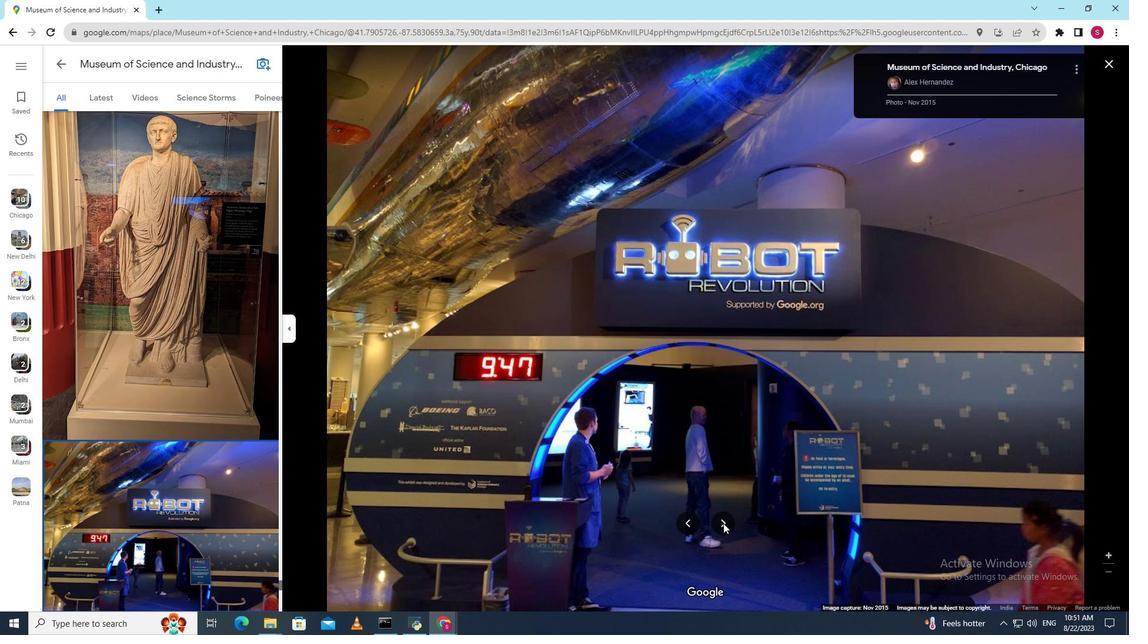 
Action: Mouse pressed left at (723, 523)
Screenshot: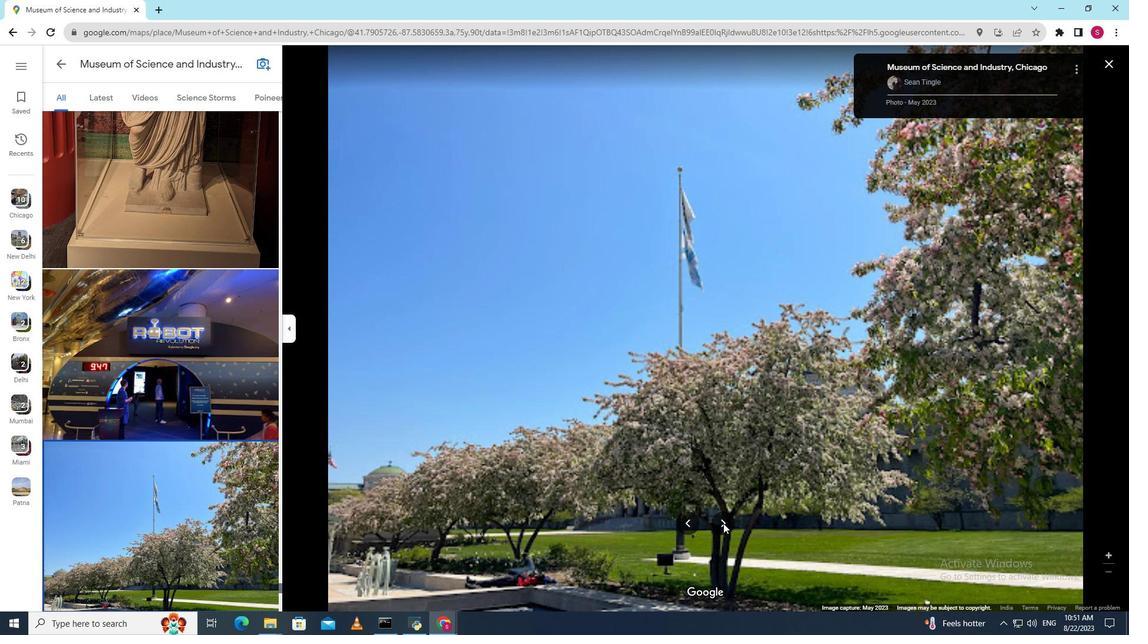 
Action: Mouse pressed left at (723, 523)
Screenshot: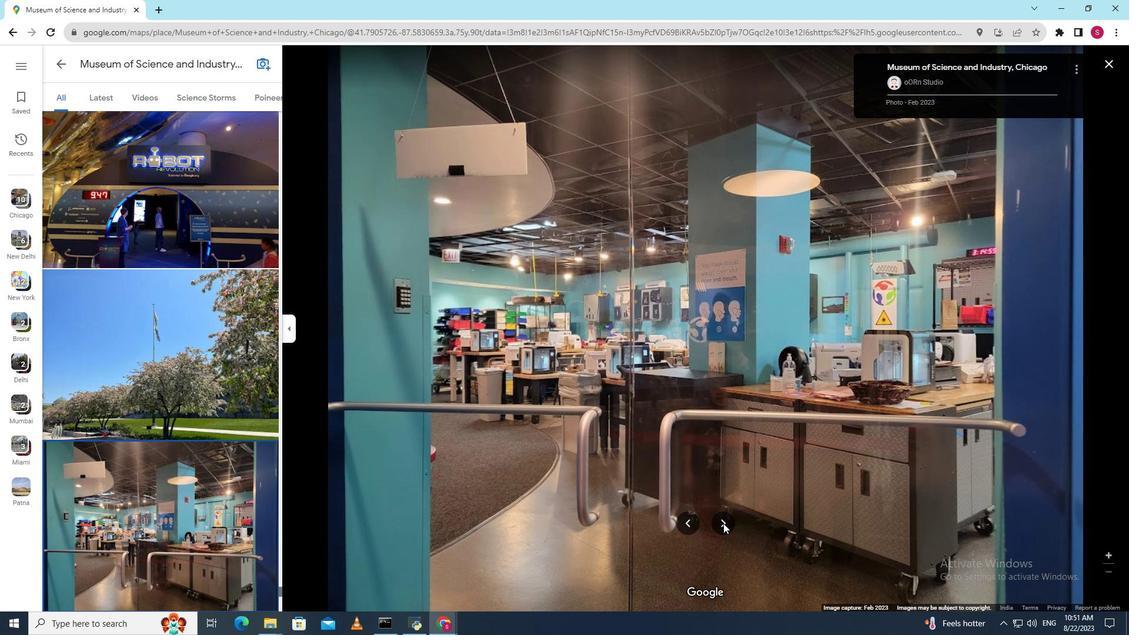 
Action: Mouse pressed left at (723, 523)
Screenshot: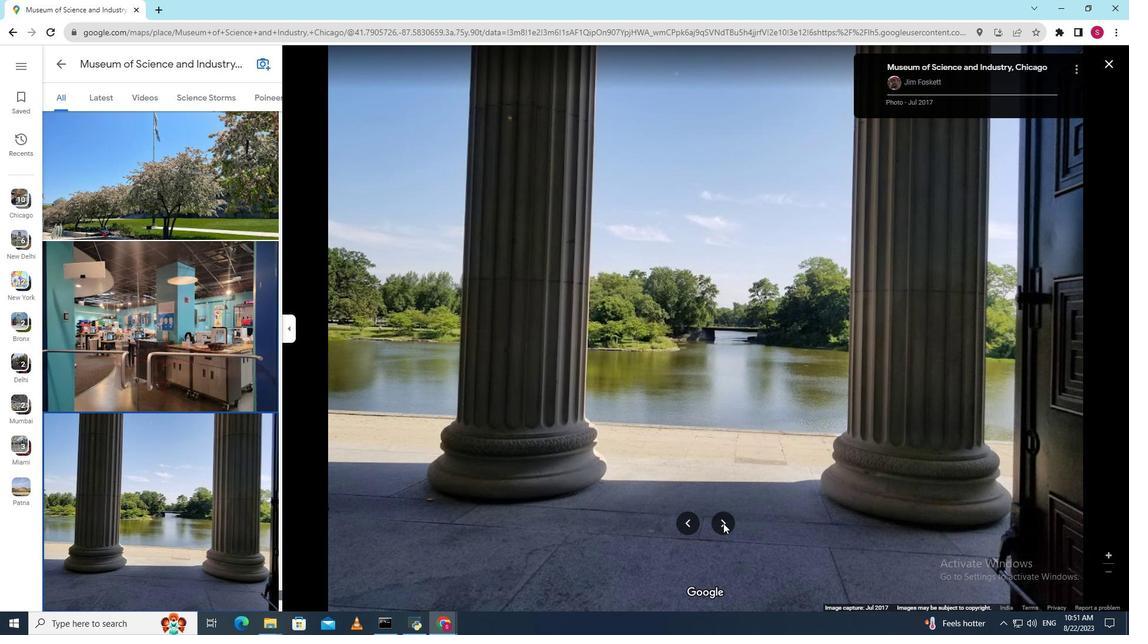 
Action: Mouse moved to (723, 518)
Screenshot: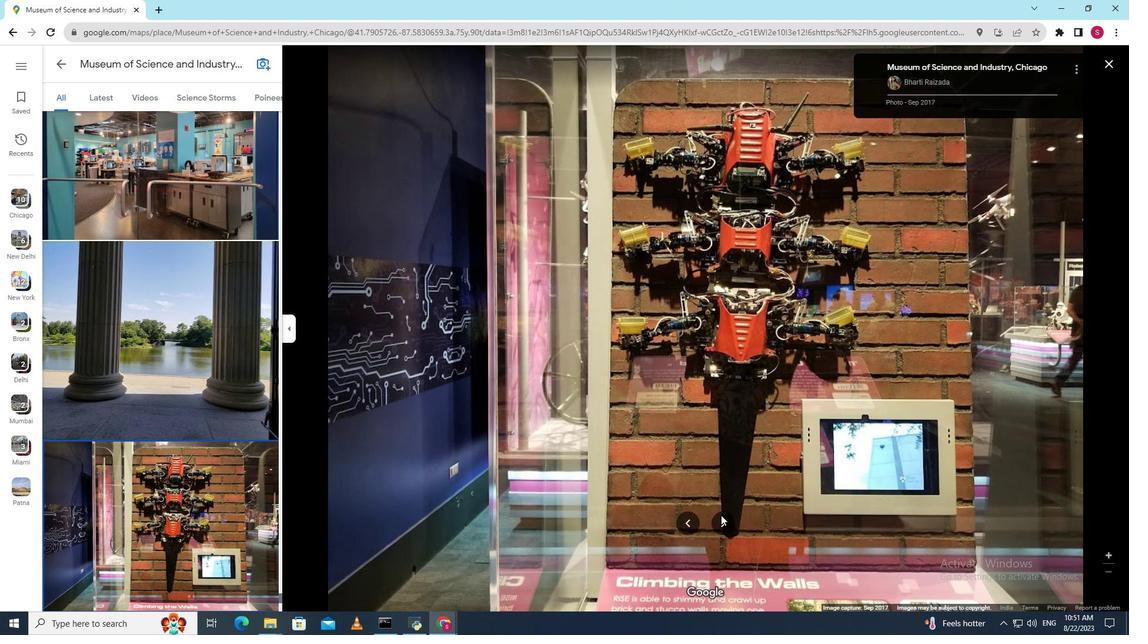 
Action: Mouse pressed left at (723, 518)
Screenshot: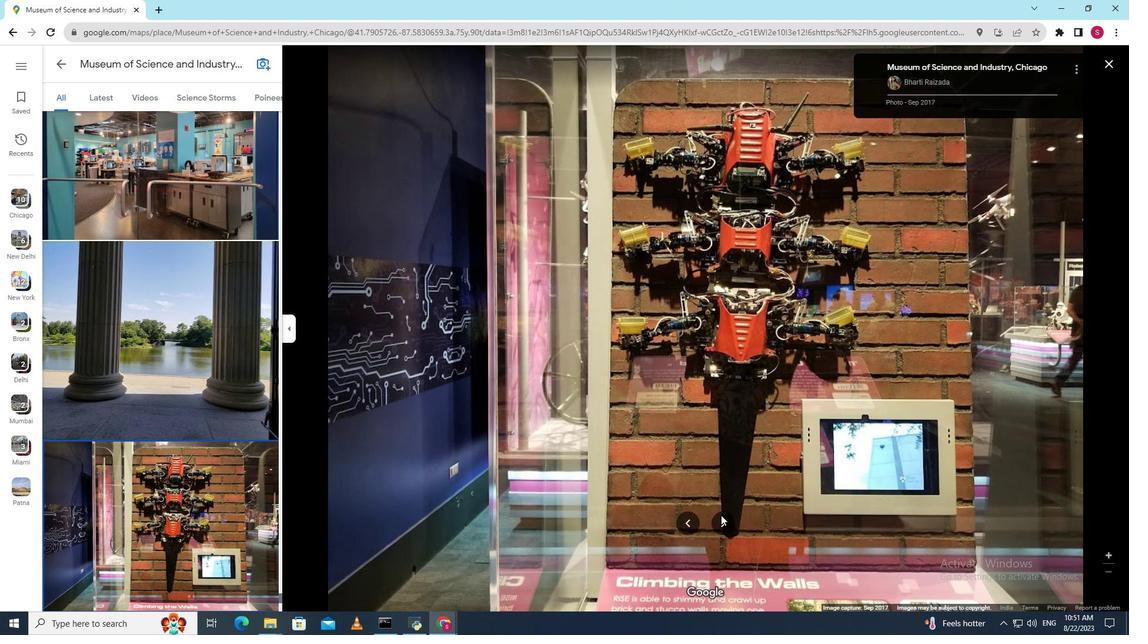 
Action: Mouse moved to (725, 524)
Screenshot: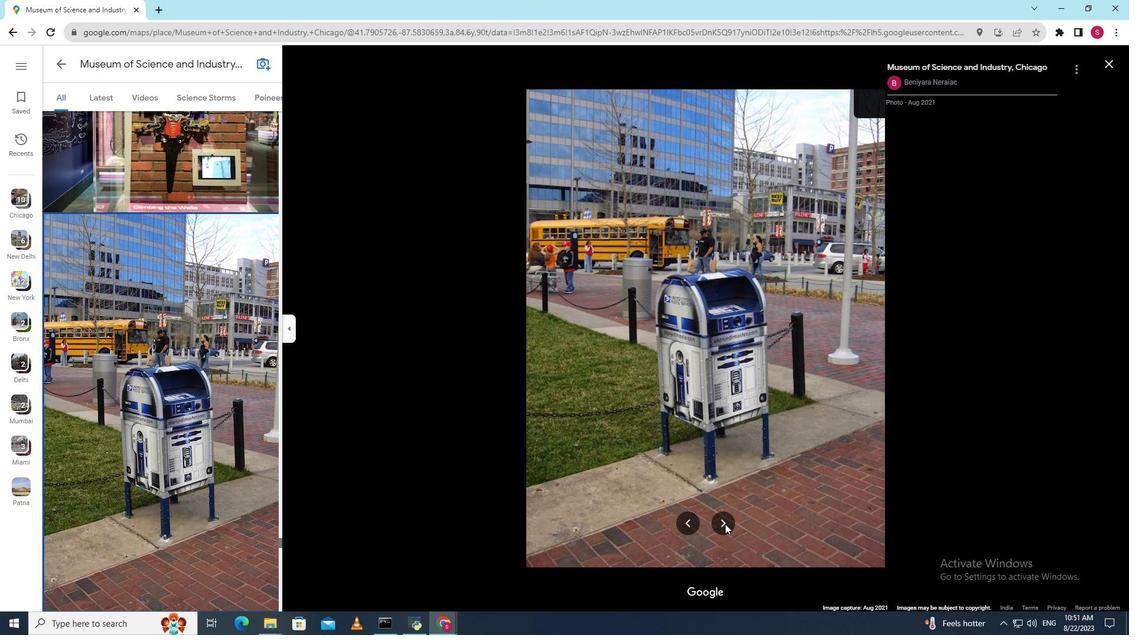 
Action: Mouse pressed left at (725, 524)
Screenshot: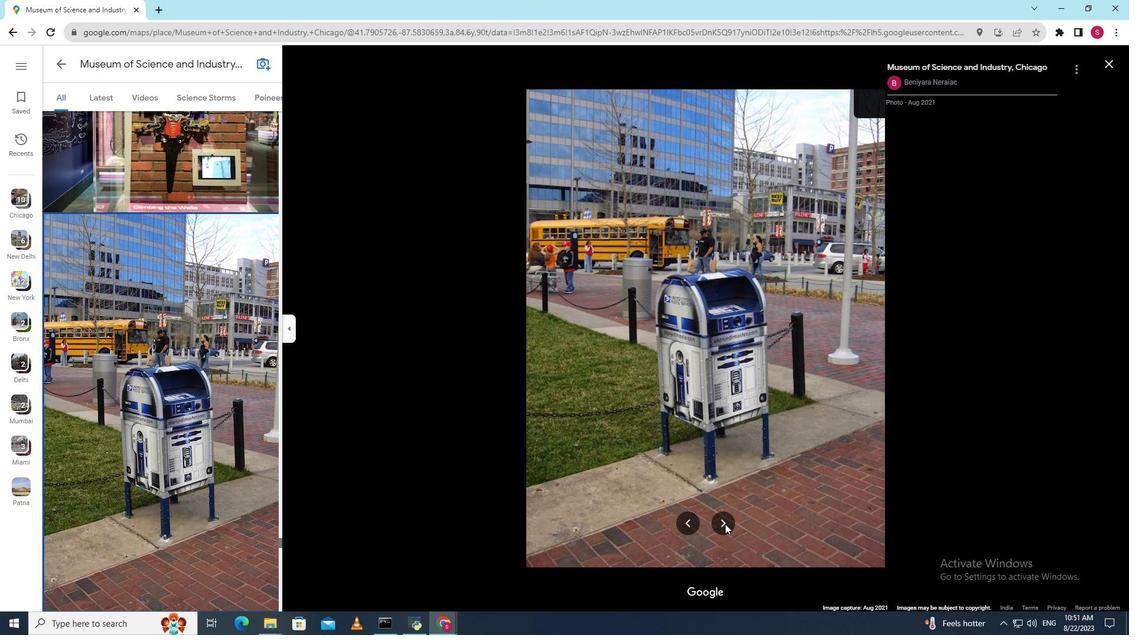 
Action: Mouse moved to (726, 524)
Screenshot: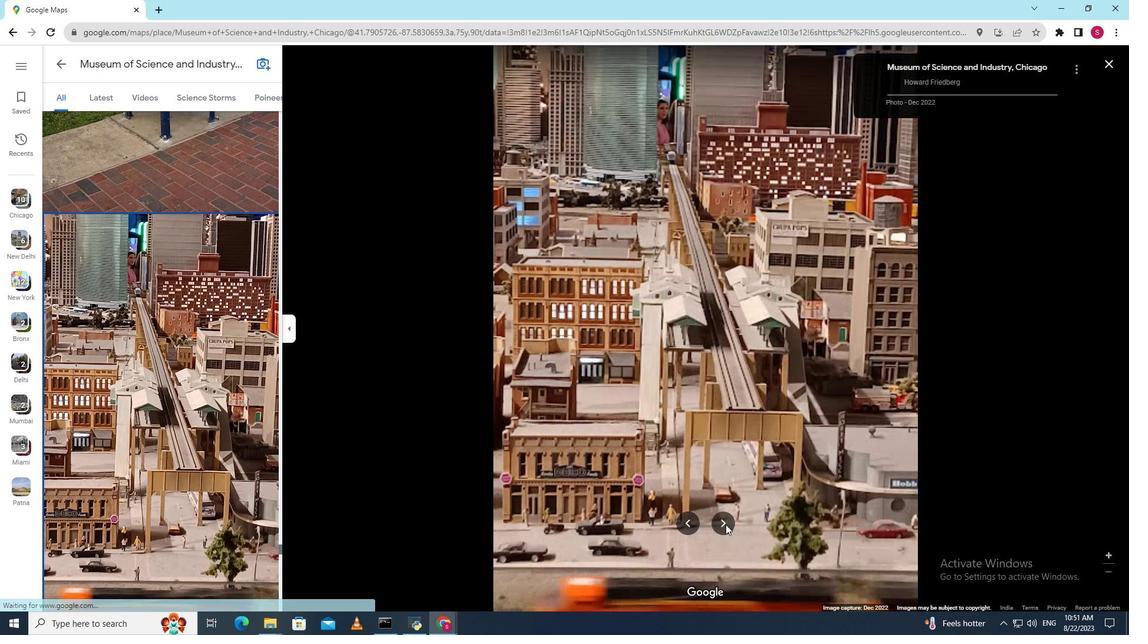 
Action: Mouse pressed left at (726, 524)
Screenshot: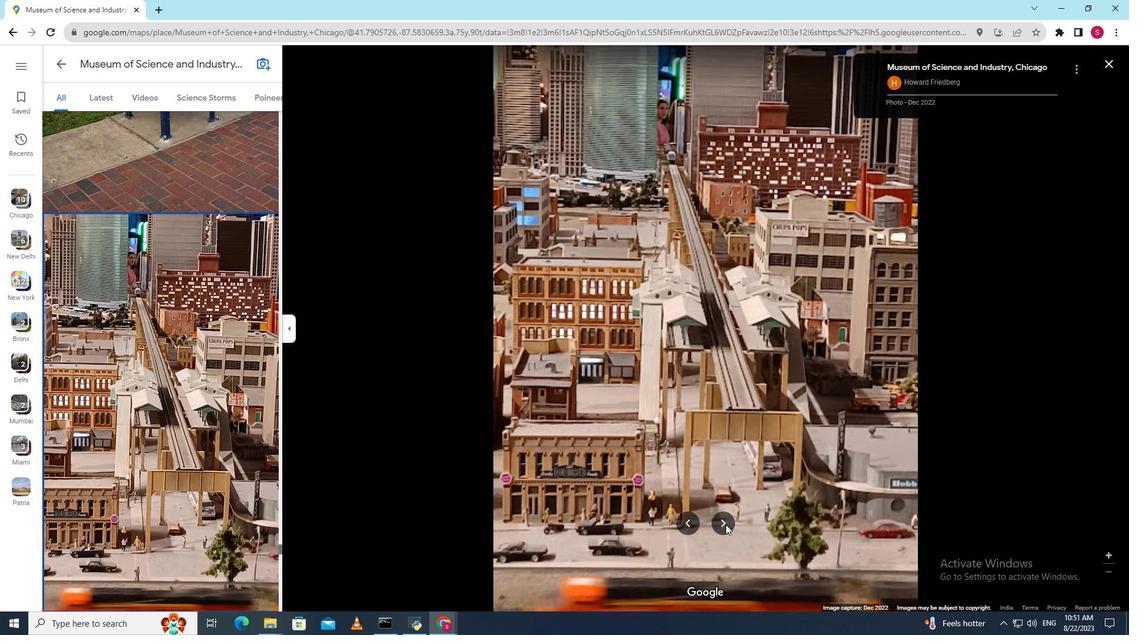 
Action: Mouse moved to (726, 524)
Screenshot: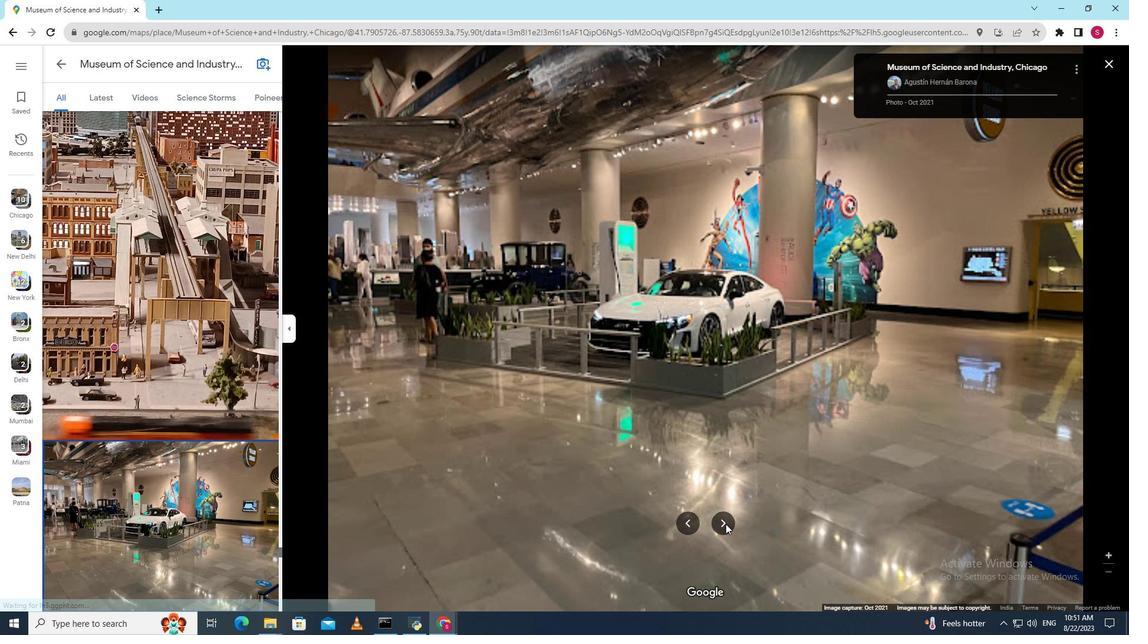 
Action: Mouse pressed left at (726, 524)
Screenshot: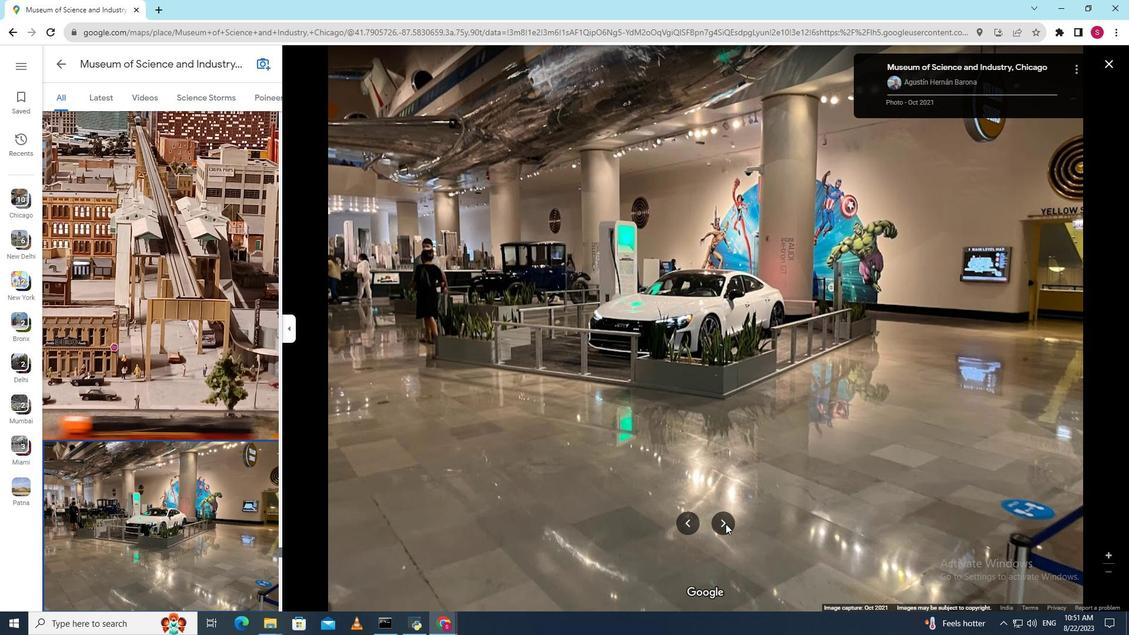 
Action: Mouse pressed left at (726, 524)
Screenshot: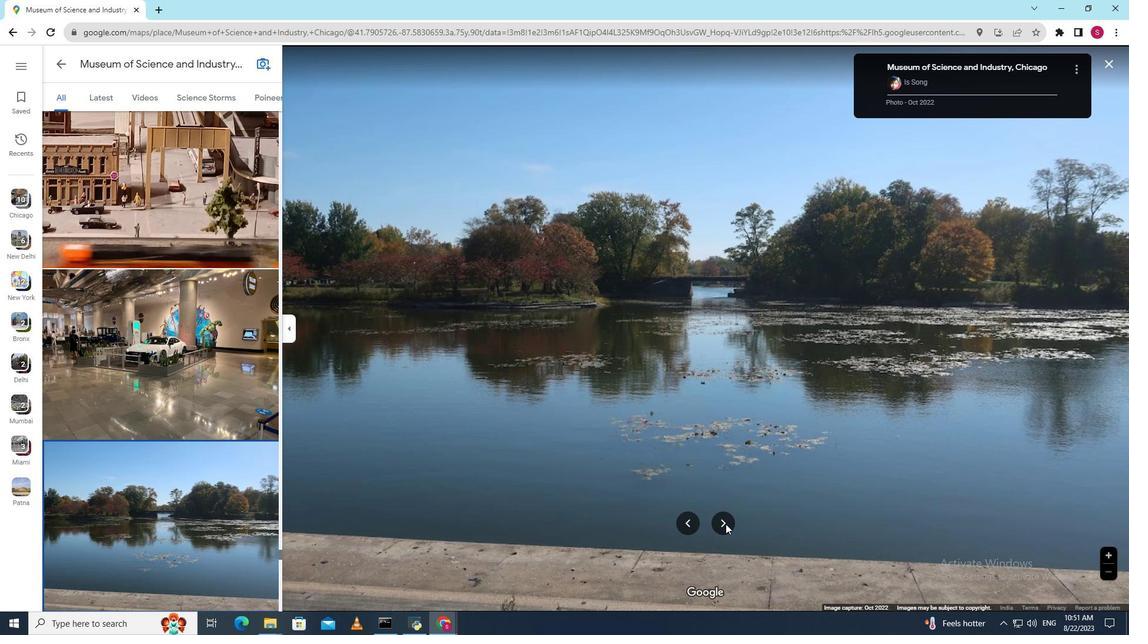 
Action: Mouse pressed left at (726, 524)
Screenshot: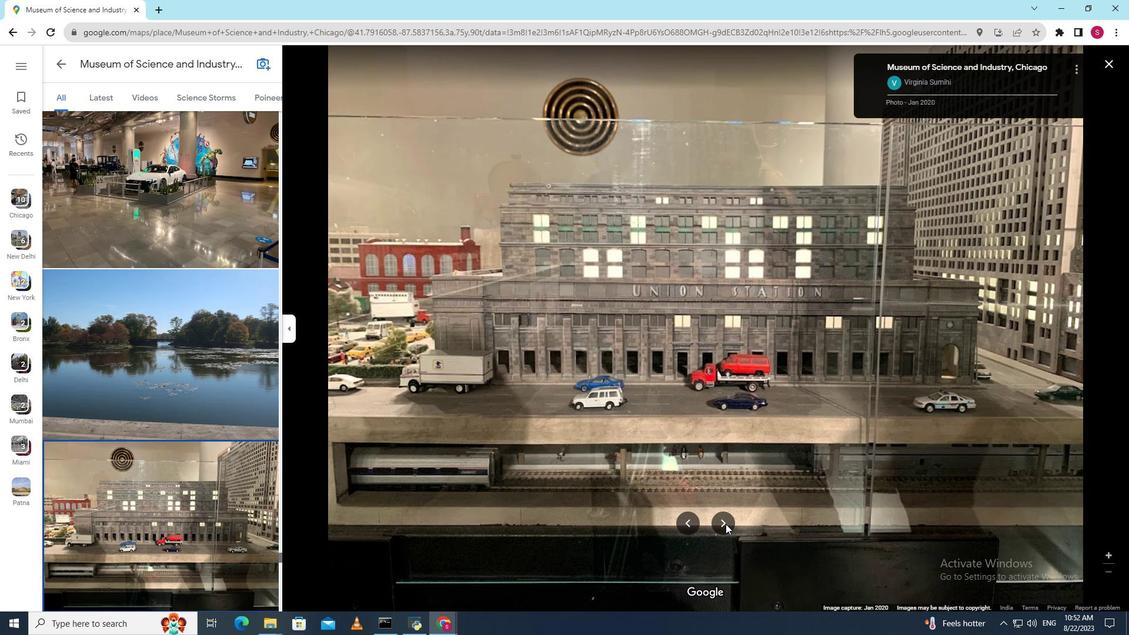 
Action: Mouse pressed left at (726, 524)
Screenshot: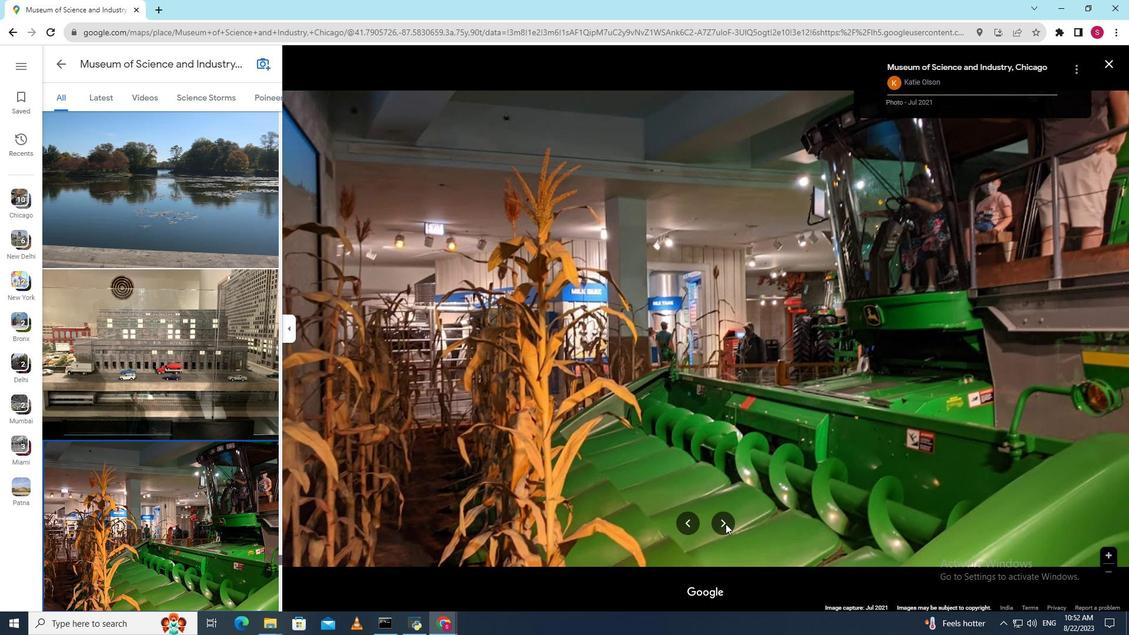 
Action: Mouse pressed left at (726, 524)
Screenshot: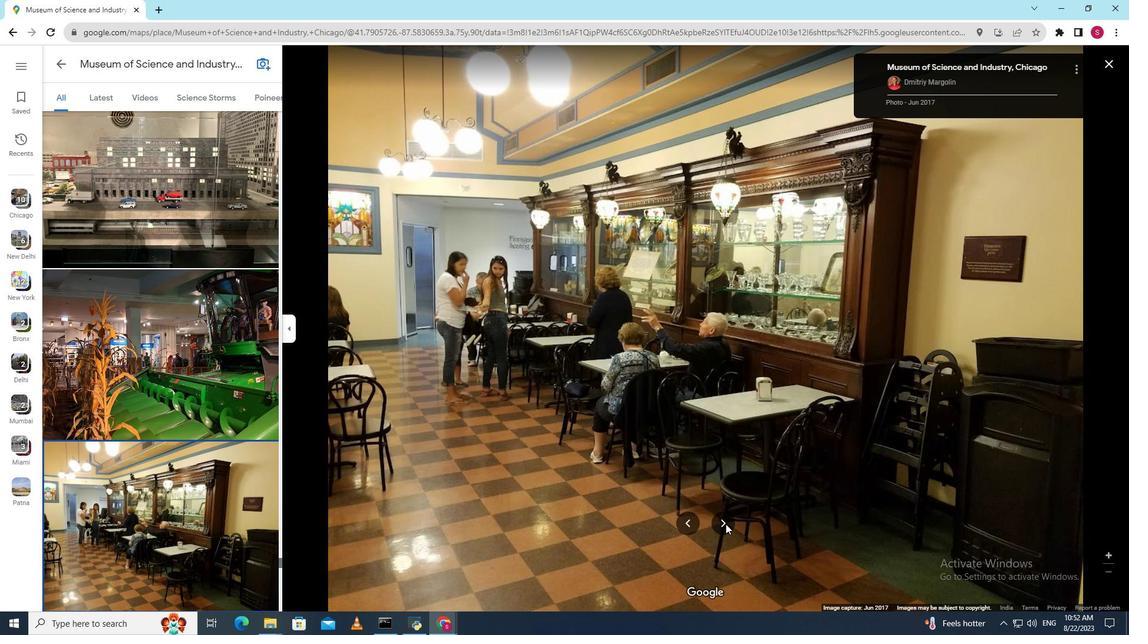 
Action: Mouse pressed left at (726, 524)
Screenshot: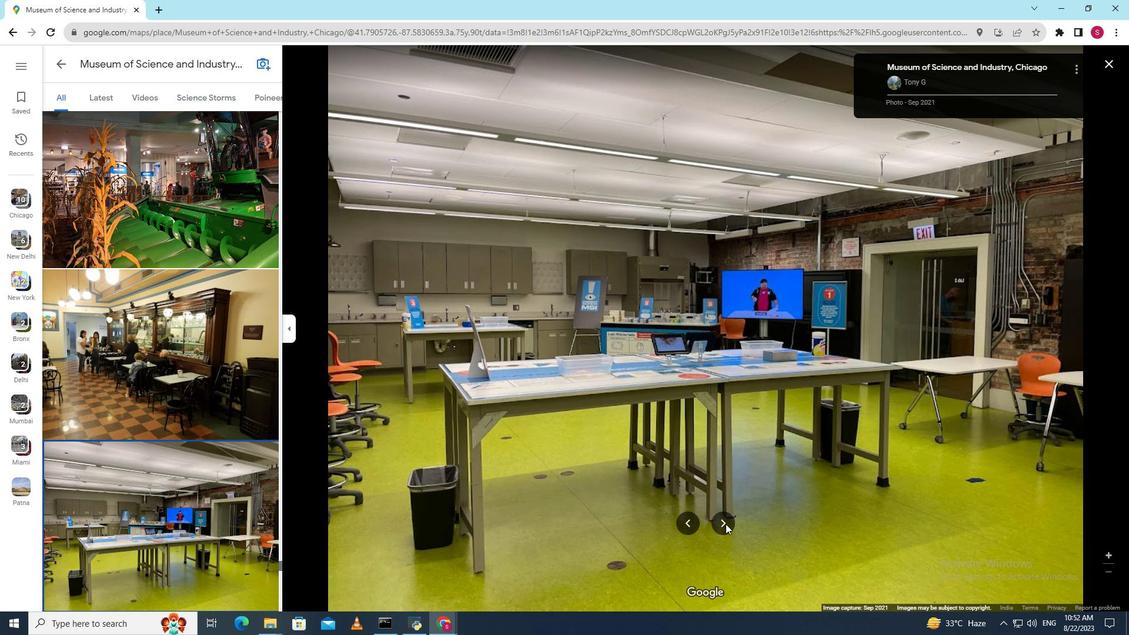 
Action: Mouse pressed left at (726, 524)
Screenshot: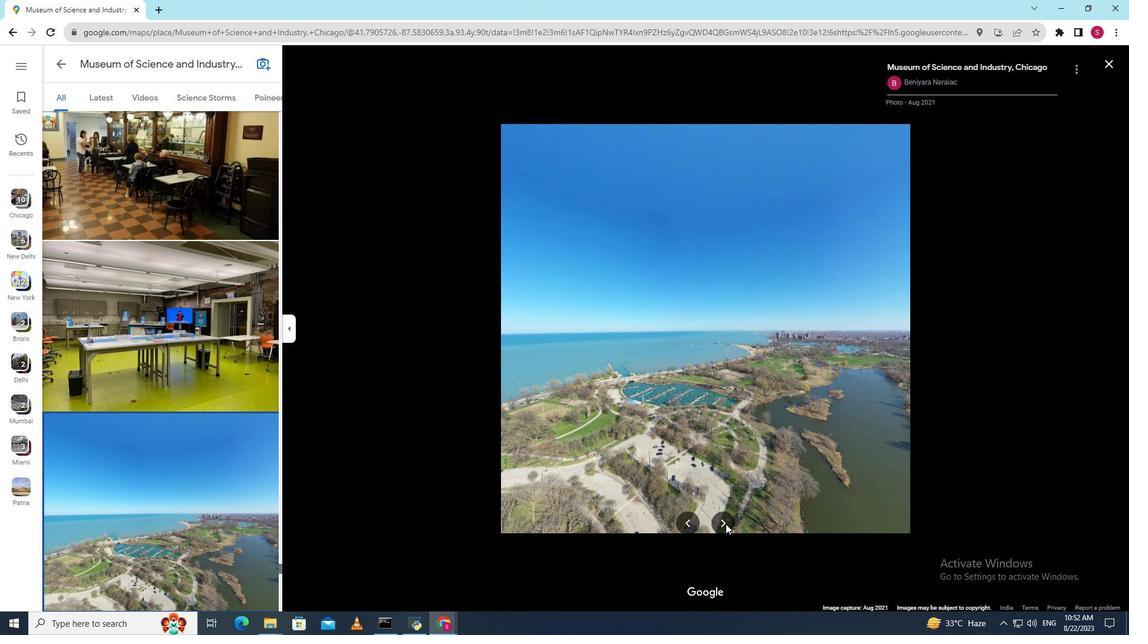 
Action: Mouse pressed left at (726, 524)
Screenshot: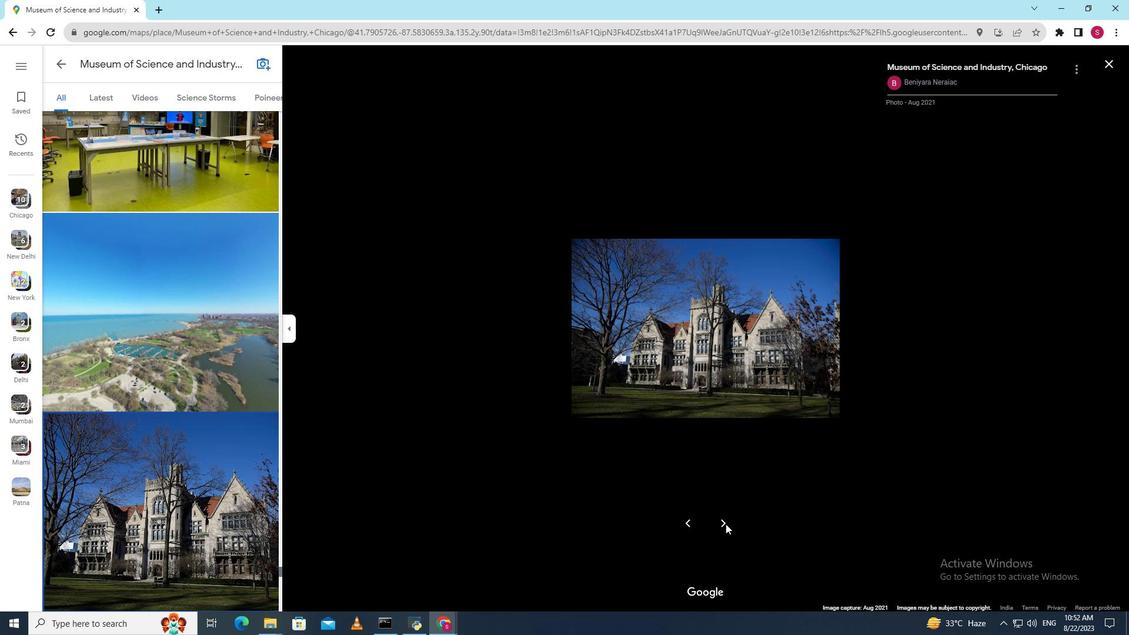 
Action: Mouse moved to (724, 520)
Screenshot: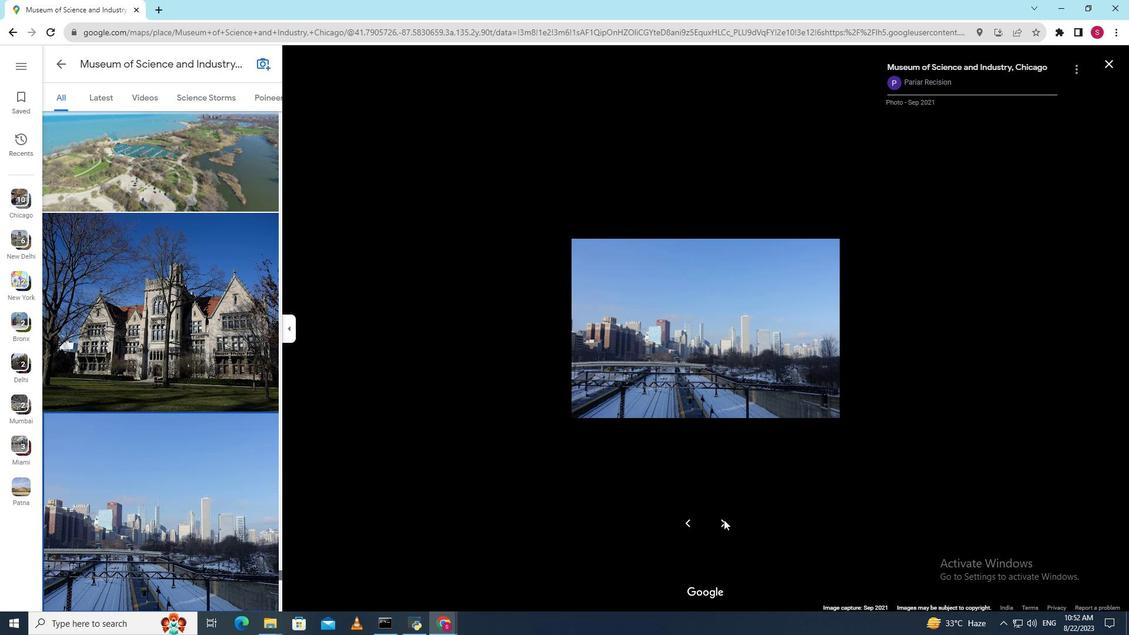 
Action: Mouse pressed left at (724, 520)
Screenshot: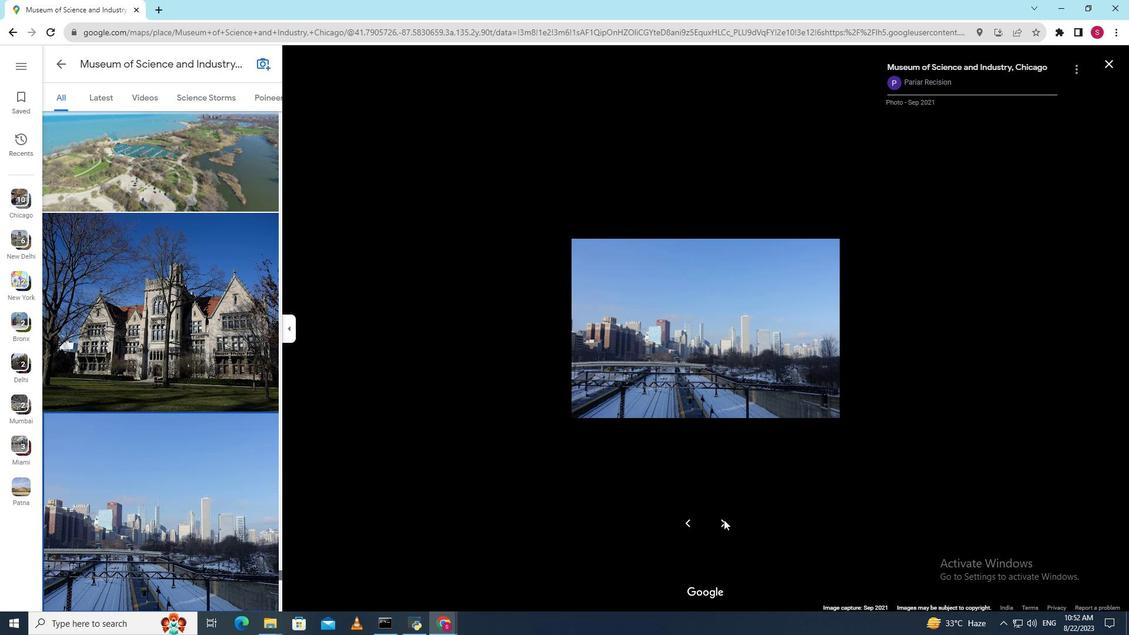 
Action: Mouse pressed left at (724, 520)
Screenshot: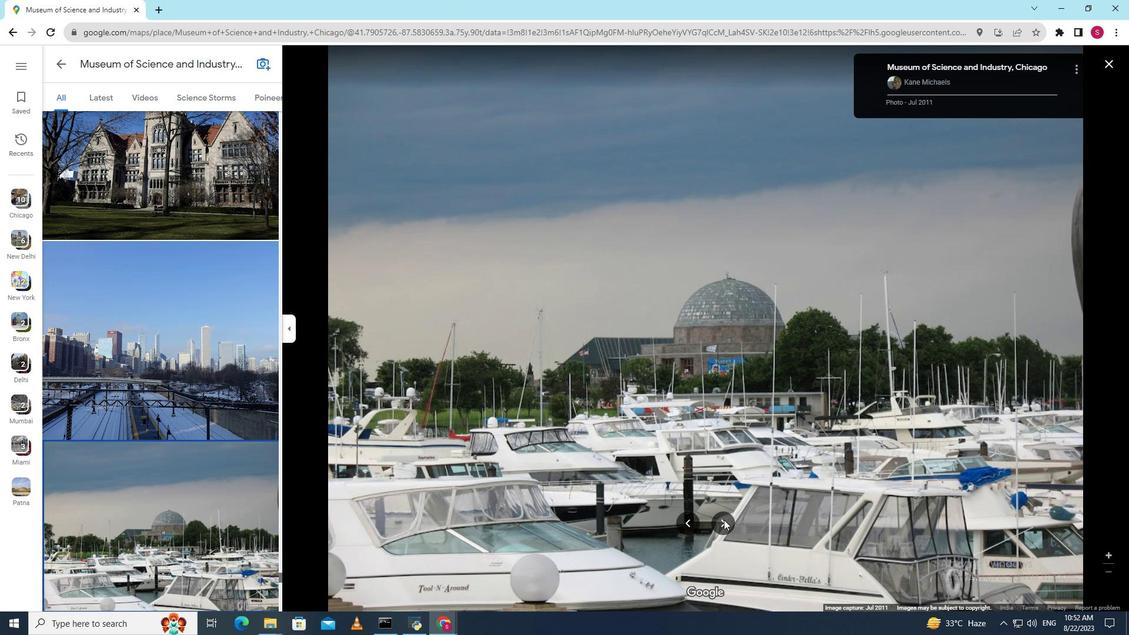 
Action: Mouse pressed left at (724, 520)
Screenshot: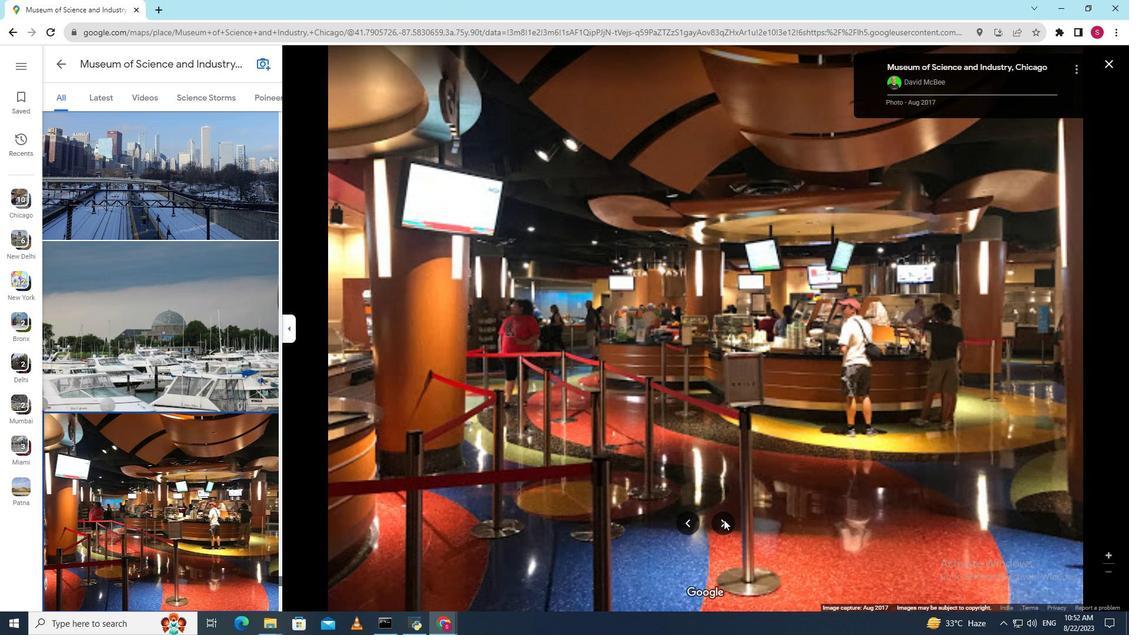 
Action: Mouse pressed left at (724, 520)
Screenshot: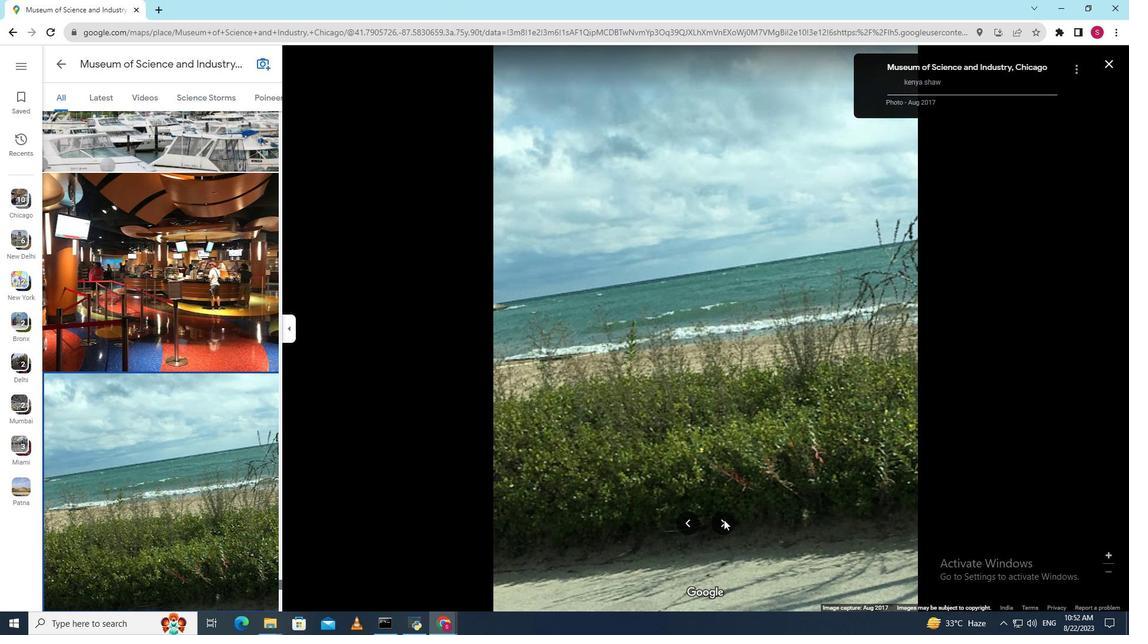 
Action: Mouse pressed left at (724, 520)
Screenshot: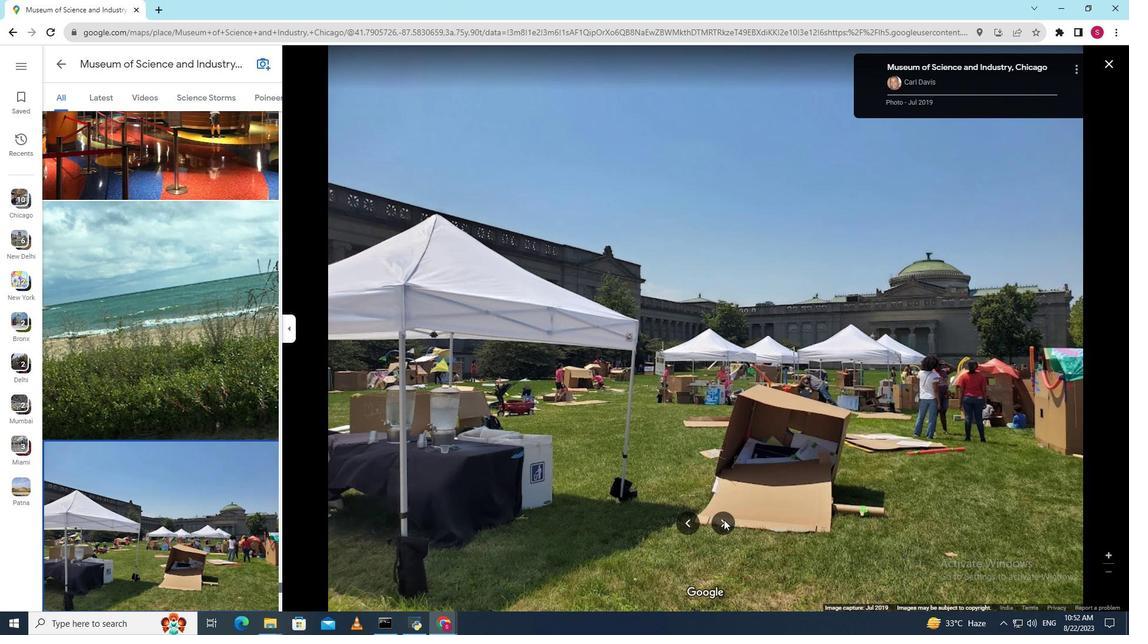 
Action: Mouse pressed left at (724, 520)
Screenshot: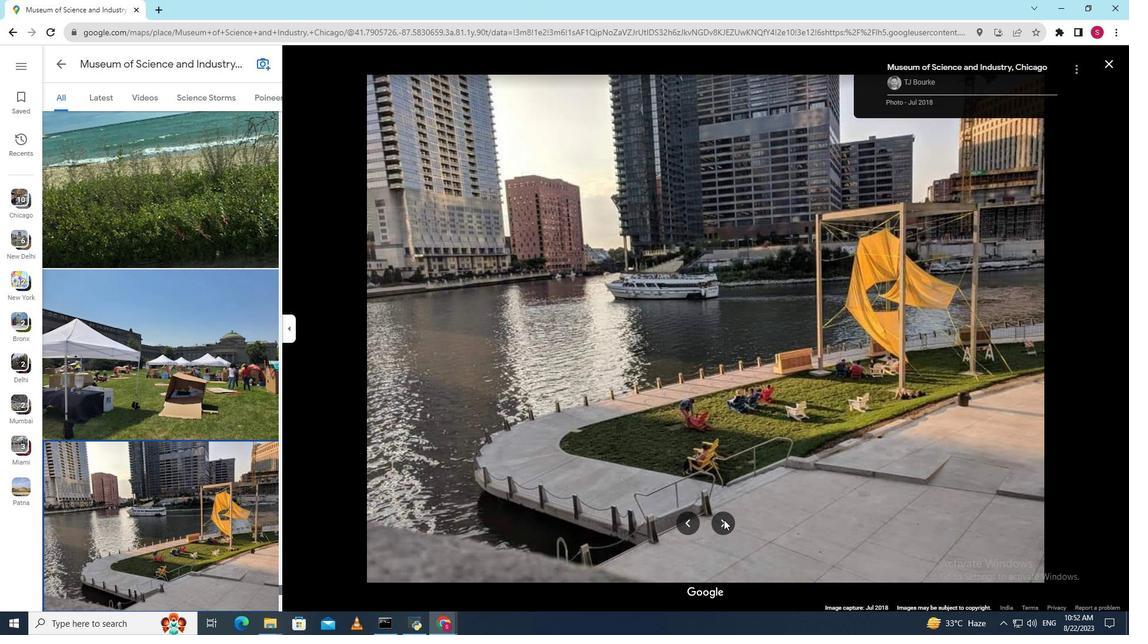 
Action: Mouse pressed left at (724, 520)
Screenshot: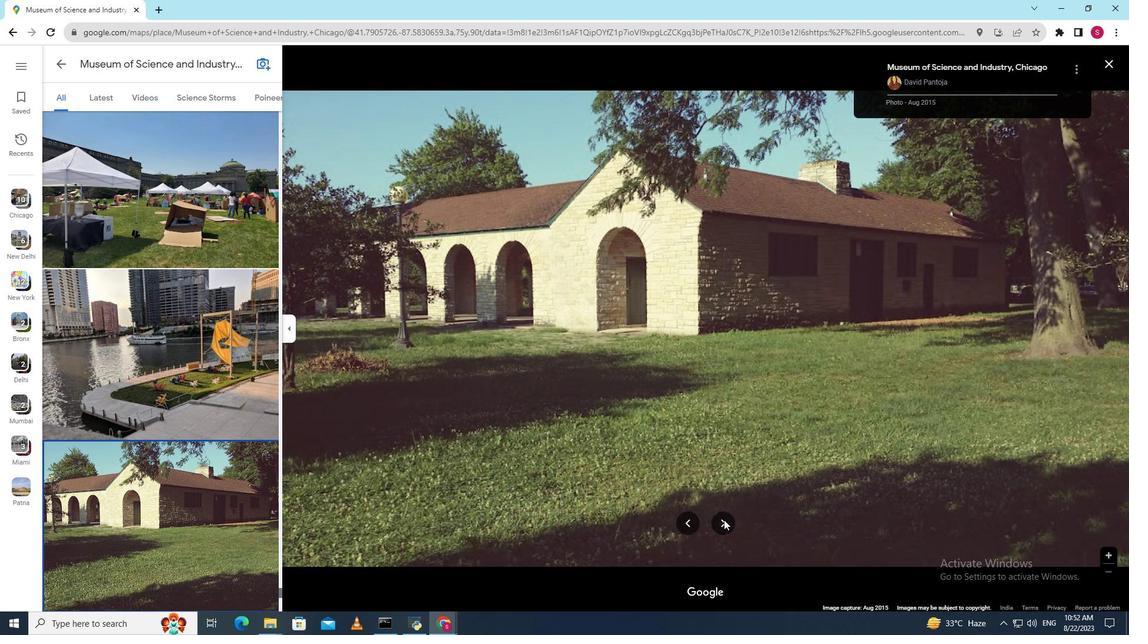 
Action: Mouse pressed left at (724, 520)
Screenshot: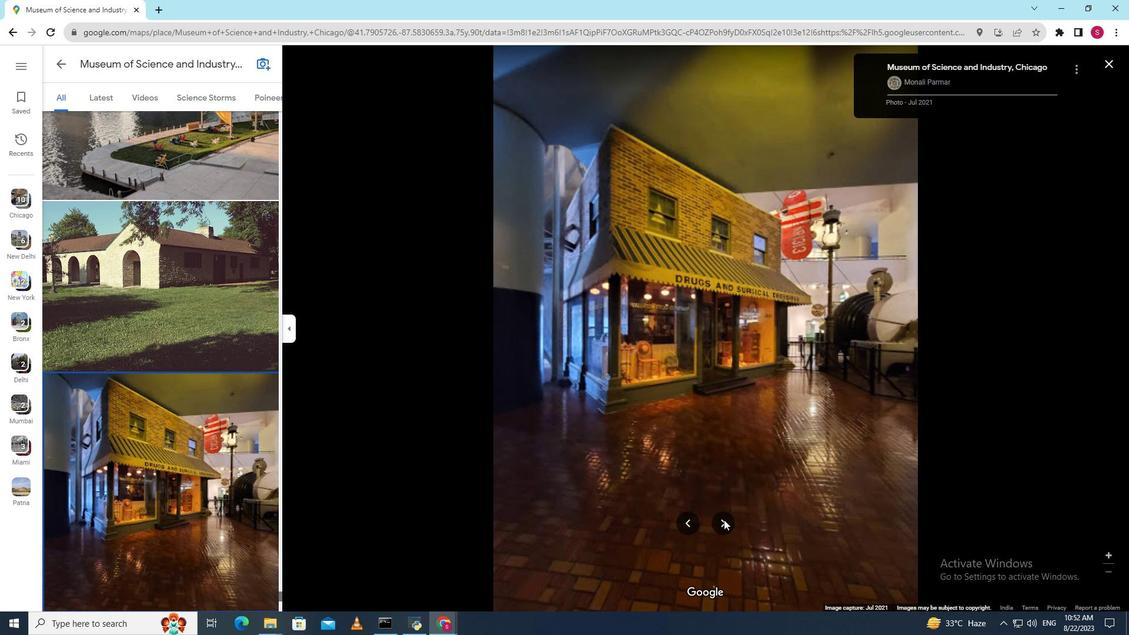 
Action: Mouse pressed left at (724, 520)
Screenshot: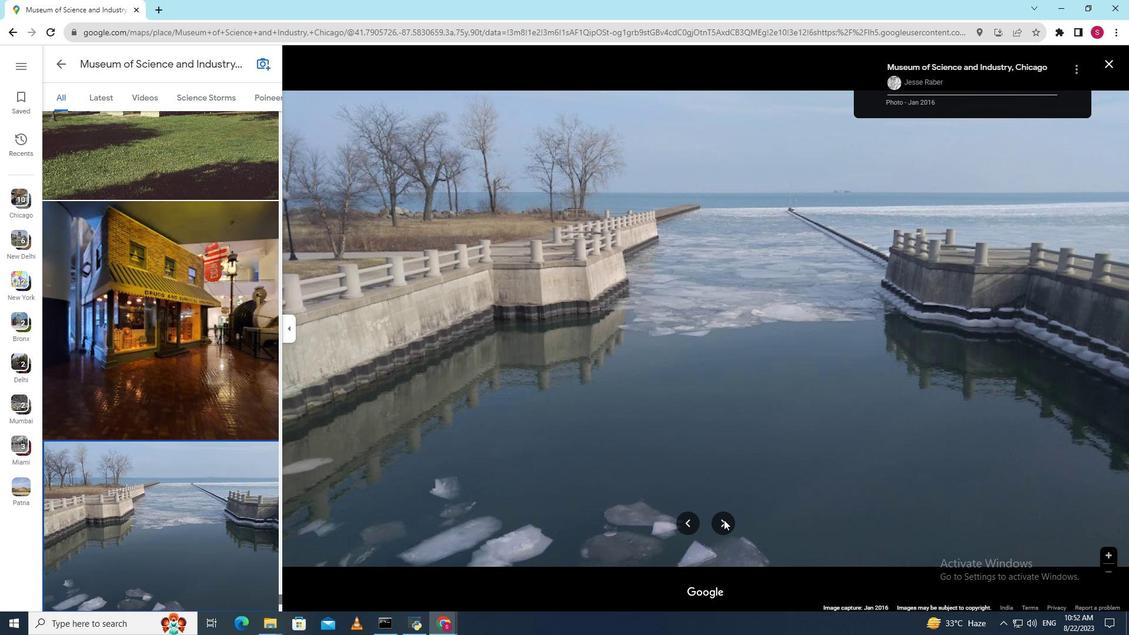 
Action: Mouse pressed left at (724, 520)
Screenshot: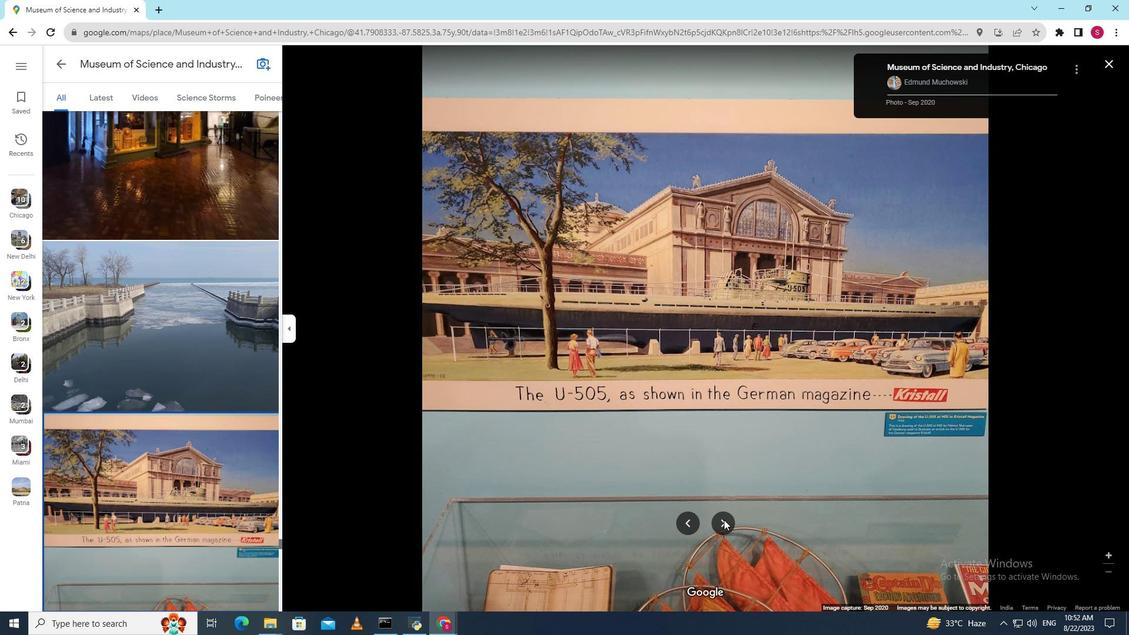 
Action: Mouse moved to (724, 523)
Screenshot: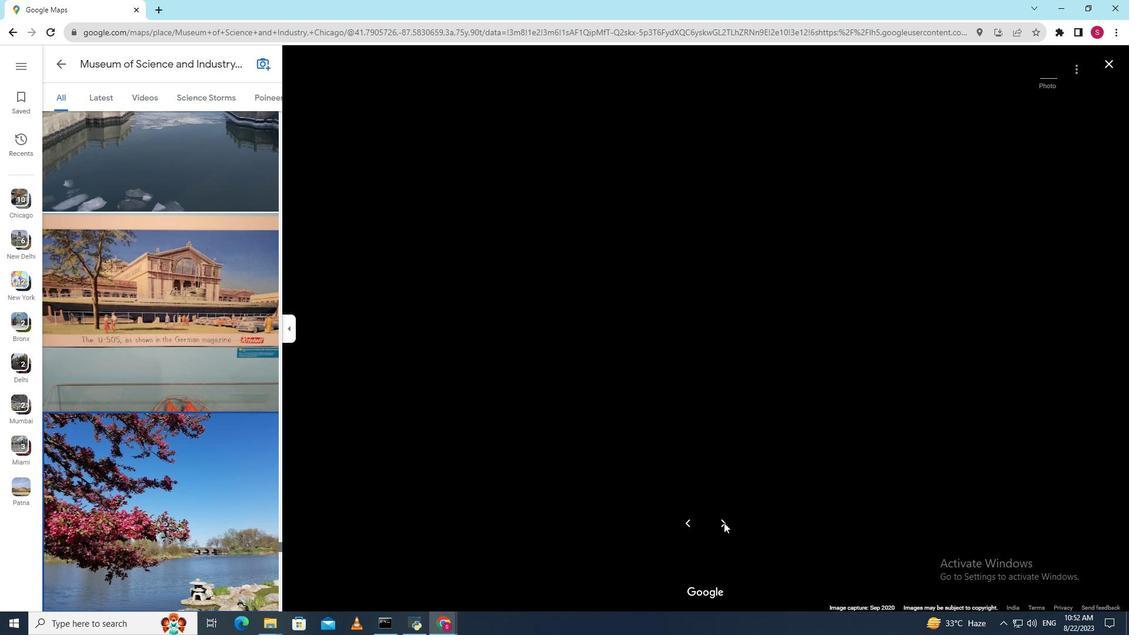 
Action: Mouse pressed left at (724, 523)
Screenshot: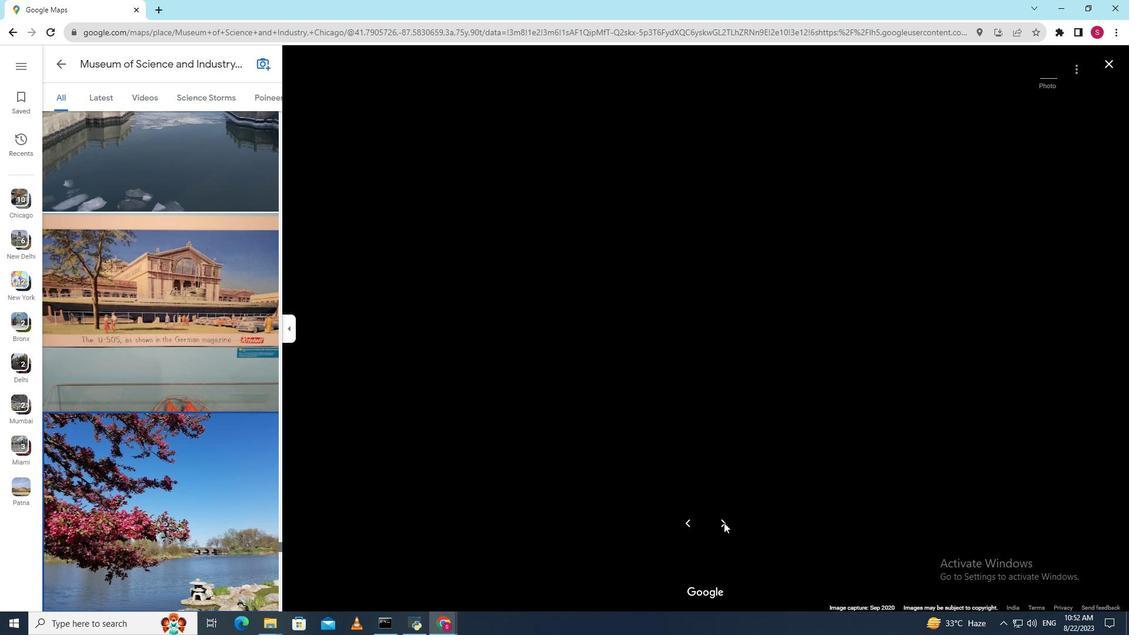 
Action: Mouse pressed left at (724, 523)
Screenshot: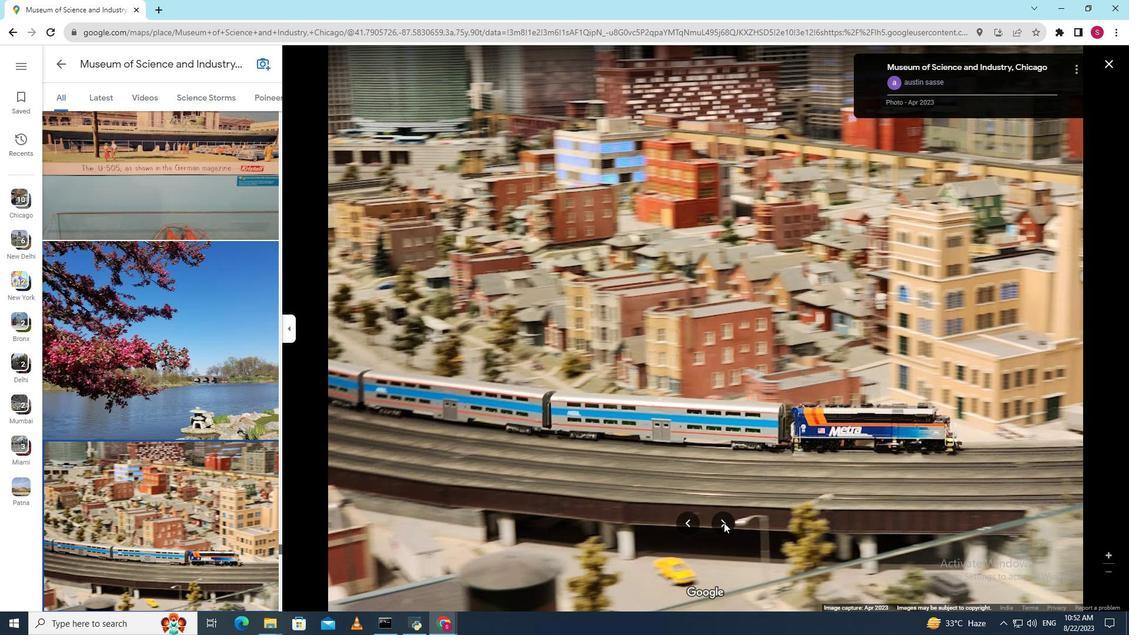 
Action: Mouse pressed left at (724, 523)
Screenshot: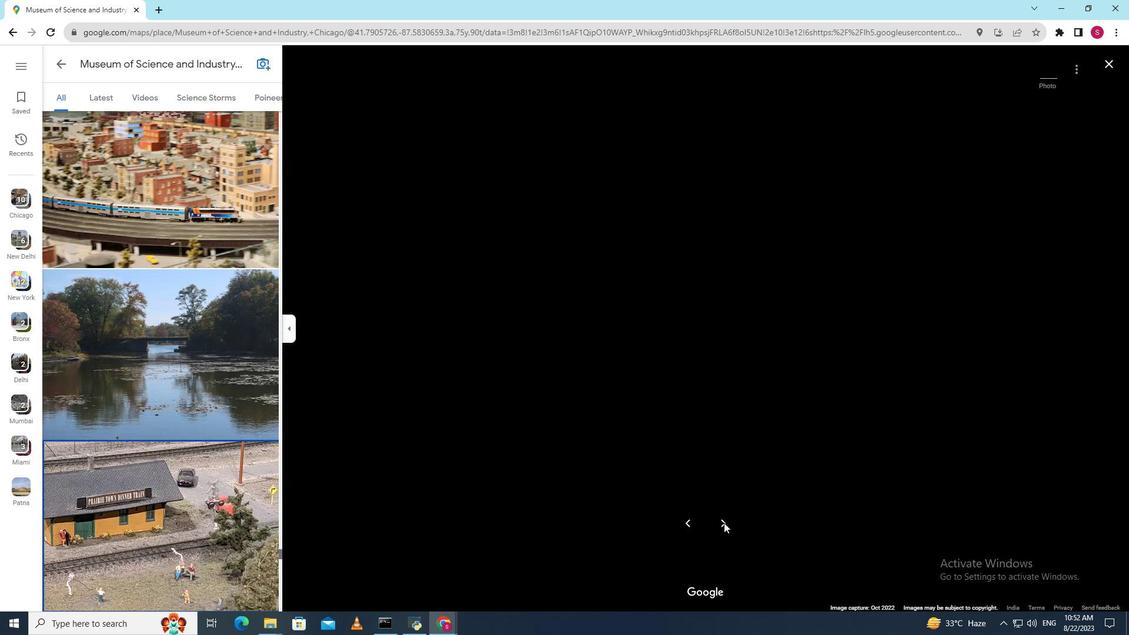 
Action: Mouse pressed left at (724, 523)
Screenshot: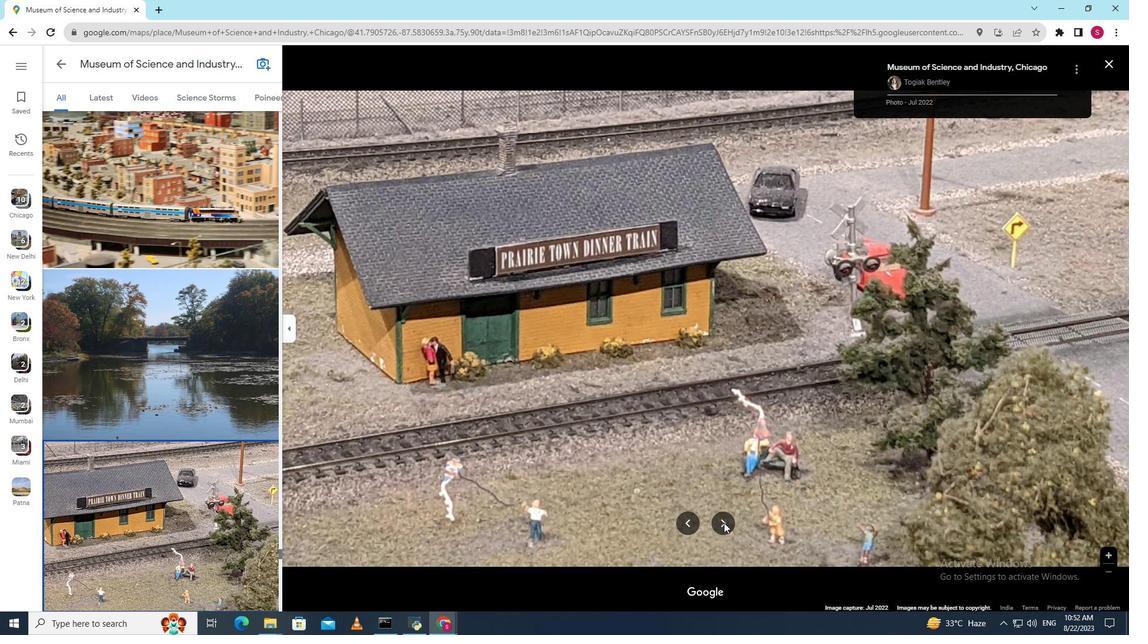 
Action: Mouse pressed left at (724, 523)
Screenshot: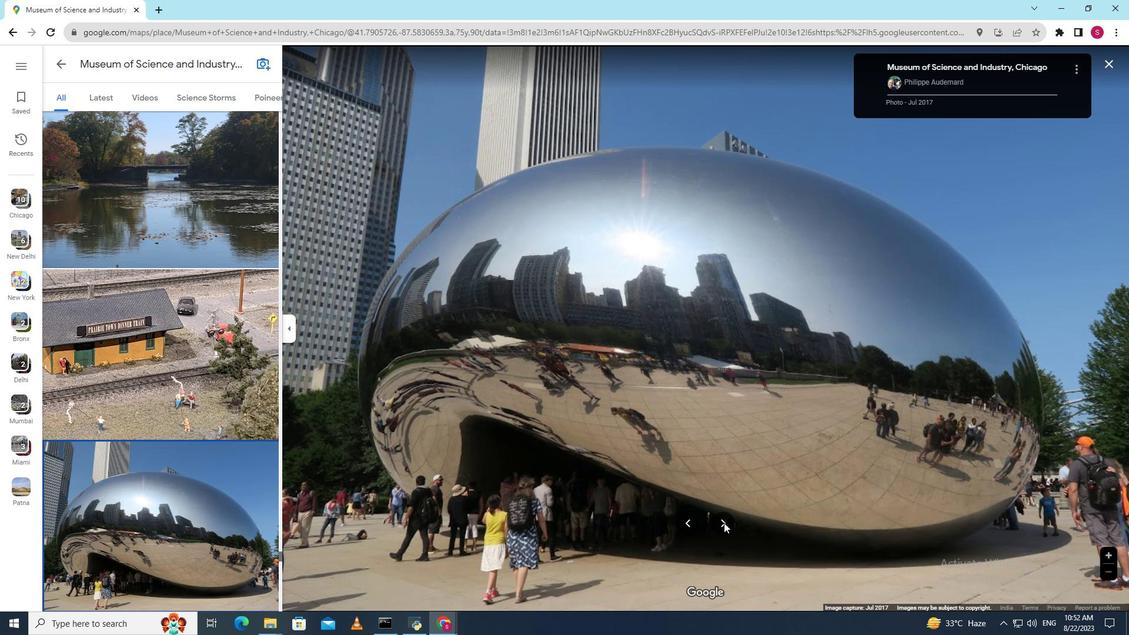 
Action: Mouse pressed left at (724, 523)
Screenshot: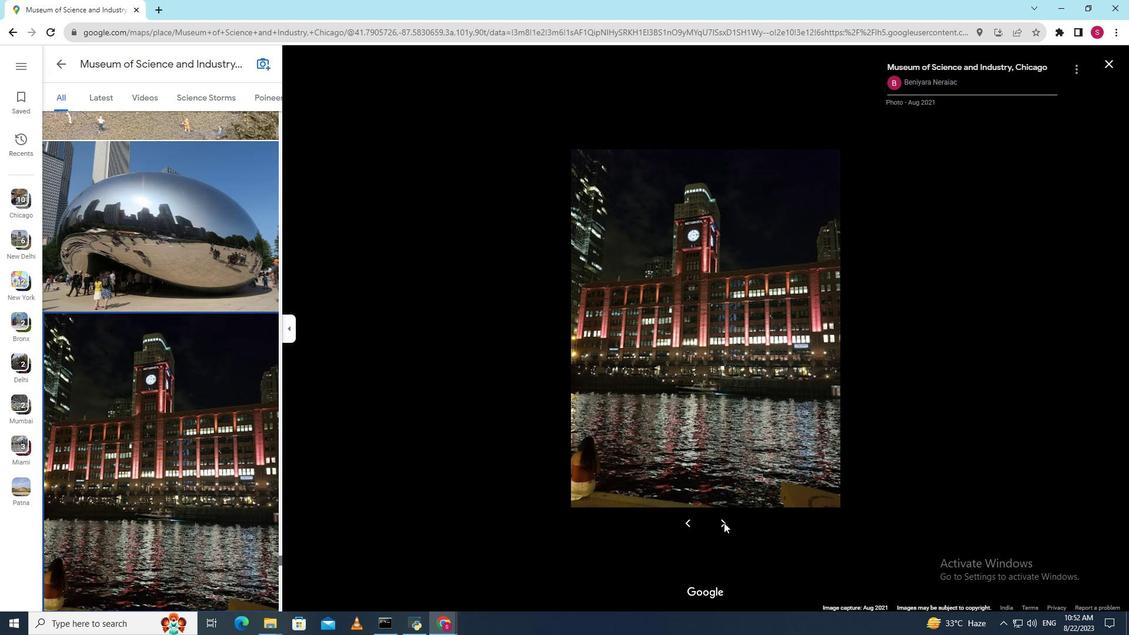 
Action: Mouse pressed left at (724, 523)
Screenshot: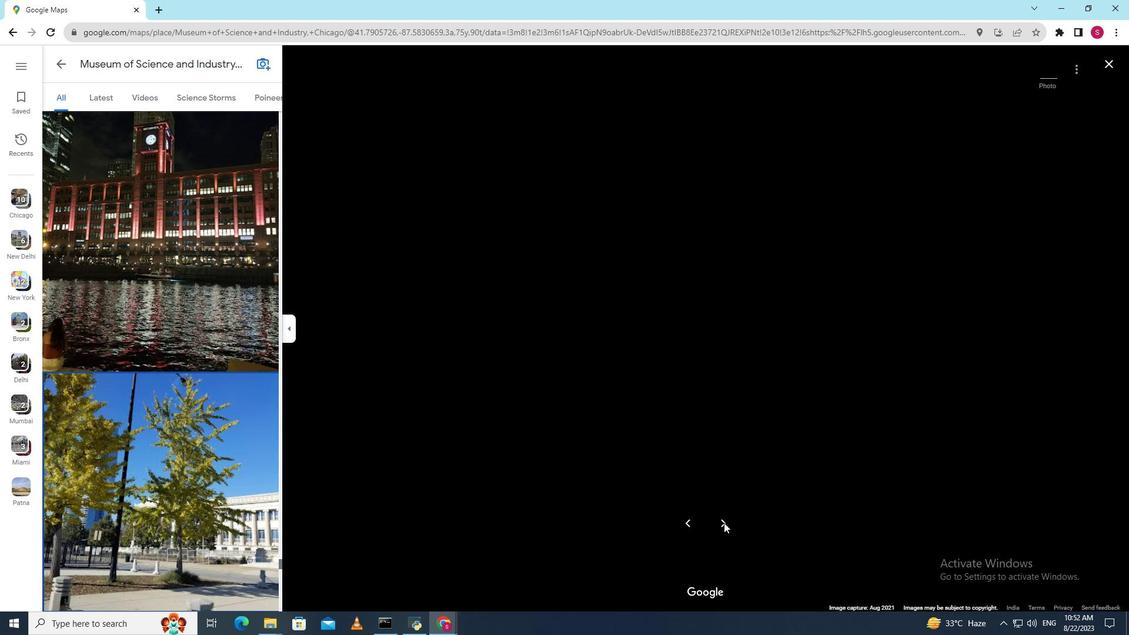 
Action: Mouse pressed left at (724, 523)
Screenshot: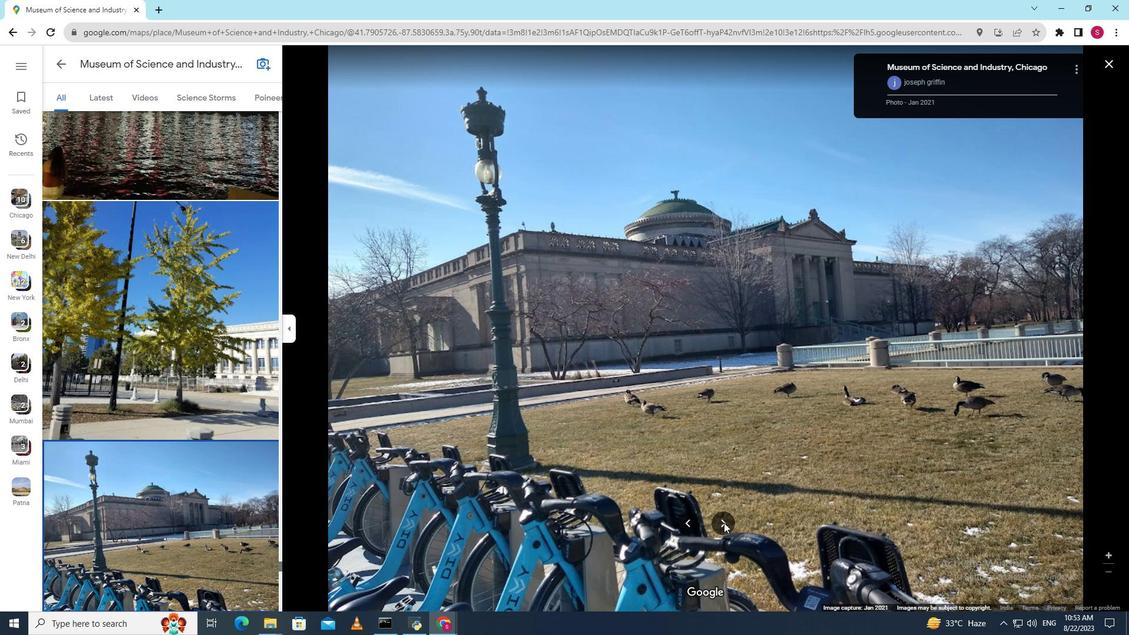 
Action: Mouse pressed left at (724, 523)
Screenshot: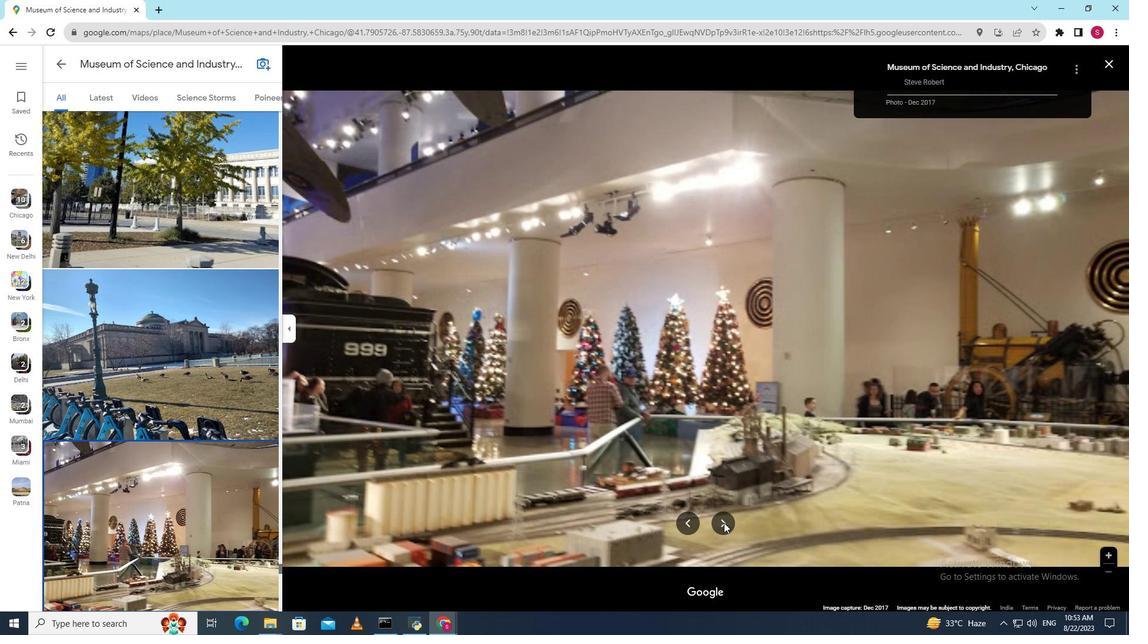 
Action: Mouse pressed left at (724, 523)
Screenshot: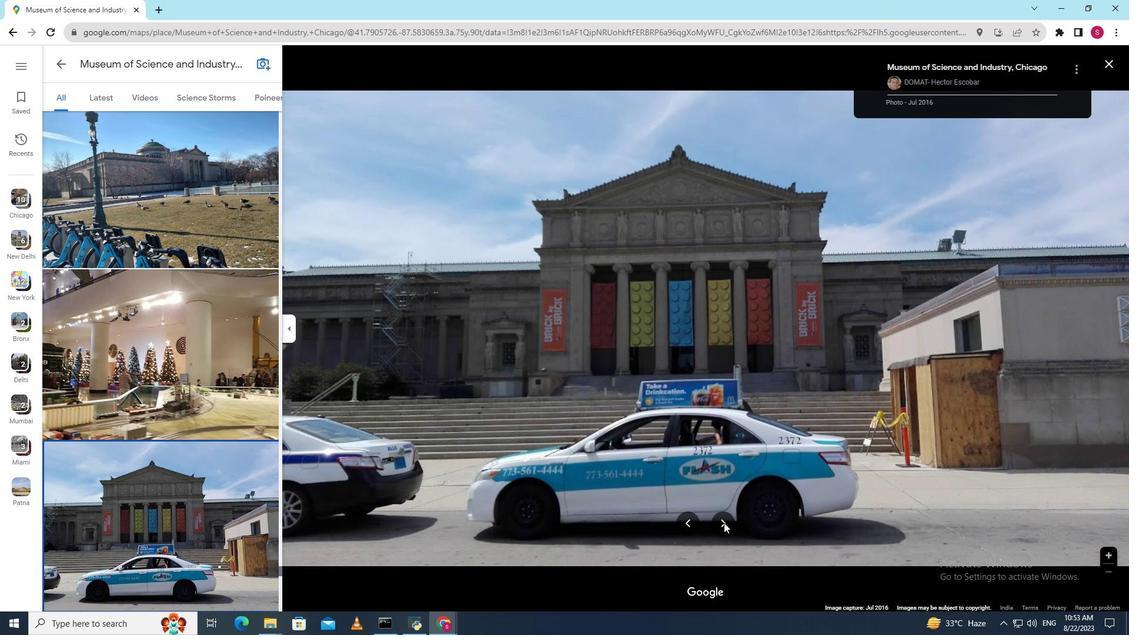 
Action: Mouse pressed left at (724, 523)
Screenshot: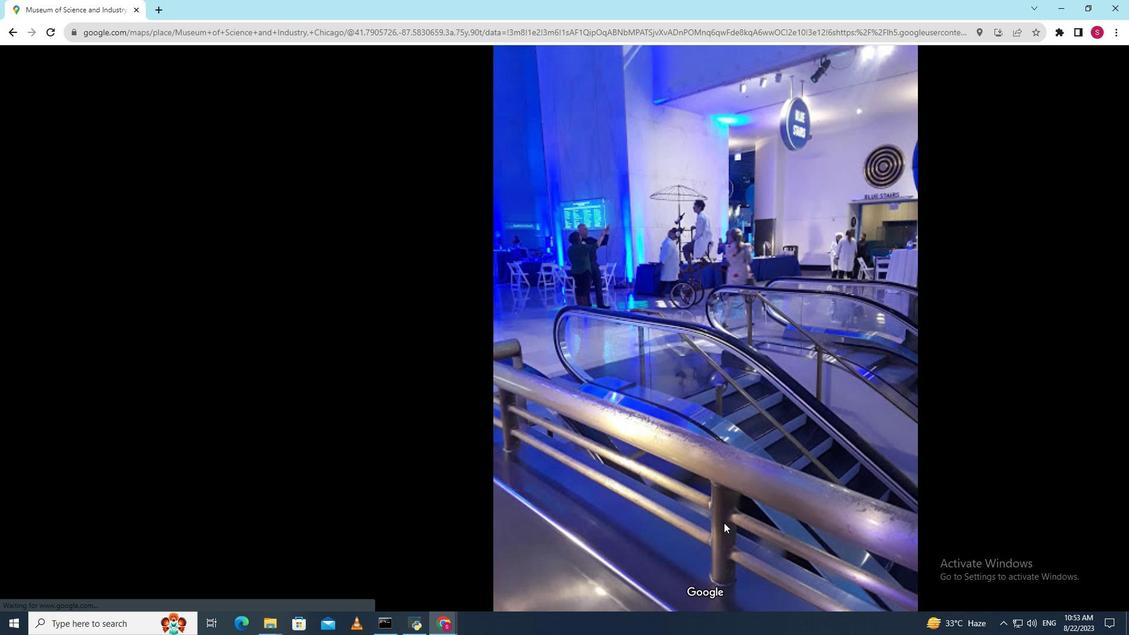 
Action: Mouse moved to (122, 528)
Screenshot: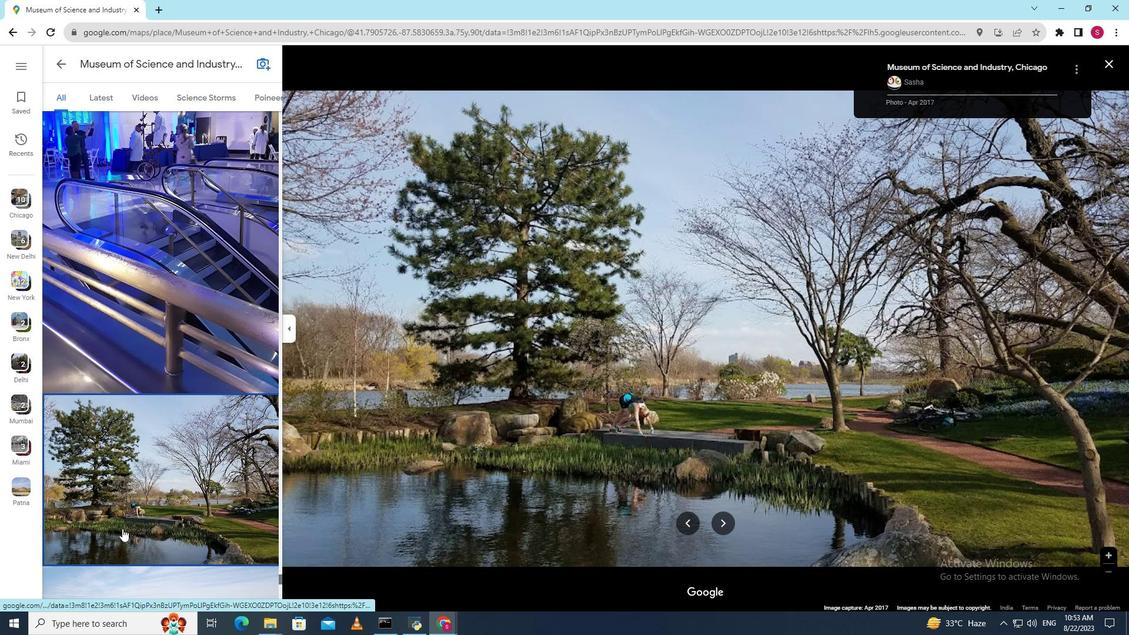 
Action: Mouse scrolled (122, 528) with delta (0, 0)
Screenshot: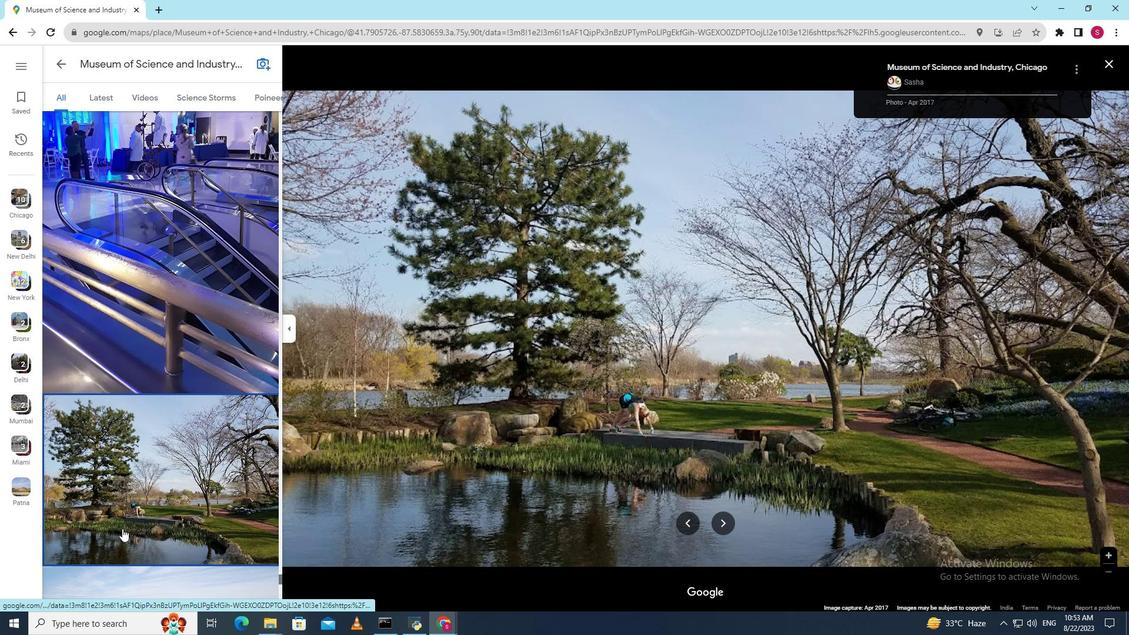 
Action: Mouse scrolled (122, 528) with delta (0, 0)
Screenshot: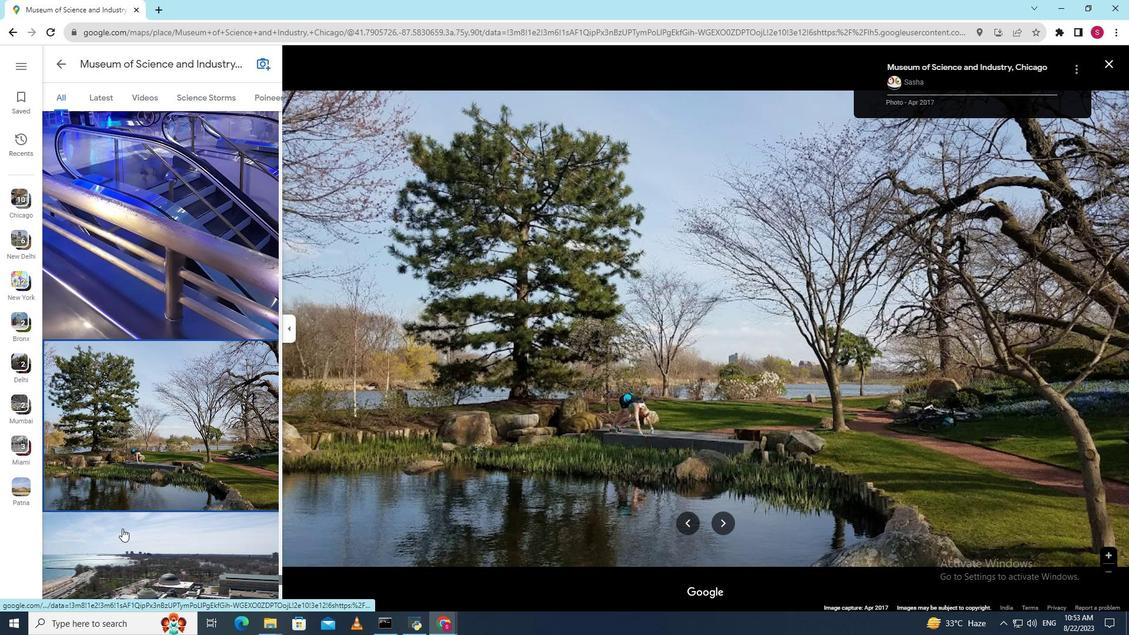 
Action: Mouse moved to (151, 515)
Screenshot: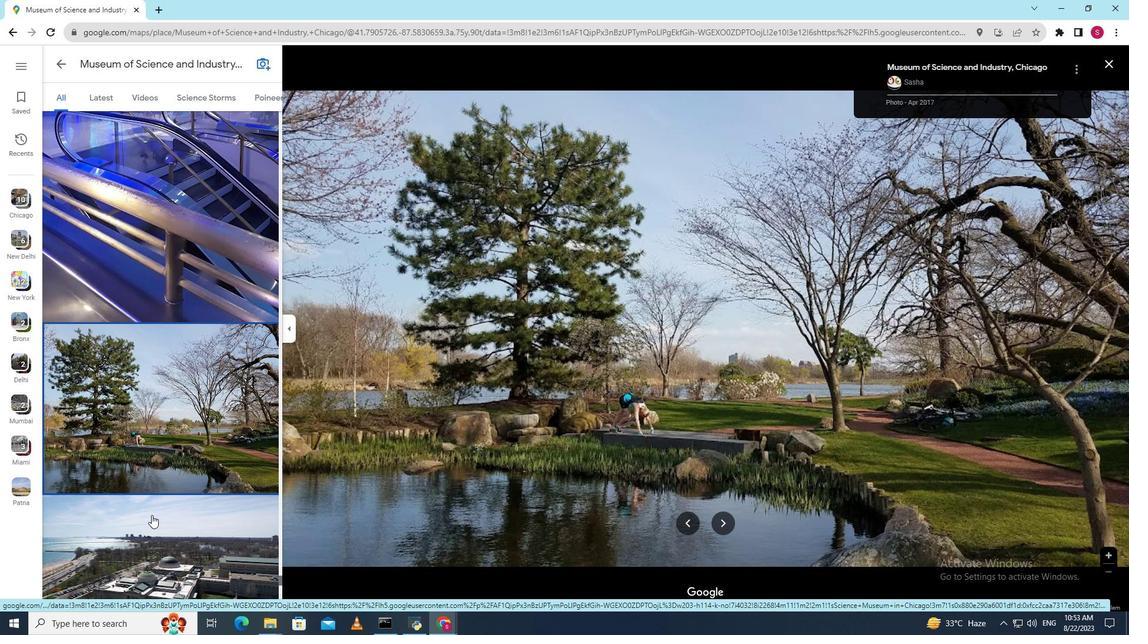
Action: Mouse scrolled (151, 514) with delta (0, 0)
Screenshot: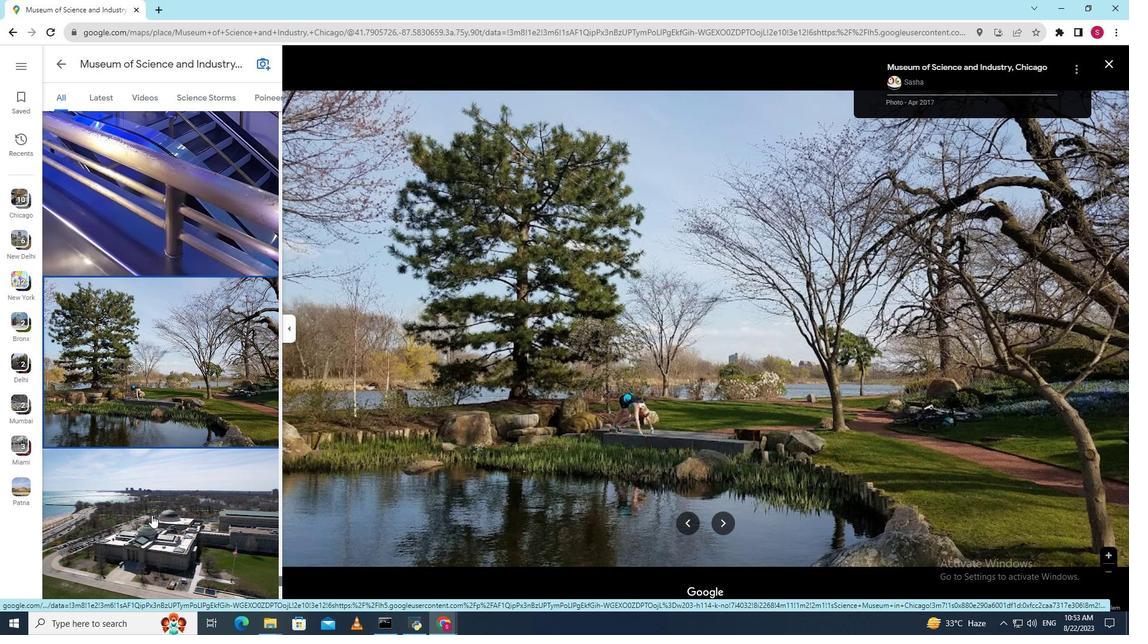 
Action: Mouse scrolled (151, 514) with delta (0, 0)
Screenshot: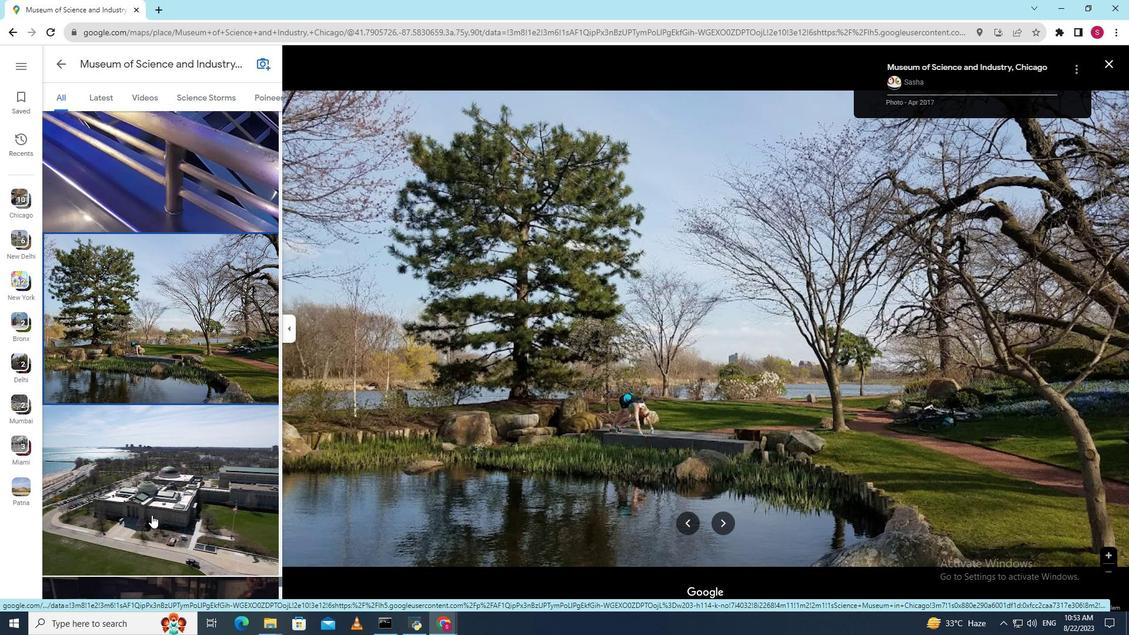 
Action: Mouse moved to (160, 483)
Screenshot: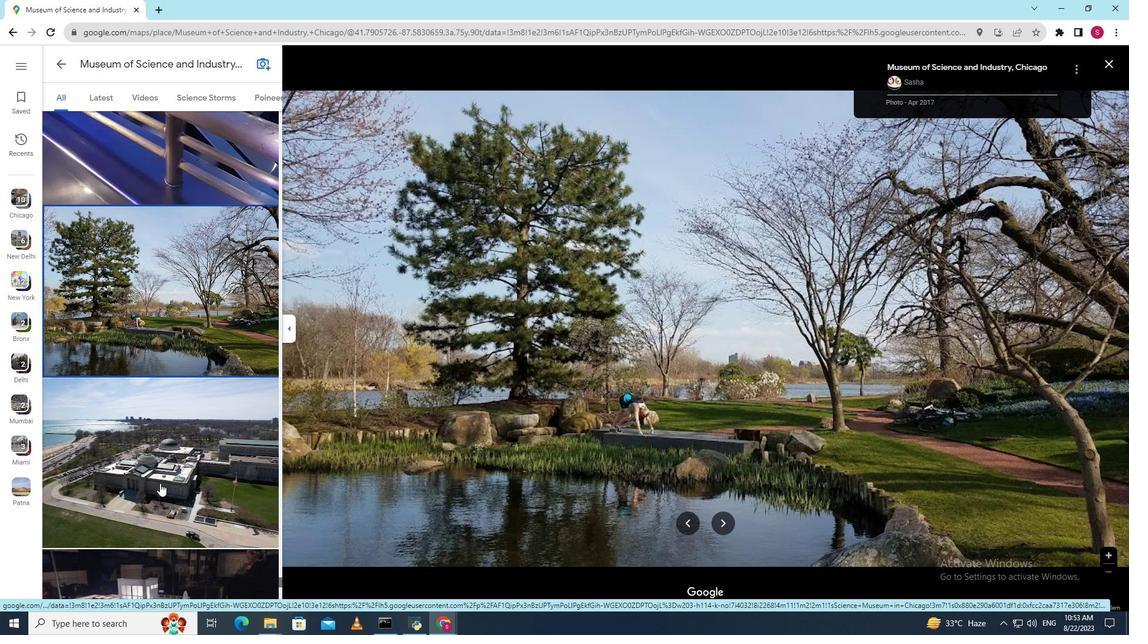 
Action: Mouse pressed left at (160, 483)
Screenshot: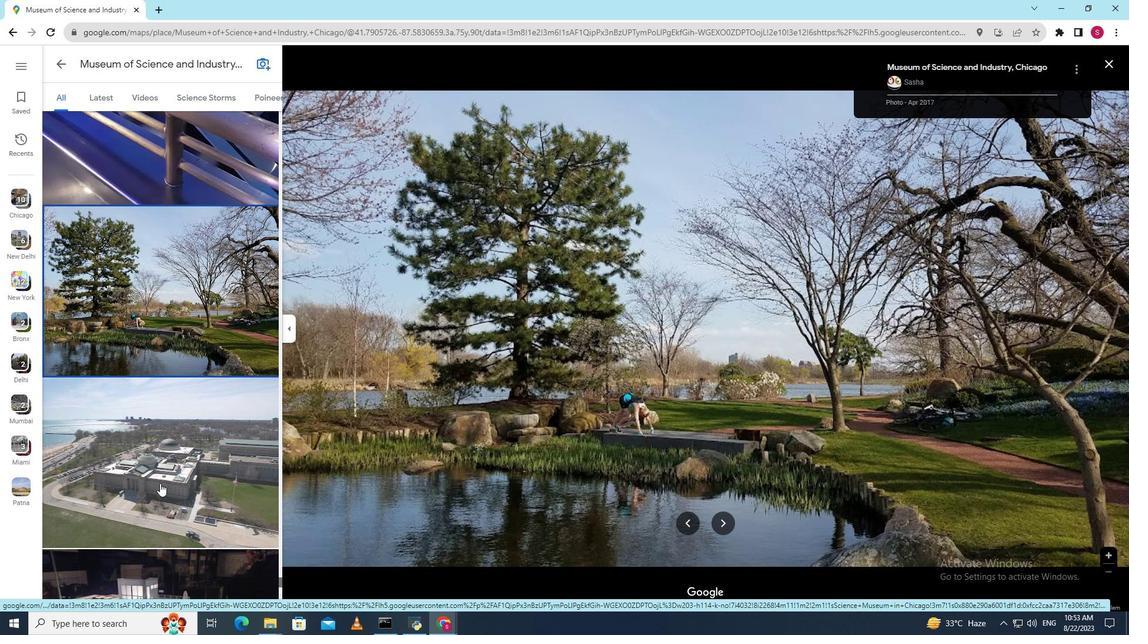 
Action: Mouse scrolled (160, 483) with delta (0, 0)
Screenshot: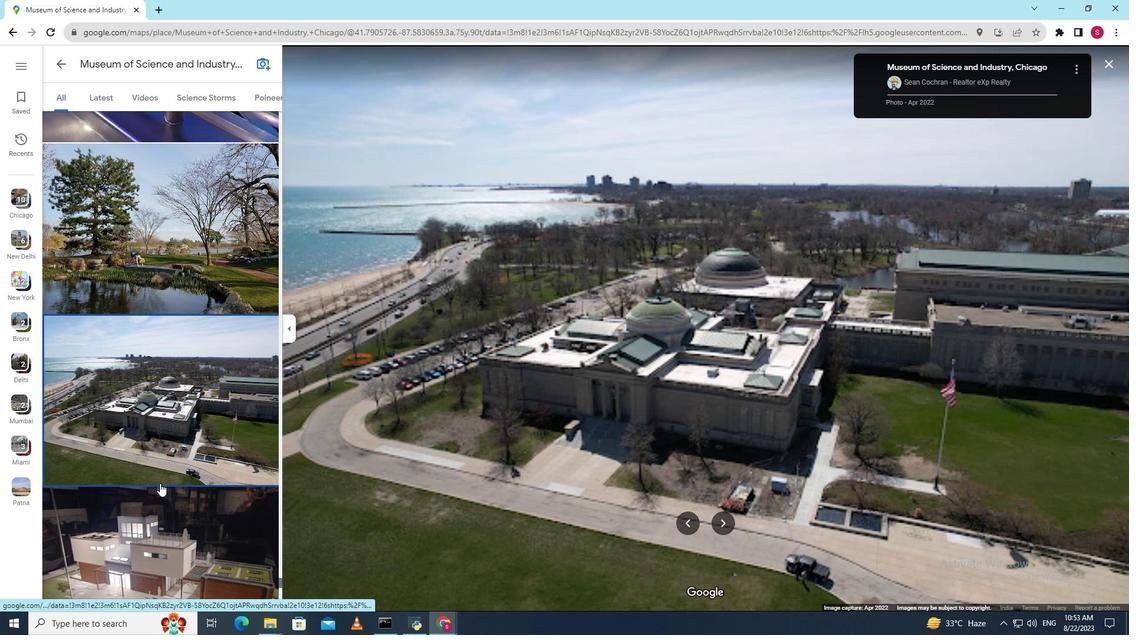 
Action: Mouse scrolled (160, 483) with delta (0, 0)
Screenshot: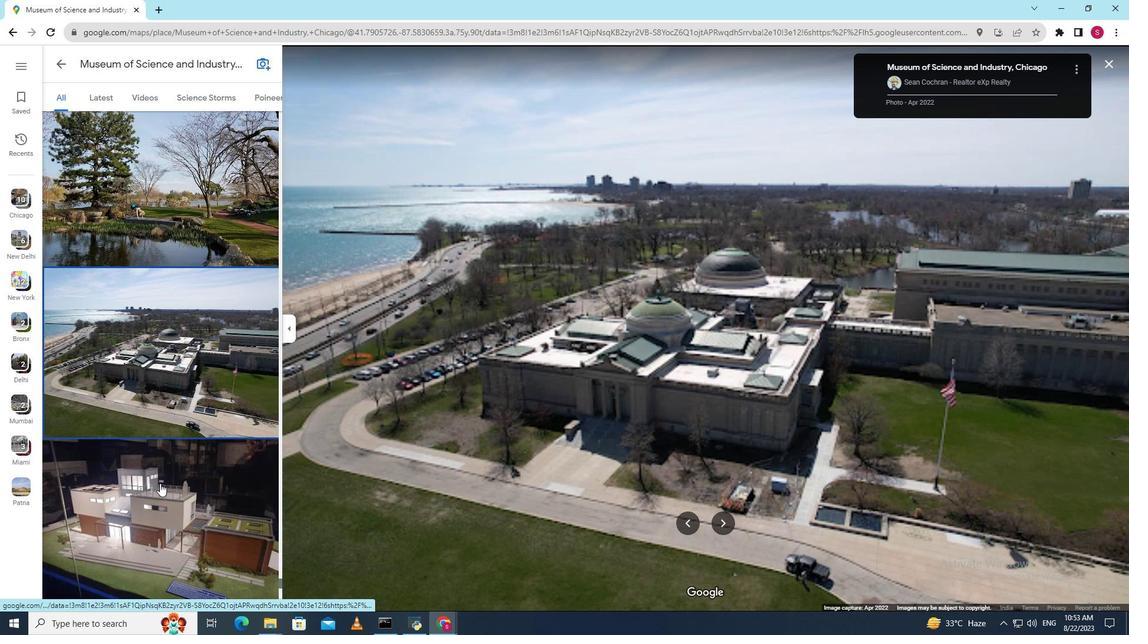 
Action: Mouse pressed left at (160, 483)
Screenshot: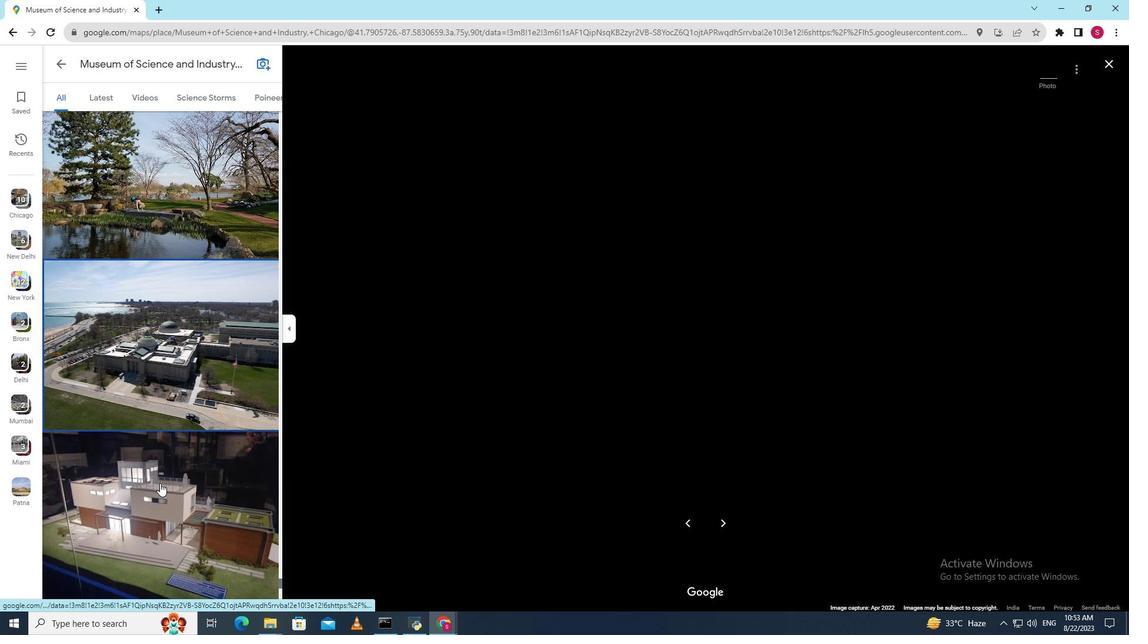 
Action: Mouse scrolled (160, 483) with delta (0, 0)
Screenshot: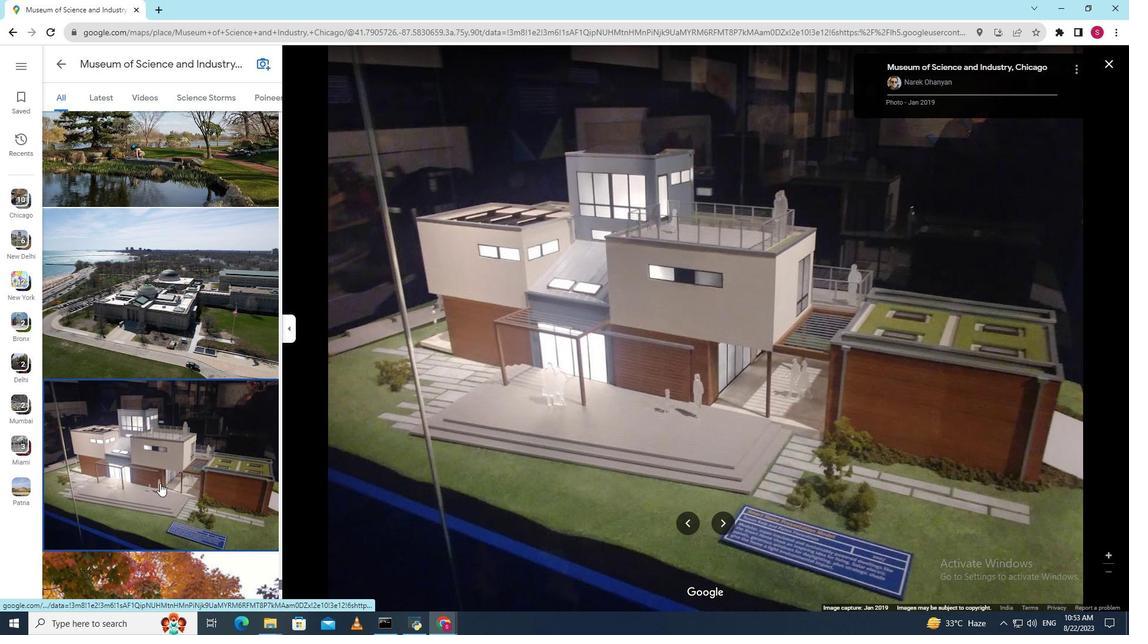 
Action: Mouse scrolled (160, 483) with delta (0, 0)
Screenshot: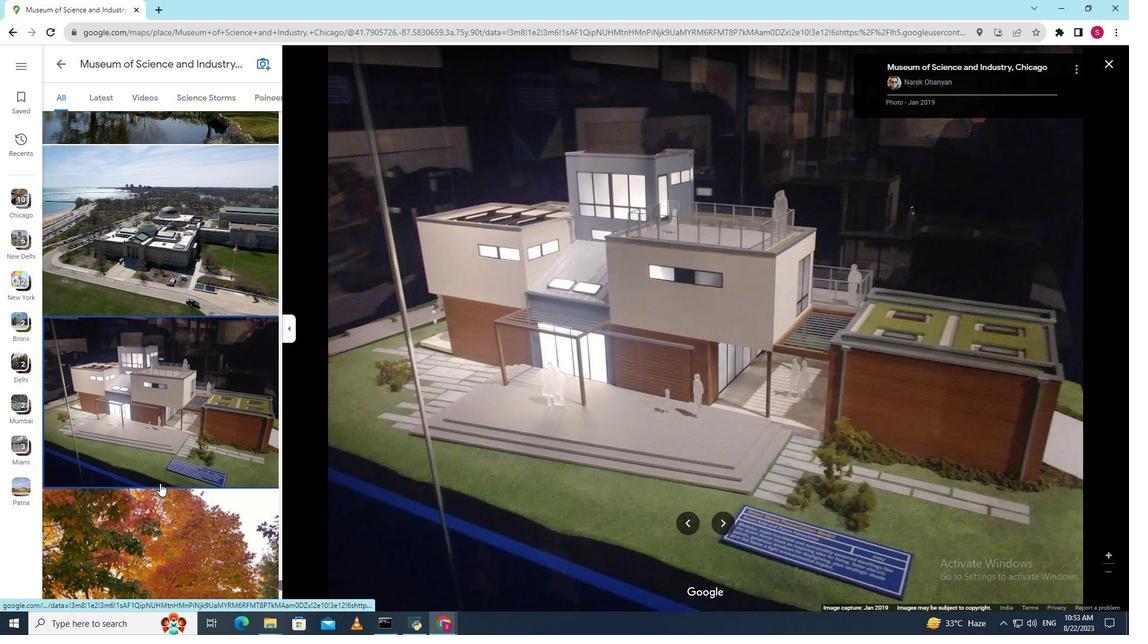 
Action: Mouse scrolled (160, 483) with delta (0, 0)
Screenshot: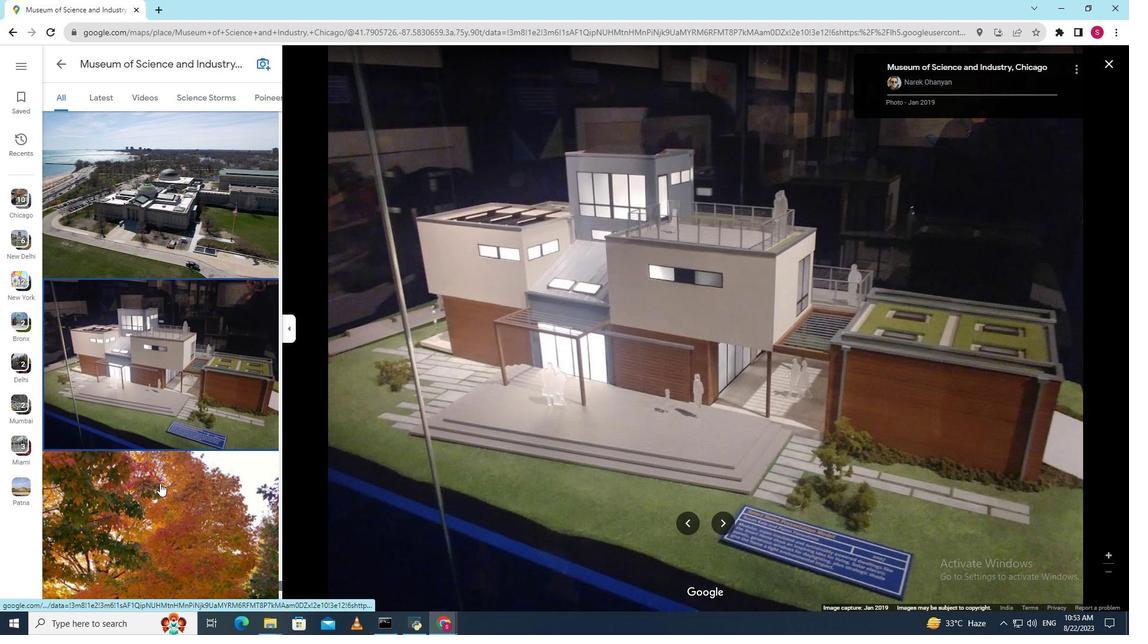 
Action: Mouse scrolled (160, 483) with delta (0, 0)
Screenshot: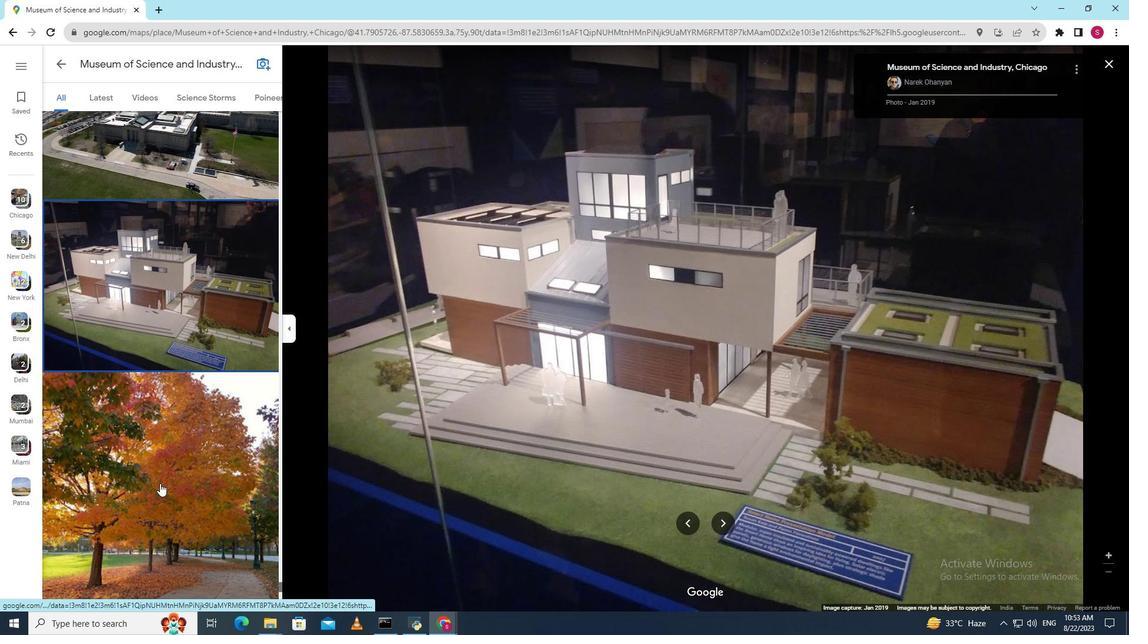 
Action: Mouse scrolled (160, 483) with delta (0, 0)
Screenshot: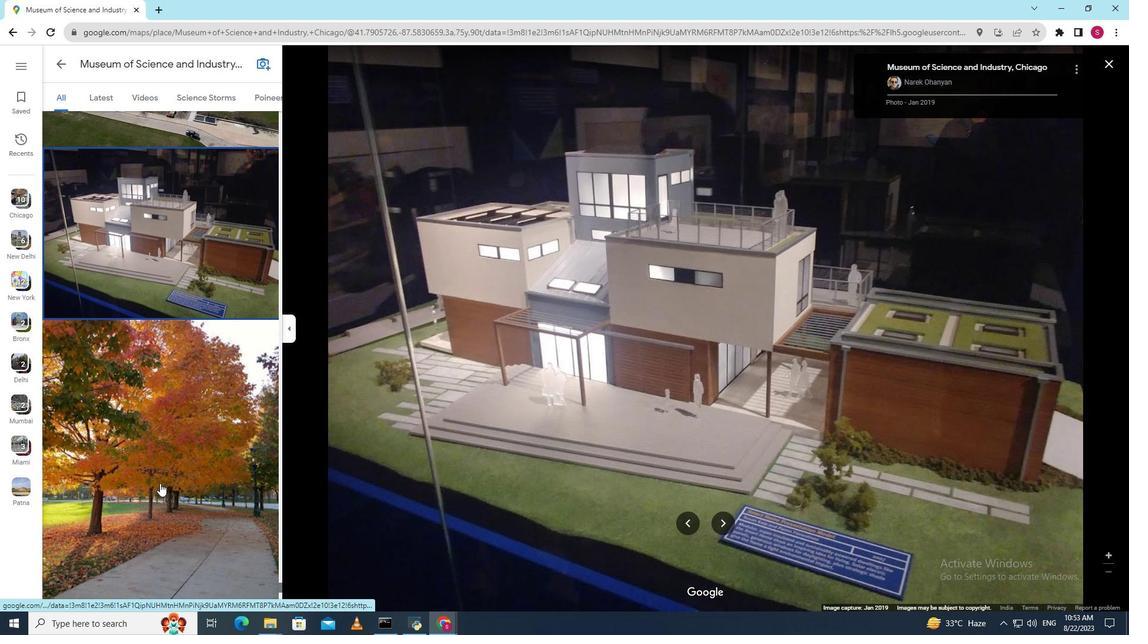 
Action: Mouse moved to (168, 476)
Screenshot: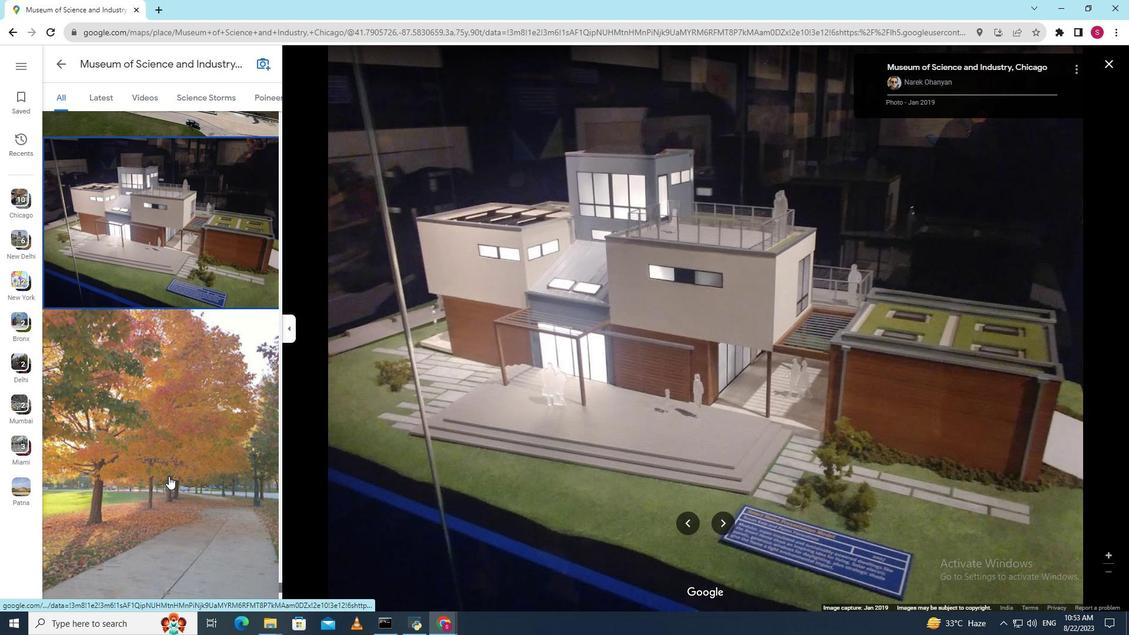 
Action: Mouse pressed left at (168, 476)
Screenshot: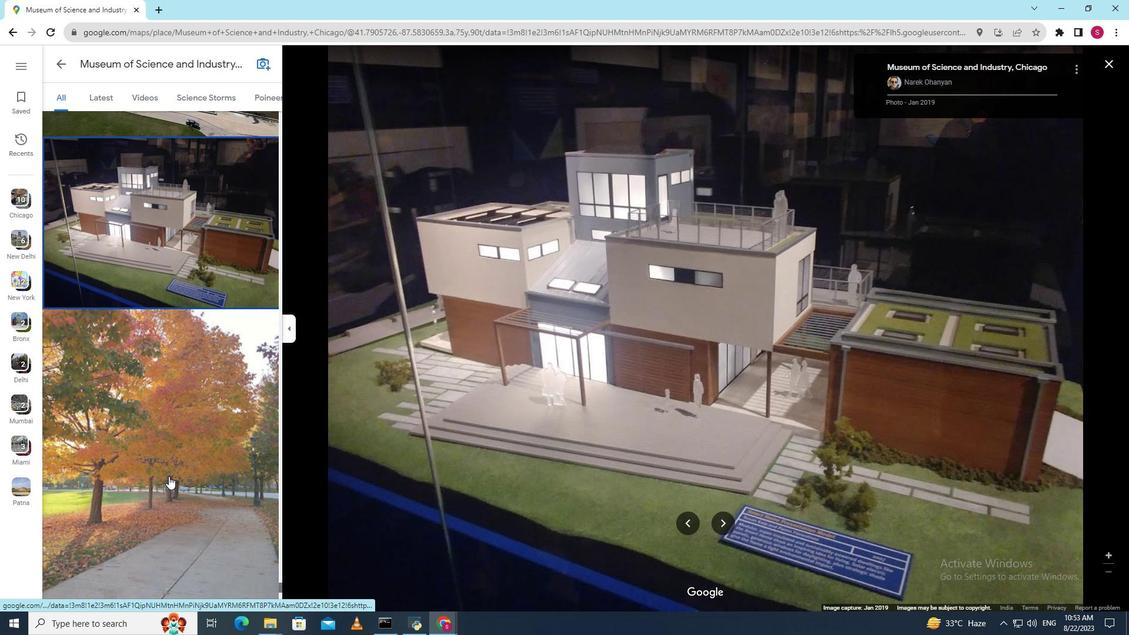 
Action: Mouse scrolled (168, 475) with delta (0, 0)
Screenshot: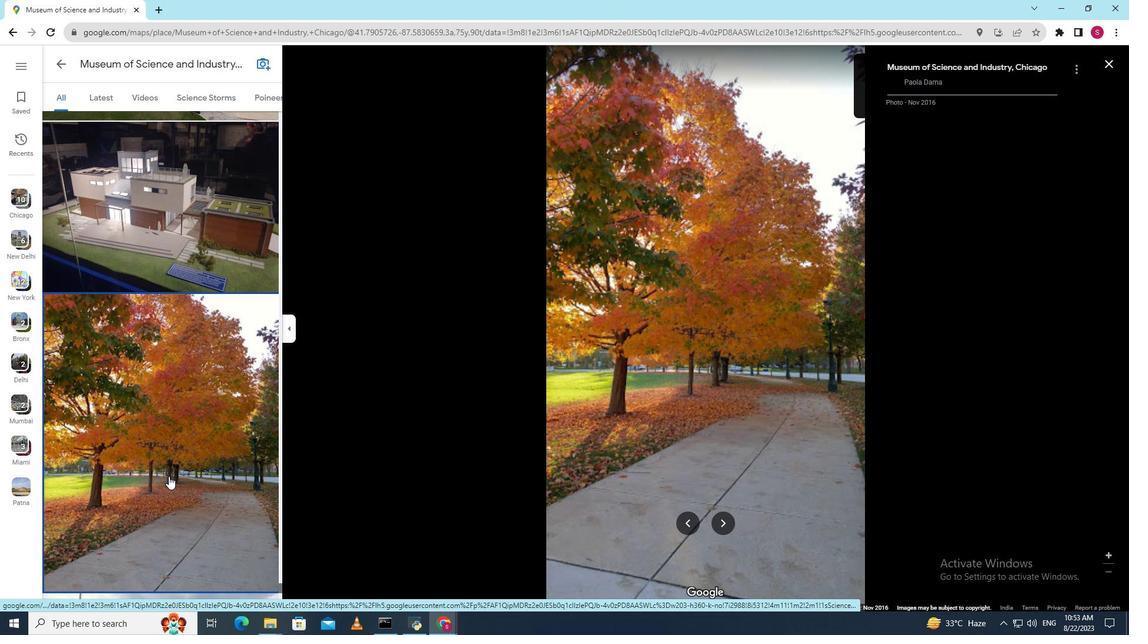 
Action: Mouse scrolled (168, 475) with delta (0, 0)
Screenshot: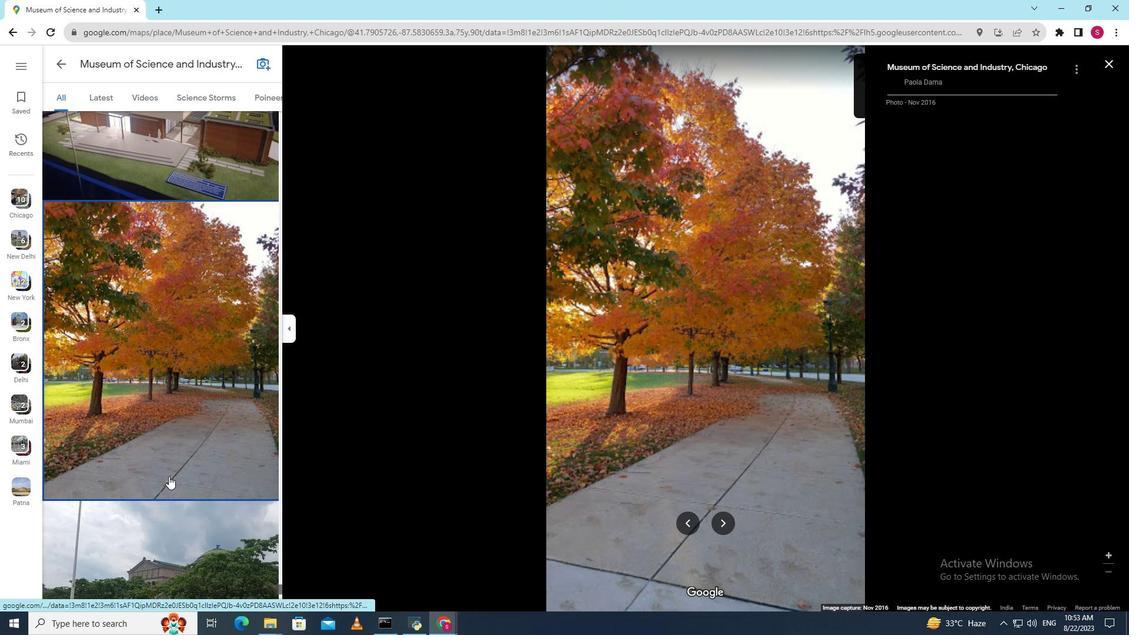 
Action: Mouse scrolled (168, 475) with delta (0, 0)
Screenshot: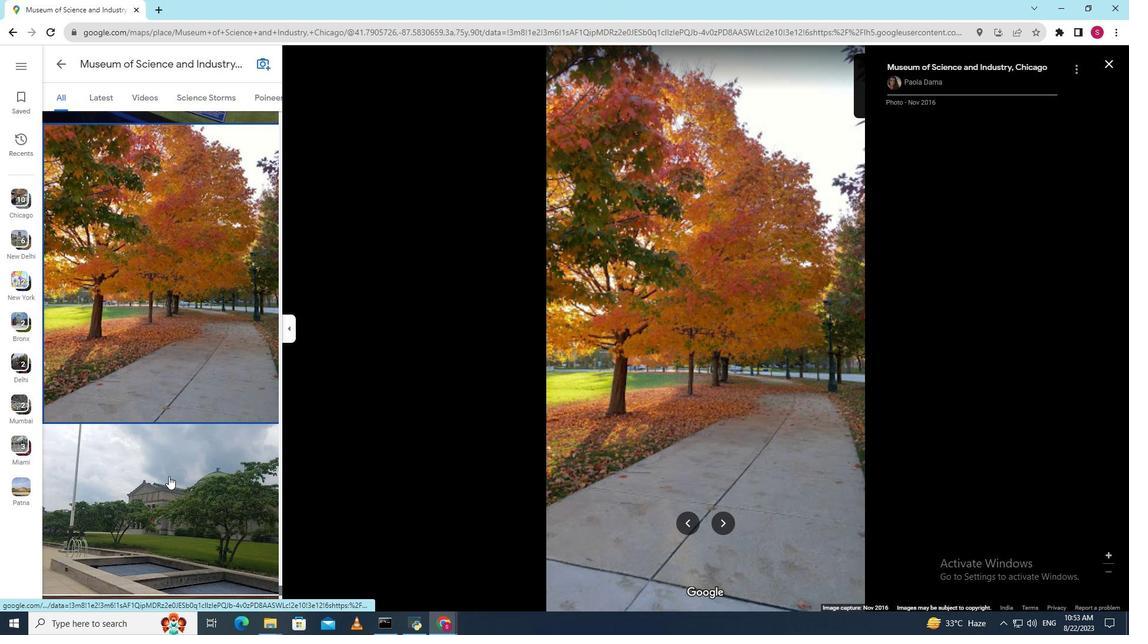 
Action: Mouse scrolled (168, 475) with delta (0, 0)
